 Task: Organize the GitHub project board for a face recognition system using Haar cascade.
Action: Mouse moved to (65, 142)
Screenshot: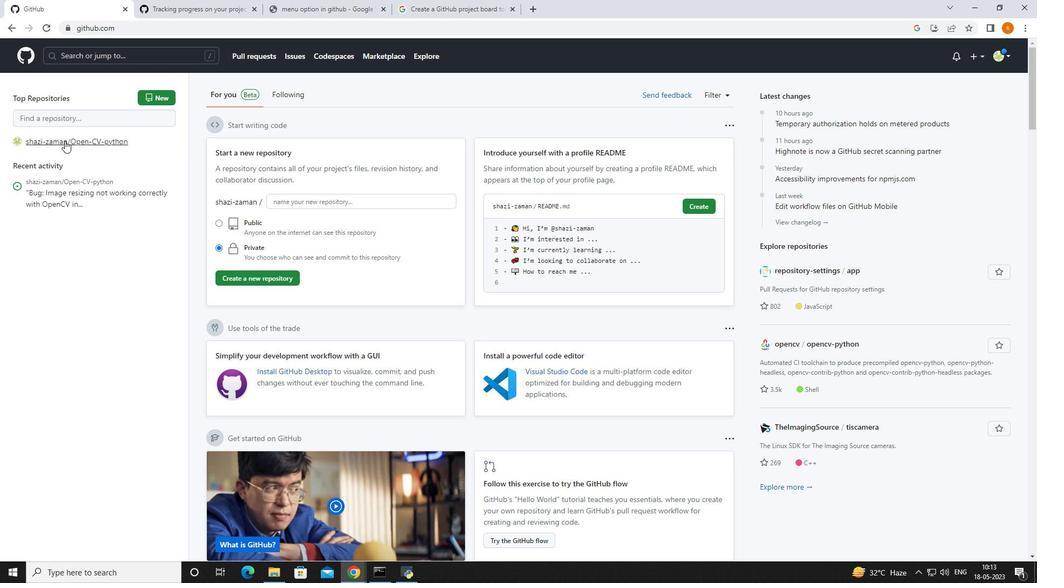 
Action: Mouse pressed left at (65, 142)
Screenshot: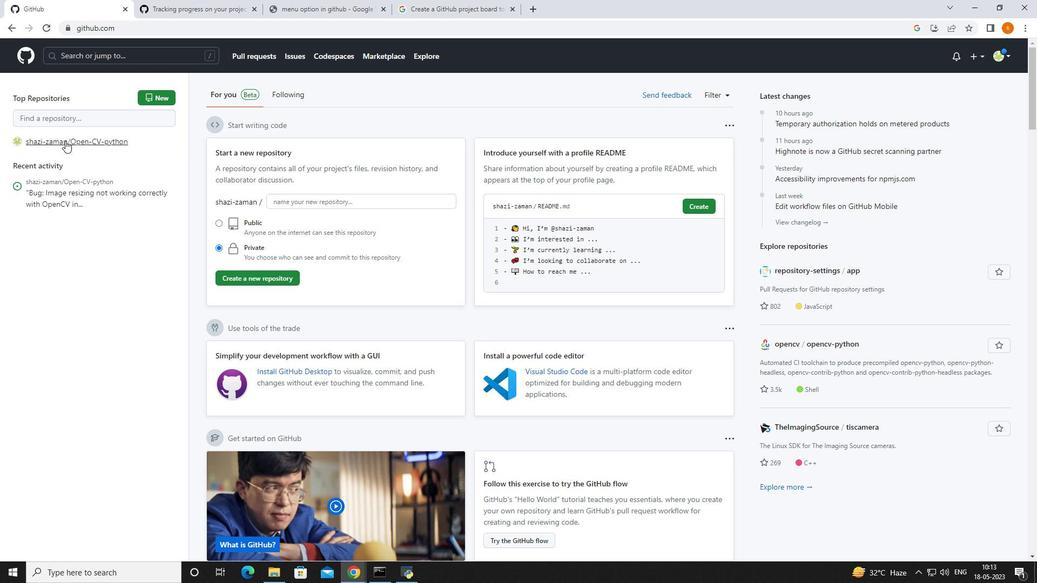 
Action: Mouse moved to (277, 121)
Screenshot: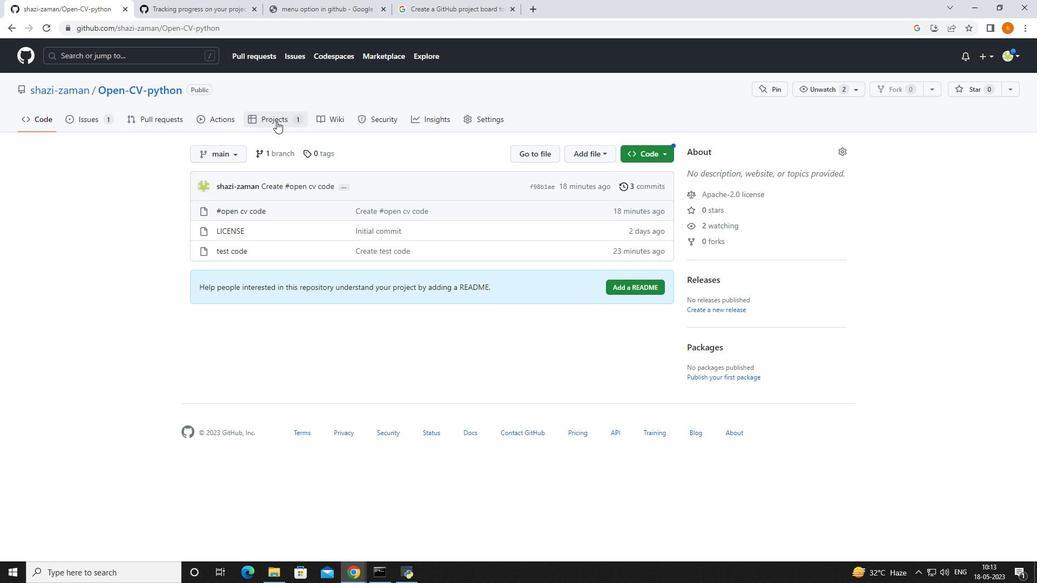 
Action: Mouse pressed left at (277, 121)
Screenshot: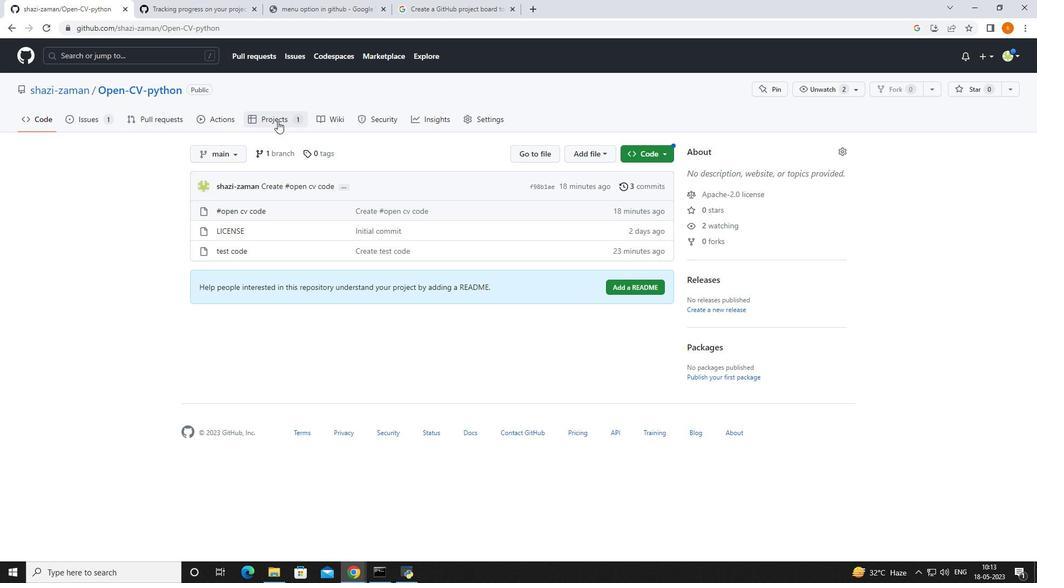 
Action: Mouse moved to (836, 252)
Screenshot: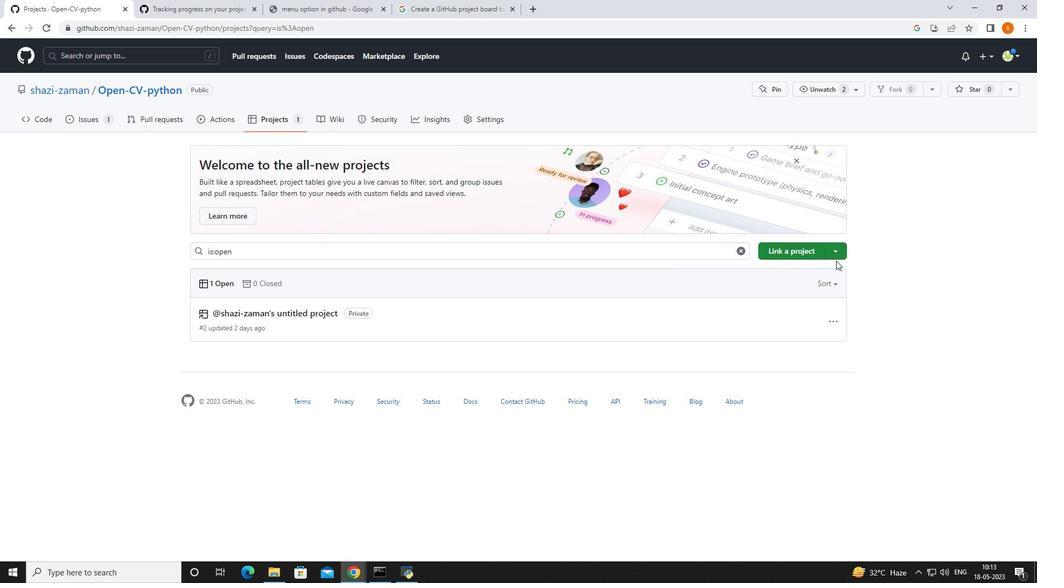 
Action: Mouse pressed left at (836, 252)
Screenshot: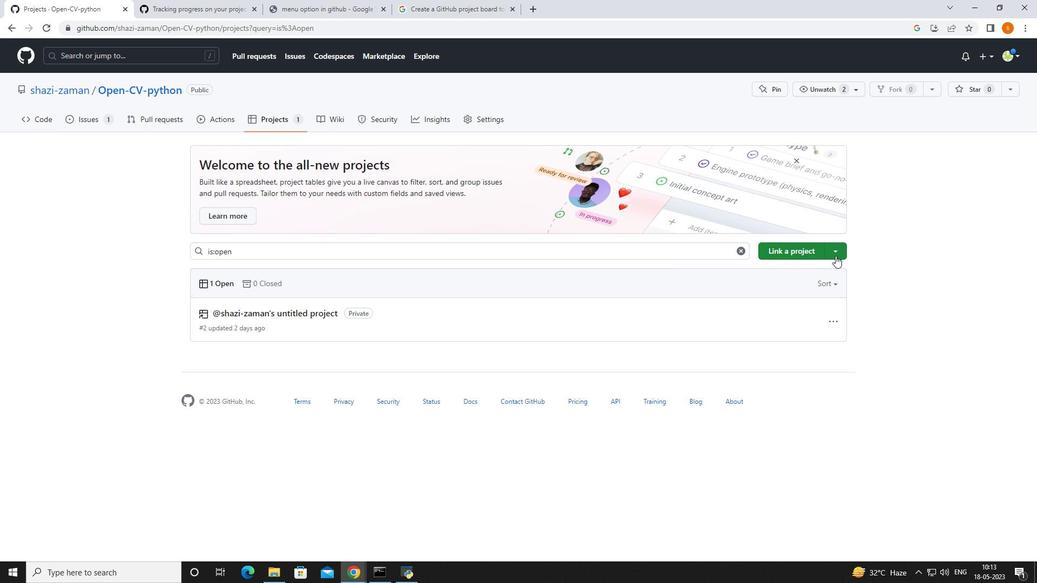 
Action: Mouse moved to (828, 315)
Screenshot: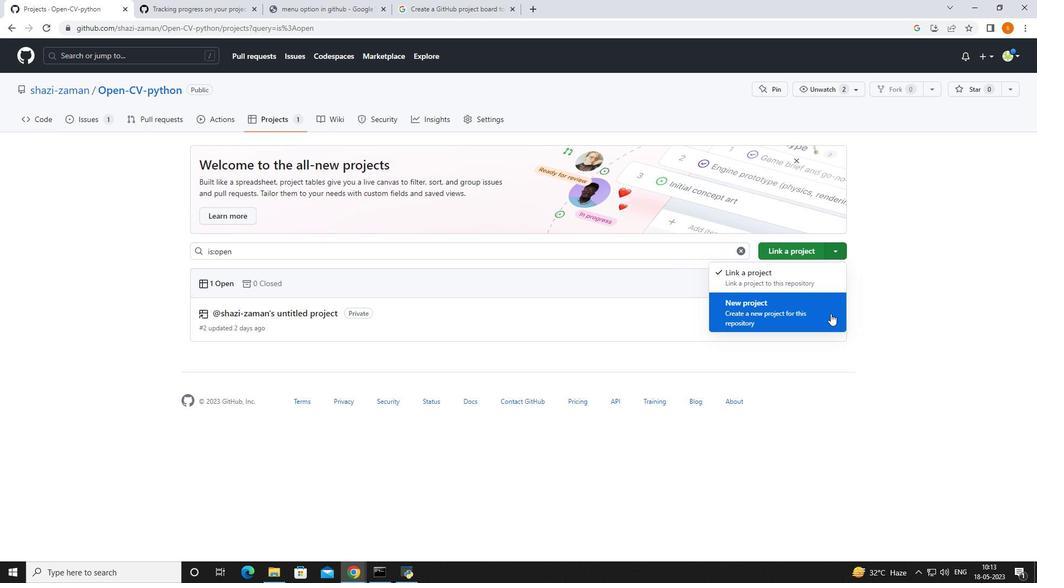 
Action: Mouse pressed left at (828, 315)
Screenshot: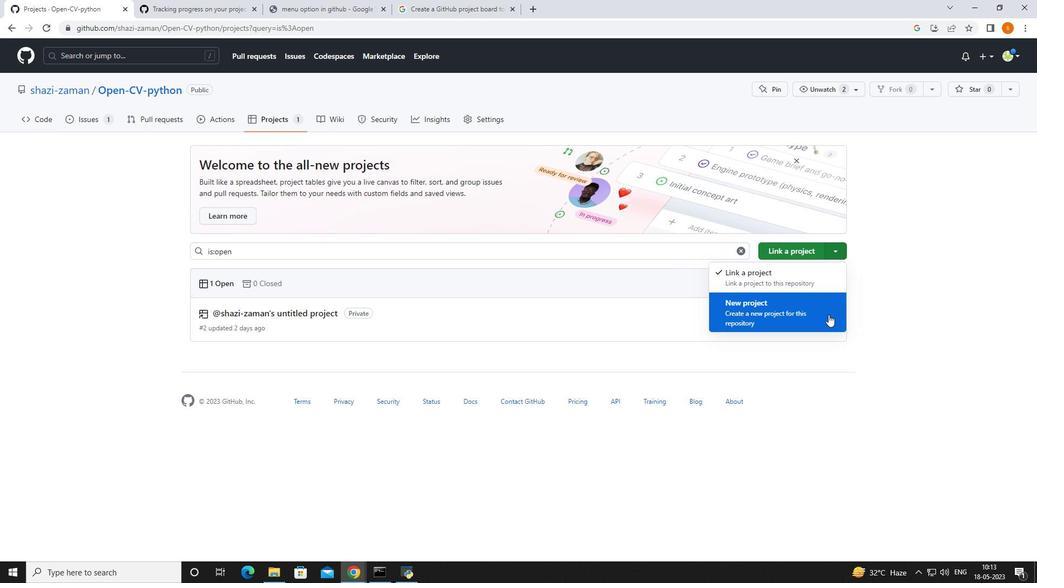 
Action: Mouse moved to (838, 254)
Screenshot: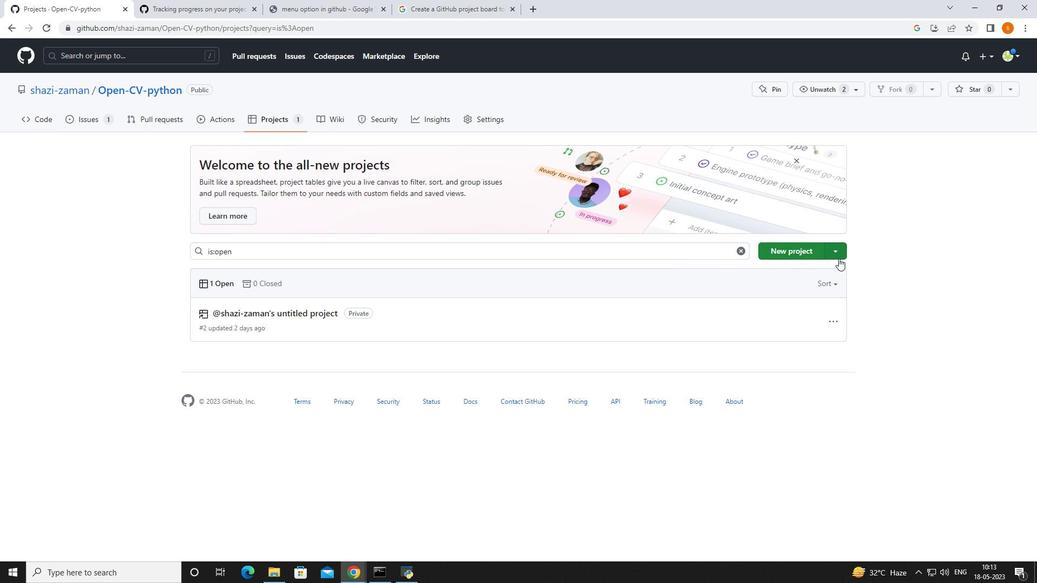 
Action: Mouse pressed left at (838, 254)
Screenshot: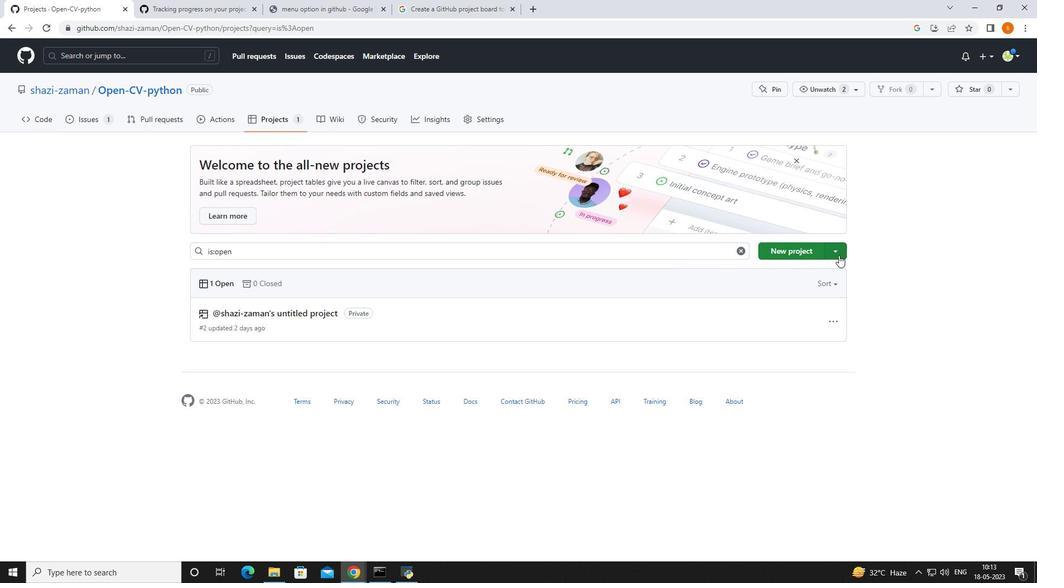 
Action: Mouse moved to (535, 363)
Screenshot: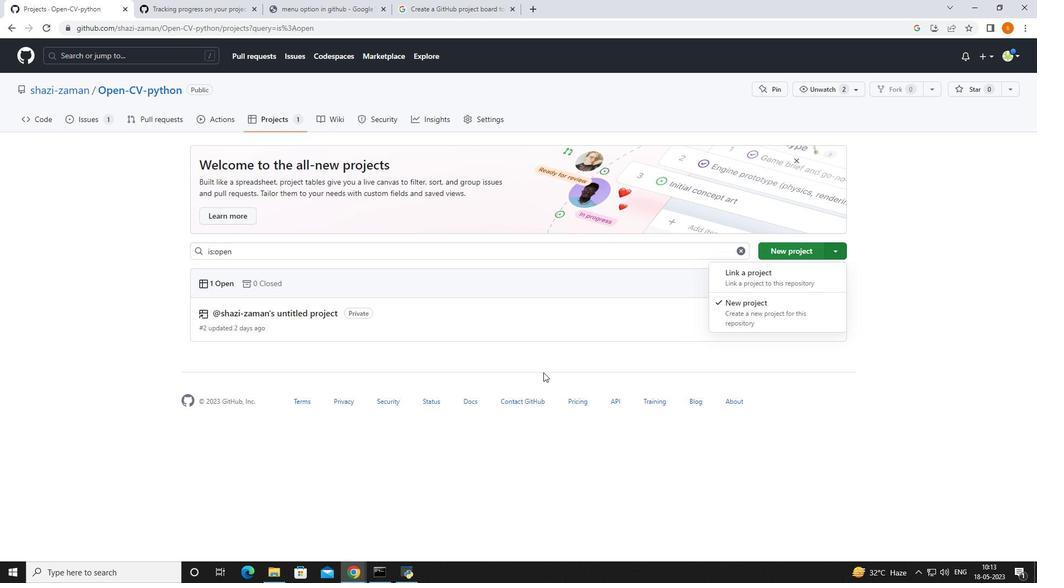 
Action: Mouse pressed left at (535, 363)
Screenshot: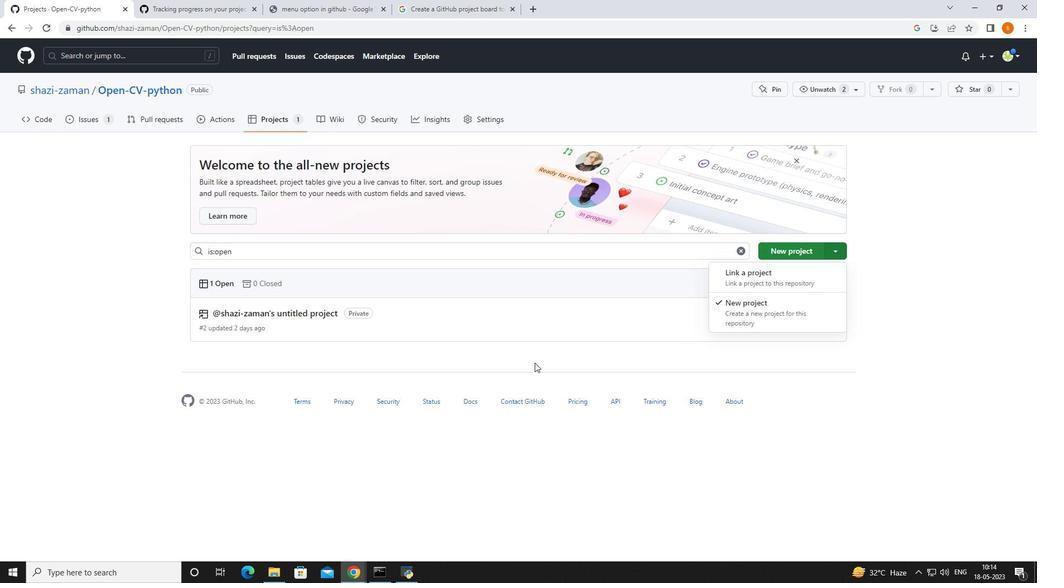
Action: Mouse moved to (336, 341)
Screenshot: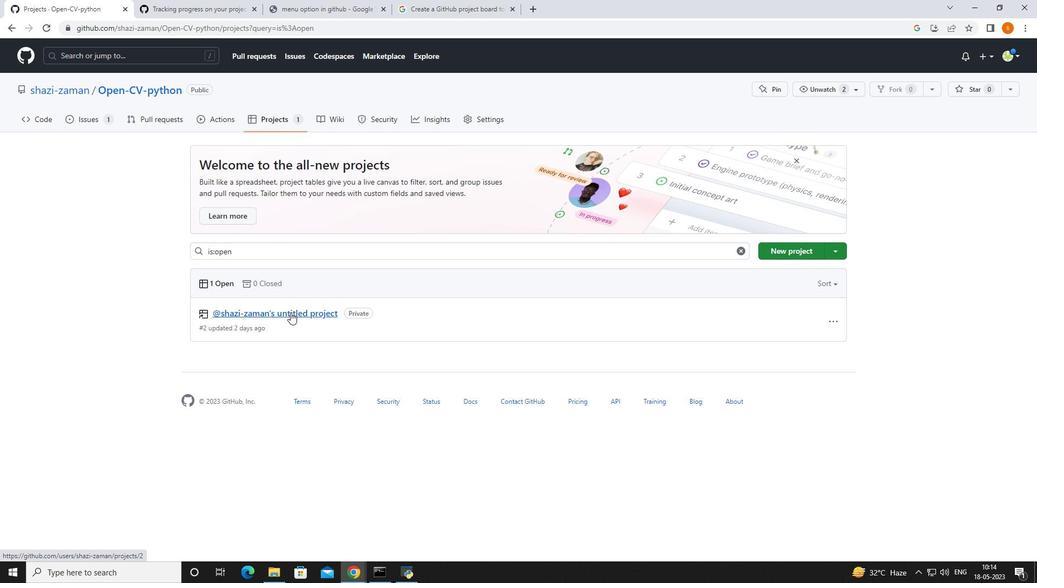 
Action: Mouse pressed left at (336, 341)
Screenshot: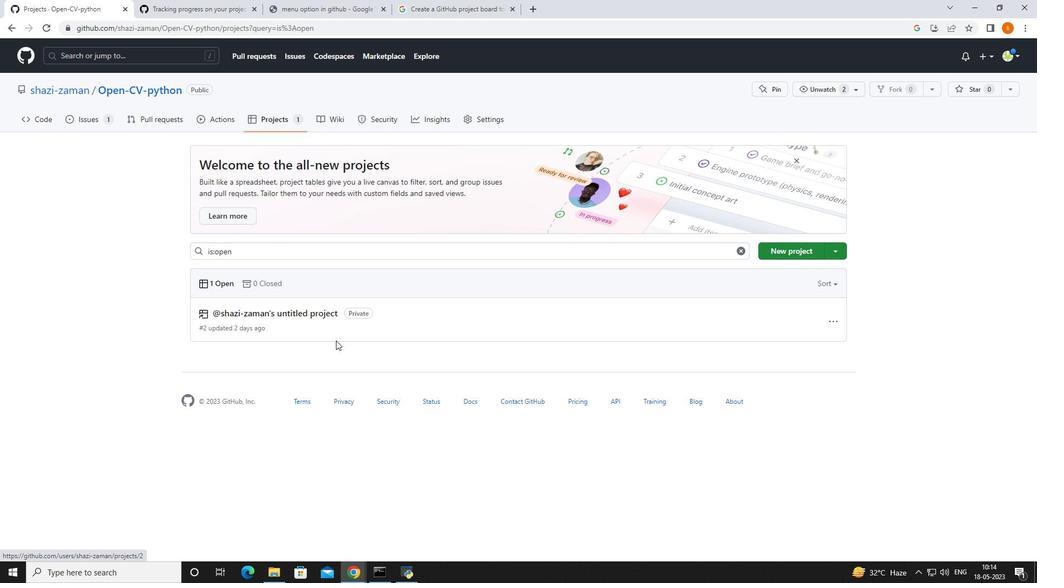 
Action: Mouse moved to (334, 331)
Screenshot: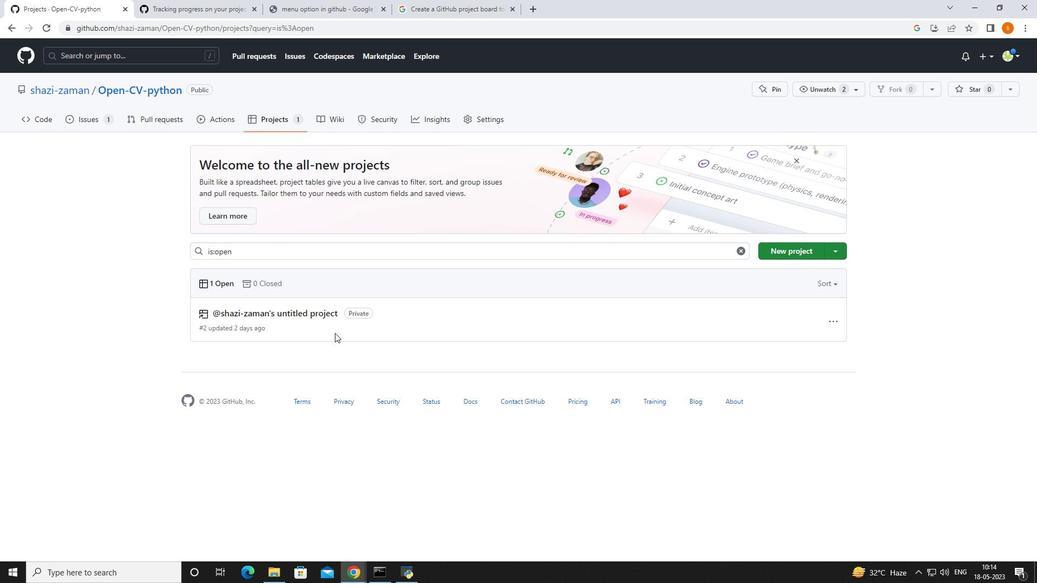 
Action: Mouse pressed left at (334, 331)
Screenshot: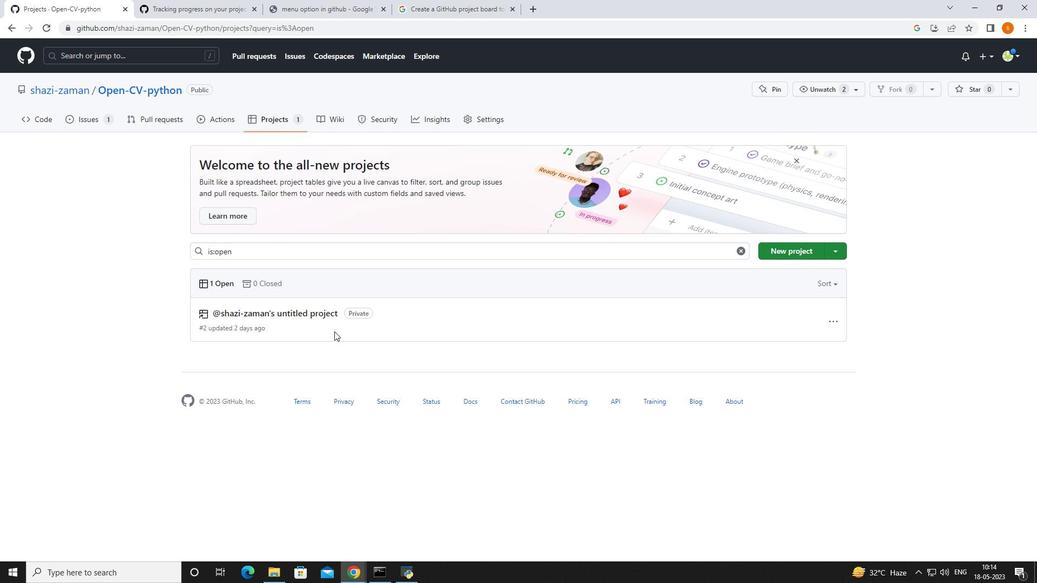 
Action: Mouse moved to (281, 310)
Screenshot: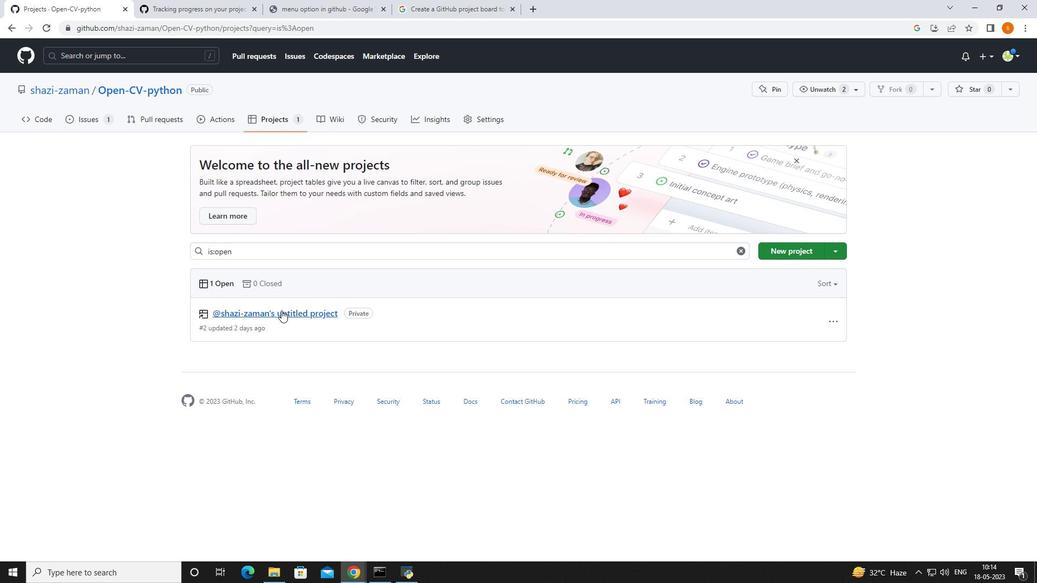 
Action: Mouse pressed left at (281, 310)
Screenshot: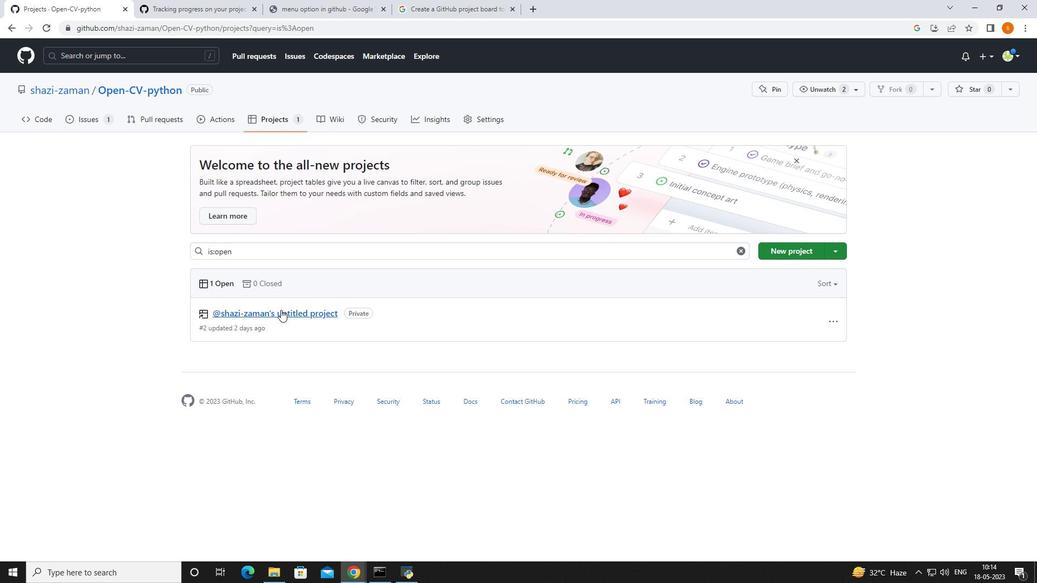 
Action: Mouse moved to (7, 29)
Screenshot: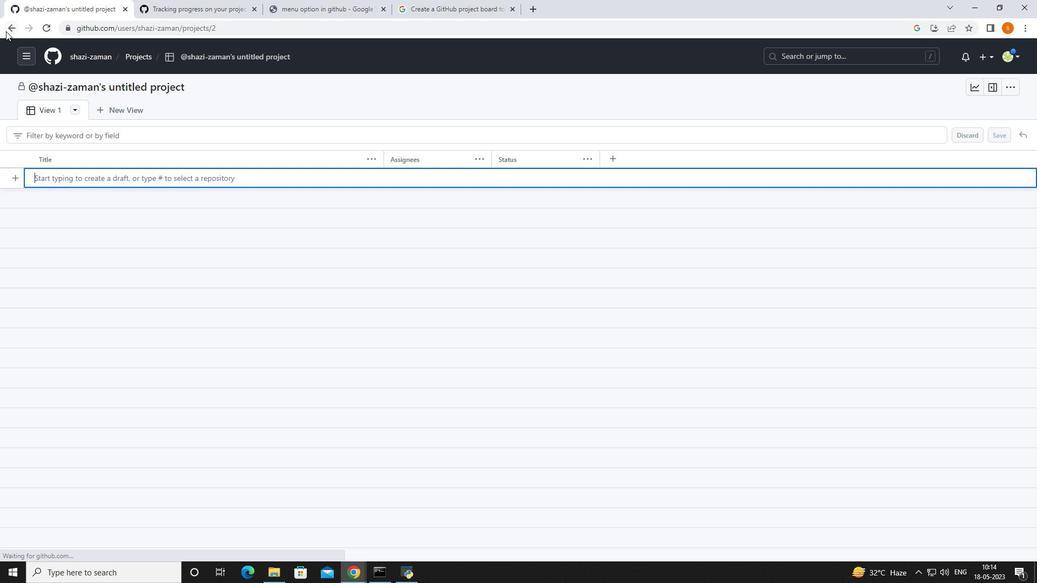 
Action: Mouse pressed left at (7, 29)
Screenshot: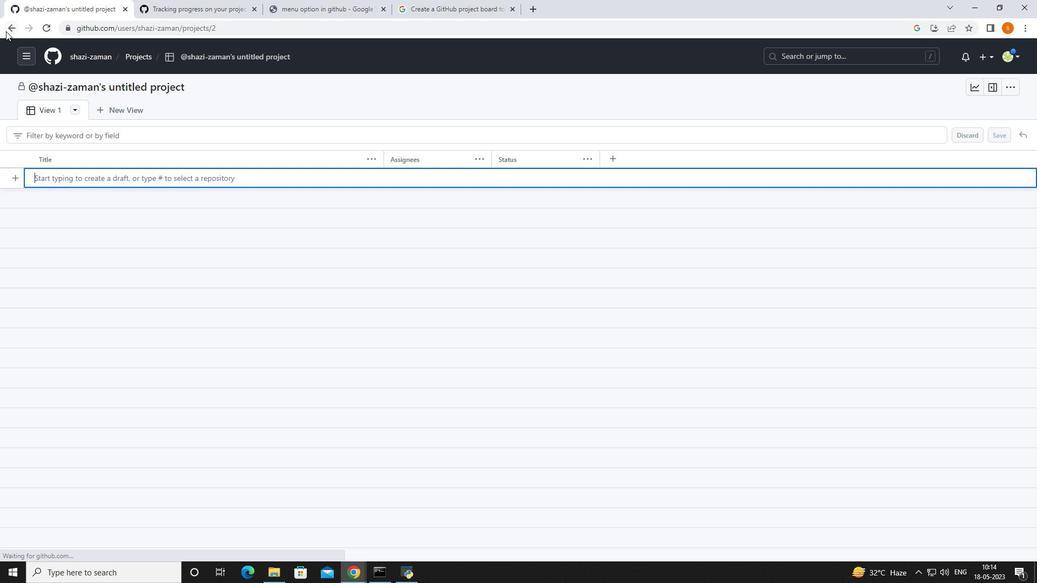 
Action: Mouse moved to (838, 252)
Screenshot: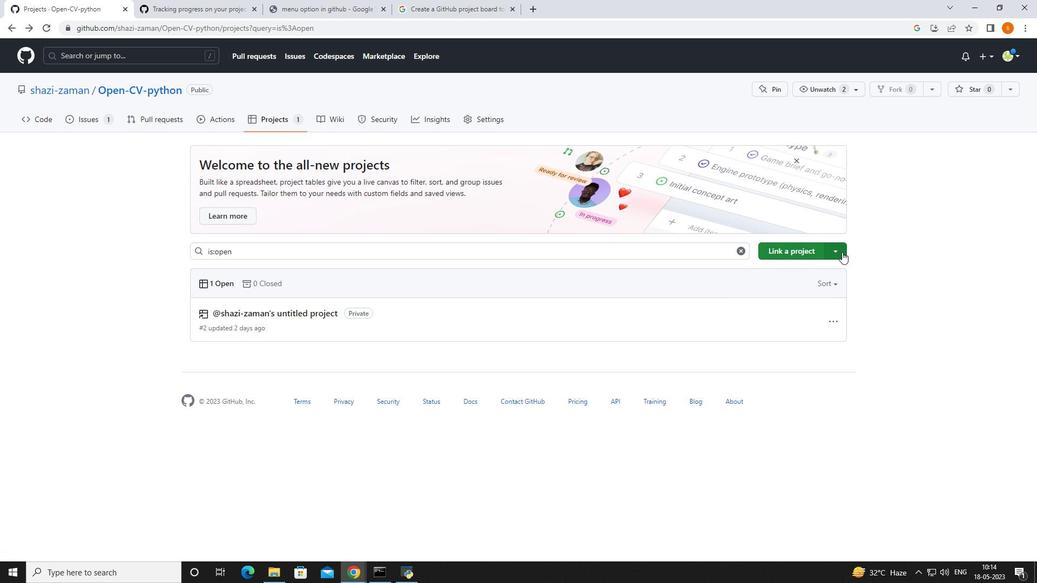 
Action: Mouse pressed left at (838, 252)
Screenshot: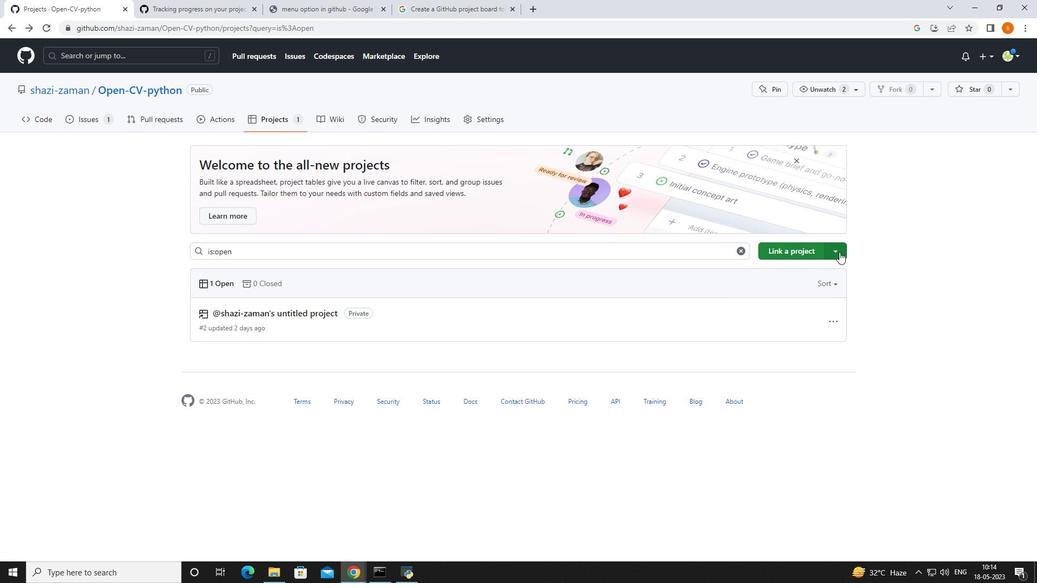 
Action: Mouse moved to (805, 316)
Screenshot: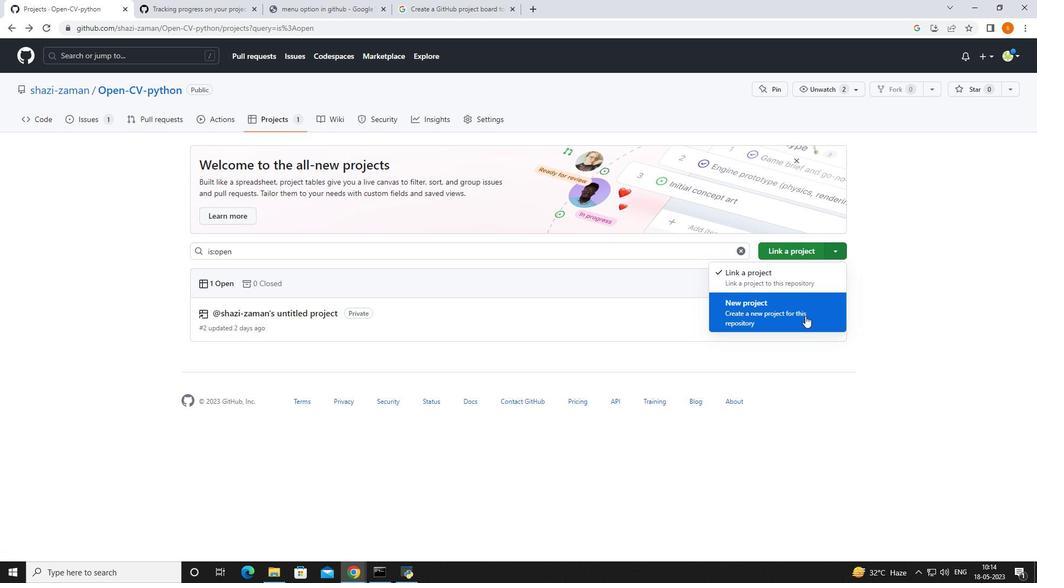 
Action: Mouse pressed left at (805, 316)
Screenshot: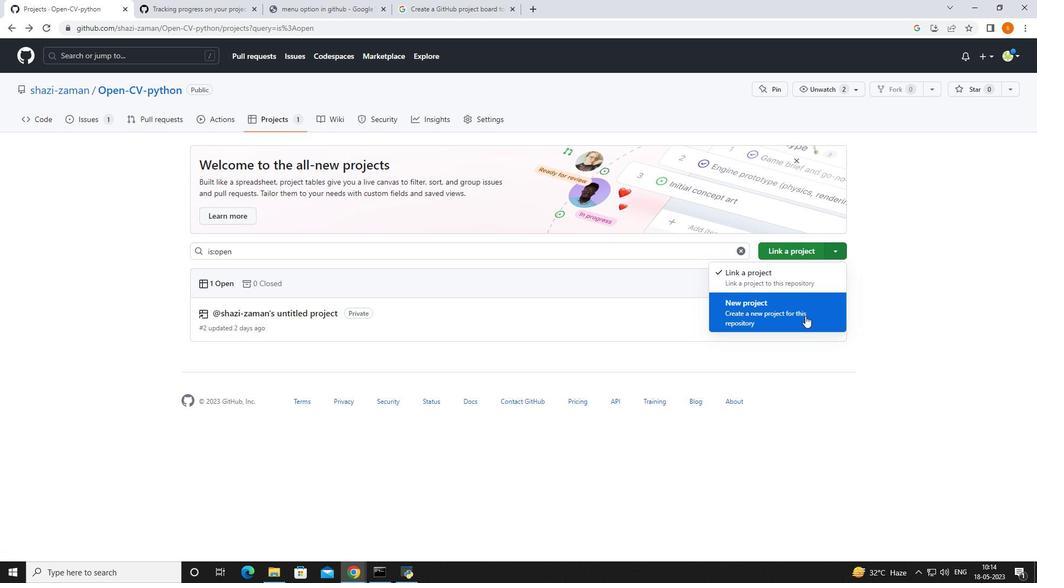 
Action: Mouse moved to (792, 251)
Screenshot: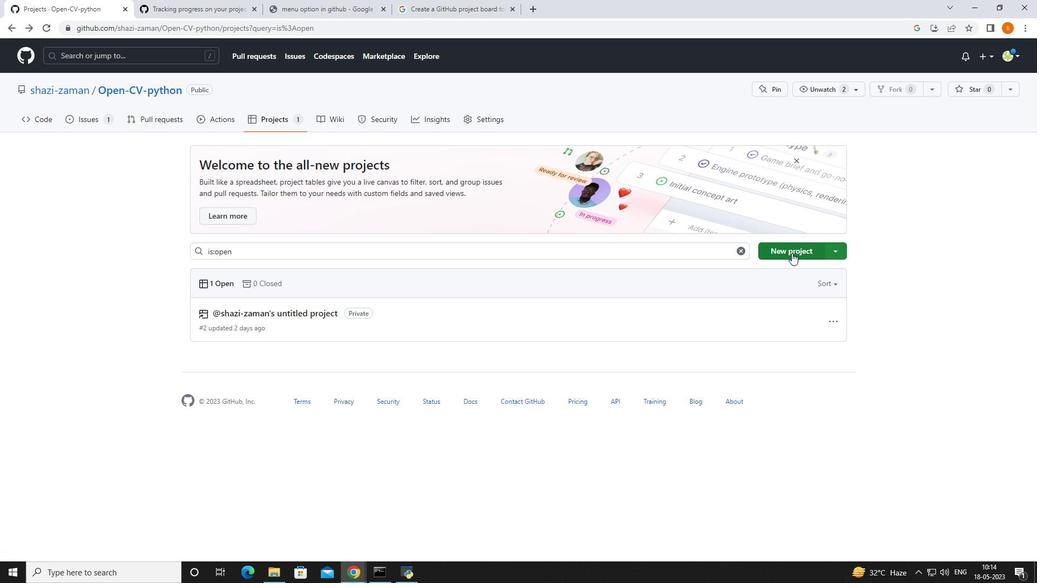 
Action: Mouse pressed left at (792, 251)
Screenshot: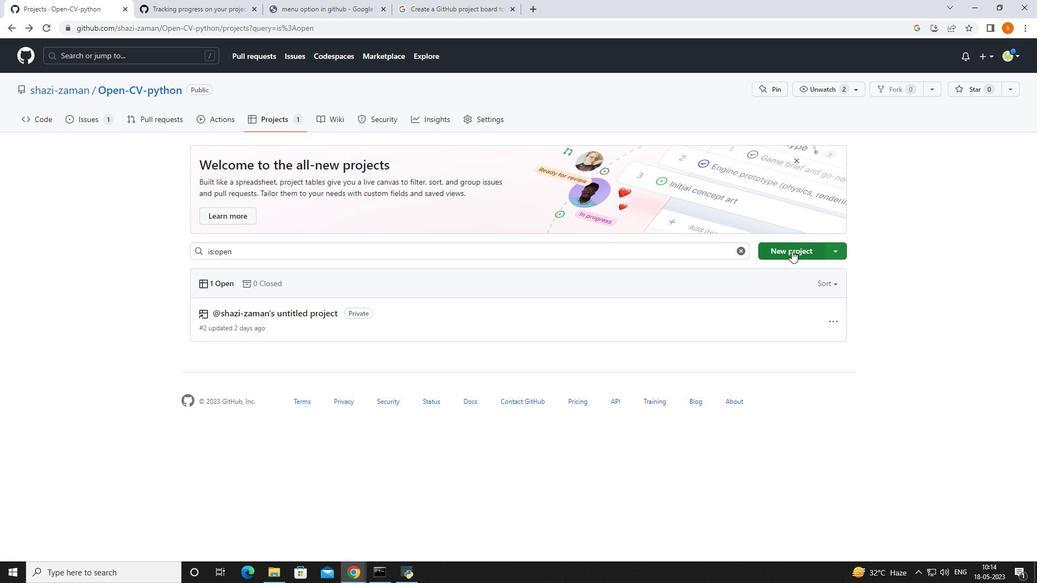 
Action: Mouse moved to (307, 197)
Screenshot: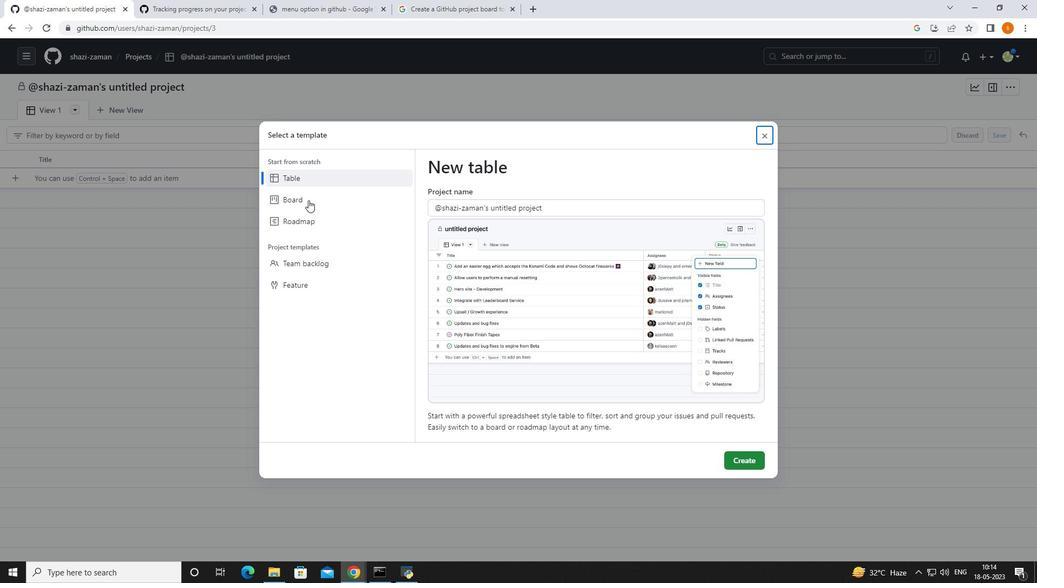 
Action: Mouse pressed left at (307, 197)
Screenshot: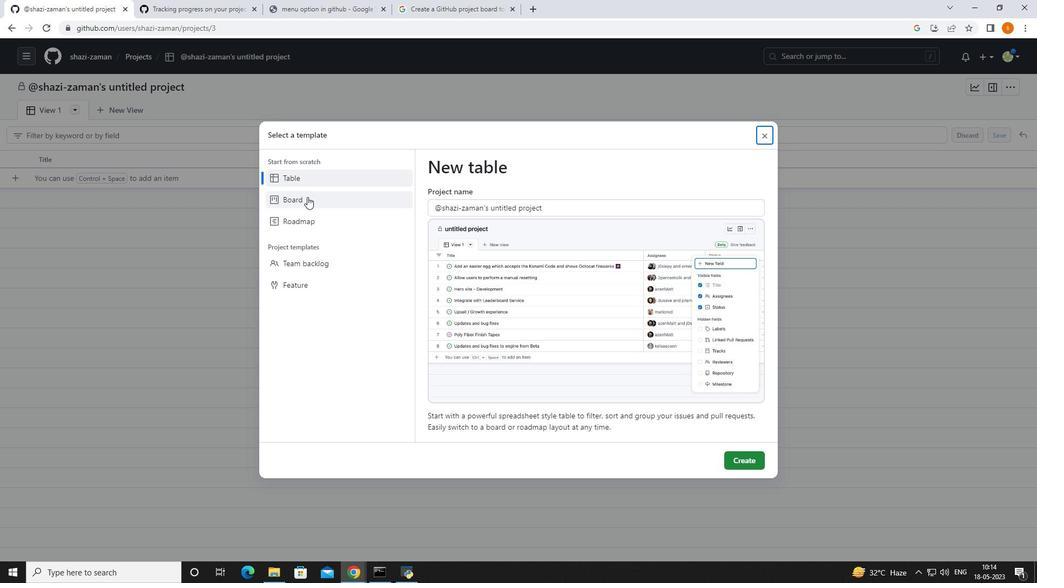 
Action: Mouse moved to (746, 461)
Screenshot: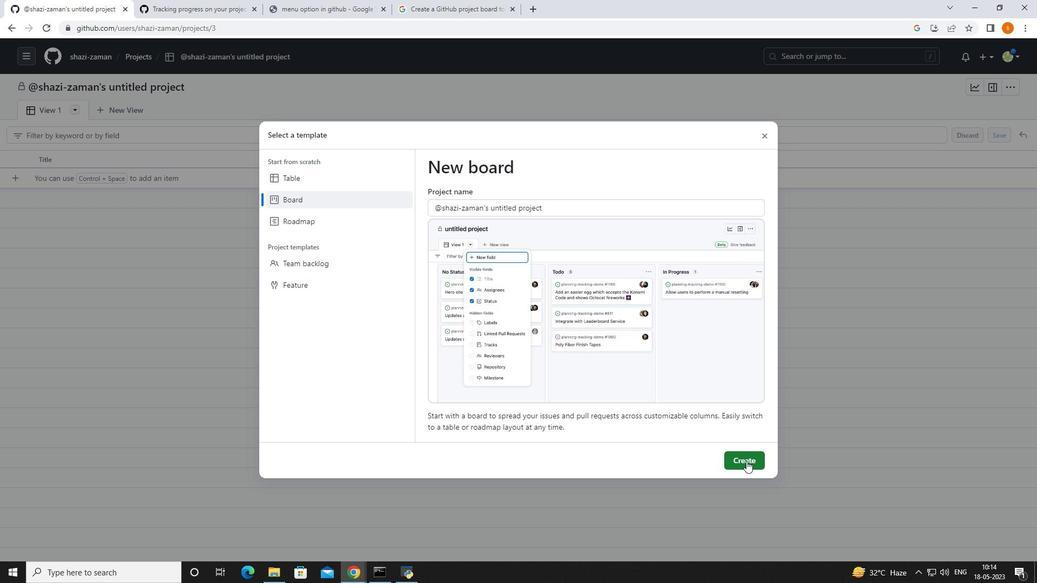 
Action: Mouse pressed left at (746, 461)
Screenshot: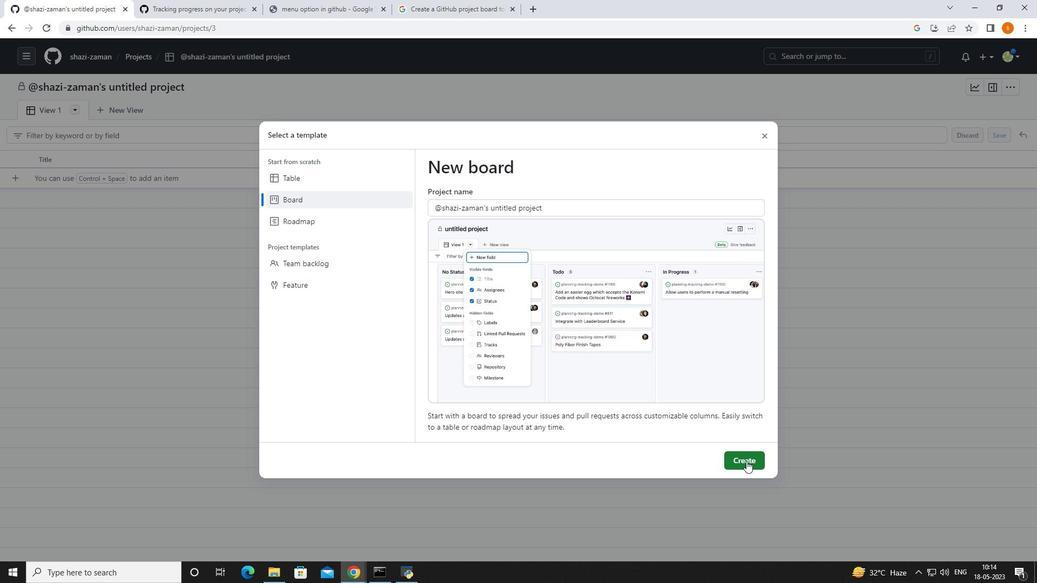 
Action: Mouse moved to (1011, 90)
Screenshot: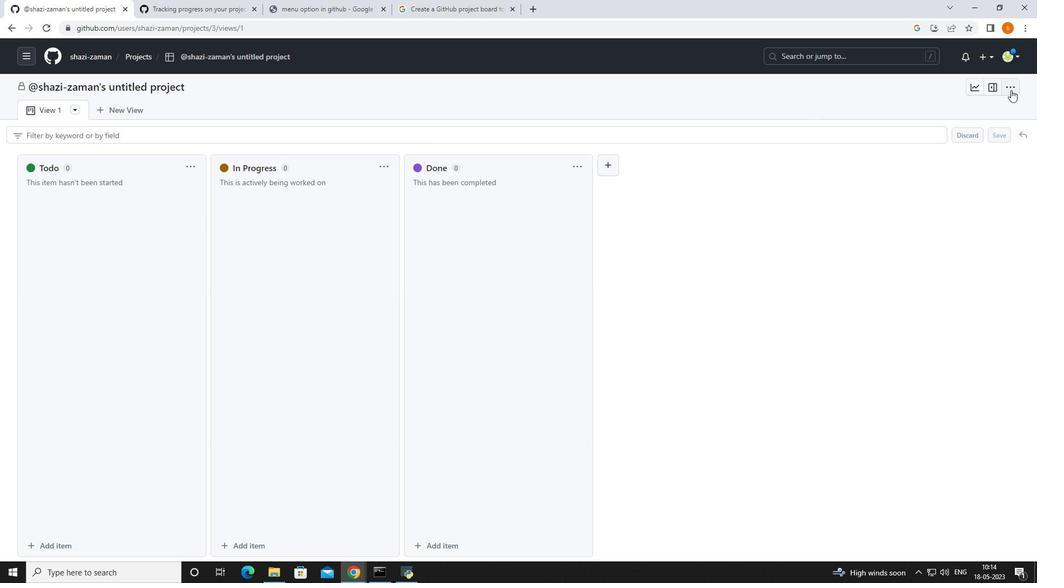 
Action: Mouse pressed left at (1011, 90)
Screenshot: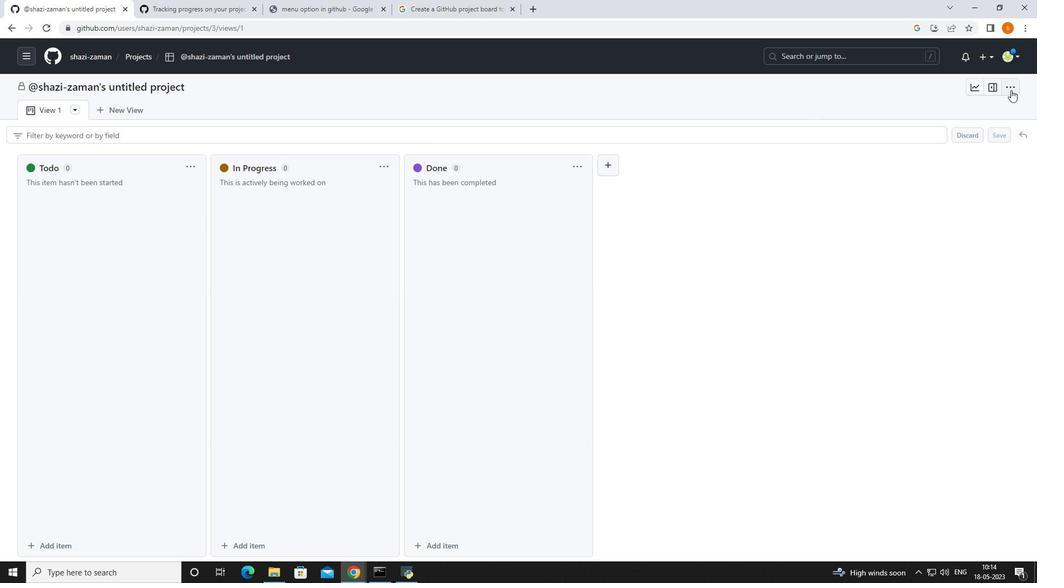 
Action: Mouse moved to (797, 223)
Screenshot: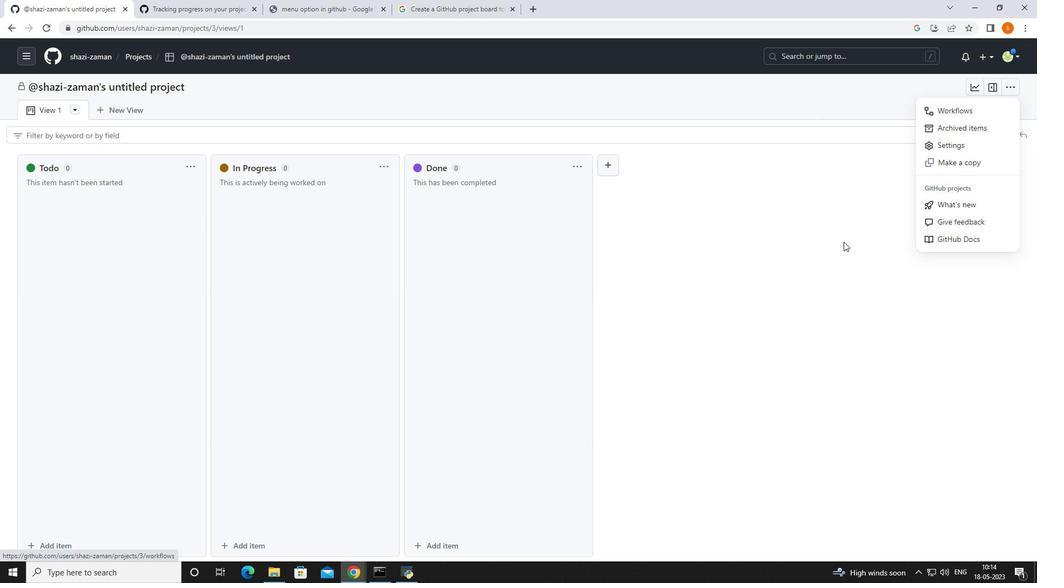 
Action: Mouse pressed left at (797, 223)
Screenshot: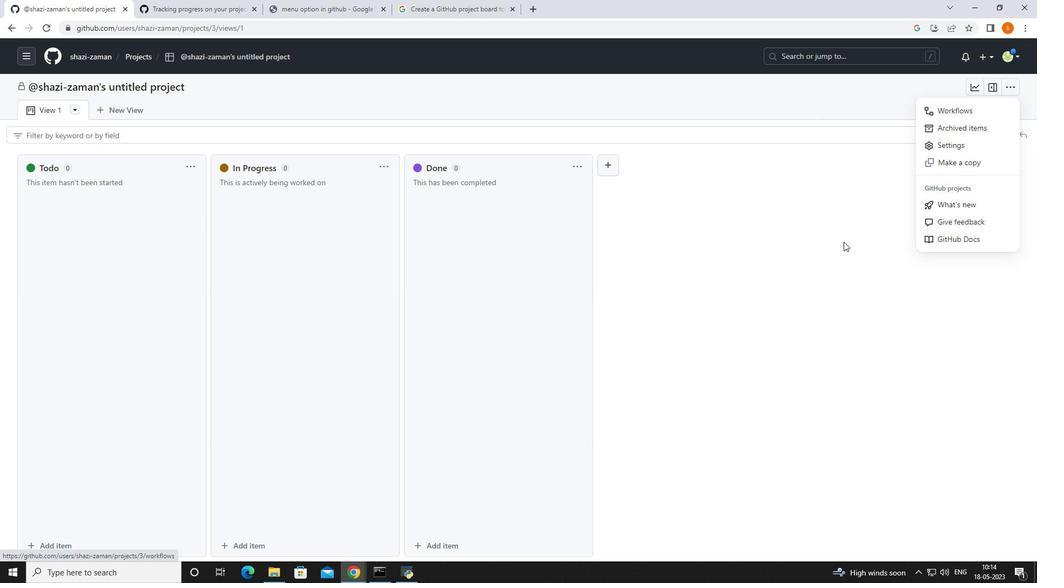 
Action: Mouse moved to (27, 59)
Screenshot: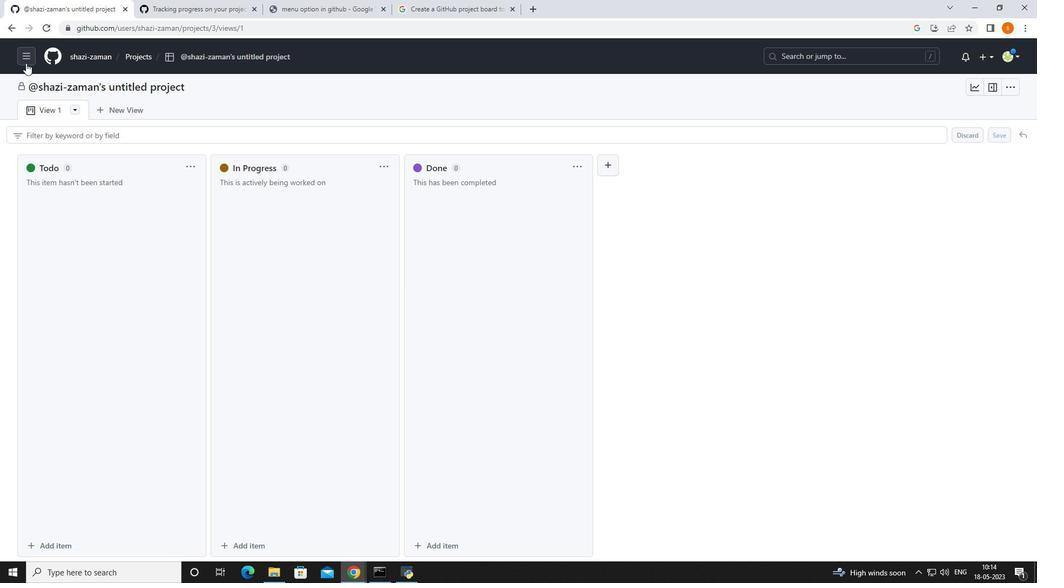 
Action: Mouse pressed left at (27, 59)
Screenshot: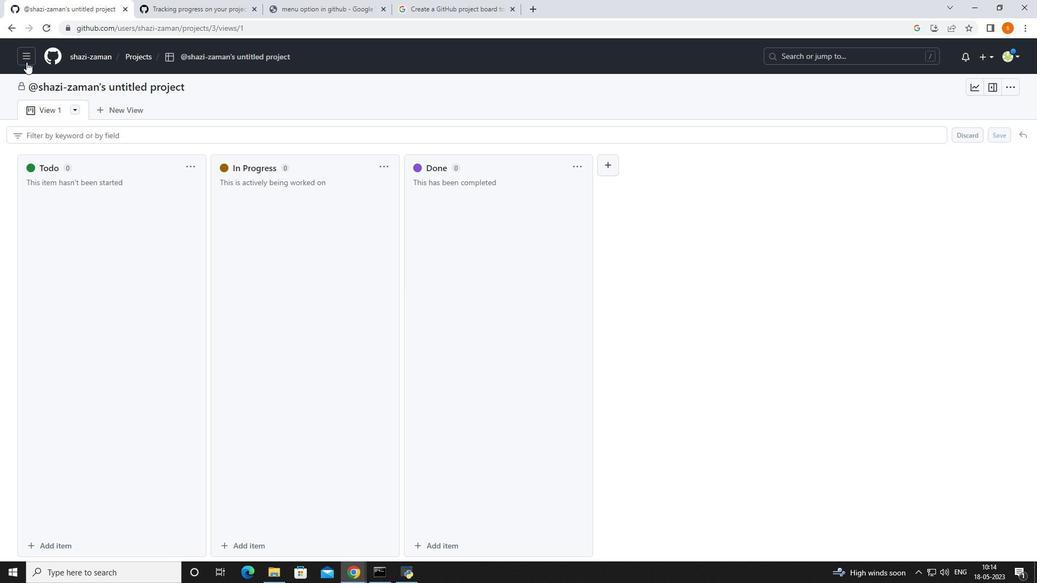 
Action: Mouse moved to (112, 287)
Screenshot: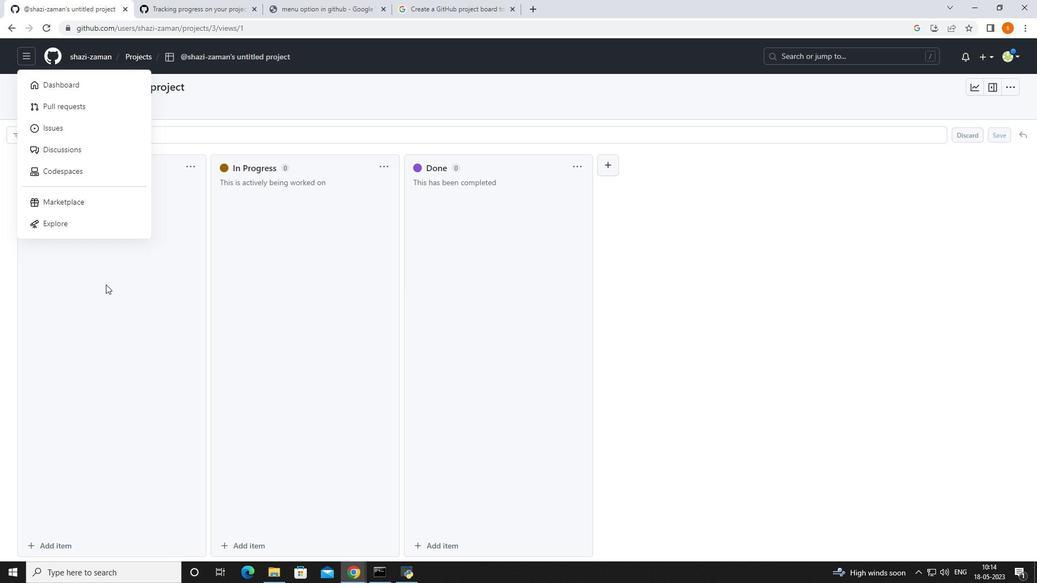 
Action: Mouse pressed left at (112, 287)
Screenshot: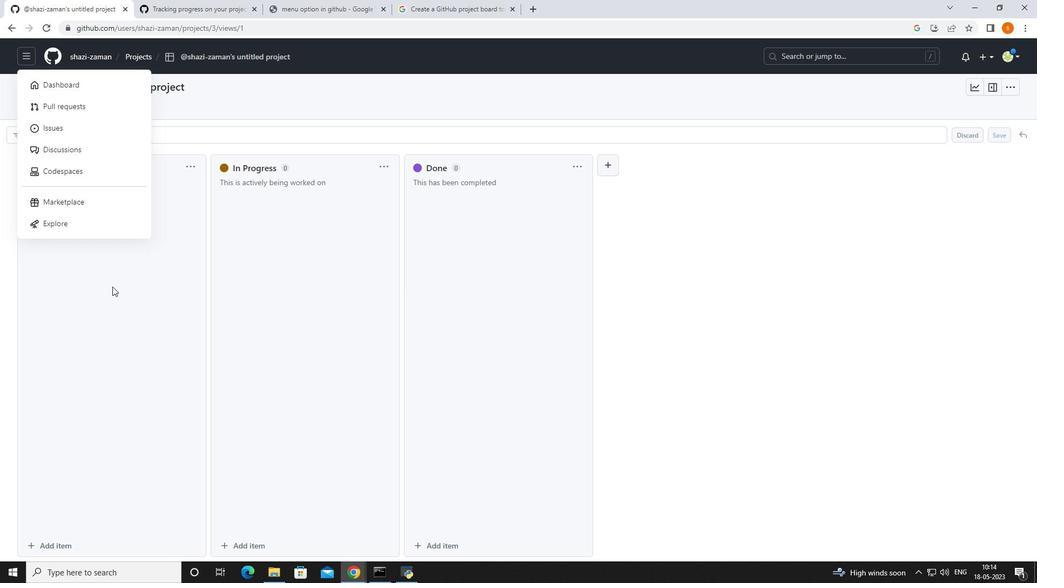 
Action: Mouse moved to (72, 182)
Screenshot: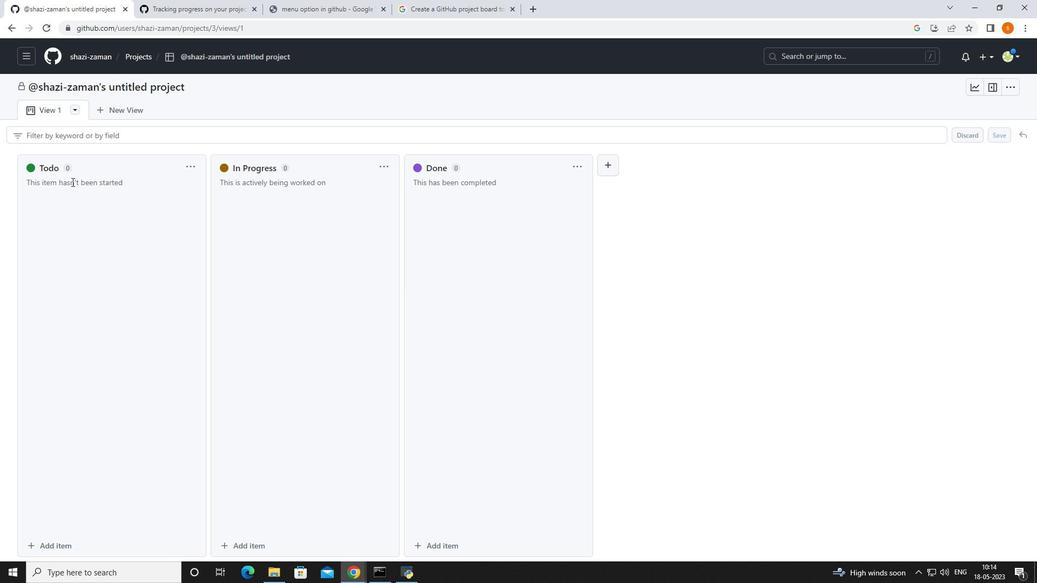
Action: Mouse pressed left at (72, 182)
Screenshot: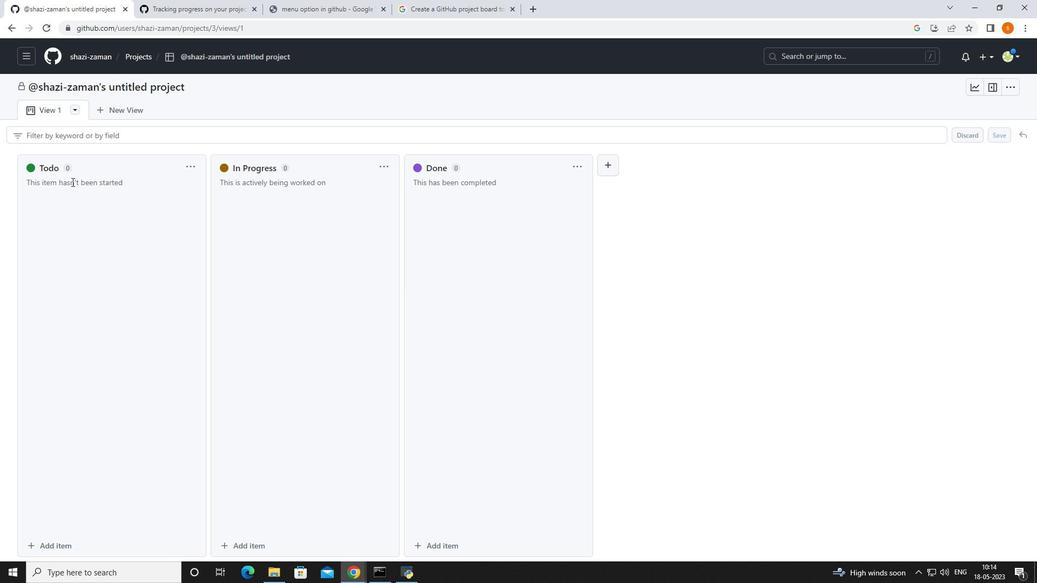 
Action: Mouse moved to (71, 175)
Screenshot: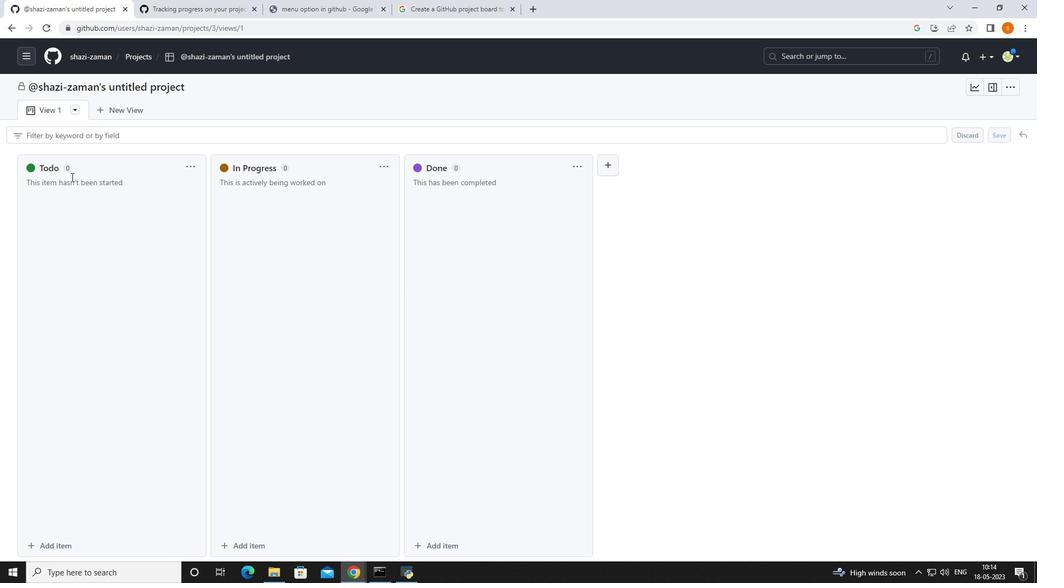 
Action: Mouse pressed left at (71, 175)
Screenshot: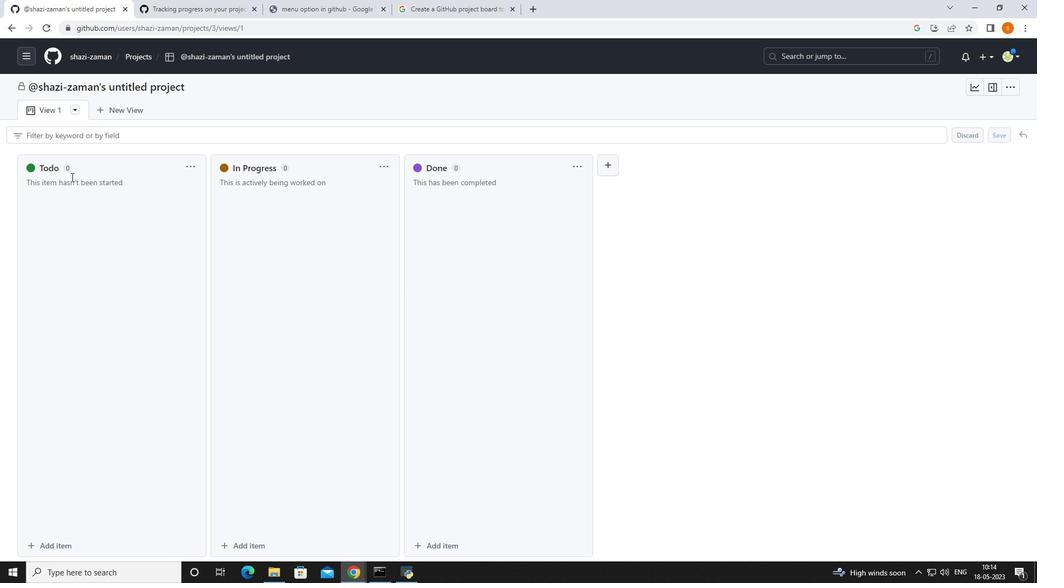 
Action: Mouse moved to (68, 165)
Screenshot: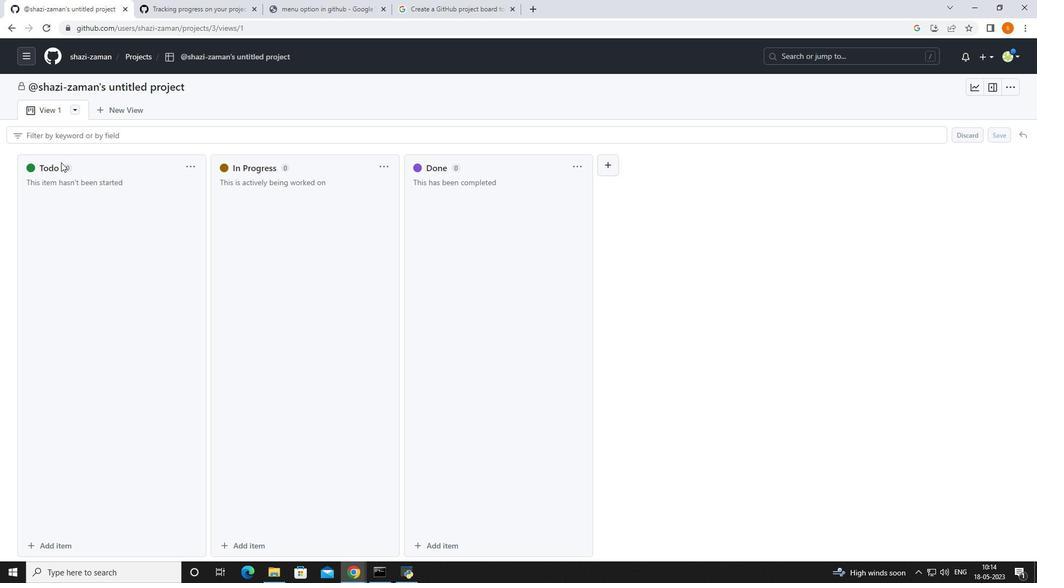 
Action: Mouse pressed left at (68, 165)
Screenshot: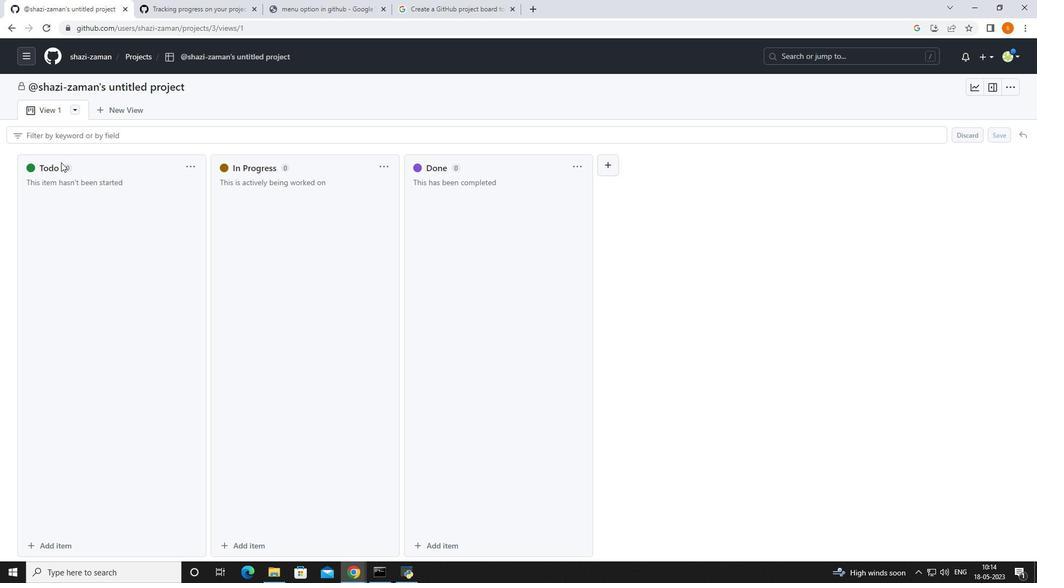 
Action: Mouse moved to (67, 170)
Screenshot: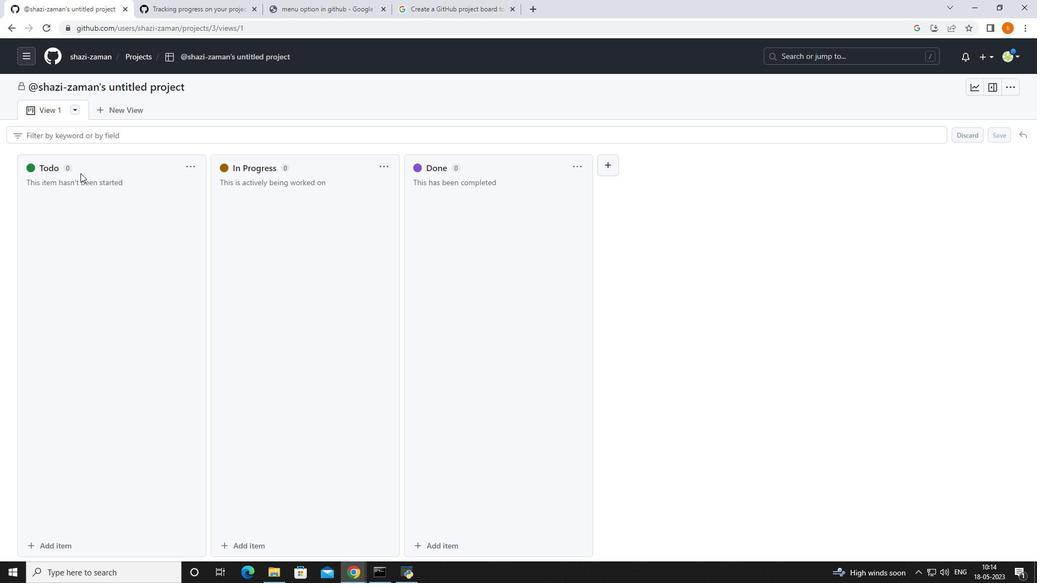 
Action: Mouse pressed left at (67, 170)
Screenshot: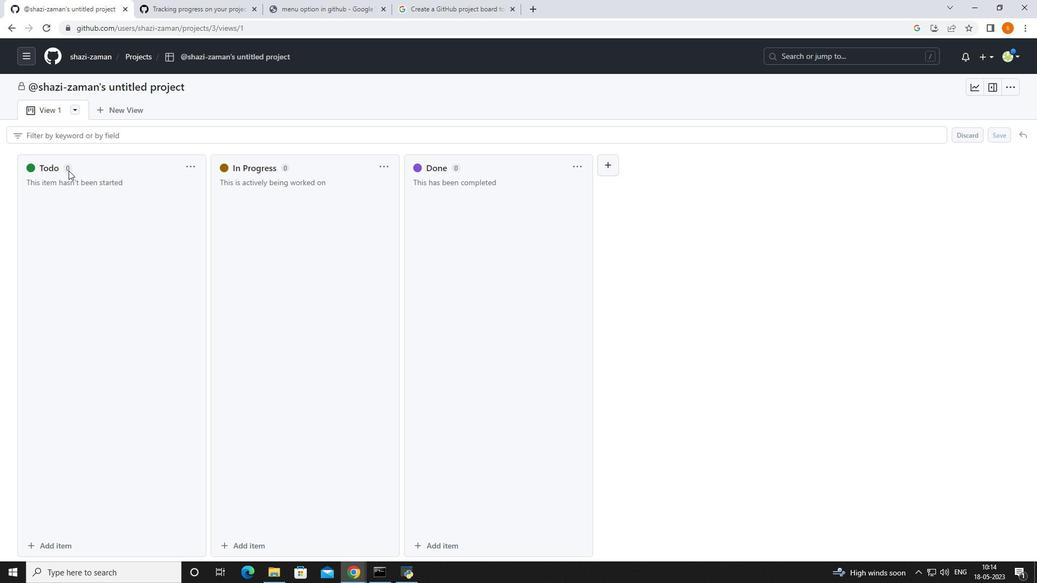 
Action: Mouse moved to (103, 102)
Screenshot: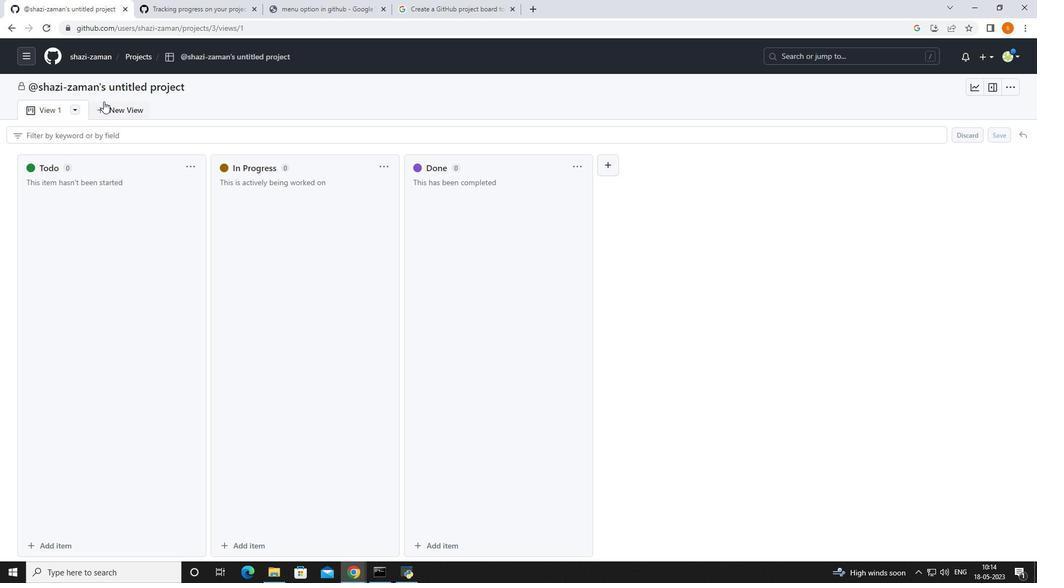 
Action: Mouse pressed left at (103, 102)
Screenshot: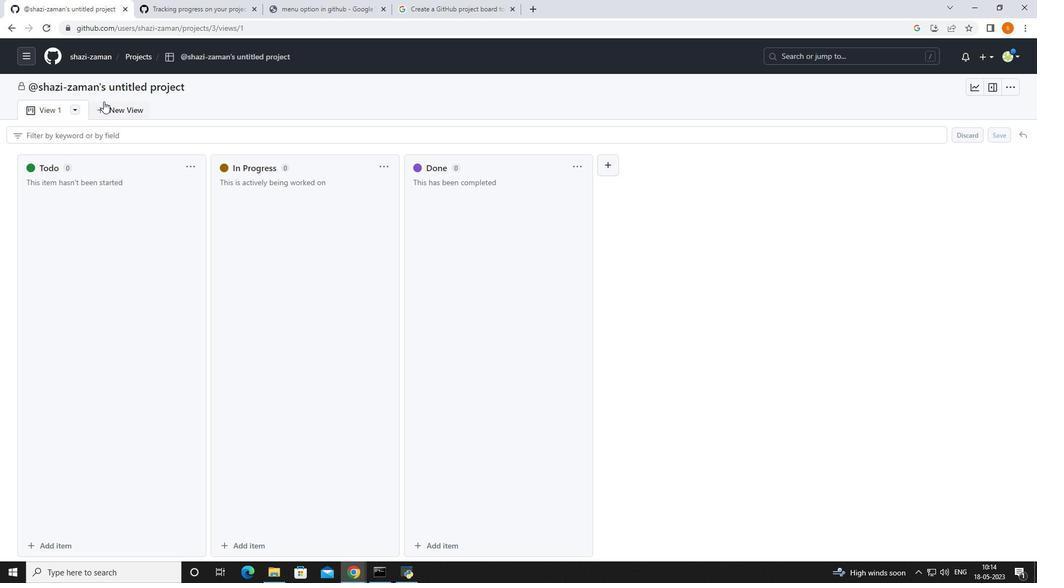 
Action: Mouse moved to (47, 238)
Screenshot: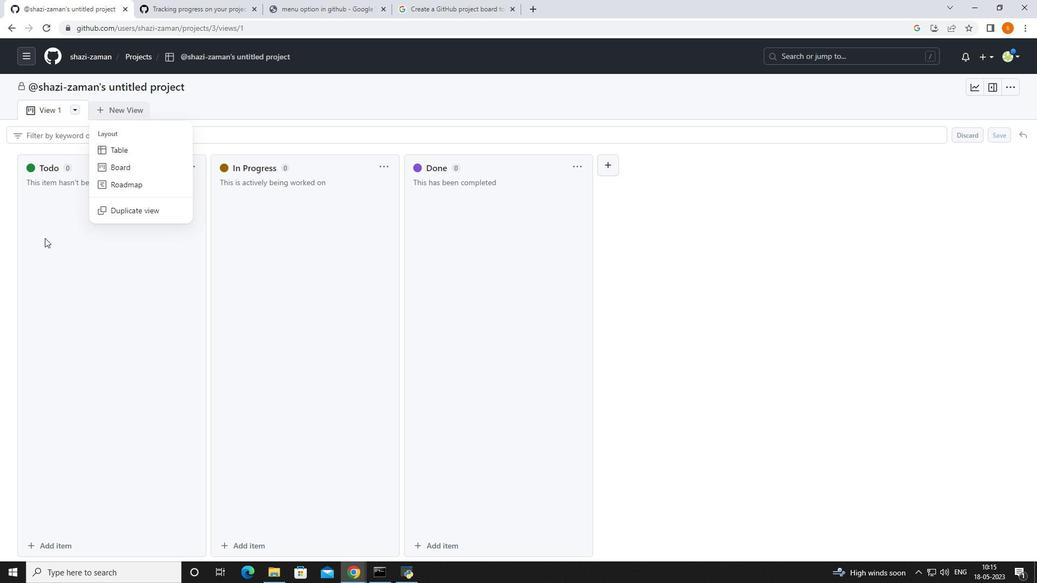
Action: Mouse pressed left at (47, 238)
Screenshot: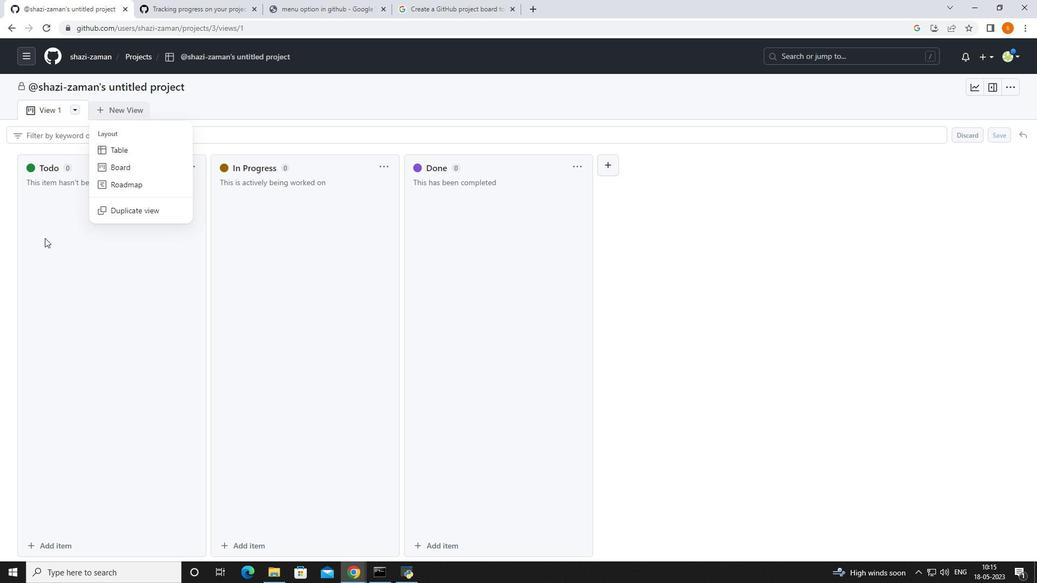 
Action: Mouse moved to (104, 113)
Screenshot: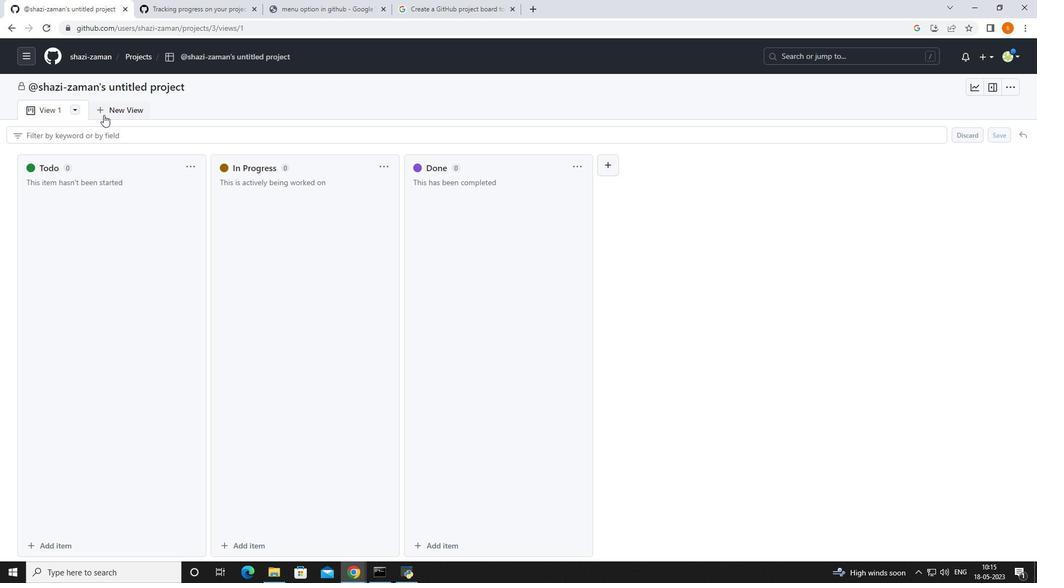 
Action: Mouse pressed left at (104, 113)
Screenshot: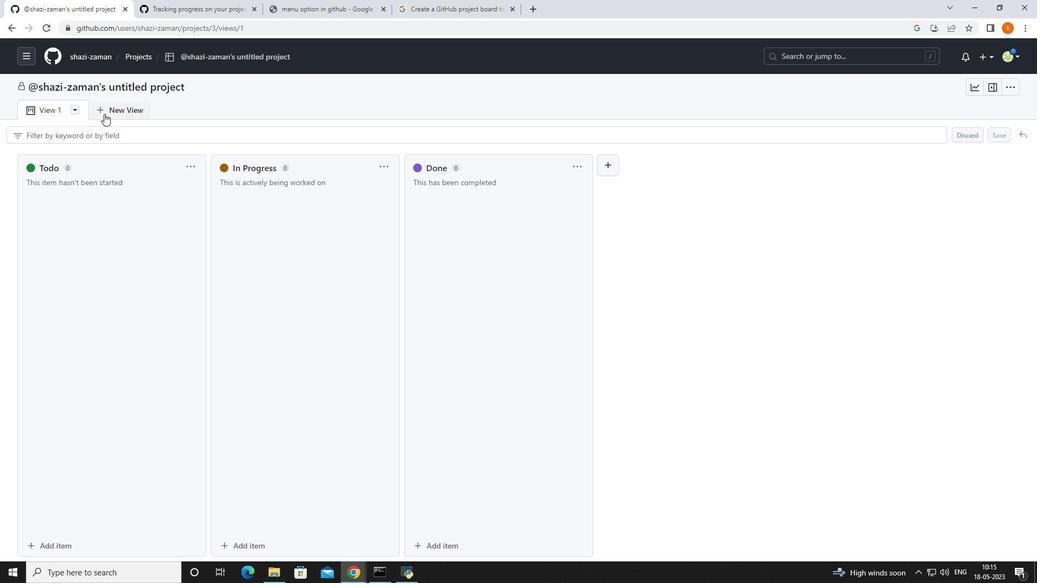 
Action: Mouse moved to (106, 164)
Screenshot: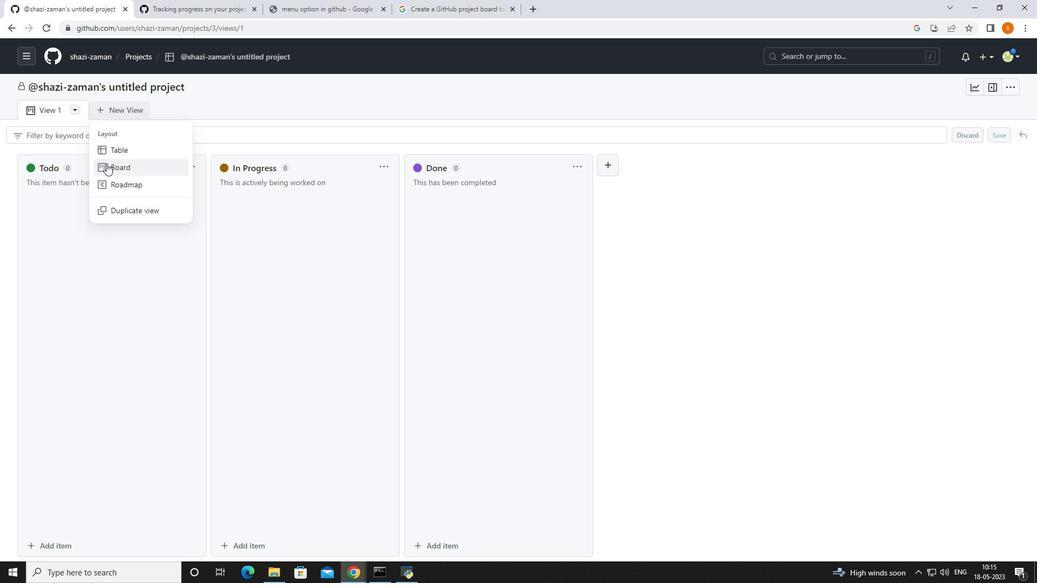 
Action: Mouse pressed left at (106, 164)
Screenshot: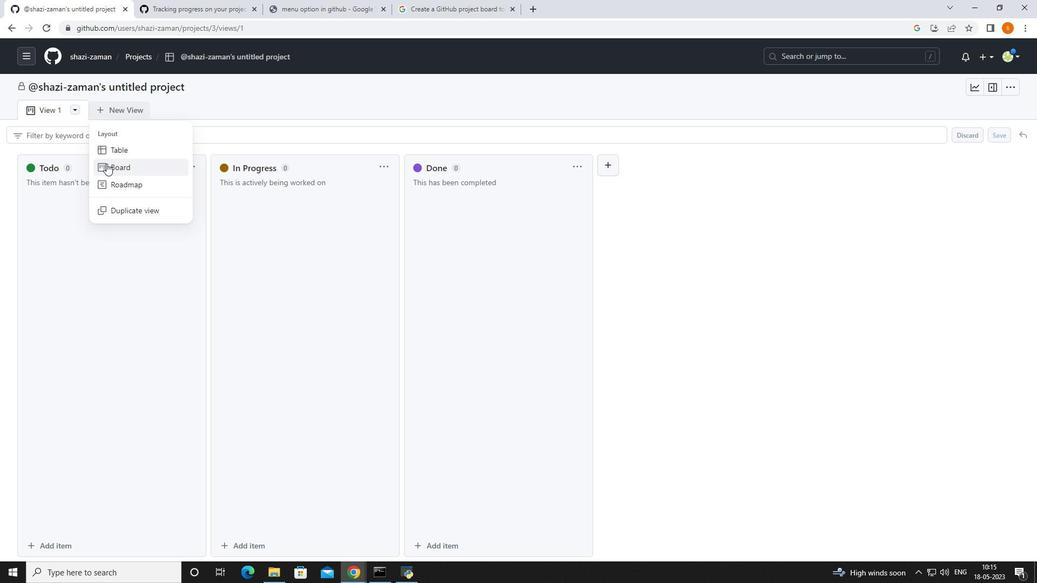 
Action: Mouse moved to (48, 111)
Screenshot: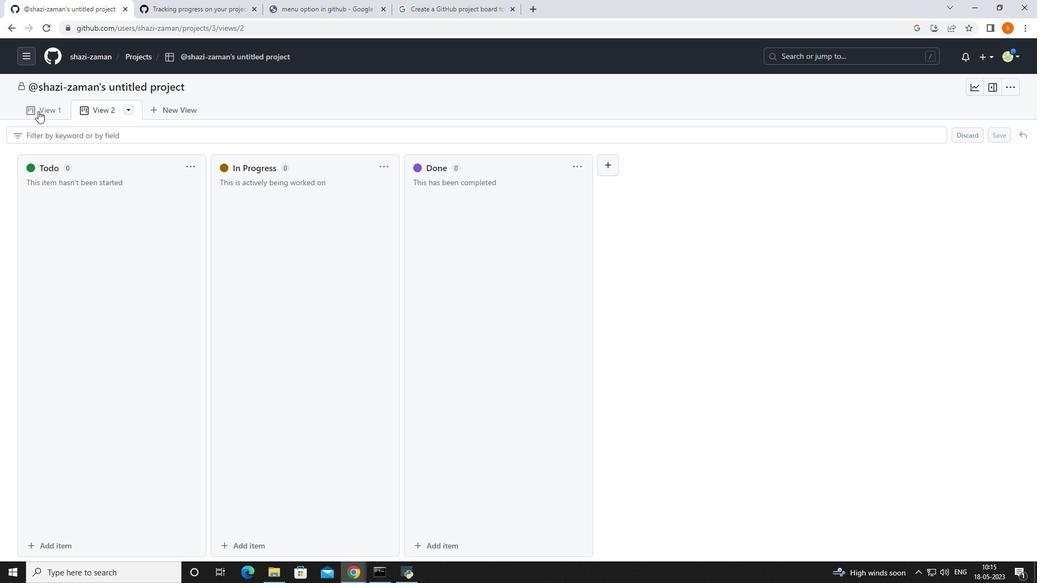
Action: Mouse pressed left at (48, 111)
Screenshot: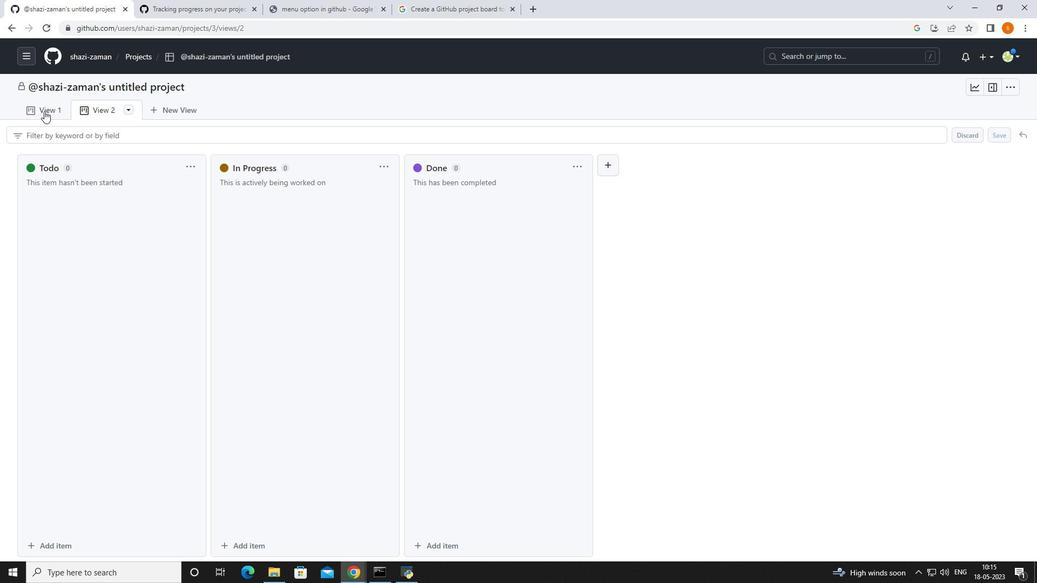 
Action: Mouse moved to (123, 111)
Screenshot: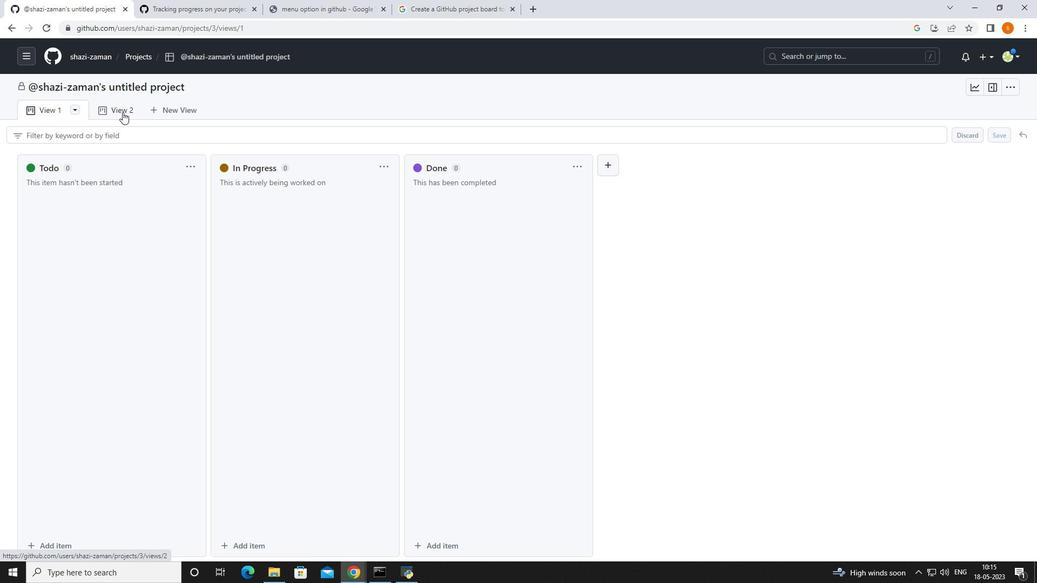 
Action: Mouse pressed left at (123, 111)
Screenshot: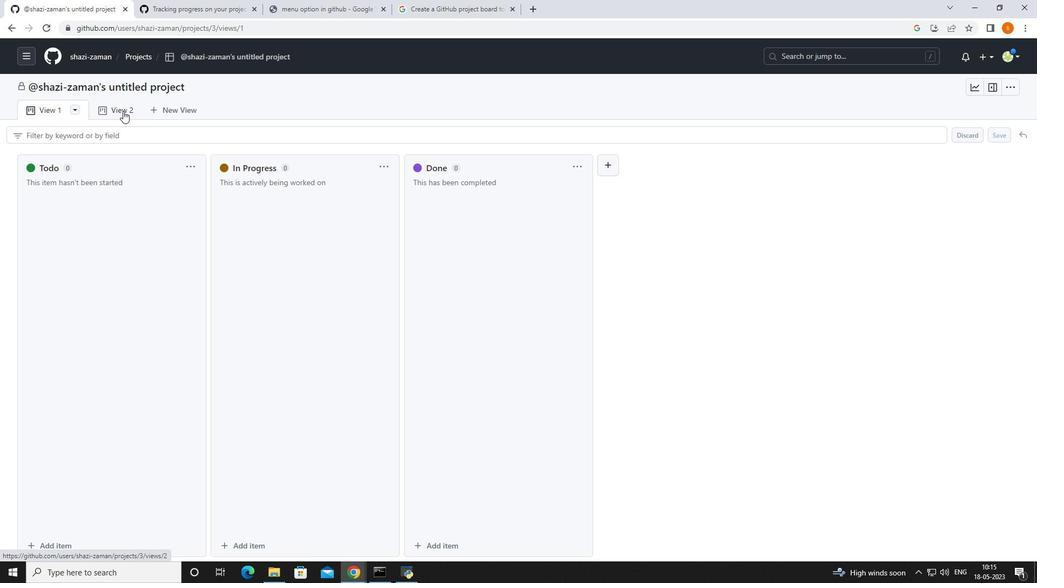
Action: Mouse moved to (970, 136)
Screenshot: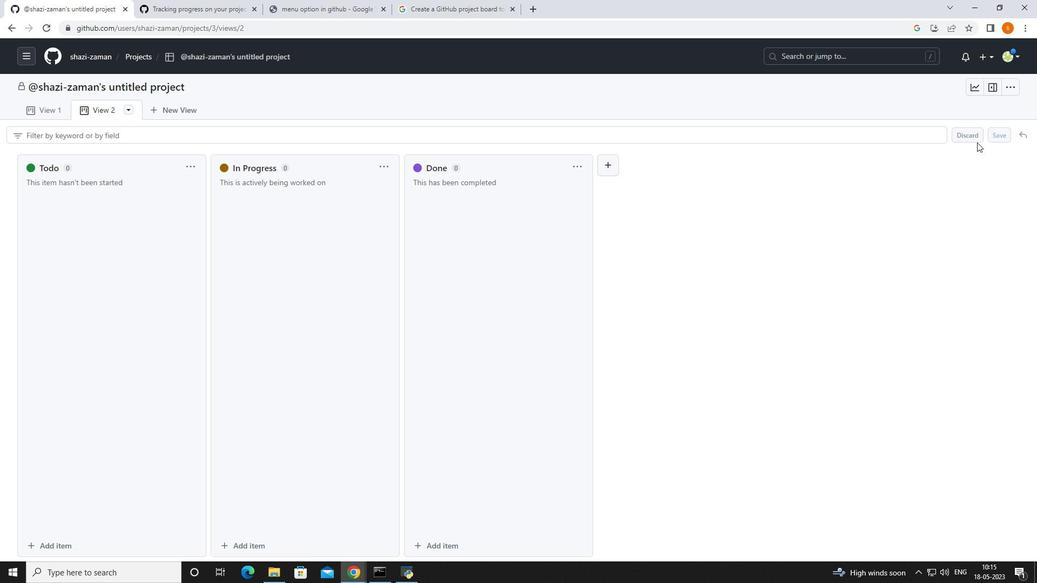 
Action: Mouse pressed left at (970, 136)
Screenshot: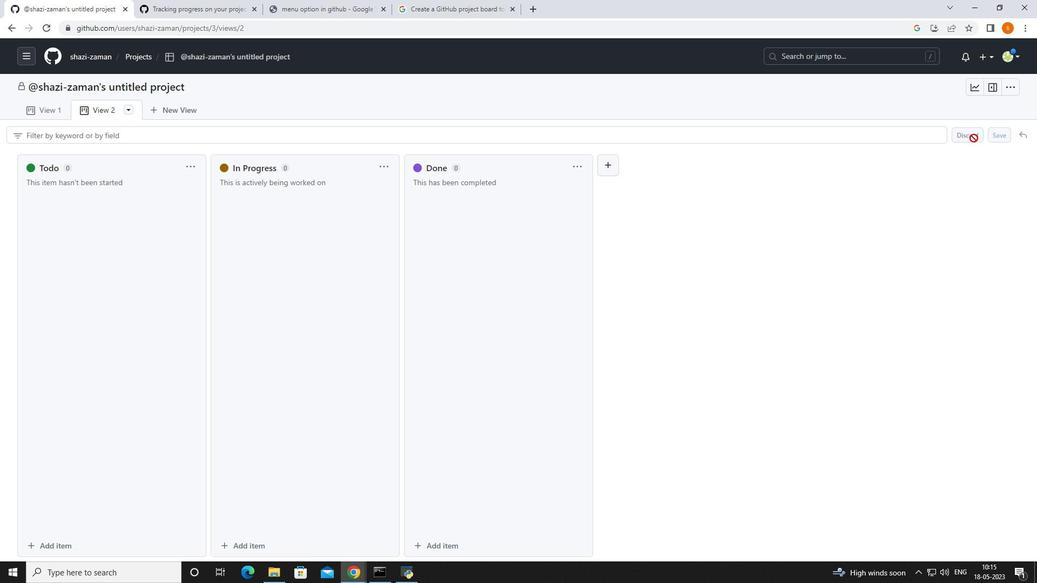 
Action: Mouse moved to (85, 135)
Screenshot: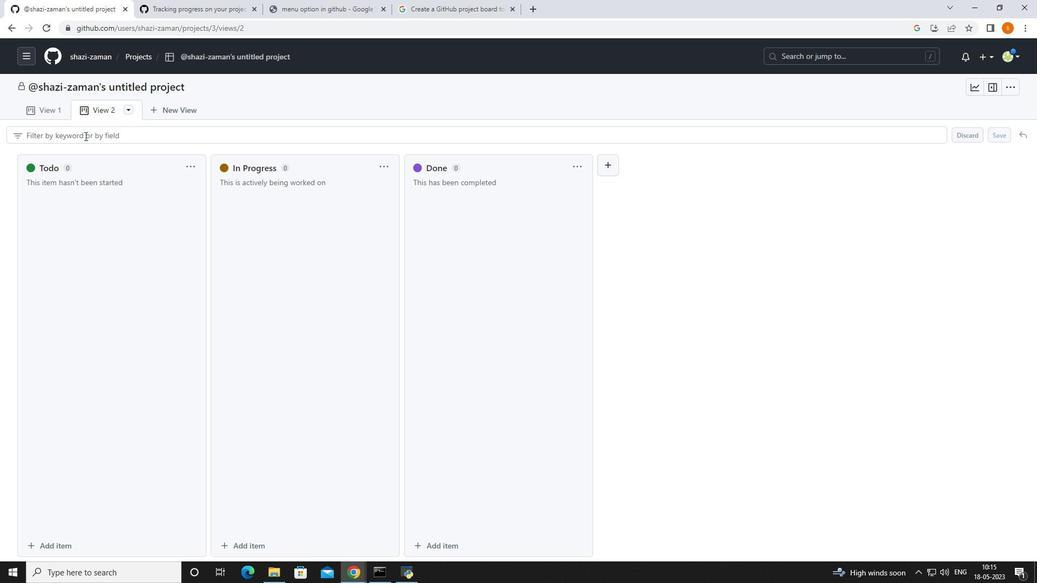 
Action: Mouse pressed left at (85, 135)
Screenshot: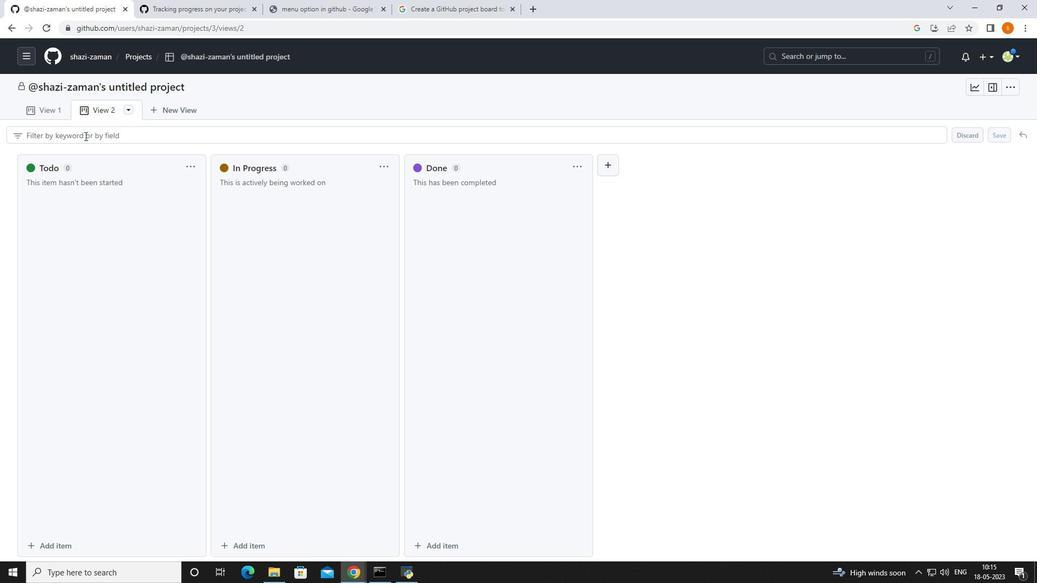 
Action: Mouse moved to (45, 176)
Screenshot: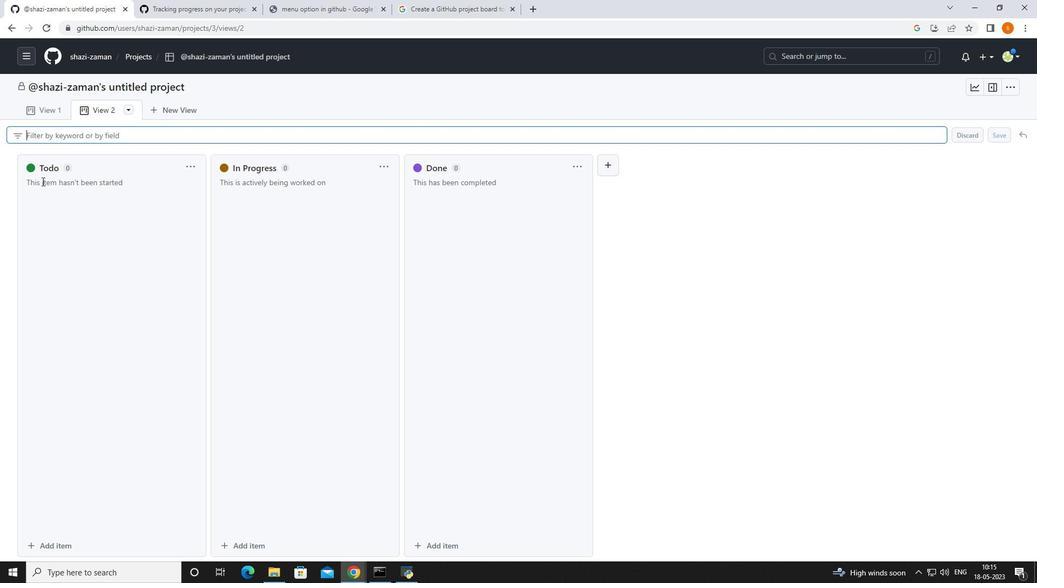 
Action: Mouse pressed left at (45, 176)
Screenshot: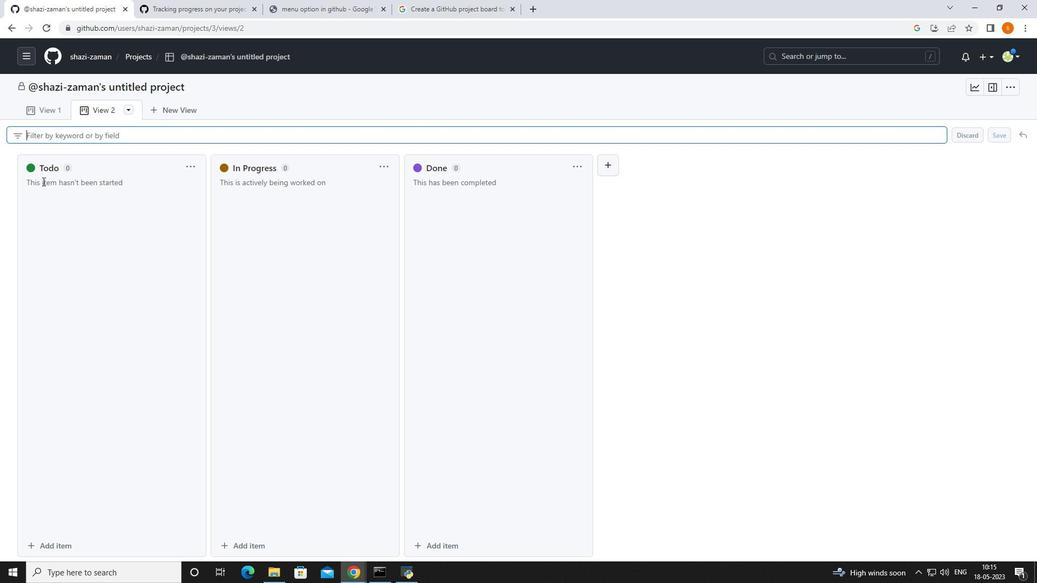 
Action: Mouse moved to (192, 171)
Screenshot: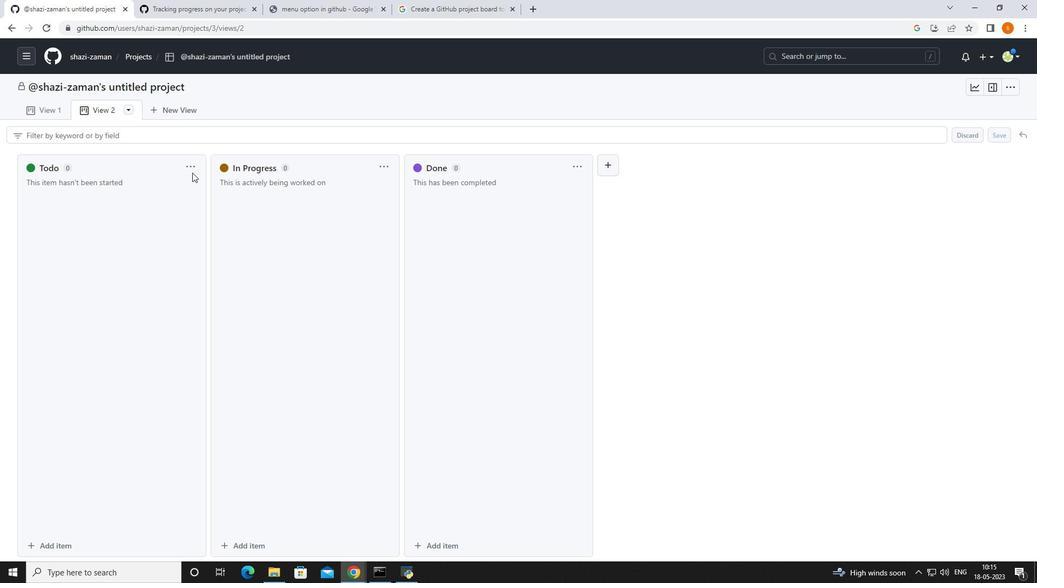 
Action: Mouse pressed left at (192, 171)
Screenshot: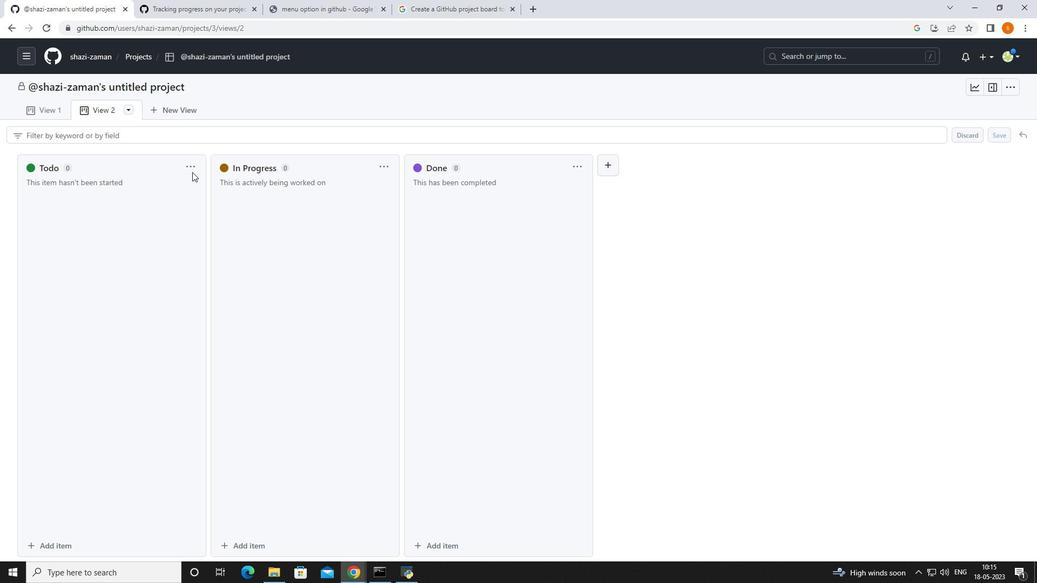 
Action: Mouse moved to (211, 371)
Screenshot: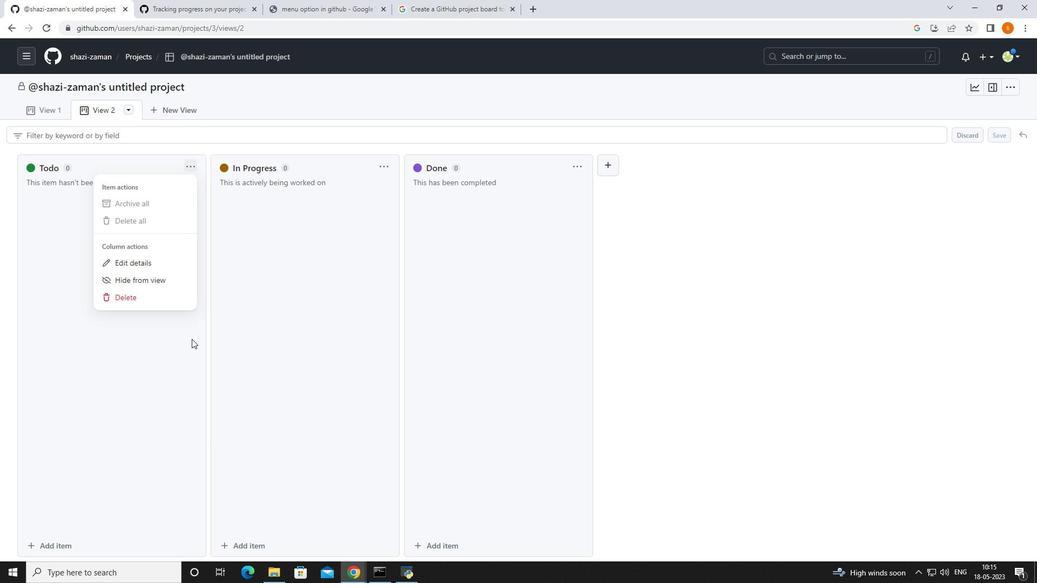 
Action: Mouse pressed left at (211, 371)
Screenshot: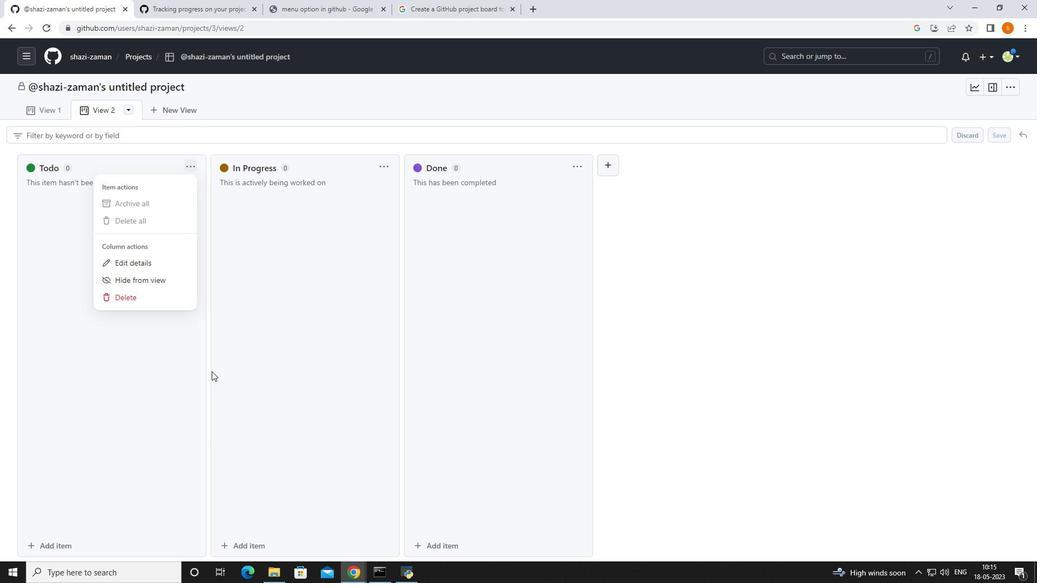 
Action: Mouse moved to (191, 165)
Screenshot: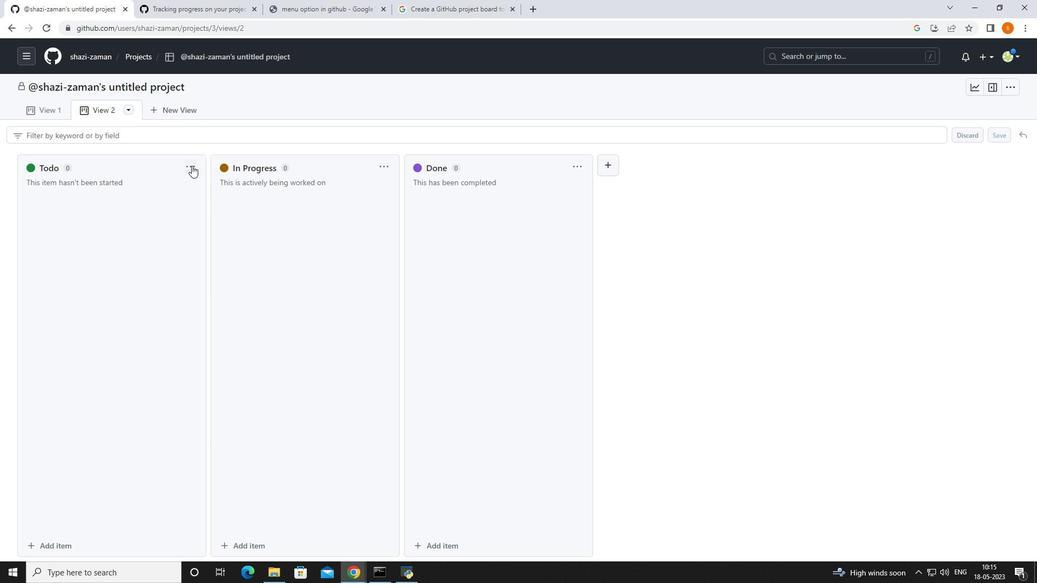 
Action: Mouse pressed left at (191, 165)
Screenshot: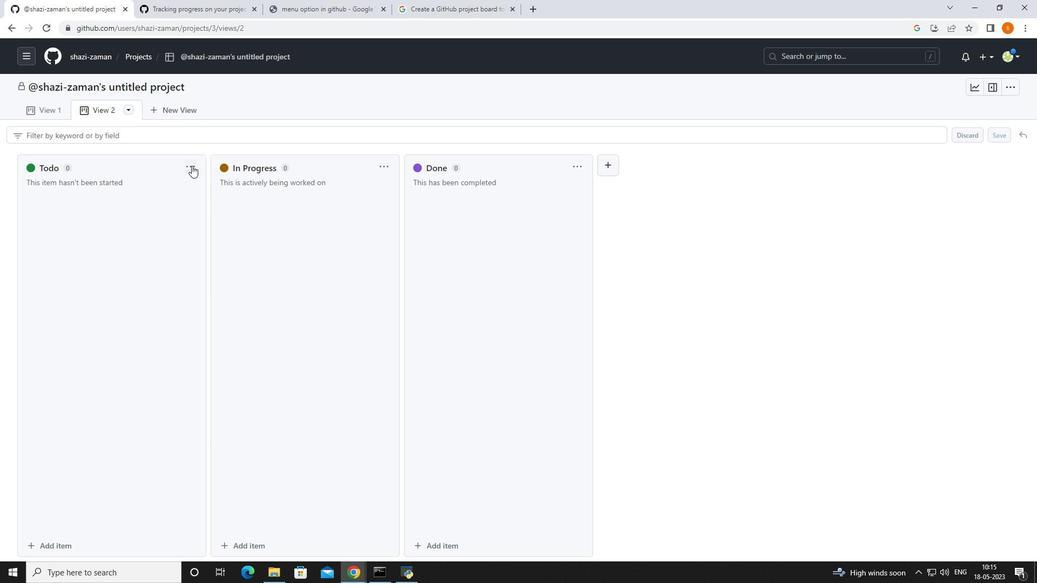 
Action: Mouse moved to (153, 264)
Screenshot: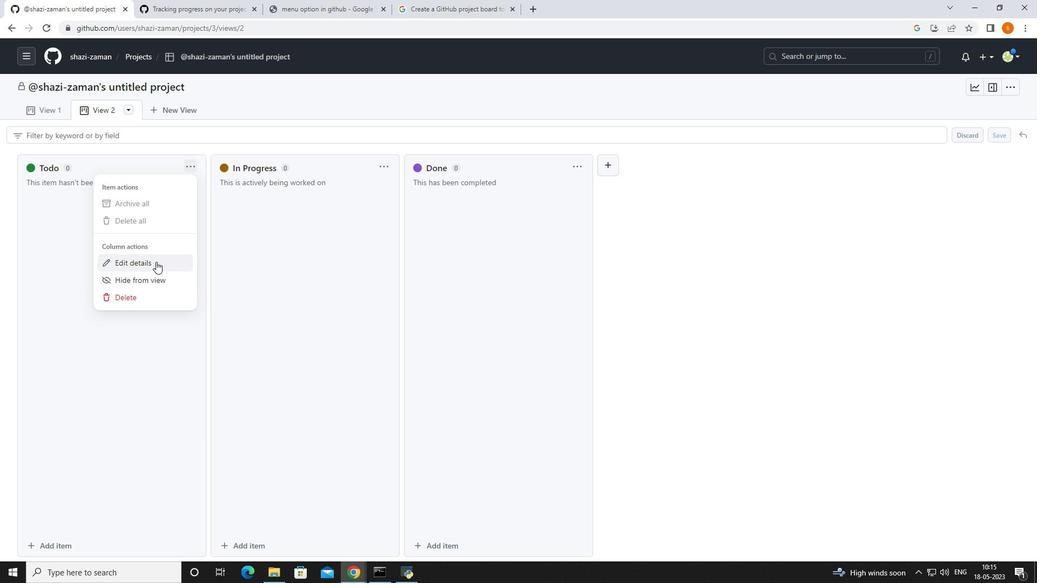 
Action: Mouse pressed left at (153, 264)
Screenshot: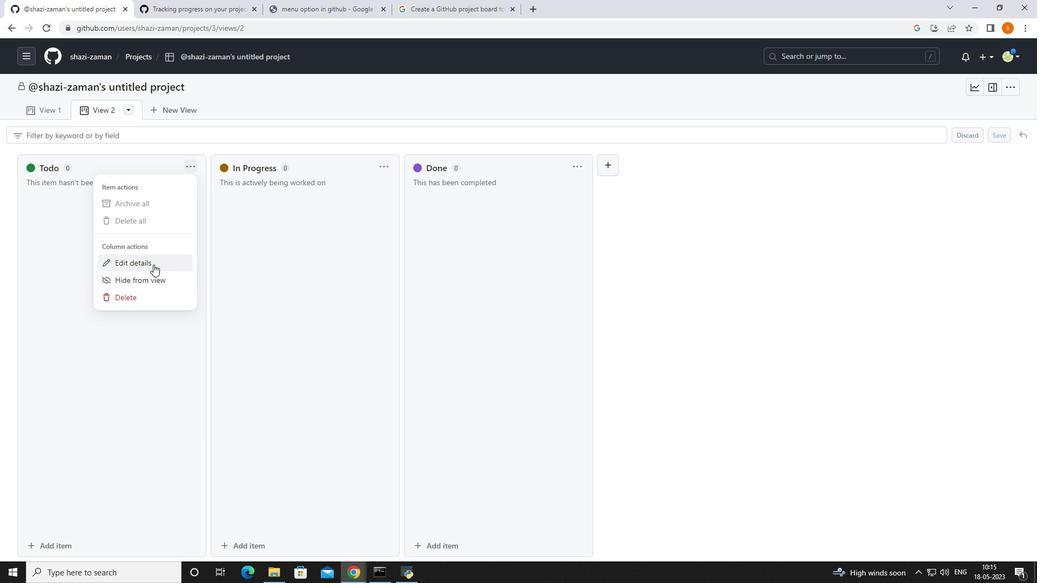 
Action: Mouse moved to (416, 274)
Screenshot: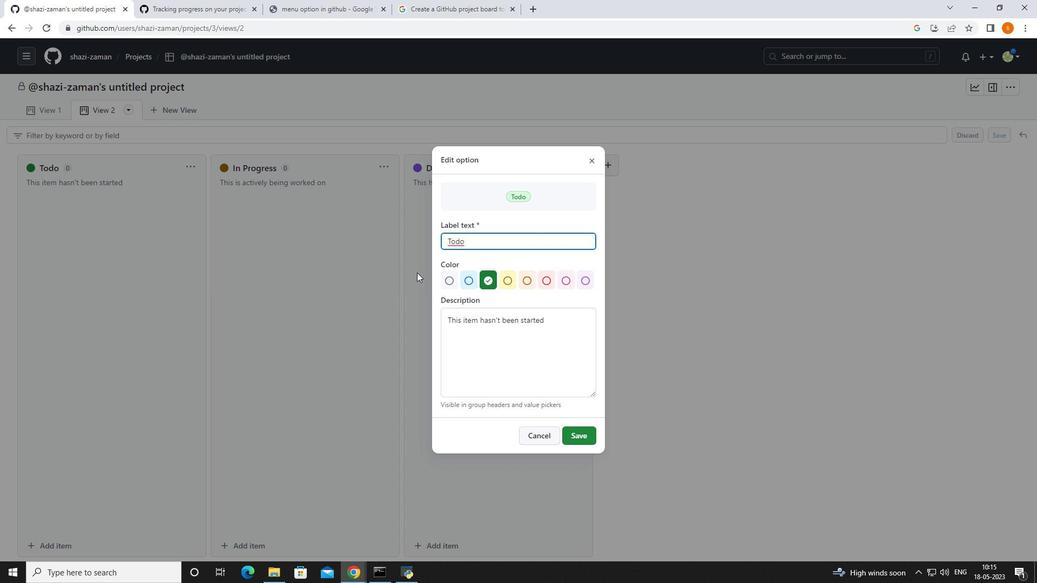
Action: Key pressed <Key.backspace><Key.backspace><Key.backspace><Key.backspace>o<Key.space>do
Screenshot: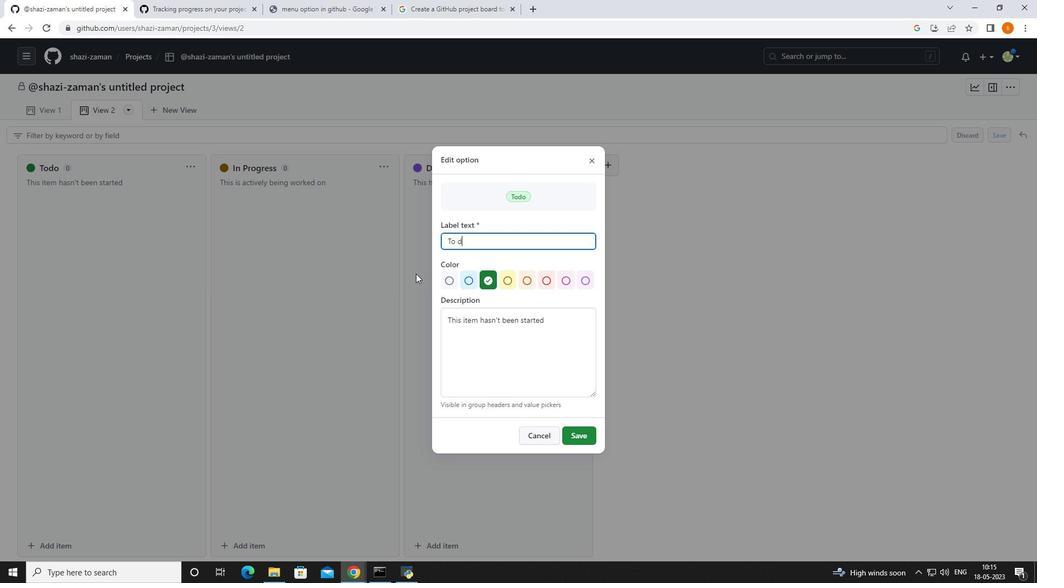 
Action: Mouse moved to (501, 310)
Screenshot: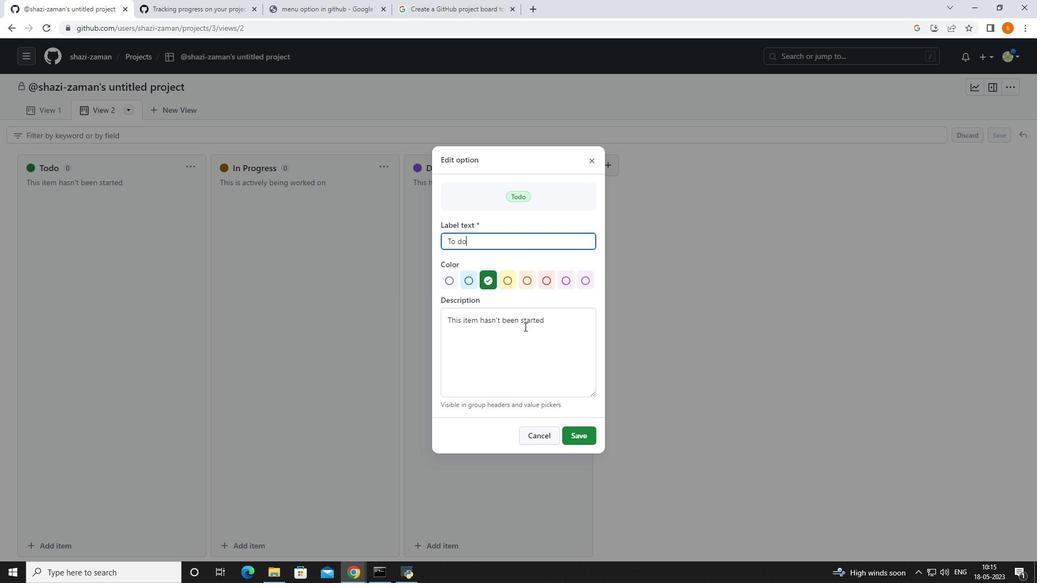 
Action: Mouse pressed left at (501, 310)
Screenshot: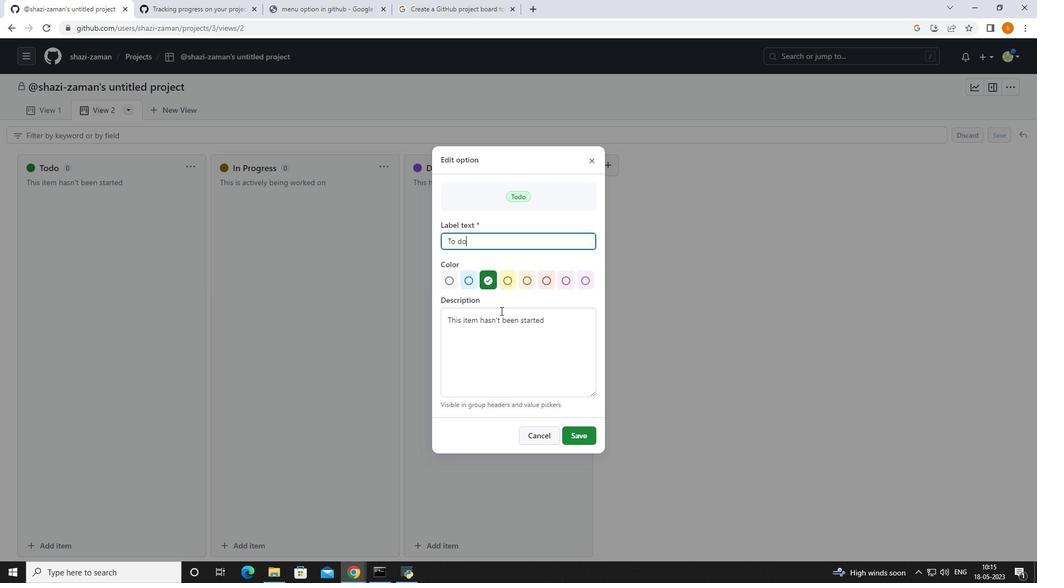 
Action: Mouse moved to (507, 327)
Screenshot: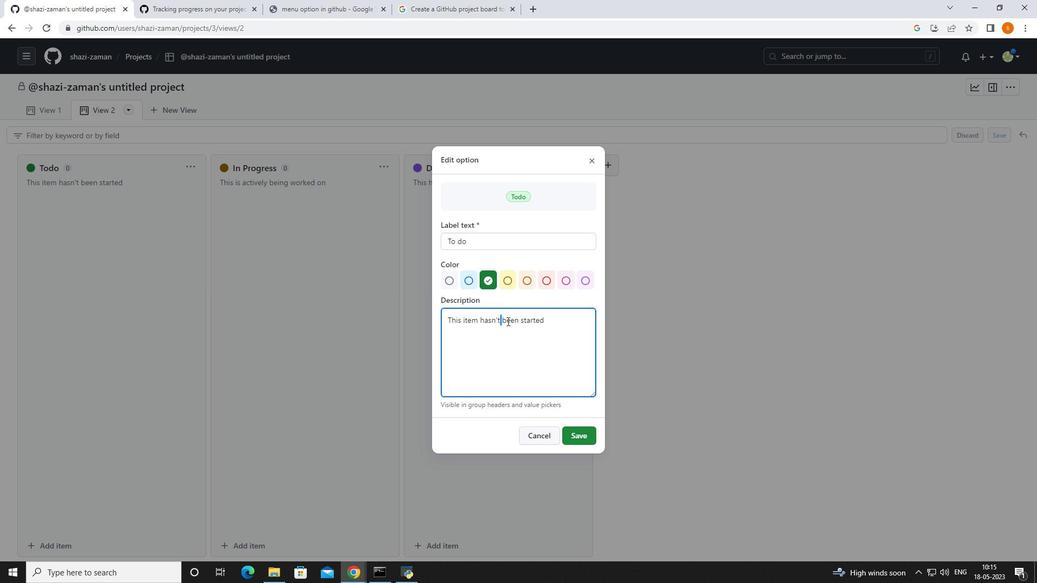 
Action: Mouse pressed left at (507, 327)
Screenshot: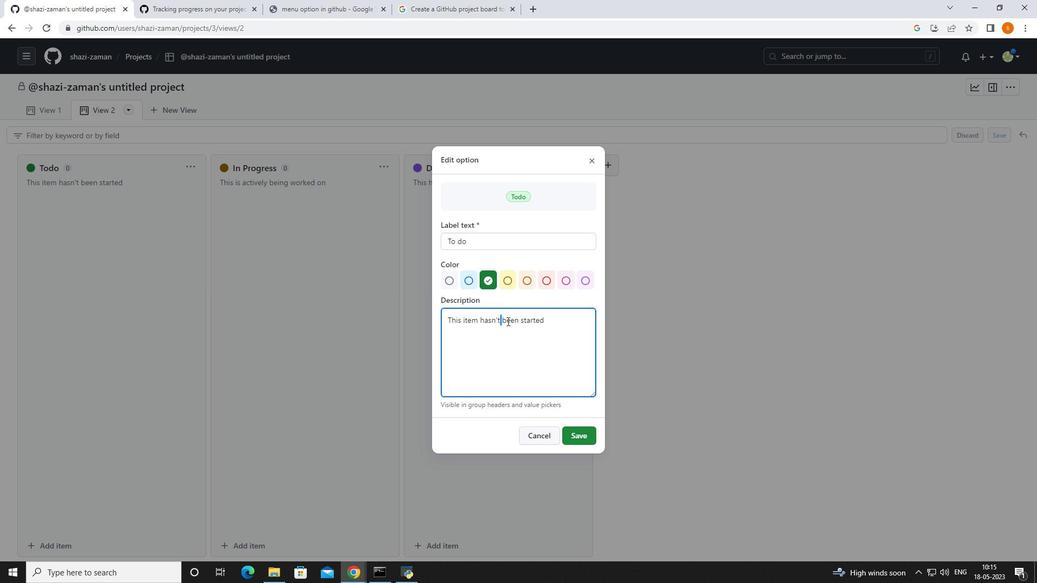 
Action: Mouse moved to (544, 336)
Screenshot: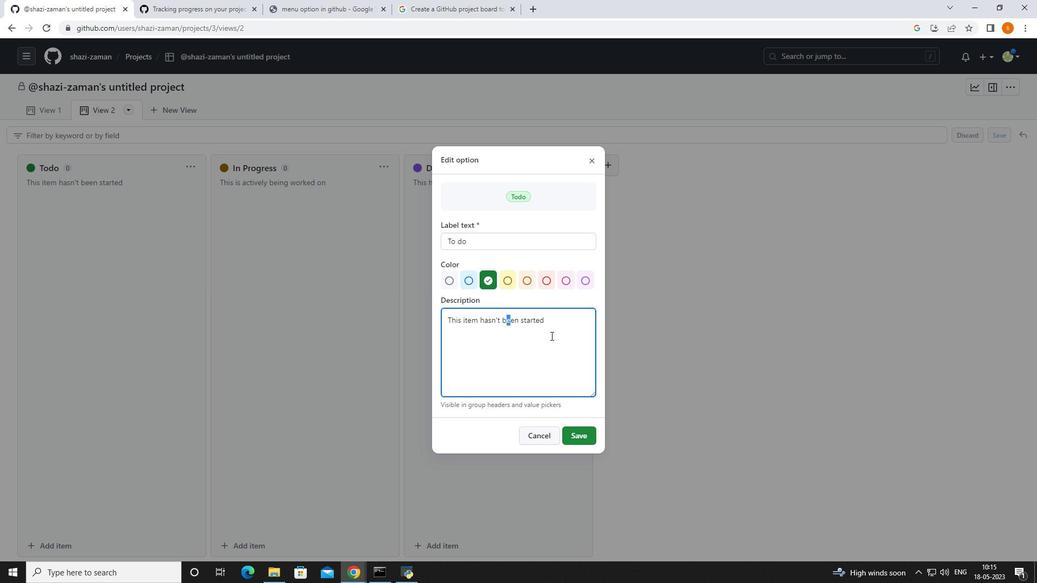 
Action: Mouse pressed left at (544, 336)
Screenshot: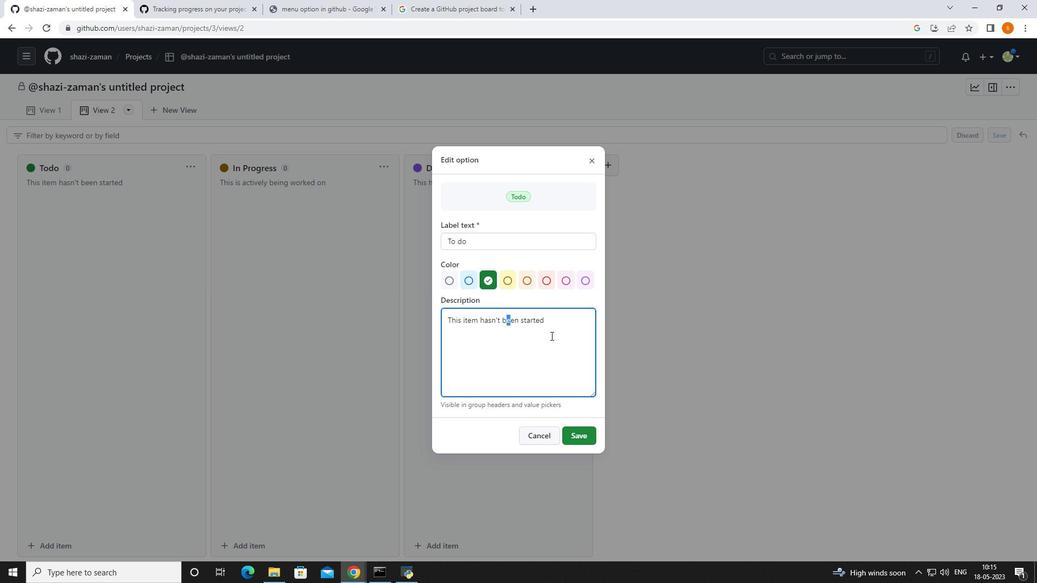 
Action: Mouse moved to (476, 242)
Screenshot: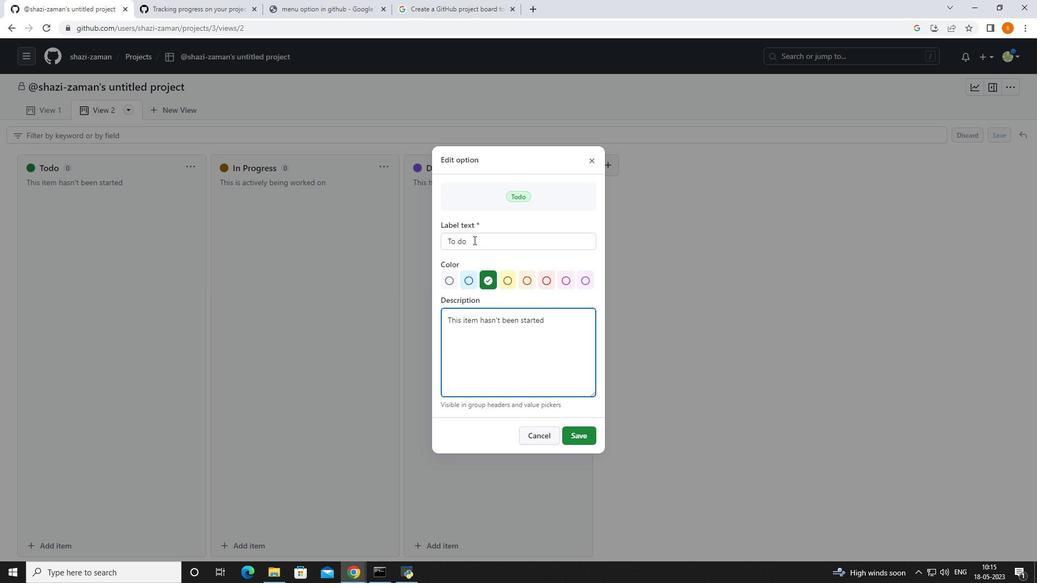 
Action: Mouse pressed left at (476, 242)
Screenshot: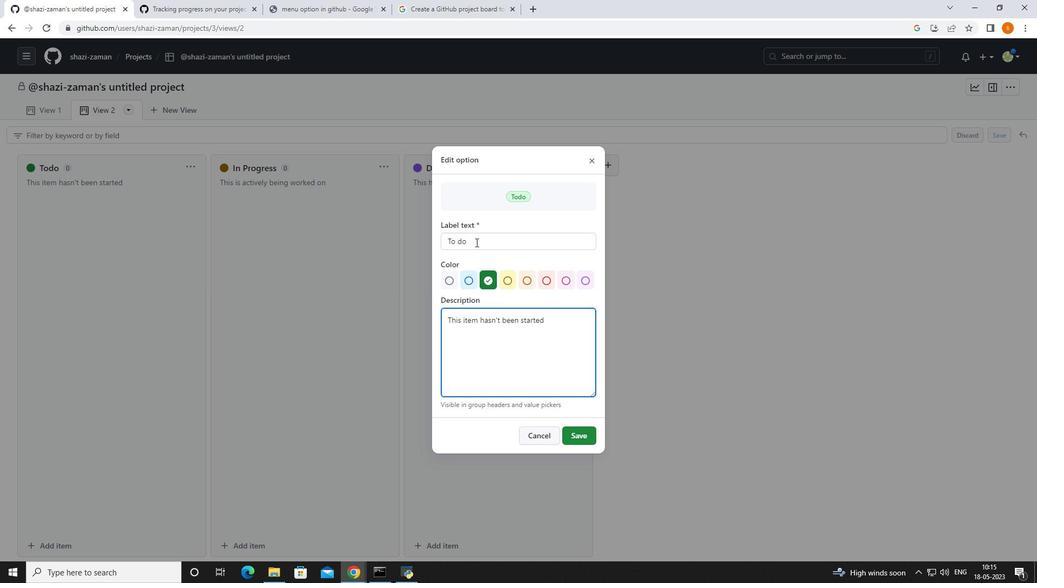 
Action: Mouse moved to (502, 335)
Screenshot: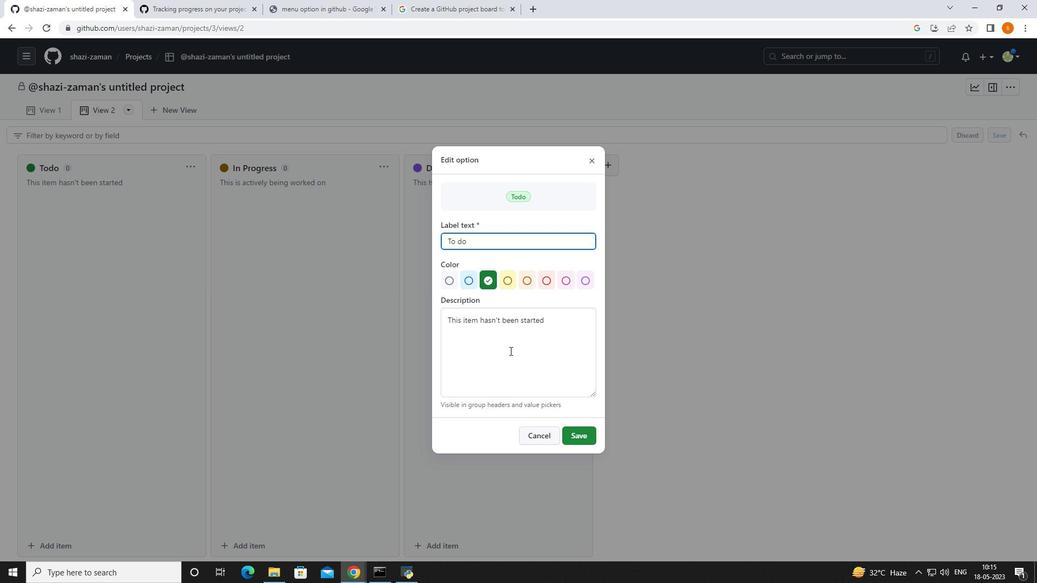 
Action: Mouse pressed left at (502, 335)
Screenshot: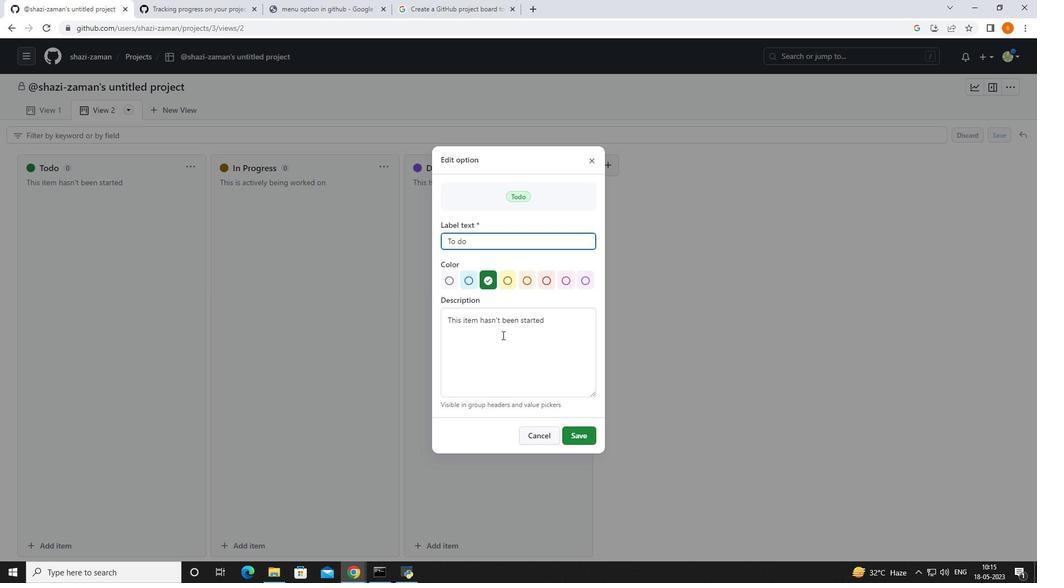 
Action: Mouse moved to (552, 321)
Screenshot: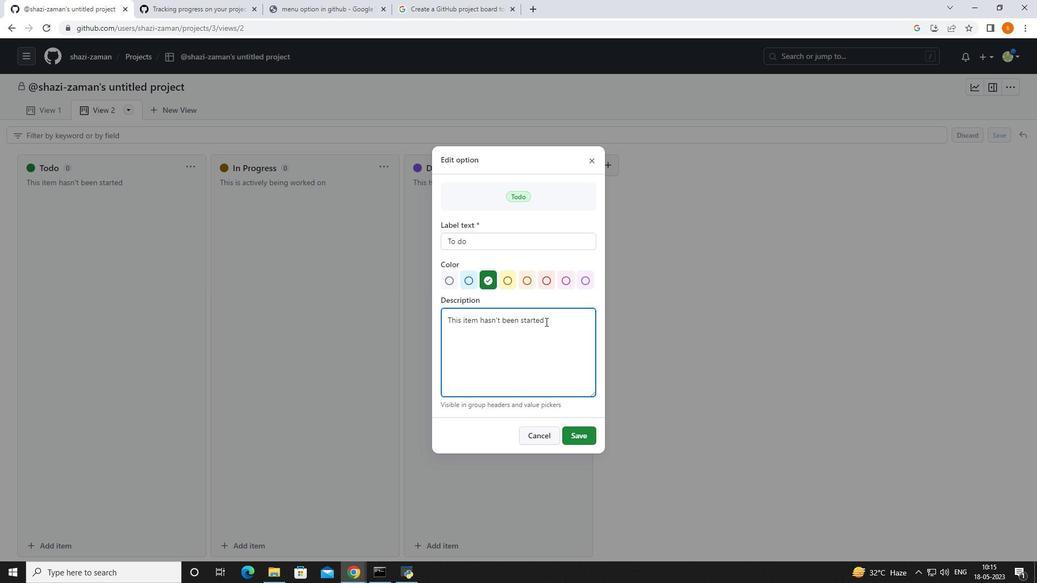 
Action: Mouse pressed left at (552, 321)
Screenshot: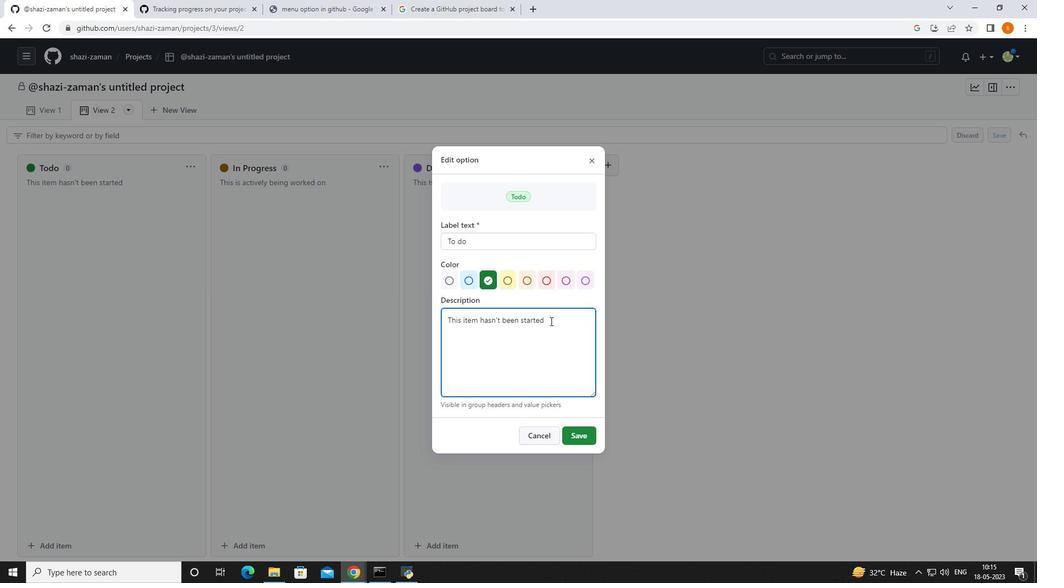 
Action: Mouse moved to (551, 322)
Screenshot: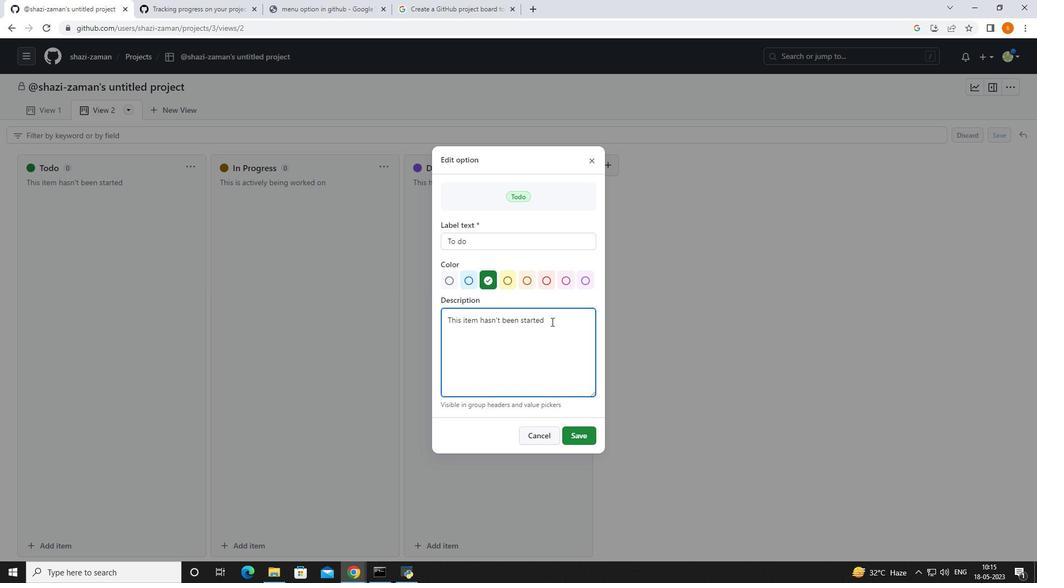
Action: Key pressed hdh<Key.backspace><Key.backspace><Key.backspace><Key.backspace><Key.backspace><Key.backspace><Key.backspace><Key.backspace><Key.backspace><Key.backspace><Key.backspace><Key.backspace><Key.backspace><Key.backspace><Key.backspace><Key.backspace><Key.backspace><Key.backspace><Key.backspace><Key.backspace><Key.backspace><Key.backspace><Key.backspace><Key.backspace><Key.backspace><Key.backspace><Key.backspace><Key.backspace><Key.backspace><Key.backspace><Key.backspace><Key.backspace><Key.backspace><Key.backspace><Key.backspace>making<Key.space>a<Key.space>face<Key.space>recognition<Key.space>system
Screenshot: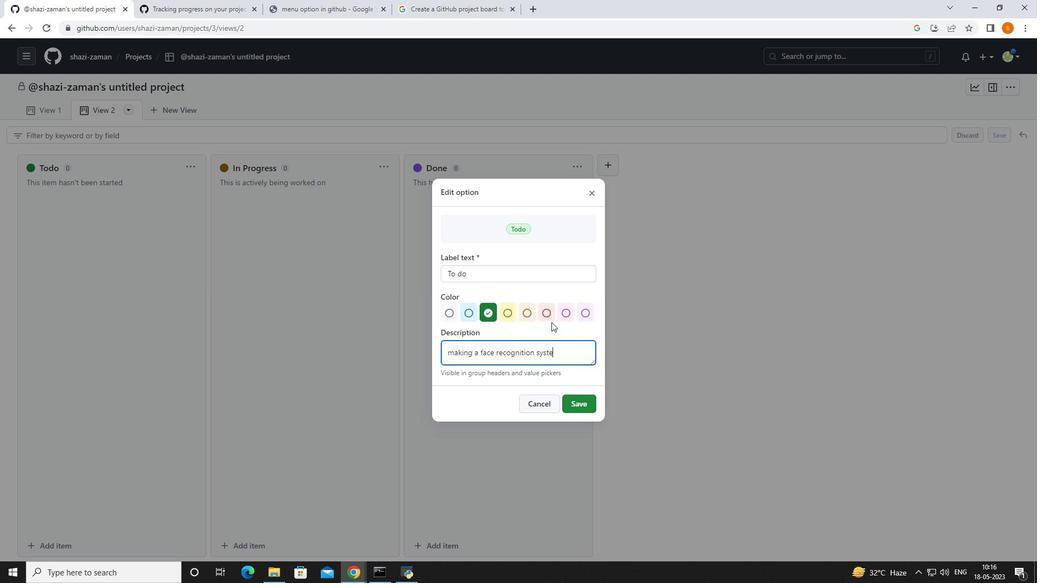 
Action: Mouse moved to (570, 402)
Screenshot: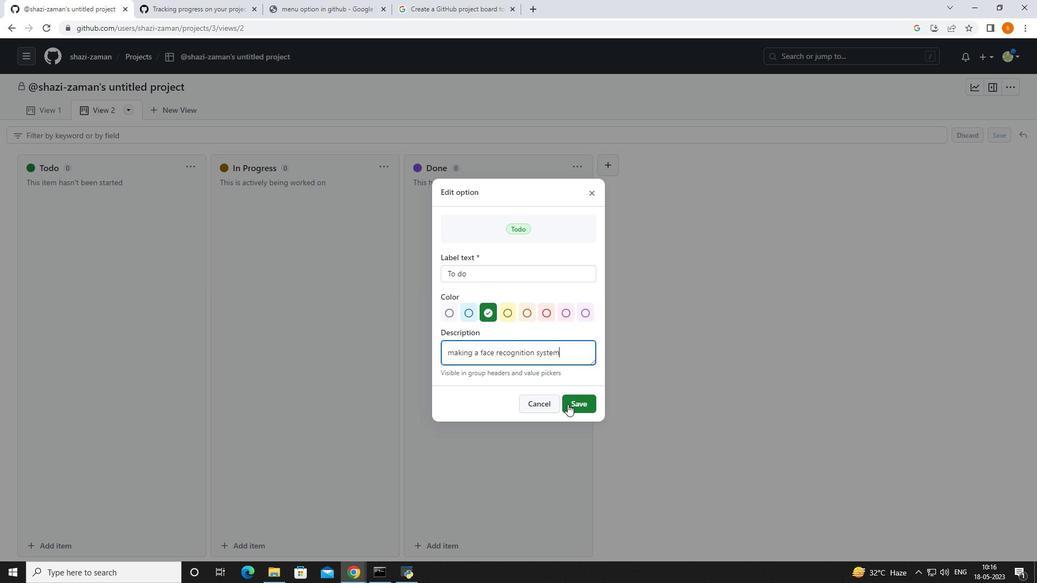 
Action: Mouse pressed left at (570, 402)
Screenshot: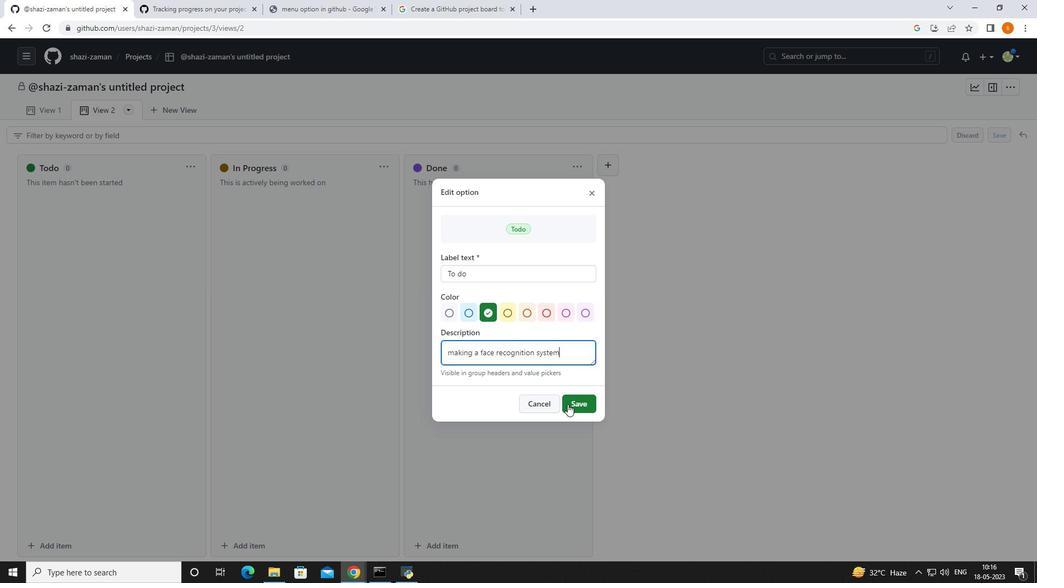 
Action: Mouse moved to (383, 166)
Screenshot: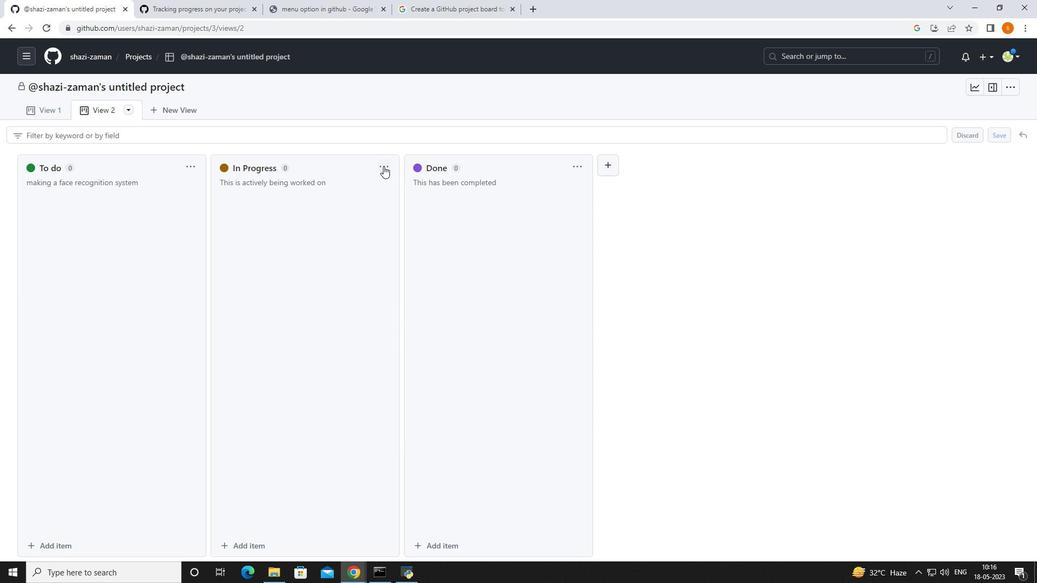 
Action: Mouse pressed left at (383, 166)
Screenshot: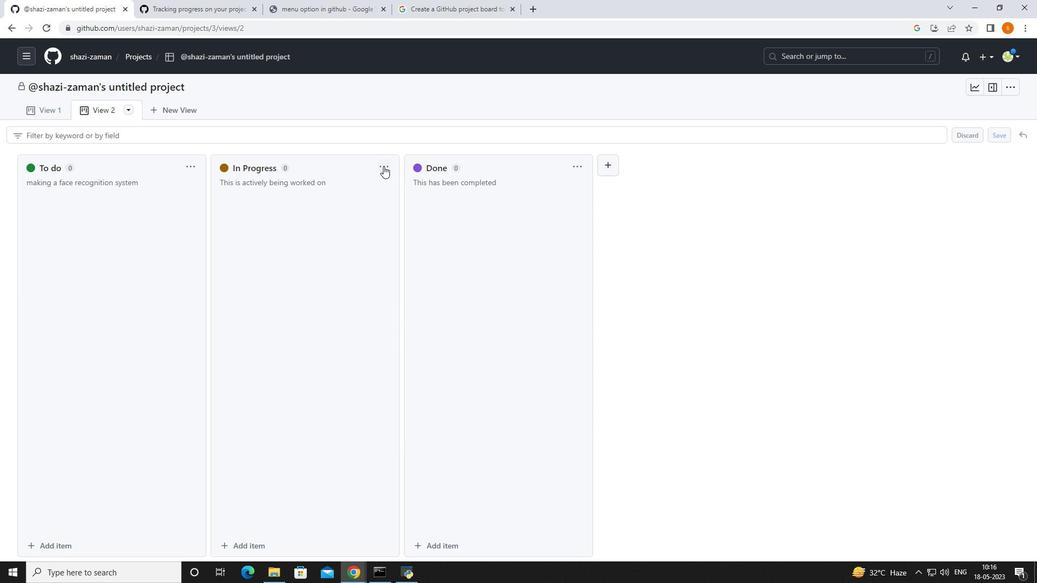 
Action: Mouse moved to (344, 263)
Screenshot: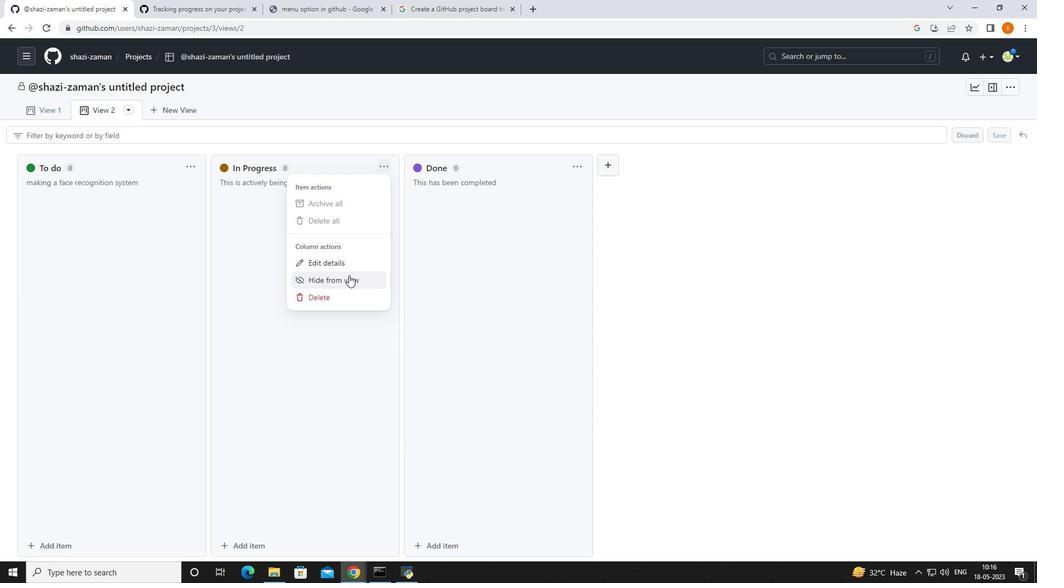
Action: Mouse pressed left at (344, 263)
Screenshot: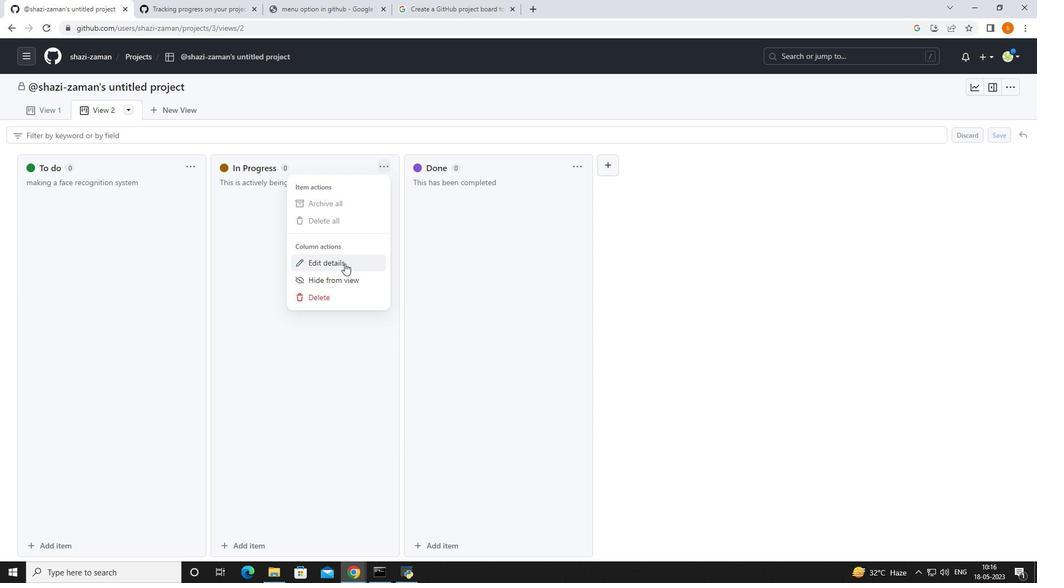 
Action: Mouse moved to (499, 341)
Screenshot: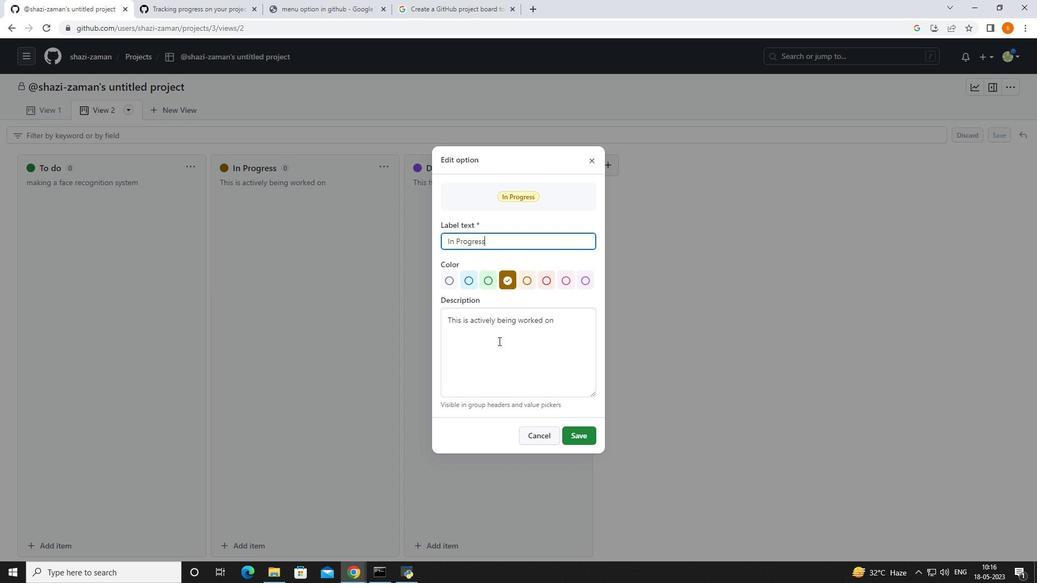 
Action: Mouse pressed left at (499, 341)
Screenshot: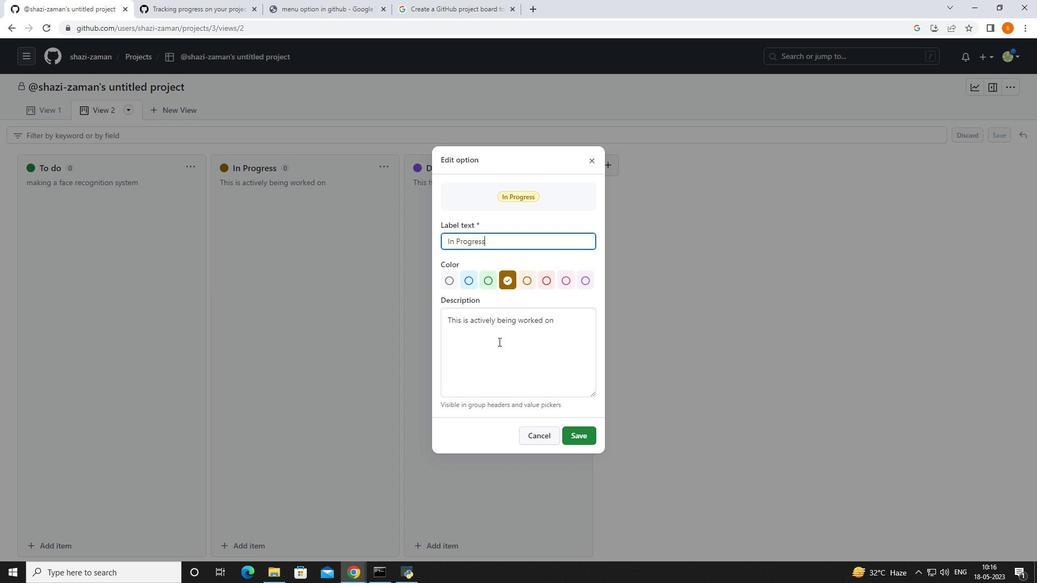 
Action: Mouse moved to (546, 323)
Screenshot: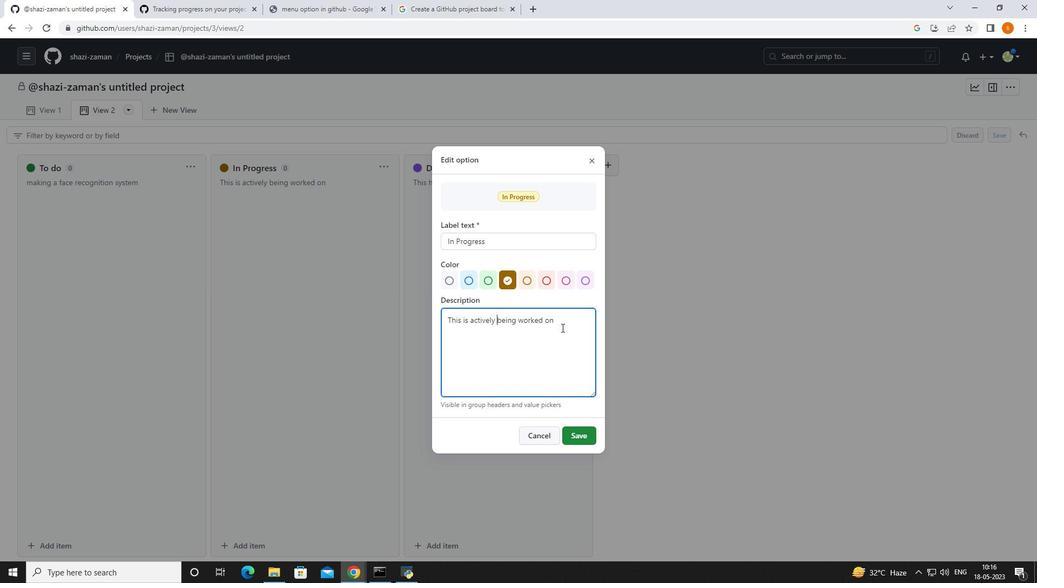 
Action: Mouse pressed left at (546, 323)
Screenshot: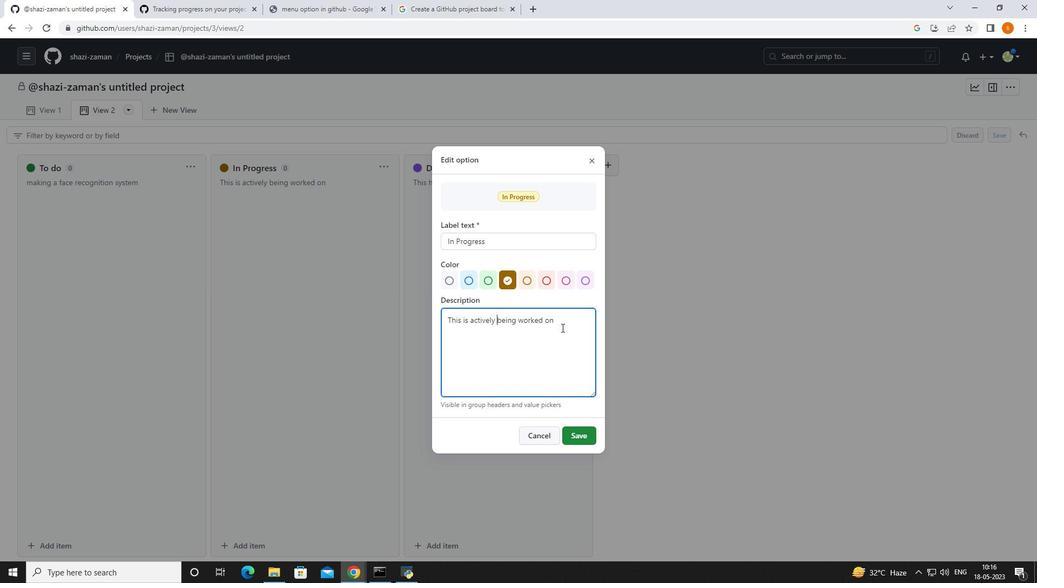 
Action: Mouse moved to (559, 319)
Screenshot: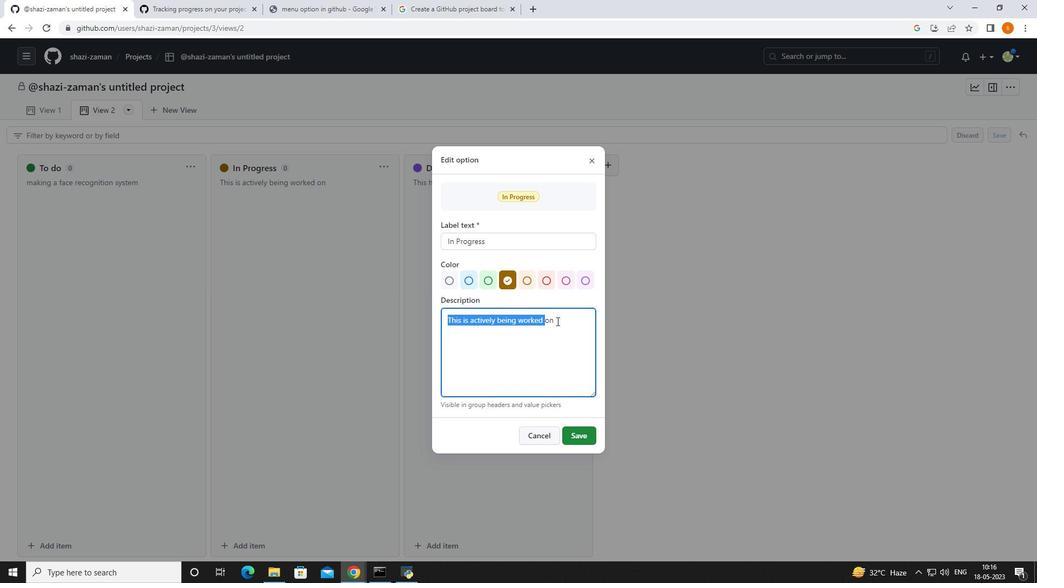 
Action: Mouse pressed left at (559, 319)
Screenshot: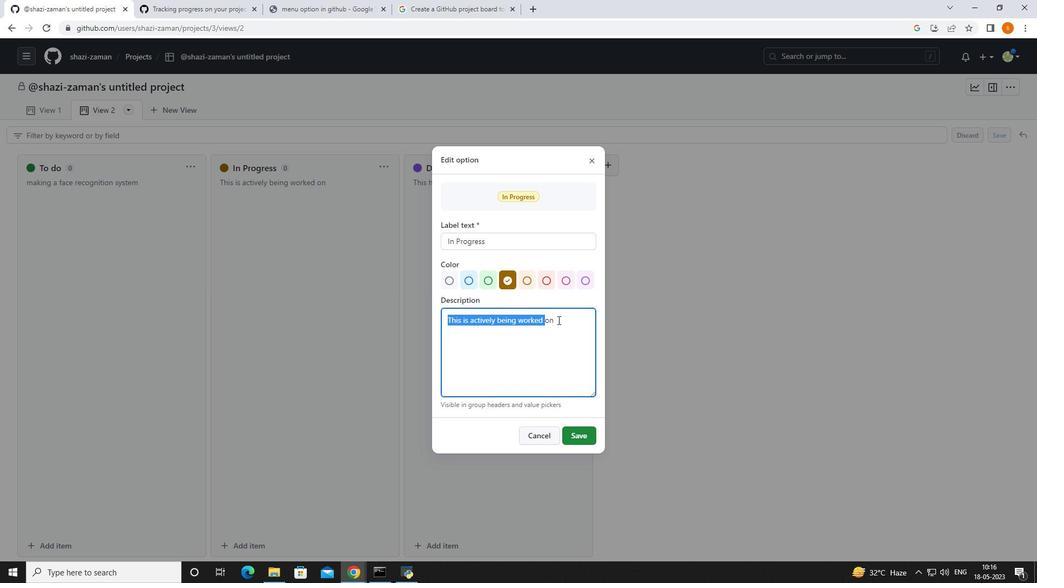 
Action: Mouse pressed left at (559, 319)
Screenshot: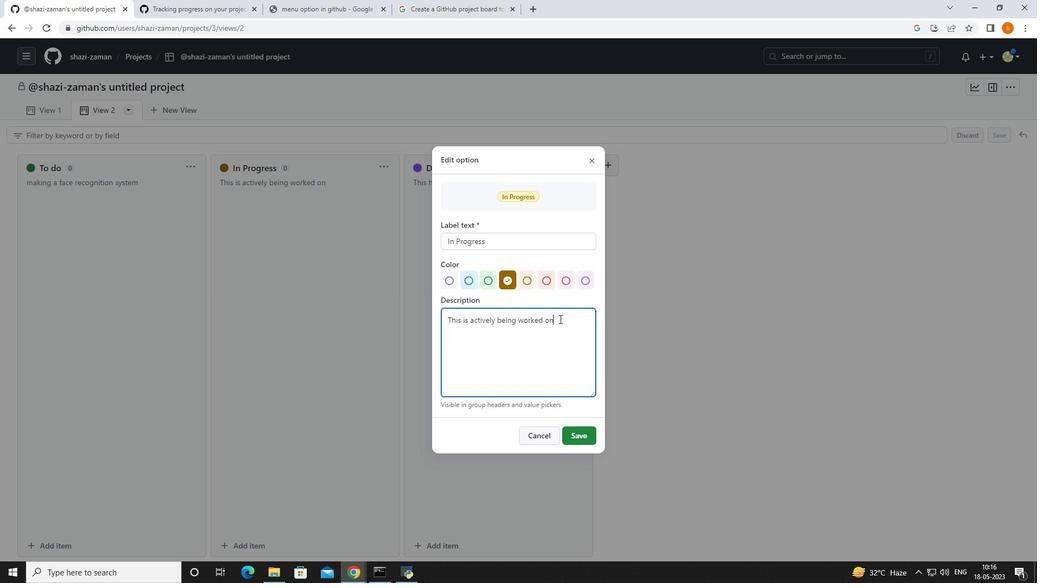 
Action: Mouse moved to (416, 321)
Screenshot: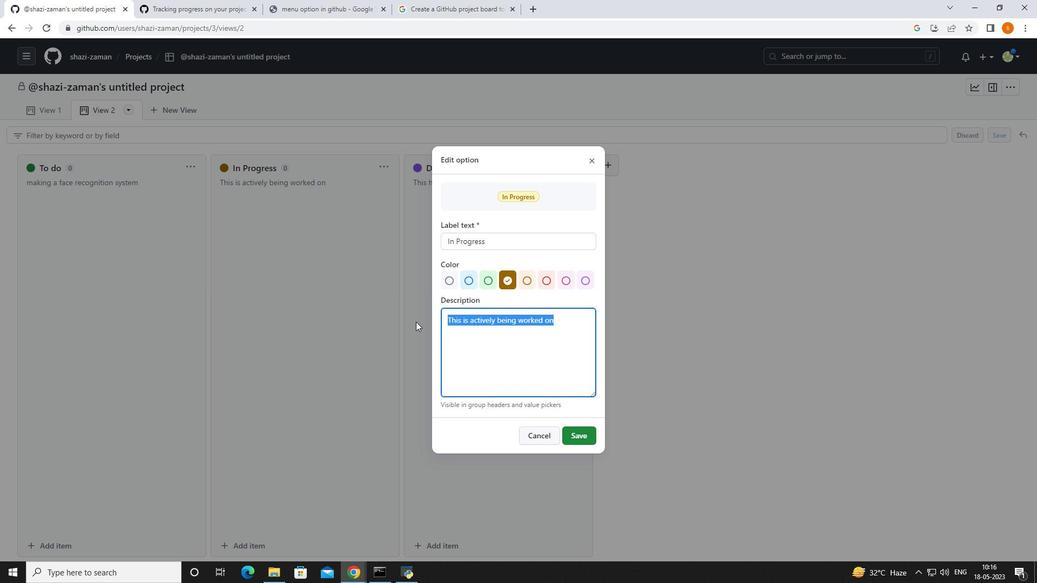 
Action: Key pressed <Key.backspace>
Screenshot: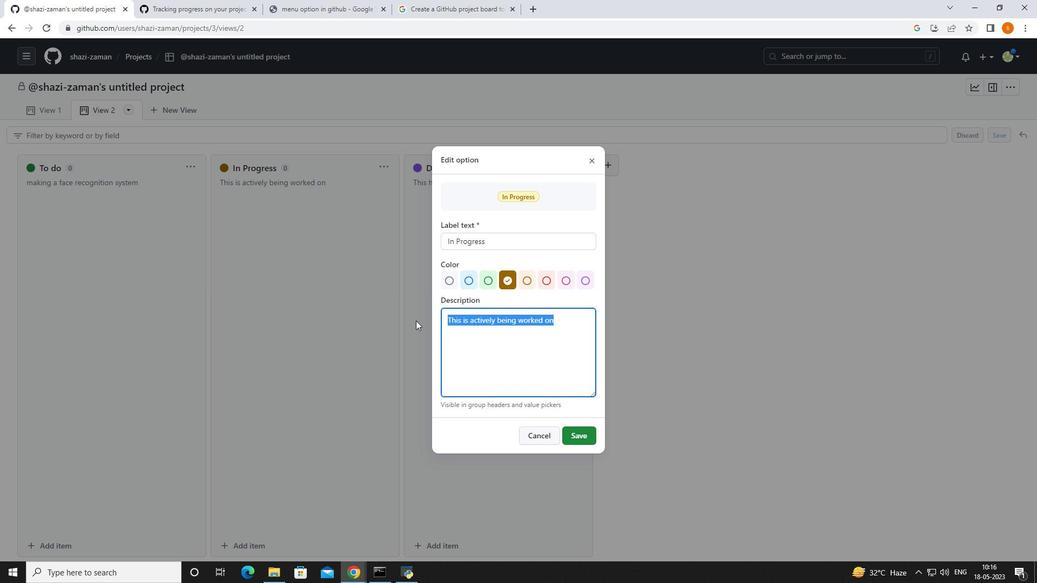 
Action: Mouse moved to (537, 9)
Screenshot: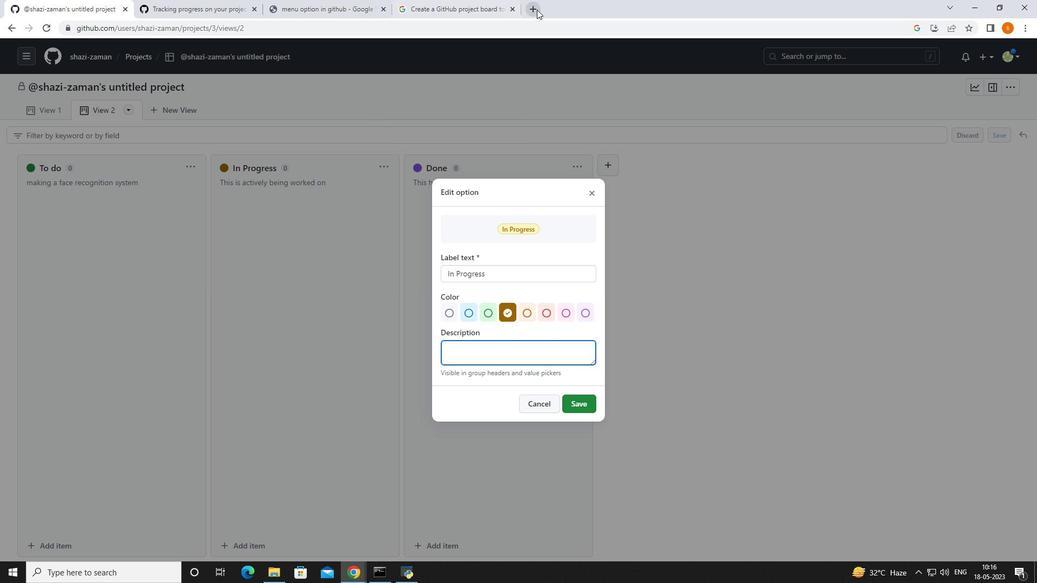 
Action: Mouse pressed left at (537, 9)
Screenshot: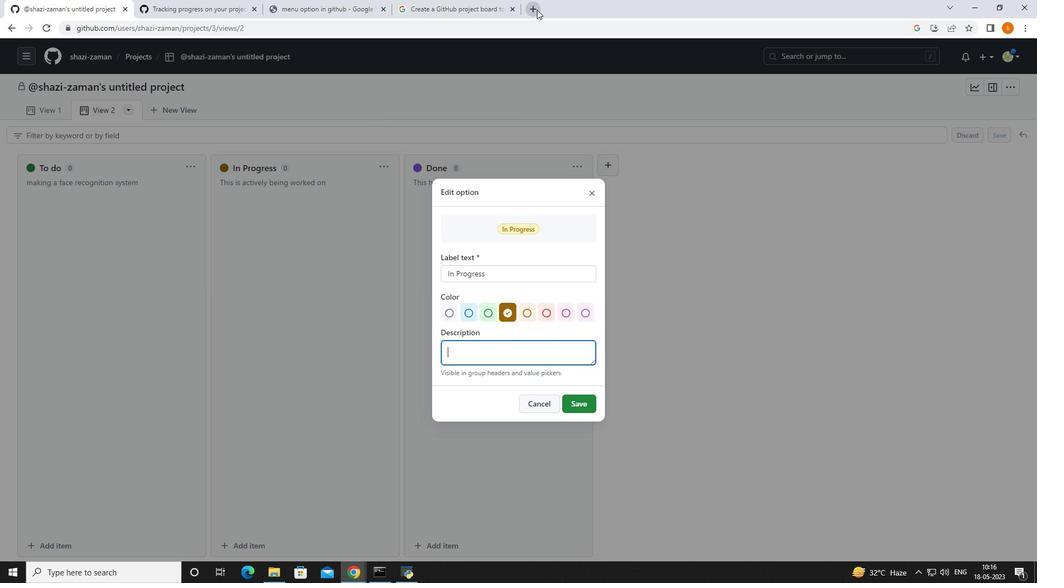 
Action: Mouse moved to (420, 203)
Screenshot: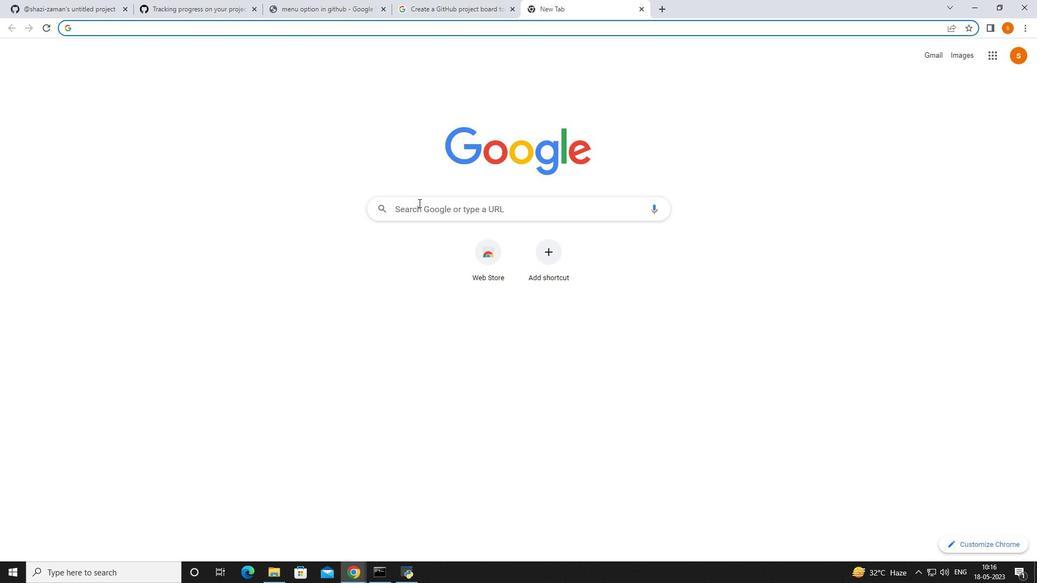 
Action: Mouse pressed left at (420, 203)
Screenshot: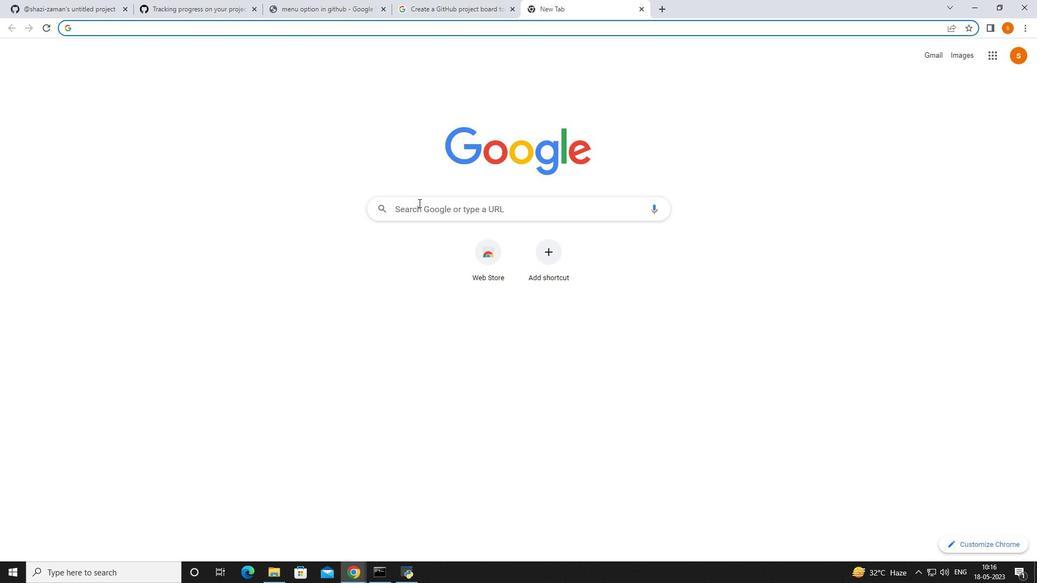 
Action: Mouse moved to (419, 204)
Screenshot: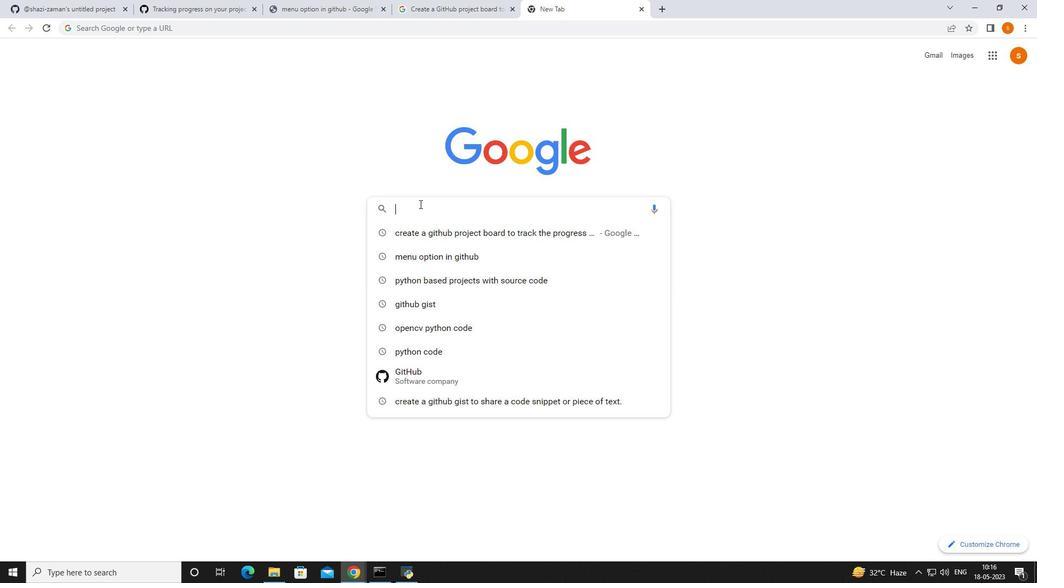 
Action: Key pressed face<Key.space>w<Key.backspace>rco<Key.backspace><Key.backspace>
Screenshot: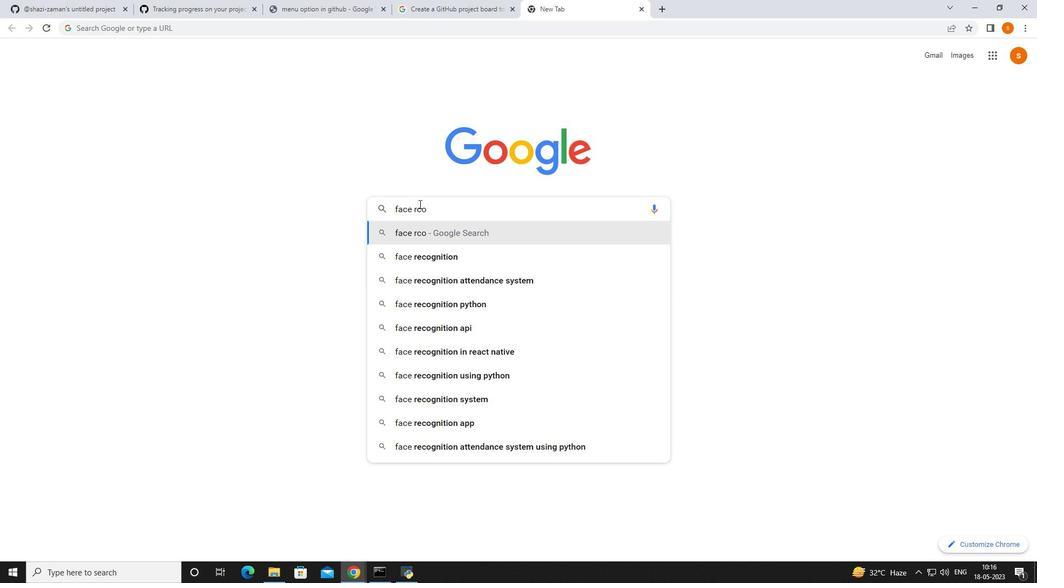 
Action: Mouse moved to (478, 284)
Screenshot: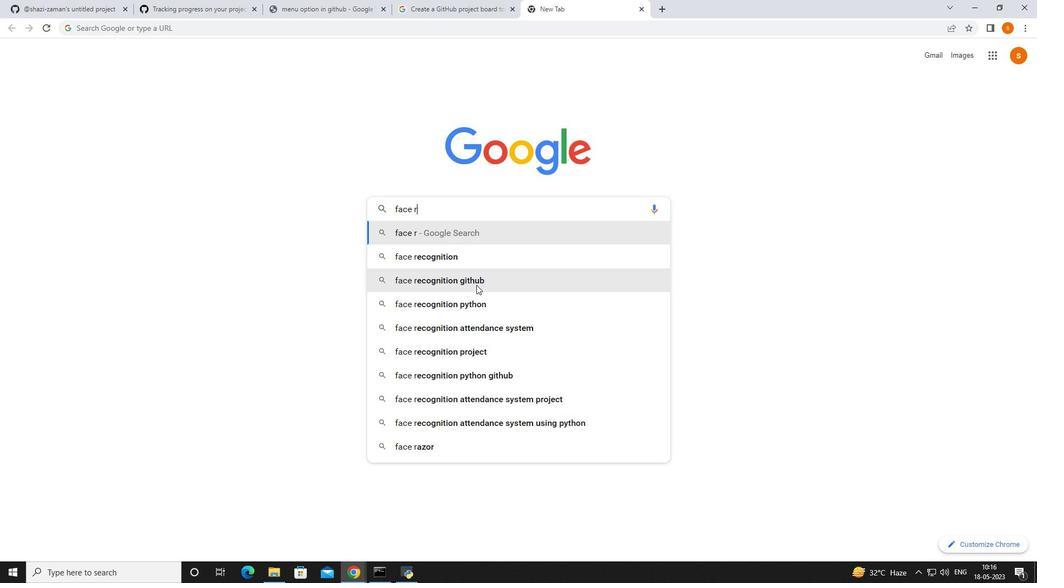 
Action: Mouse pressed left at (478, 284)
Screenshot: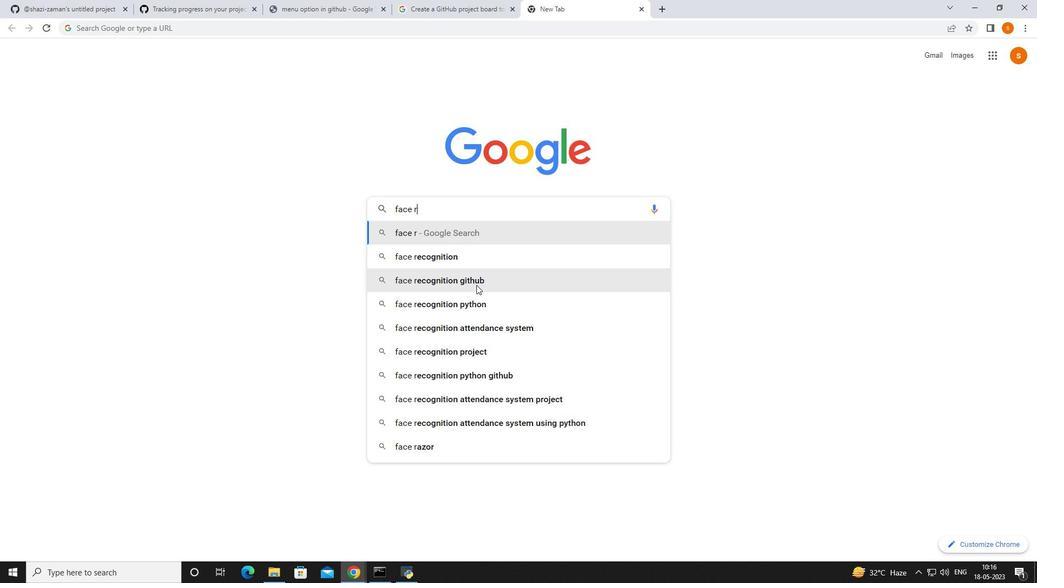 
Action: Mouse moved to (219, 310)
Screenshot: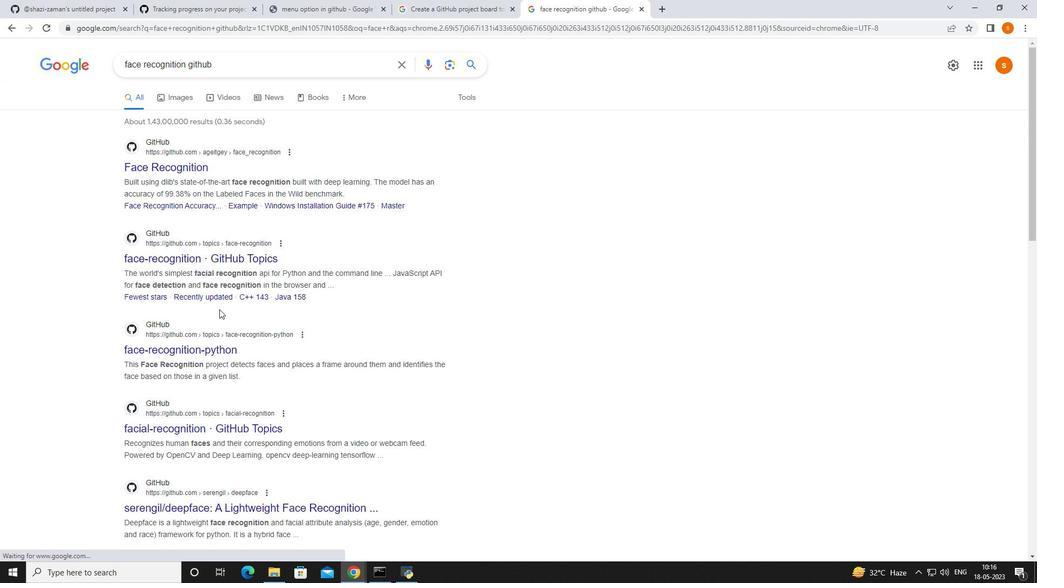 
Action: Mouse scrolled (219, 309) with delta (0, 0)
Screenshot: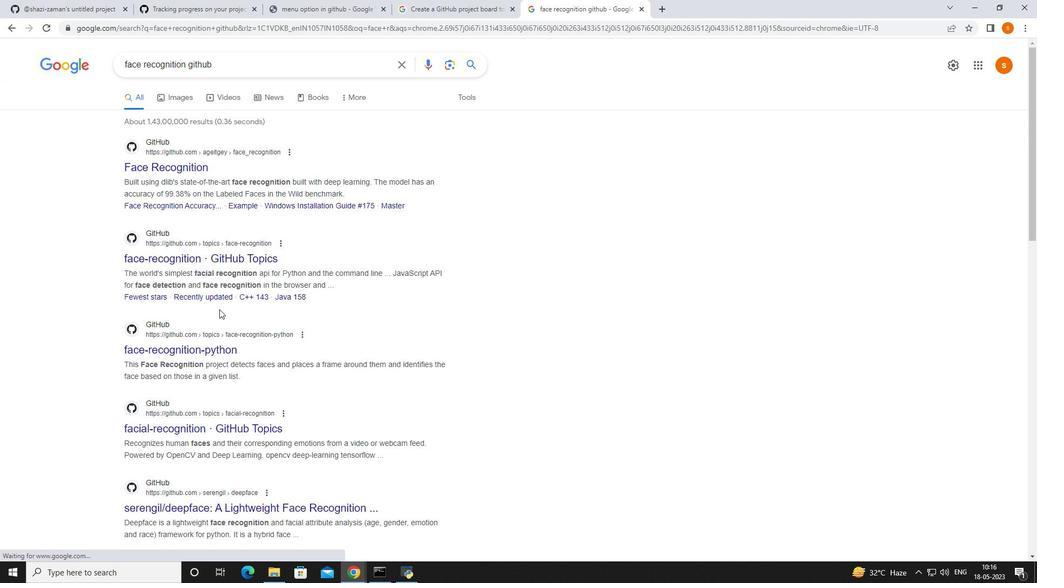 
Action: Mouse moved to (222, 315)
Screenshot: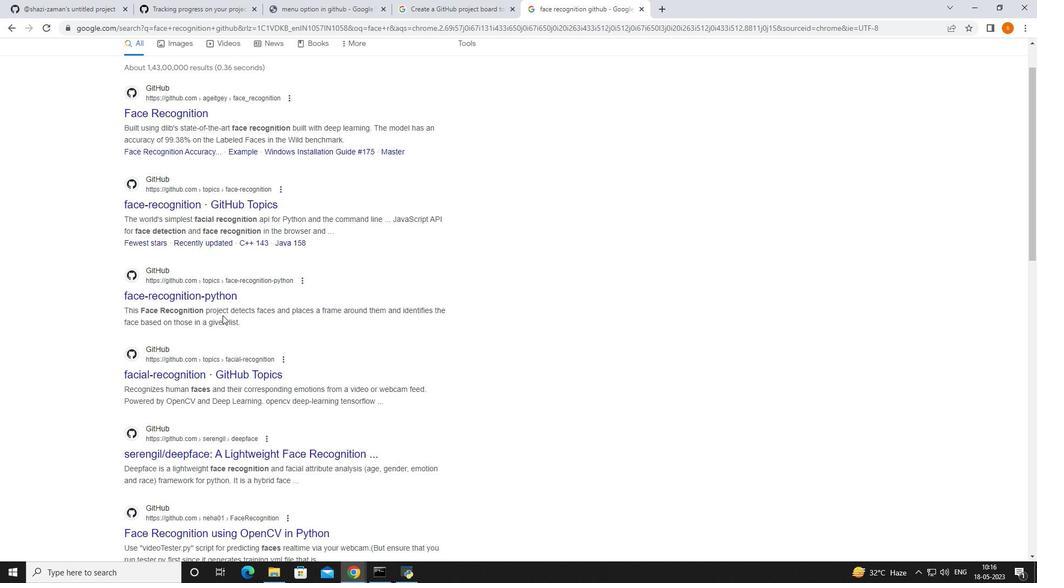 
Action: Mouse scrolled (222, 315) with delta (0, 0)
Screenshot: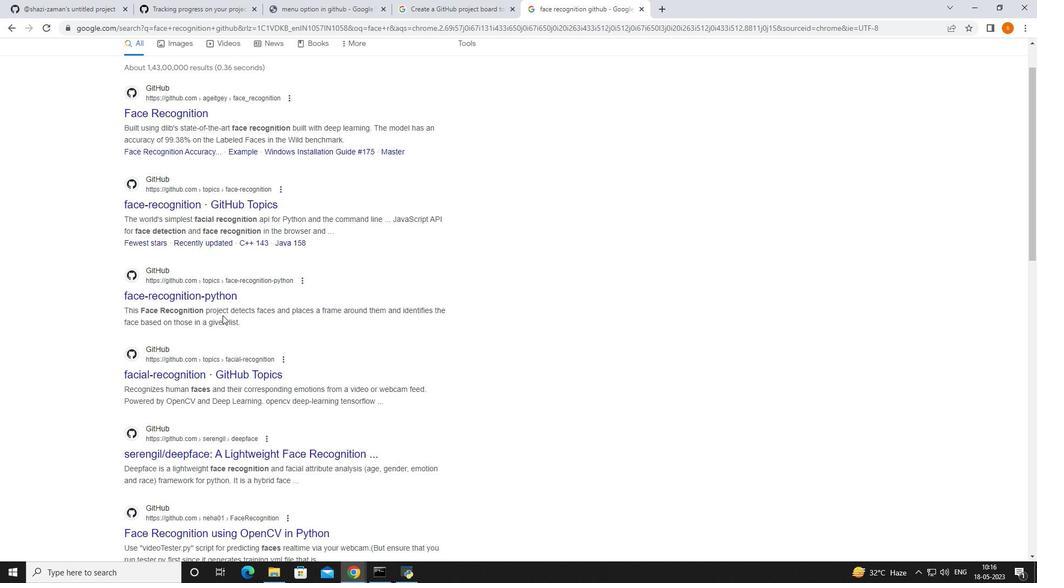 
Action: Mouse moved to (222, 316)
Screenshot: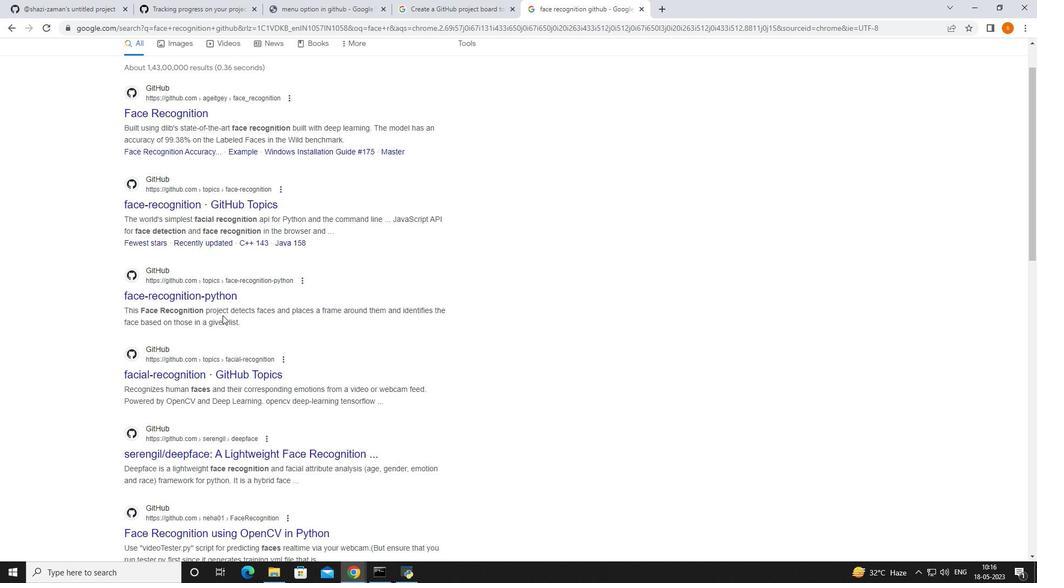 
Action: Mouse scrolled (222, 316) with delta (0, 0)
Screenshot: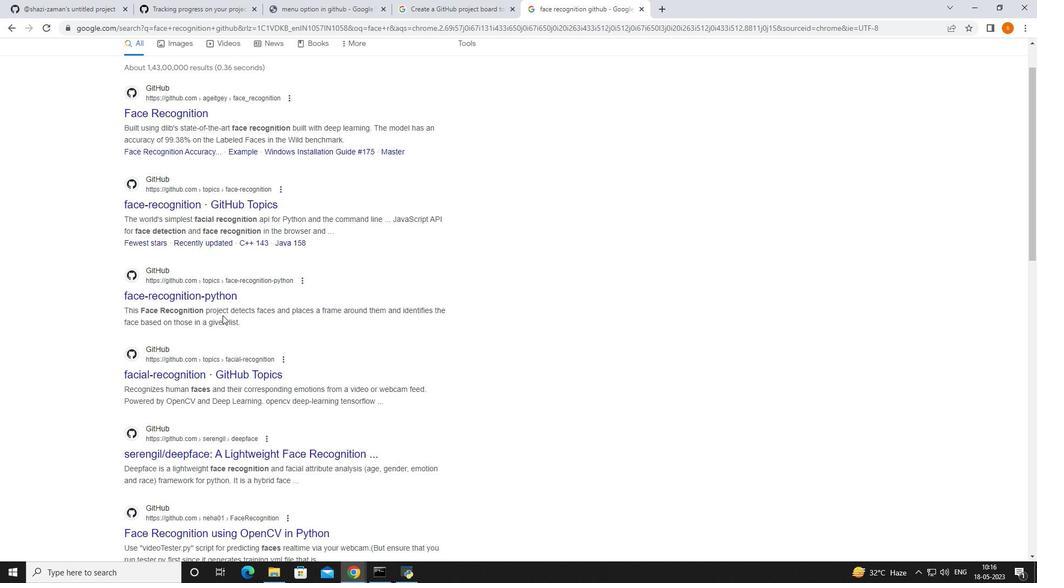 
Action: Mouse moved to (222, 317)
Screenshot: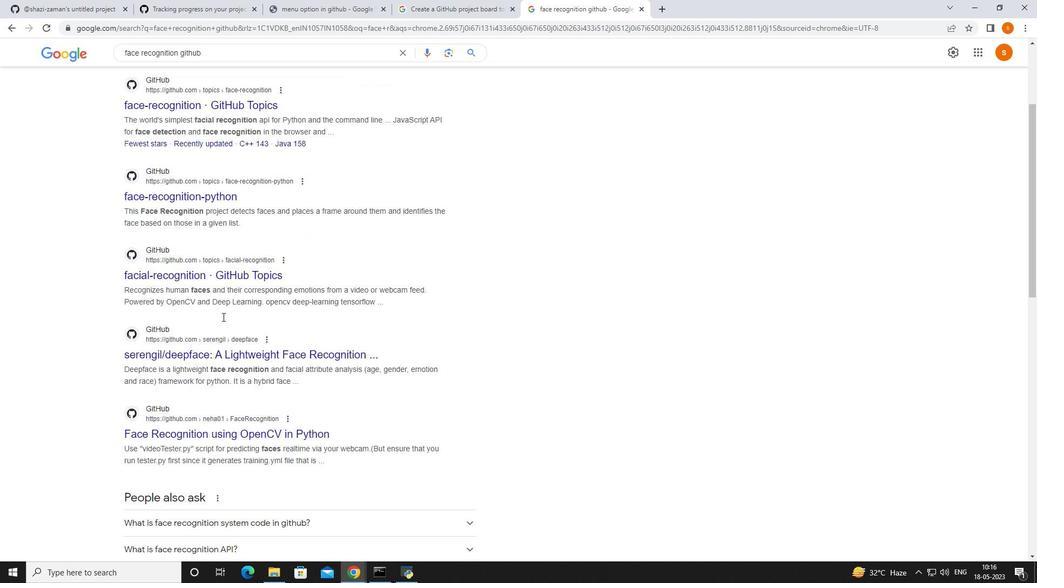 
Action: Mouse scrolled (222, 317) with delta (0, 0)
Screenshot: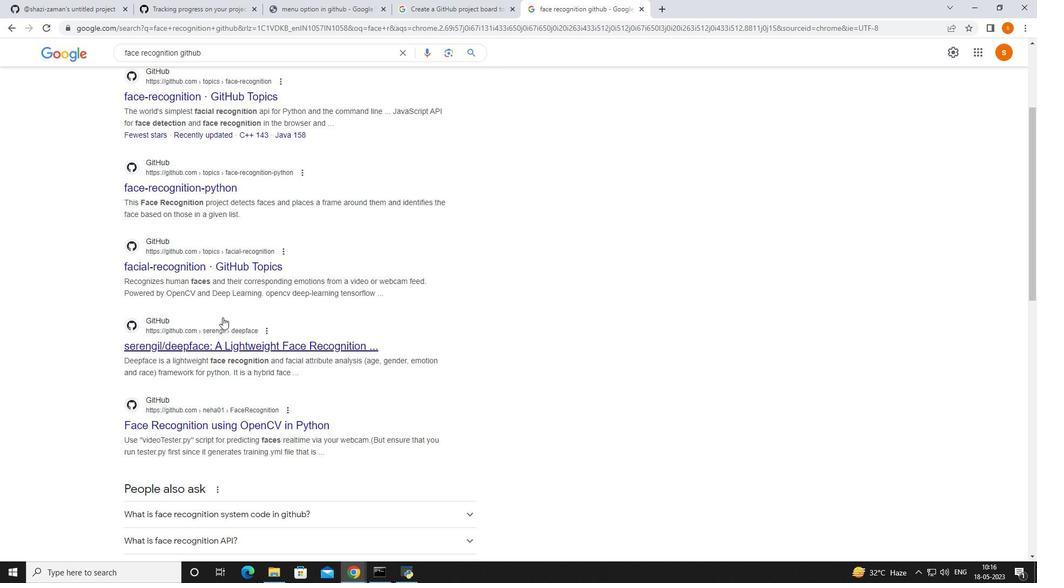 
Action: Mouse scrolled (222, 317) with delta (0, 0)
Screenshot: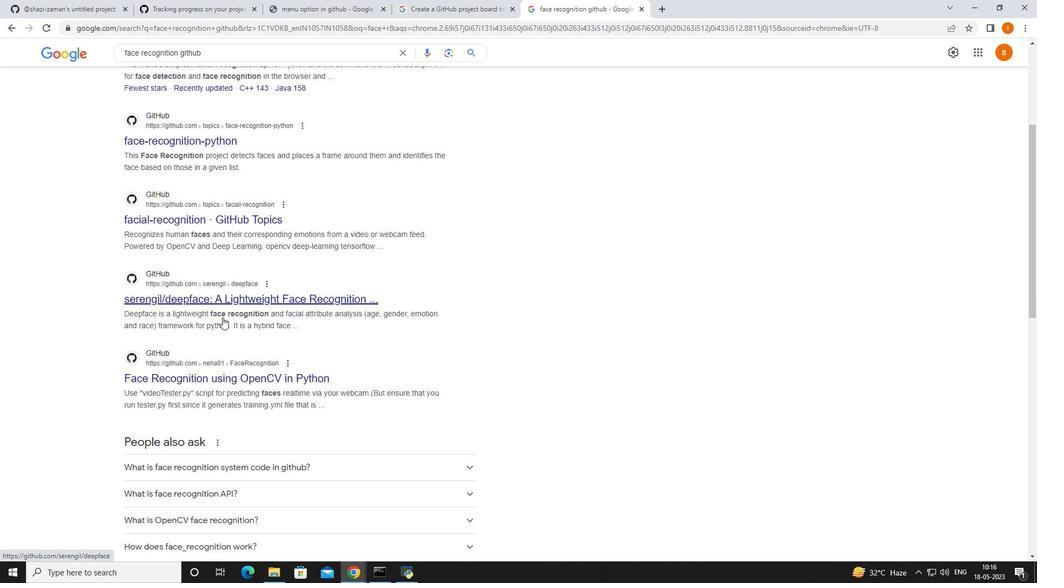 
Action: Mouse moved to (293, 319)
Screenshot: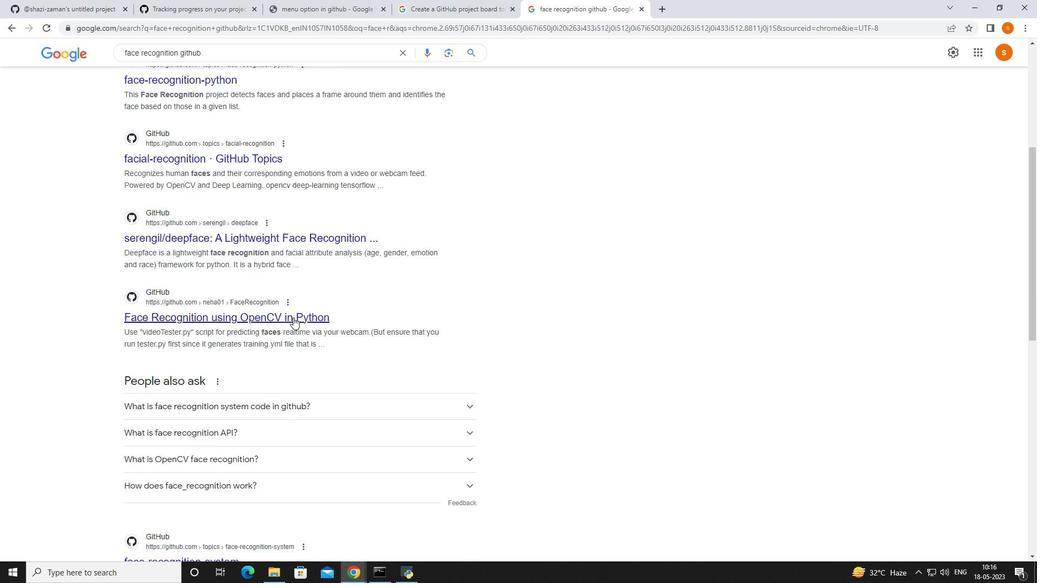 
Action: Mouse pressed left at (293, 319)
Screenshot: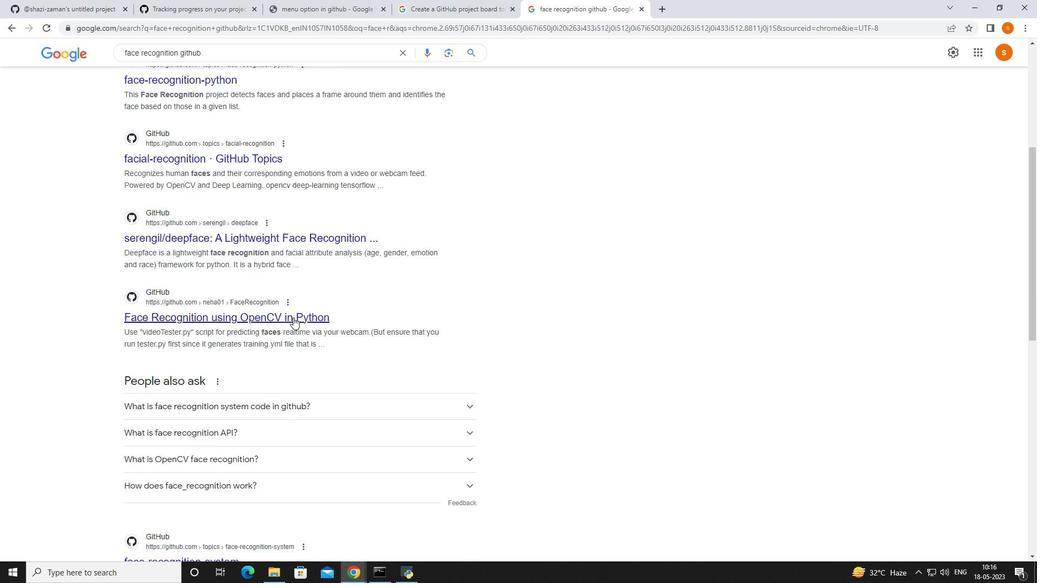 
Action: Mouse moved to (409, 349)
Screenshot: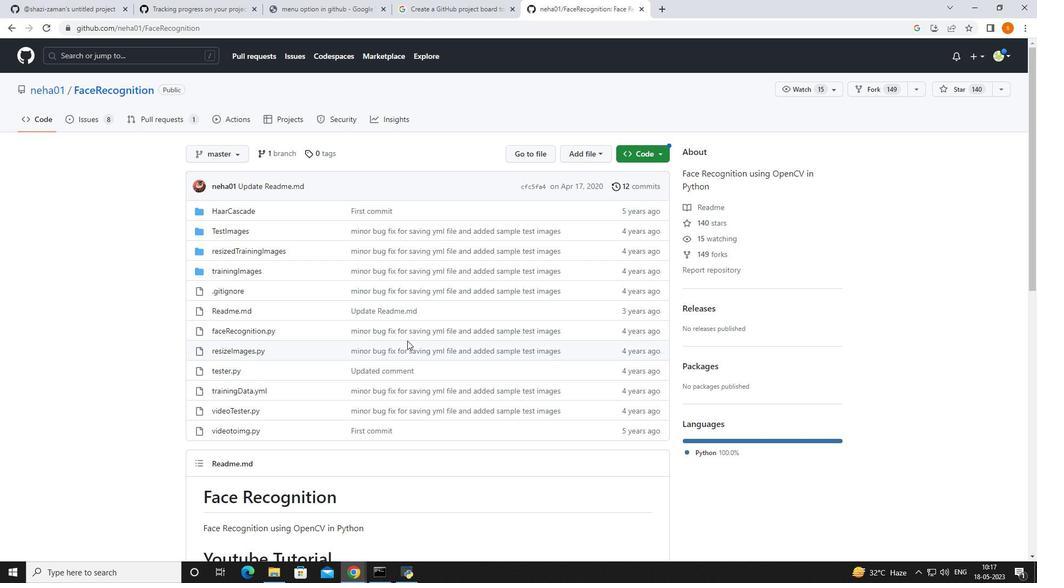 
Action: Mouse scrolled (409, 349) with delta (0, 0)
Screenshot: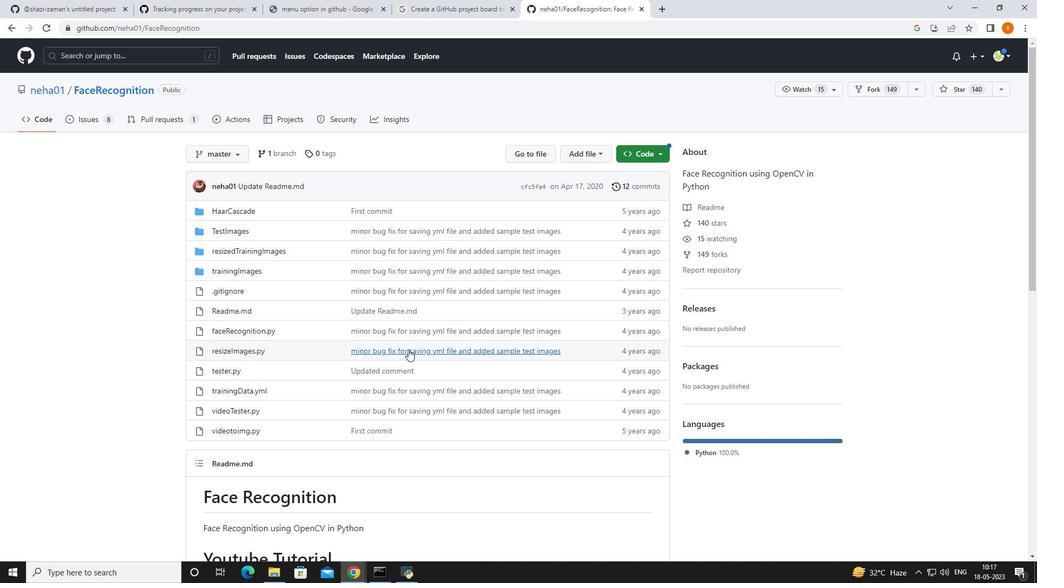 
Action: Mouse scrolled (409, 349) with delta (0, 0)
Screenshot: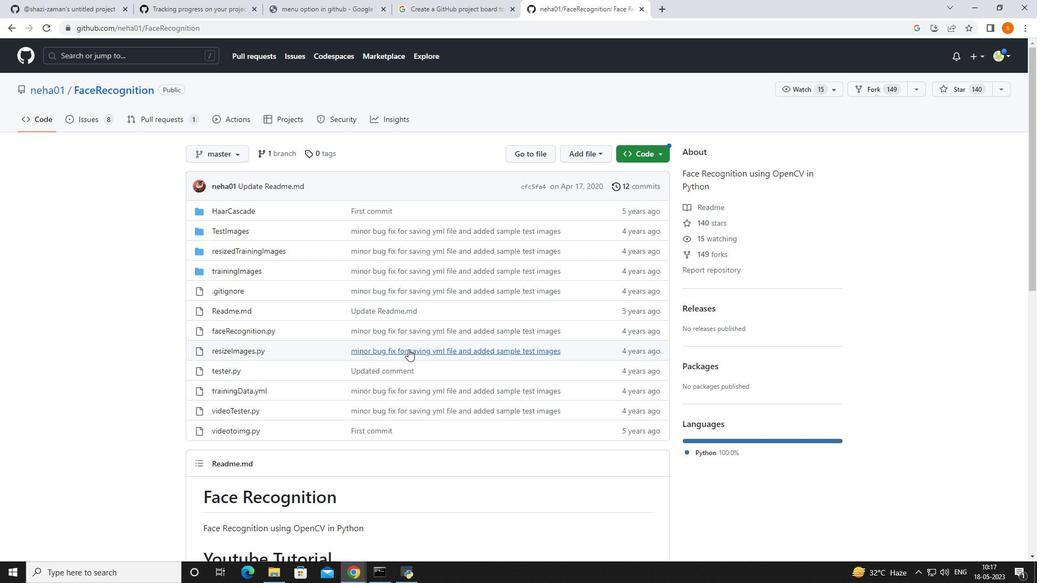 
Action: Mouse moved to (409, 349)
Screenshot: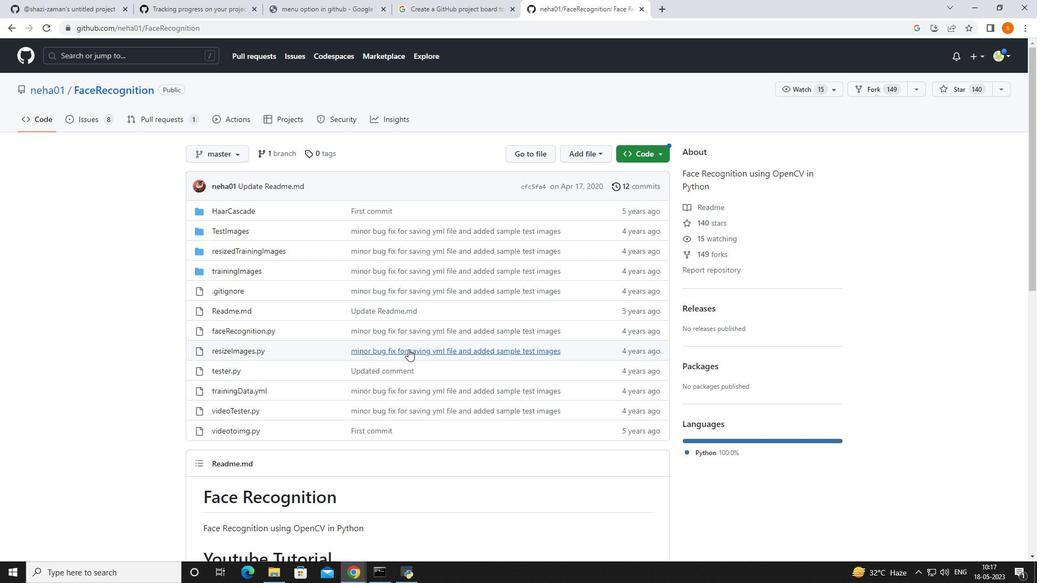 
Action: Mouse scrolled (409, 349) with delta (0, 0)
Screenshot: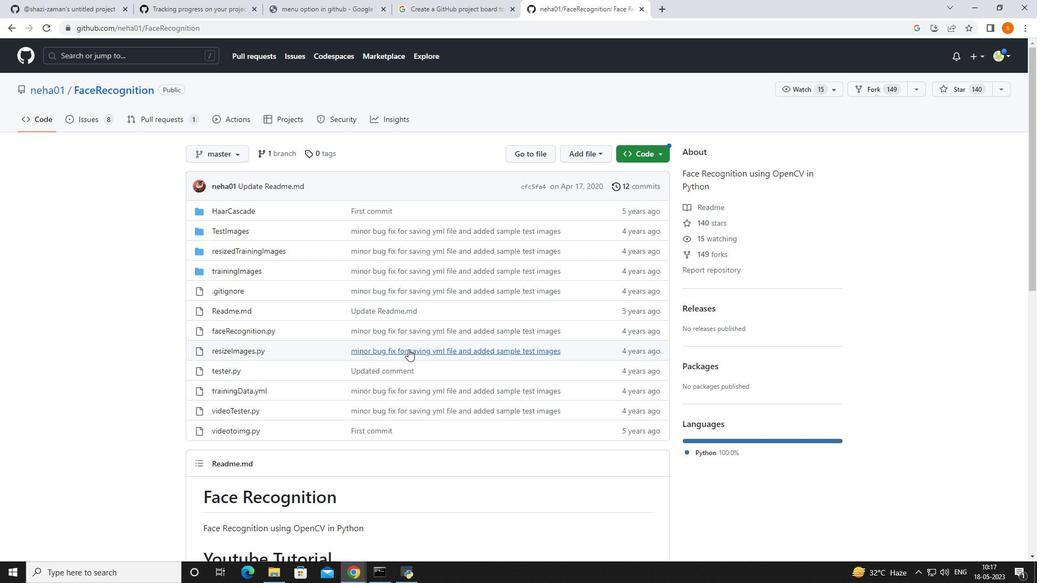 
Action: Mouse scrolled (409, 349) with delta (0, 0)
Screenshot: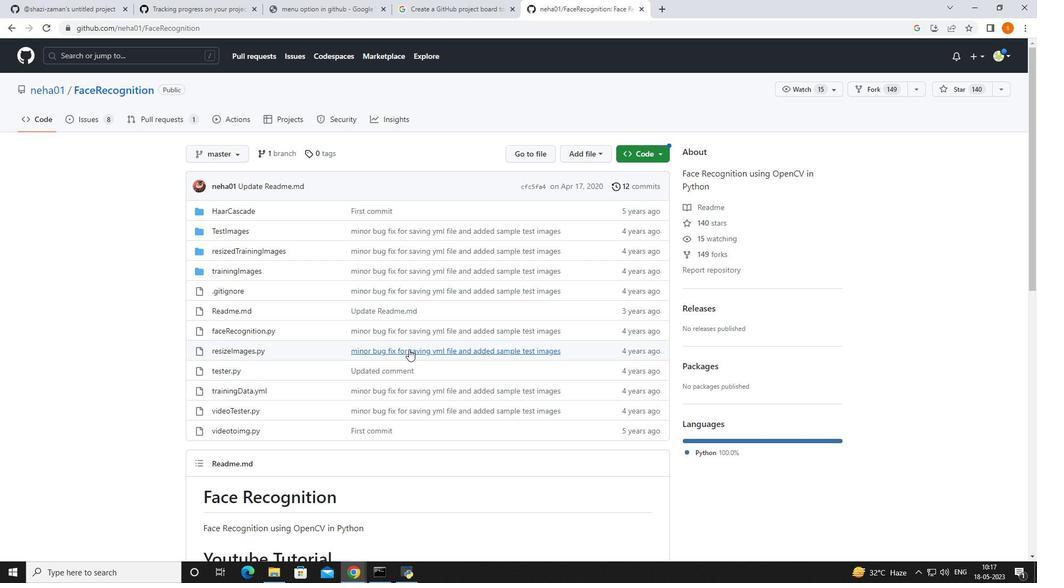 
Action: Mouse moved to (407, 349)
Screenshot: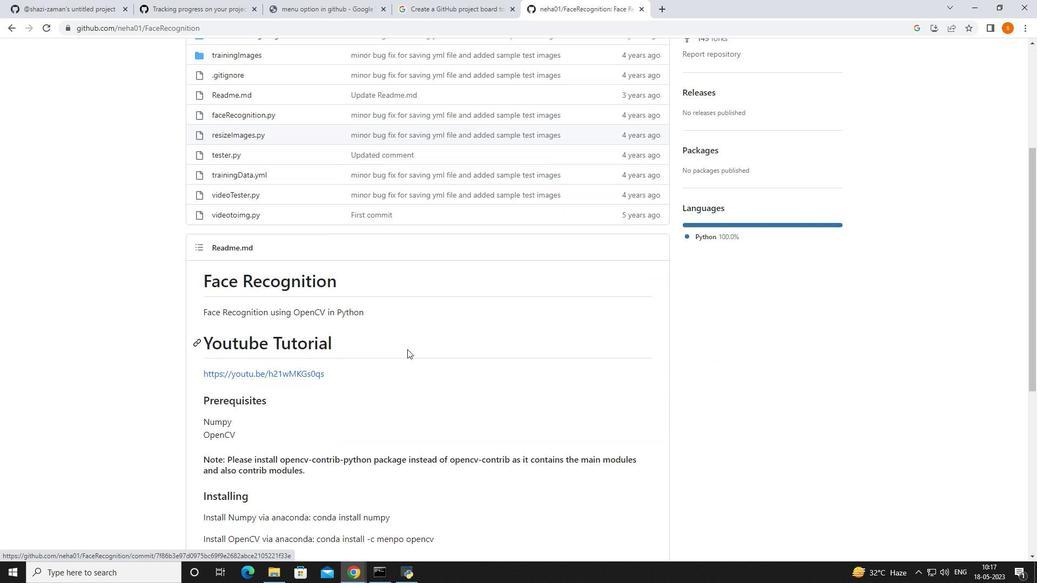 
Action: Mouse scrolled (407, 349) with delta (0, 0)
Screenshot: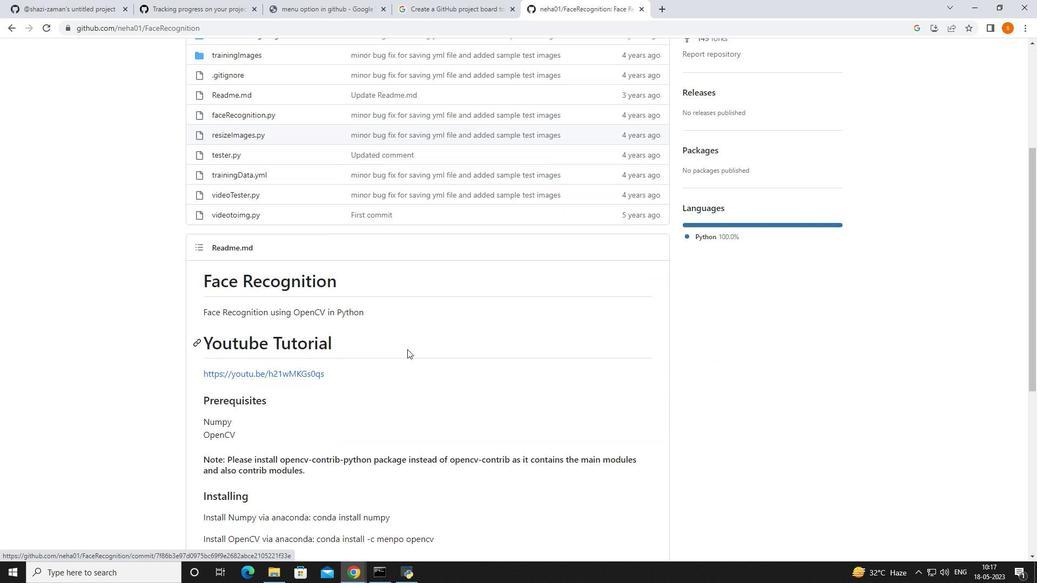 
Action: Mouse moved to (407, 349)
Screenshot: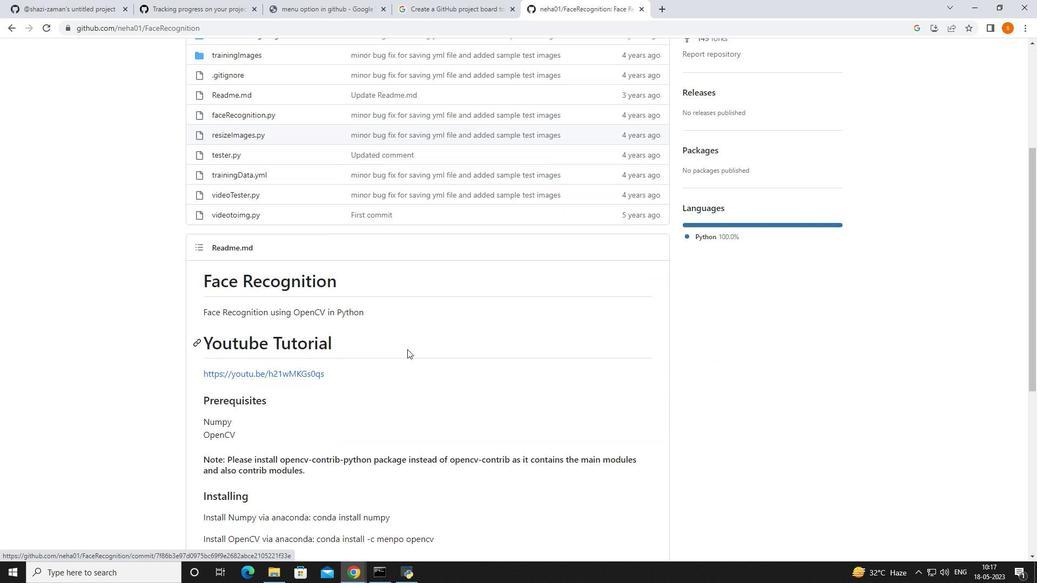 
Action: Mouse scrolled (407, 349) with delta (0, 0)
Screenshot: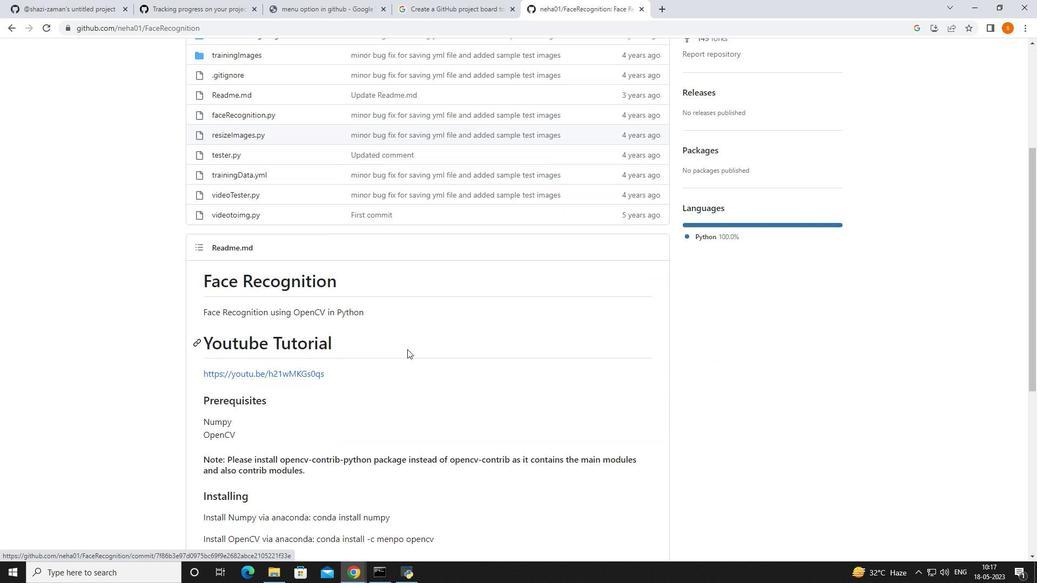 
Action: Mouse scrolled (407, 349) with delta (0, 0)
Screenshot: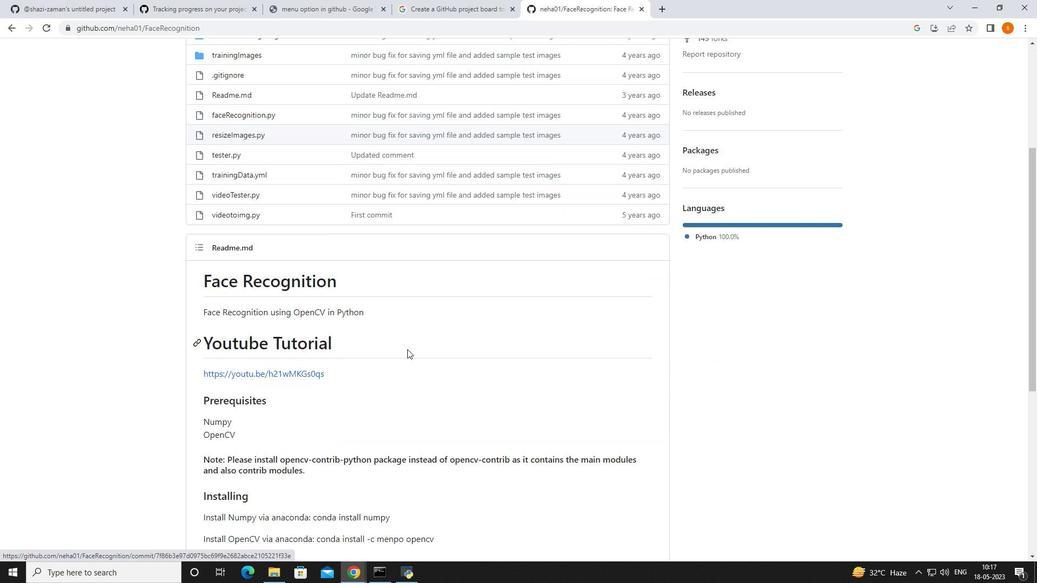 
Action: Mouse scrolled (407, 349) with delta (0, 0)
Screenshot: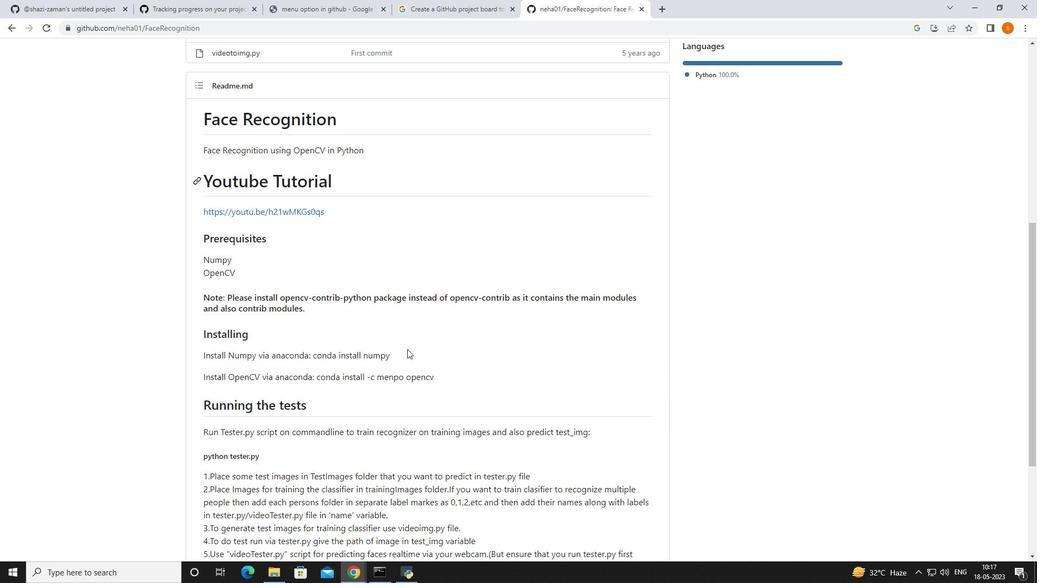 
Action: Mouse scrolled (407, 349) with delta (0, 0)
Screenshot: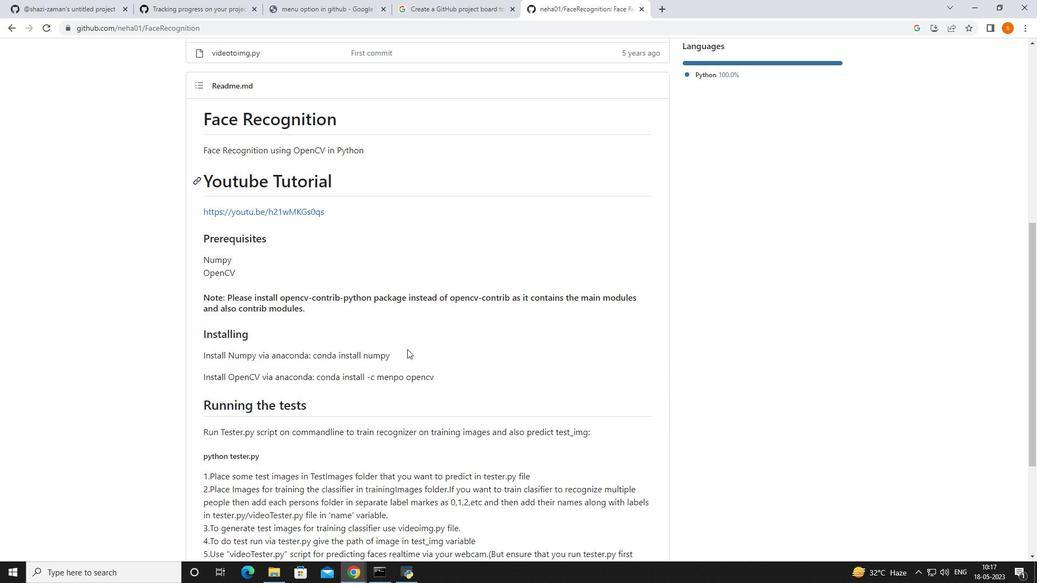 
Action: Mouse moved to (407, 350)
Screenshot: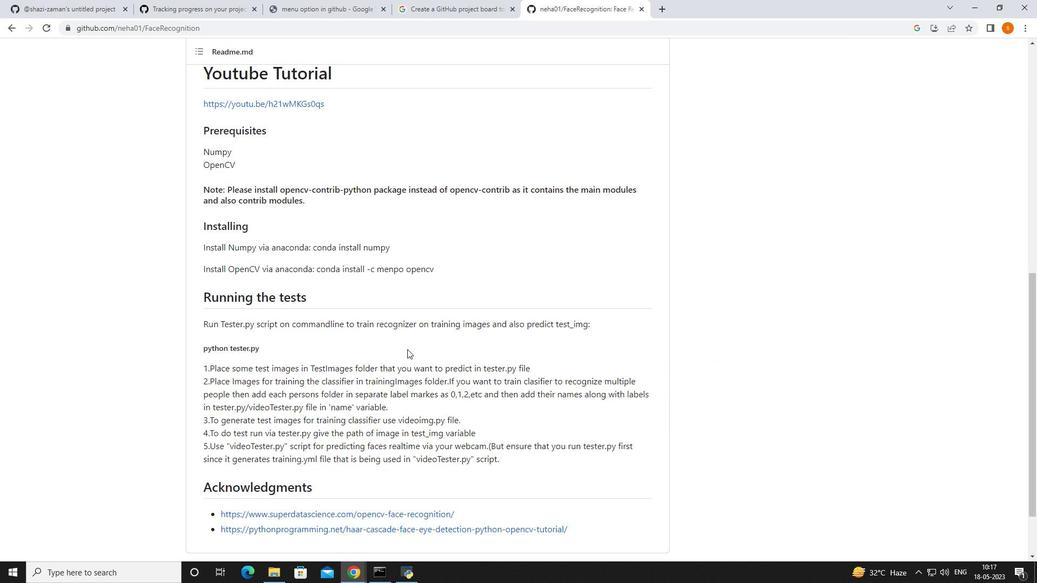 
Action: Mouse scrolled (407, 349) with delta (0, 0)
Screenshot: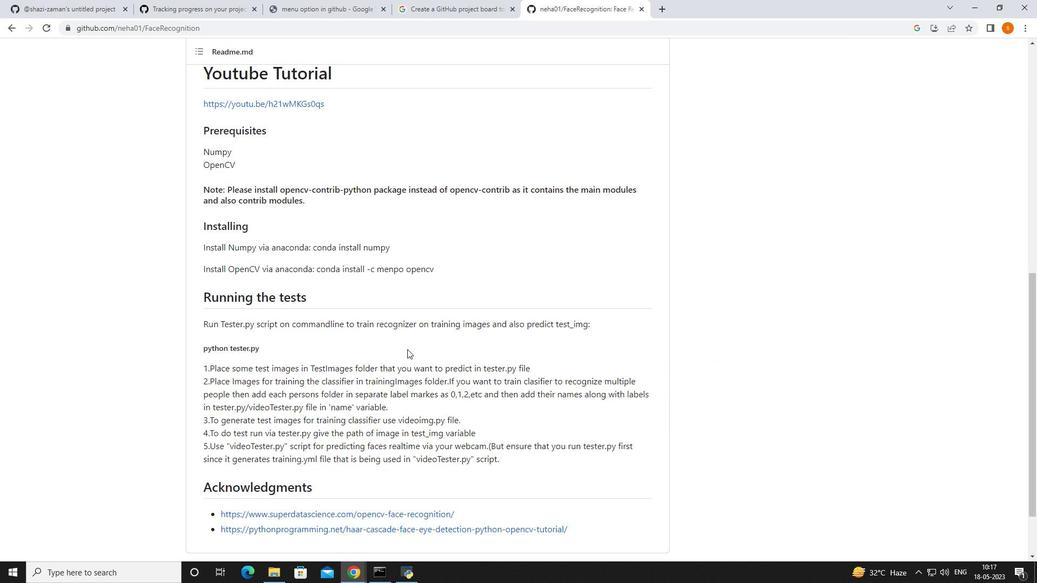 
Action: Mouse moved to (405, 350)
Screenshot: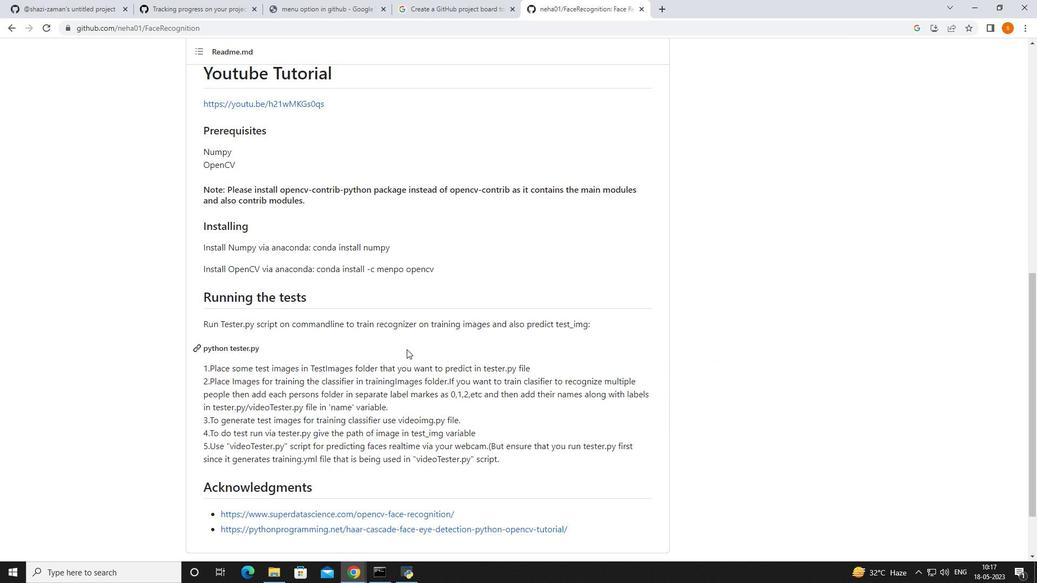 
Action: Mouse scrolled (405, 350) with delta (0, 0)
Screenshot: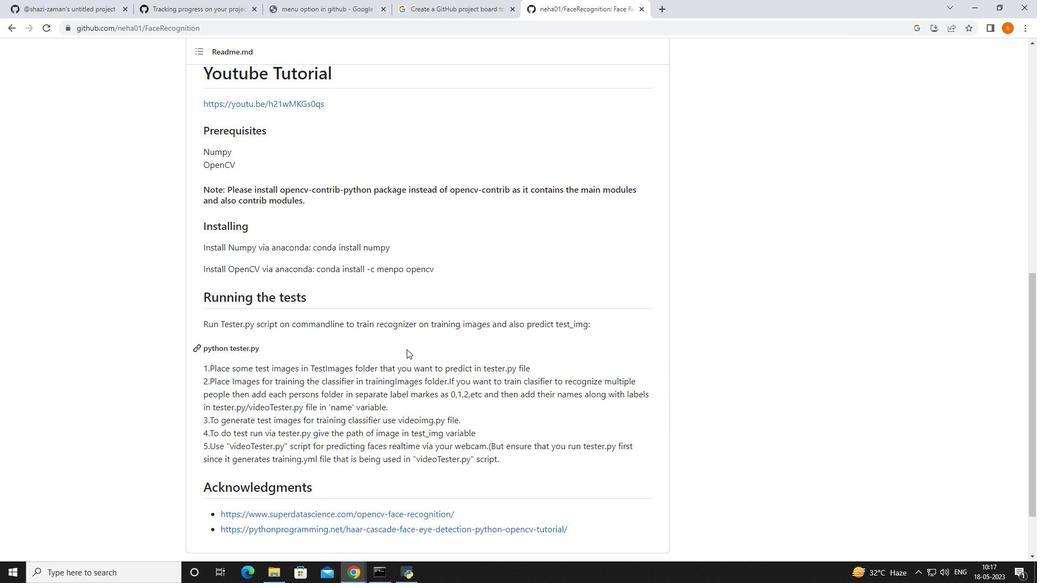 
Action: Mouse moved to (405, 350)
Screenshot: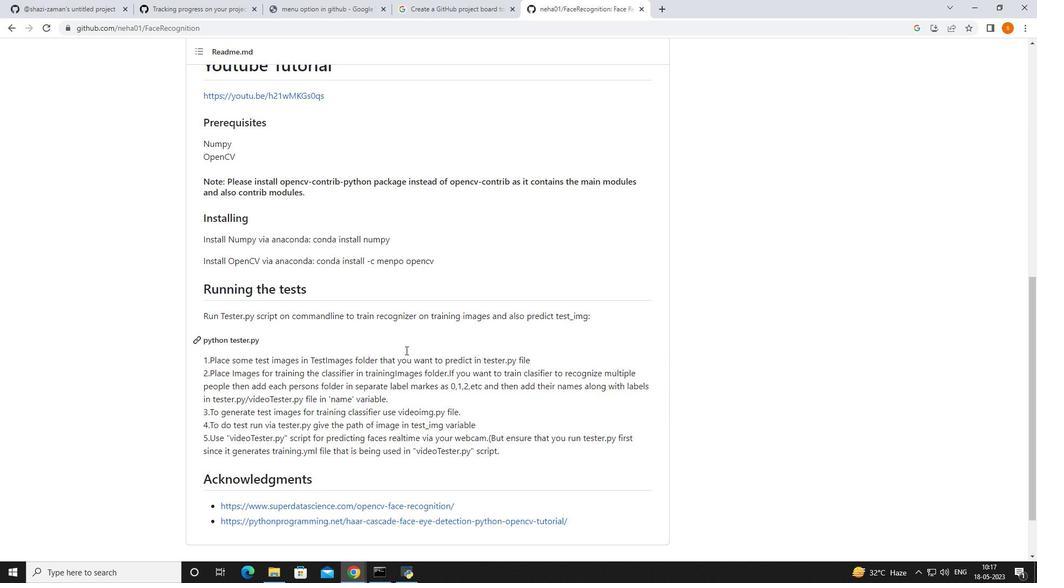 
Action: Mouse scrolled (405, 350) with delta (0, 0)
Screenshot: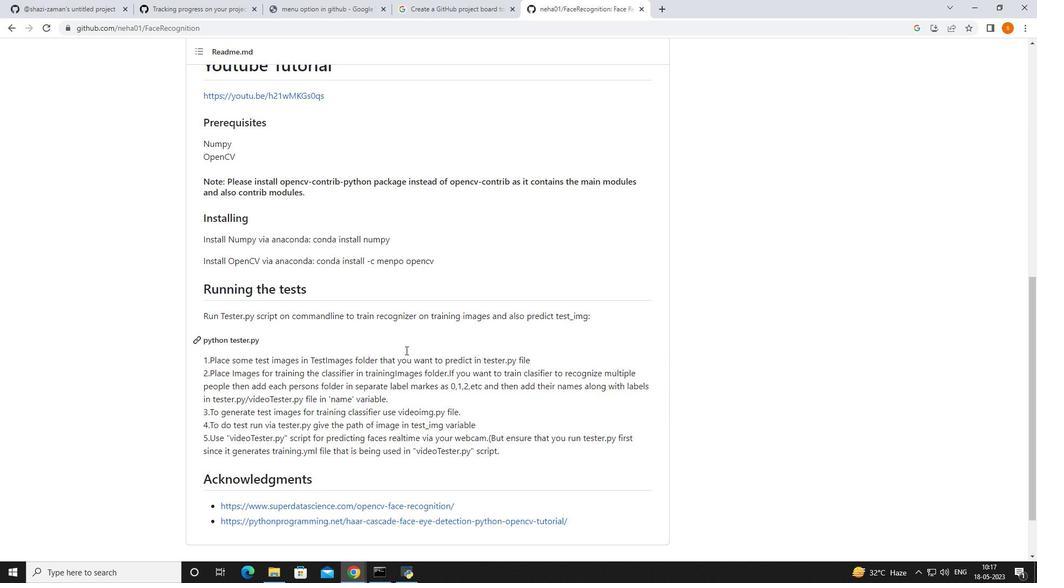 
Action: Mouse moved to (405, 350)
Screenshot: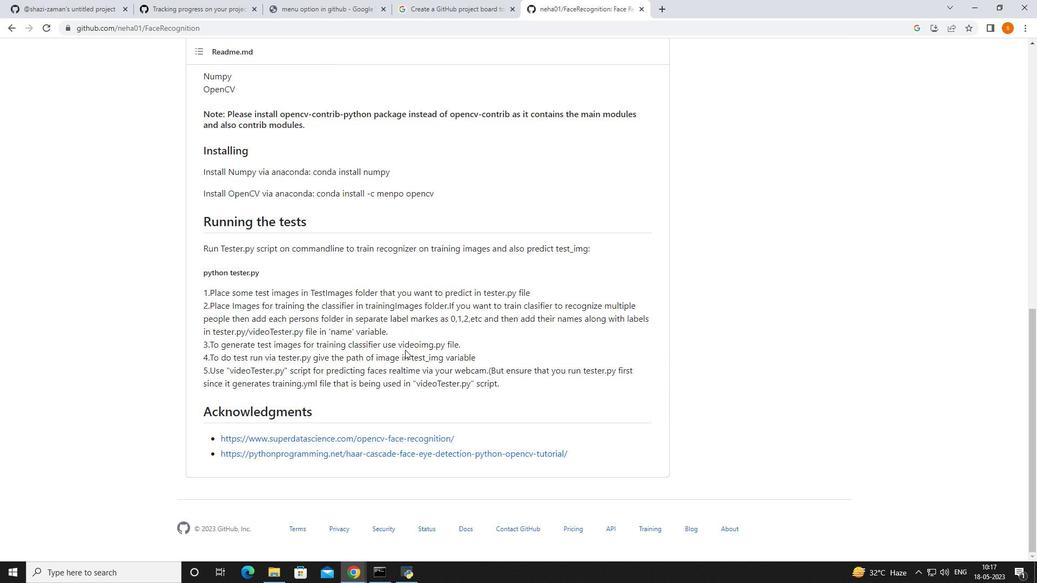 
Action: Mouse scrolled (405, 349) with delta (0, 0)
Screenshot: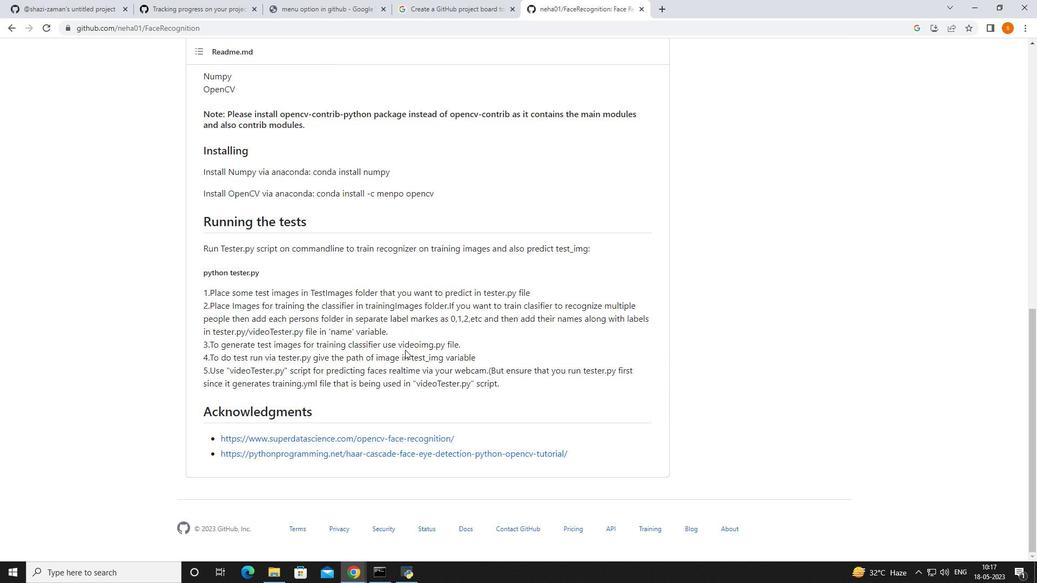 
Action: Mouse moved to (404, 350)
Screenshot: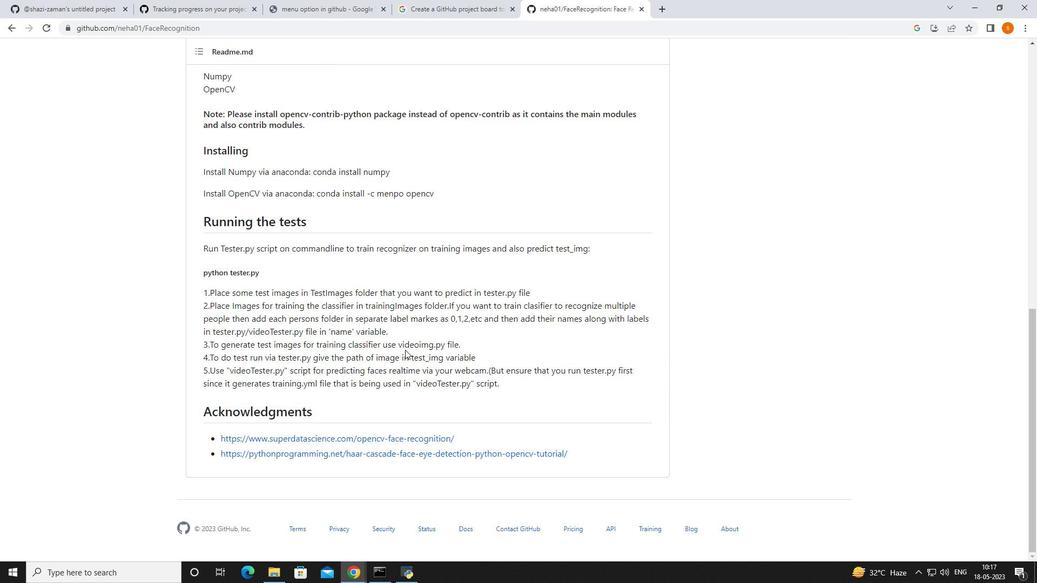
Action: Mouse scrolled (404, 350) with delta (0, 0)
Screenshot: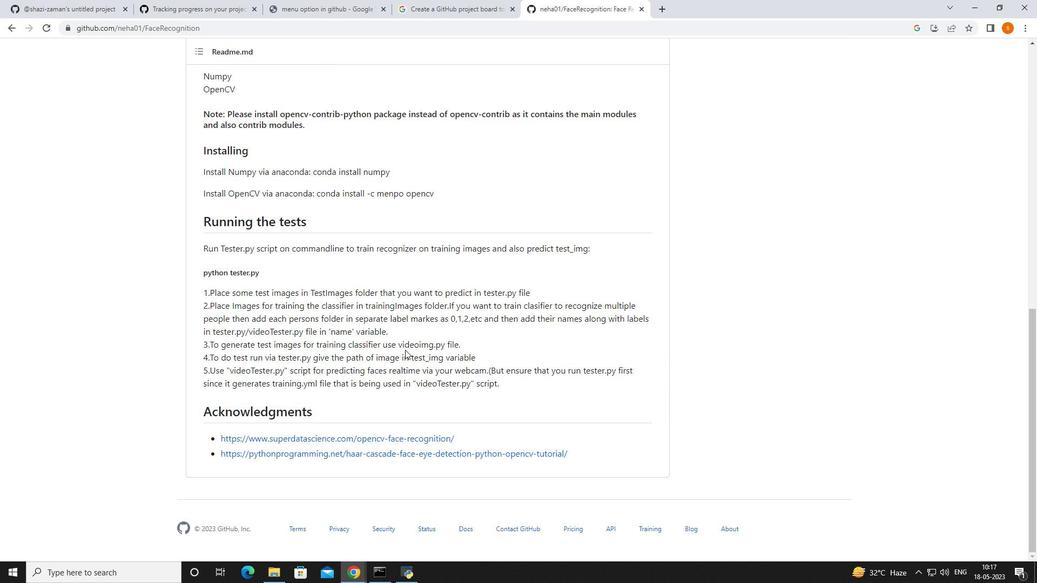 
Action: Mouse moved to (404, 351)
Screenshot: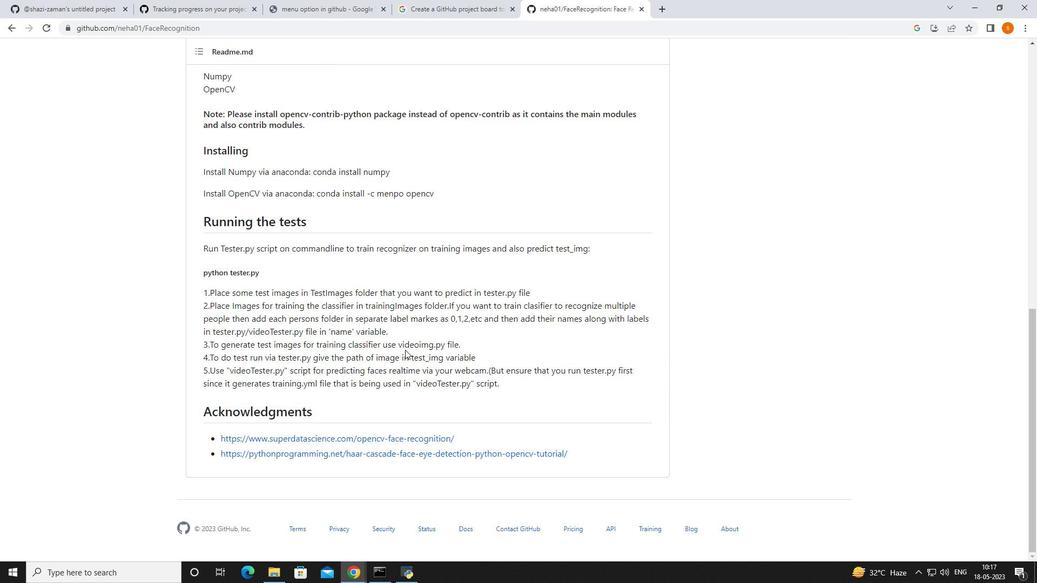 
Action: Mouse scrolled (404, 350) with delta (0, 0)
Screenshot: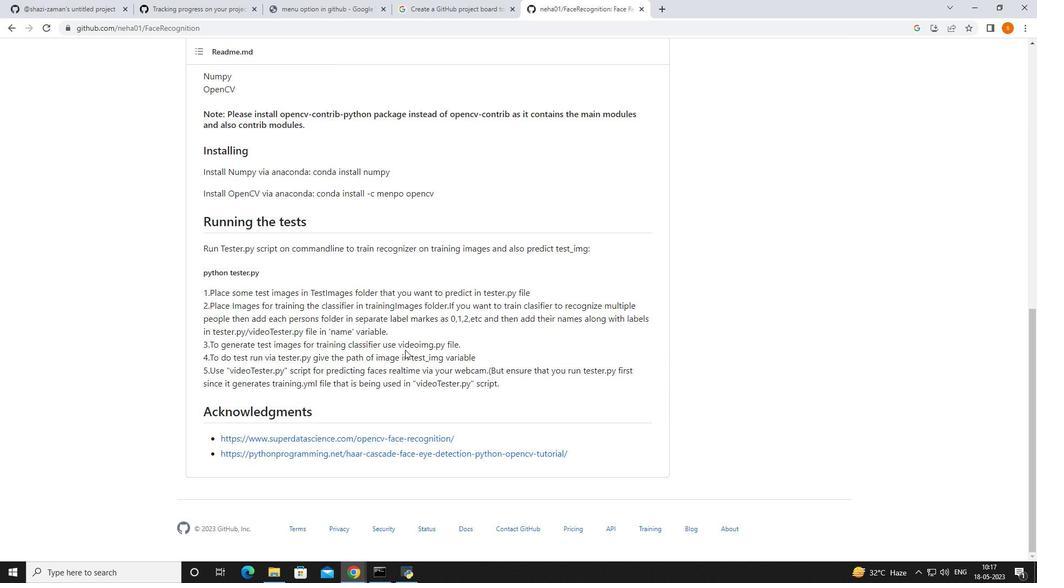 
Action: Mouse moved to (404, 351)
Screenshot: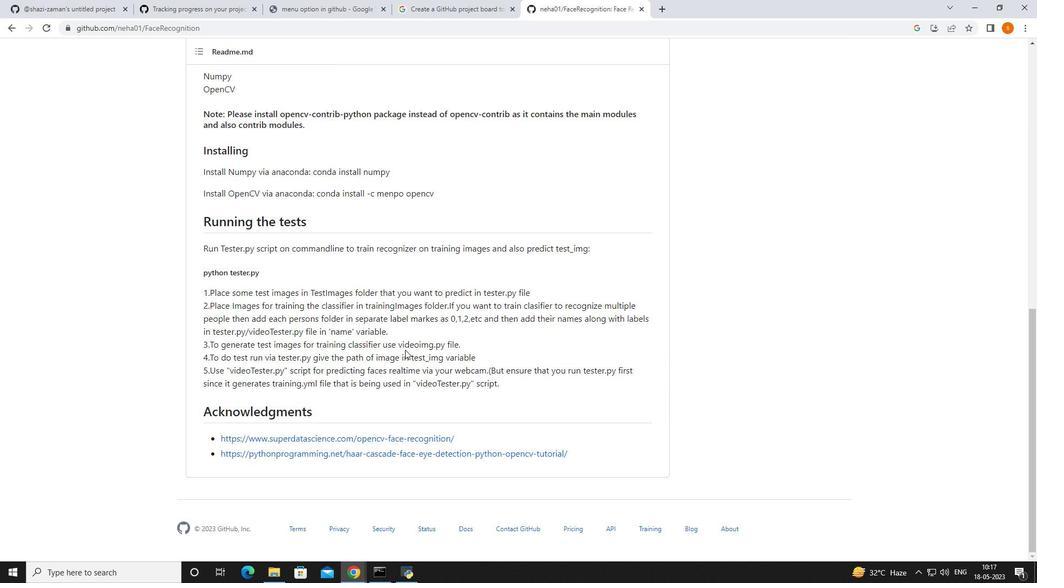 
Action: Mouse scrolled (404, 350) with delta (0, 0)
Screenshot: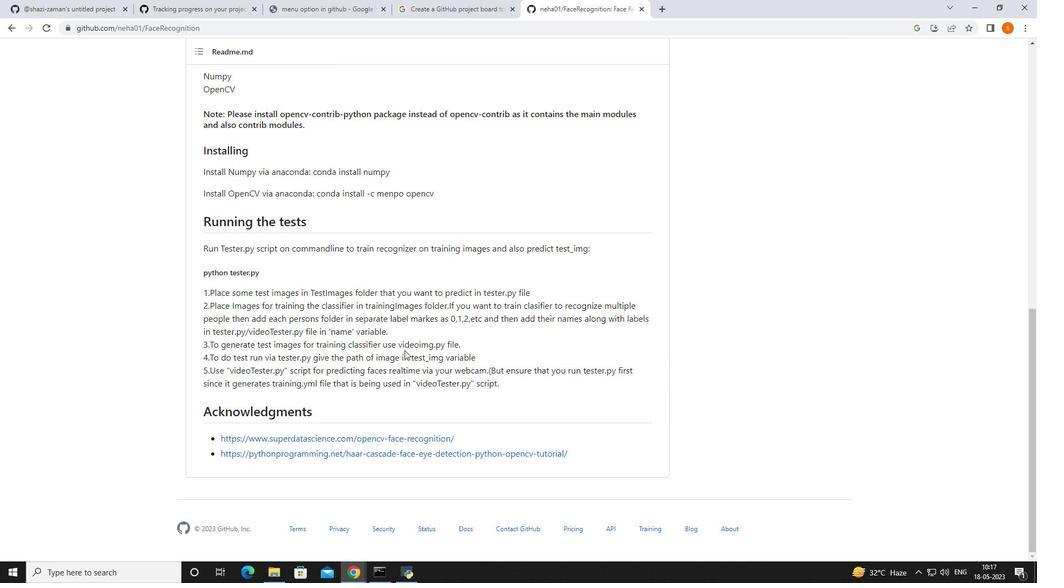 
Action: Mouse moved to (403, 349)
Screenshot: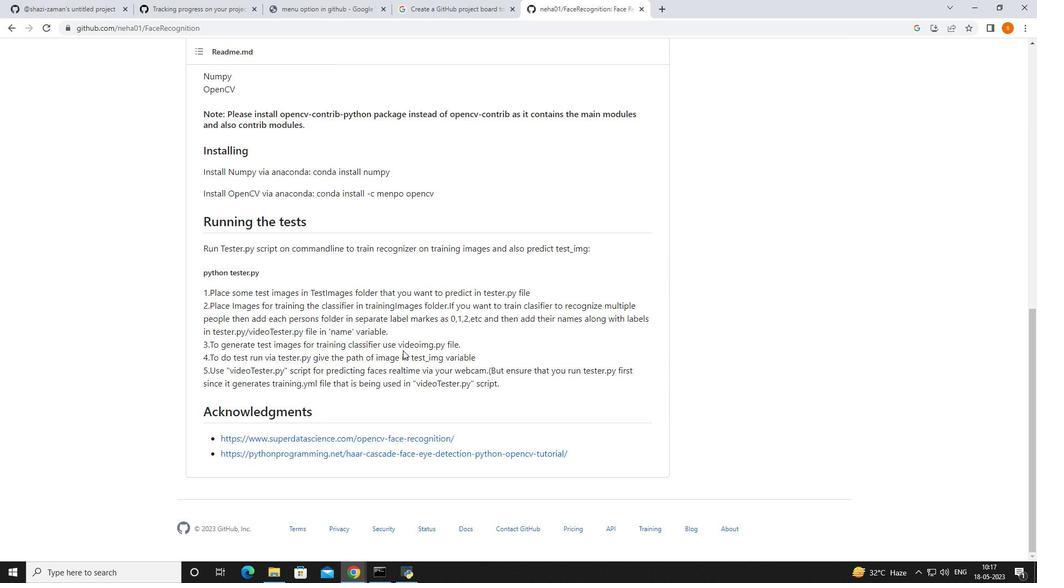 
Action: Mouse scrolled (403, 350) with delta (0, 0)
Screenshot: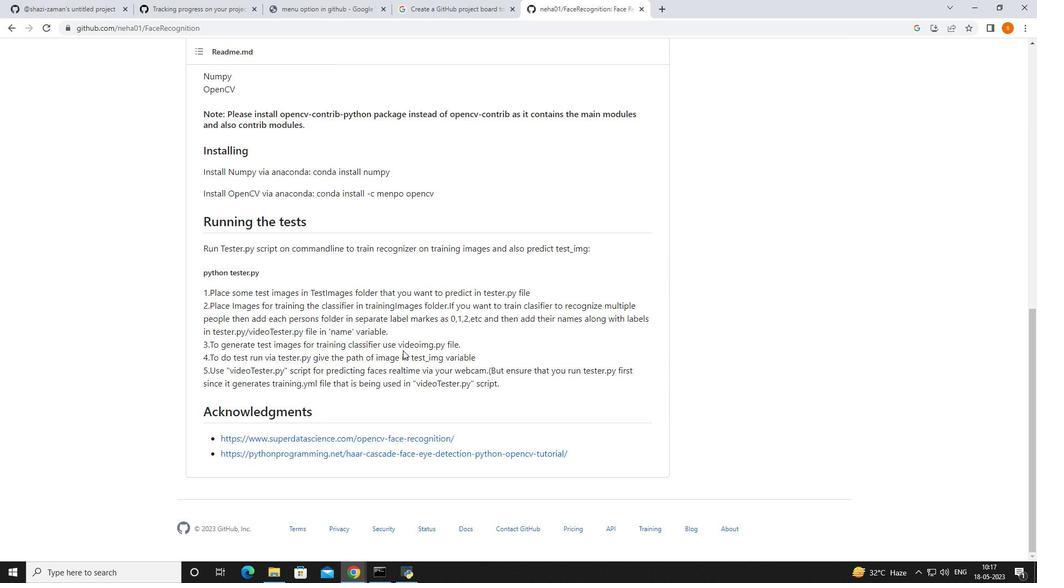 
Action: Mouse moved to (403, 349)
Screenshot: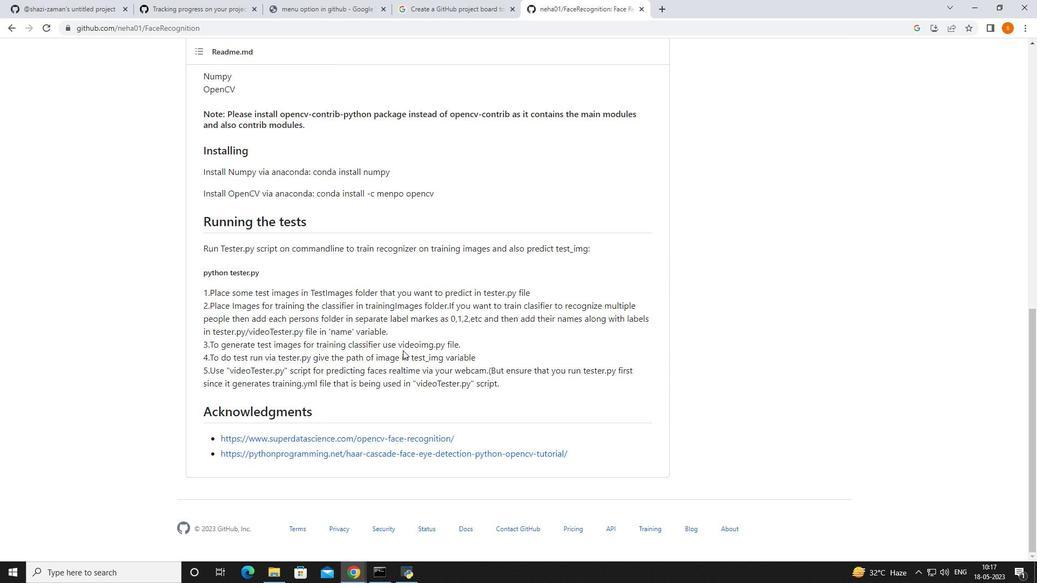 
Action: Mouse scrolled (403, 349) with delta (0, 0)
Screenshot: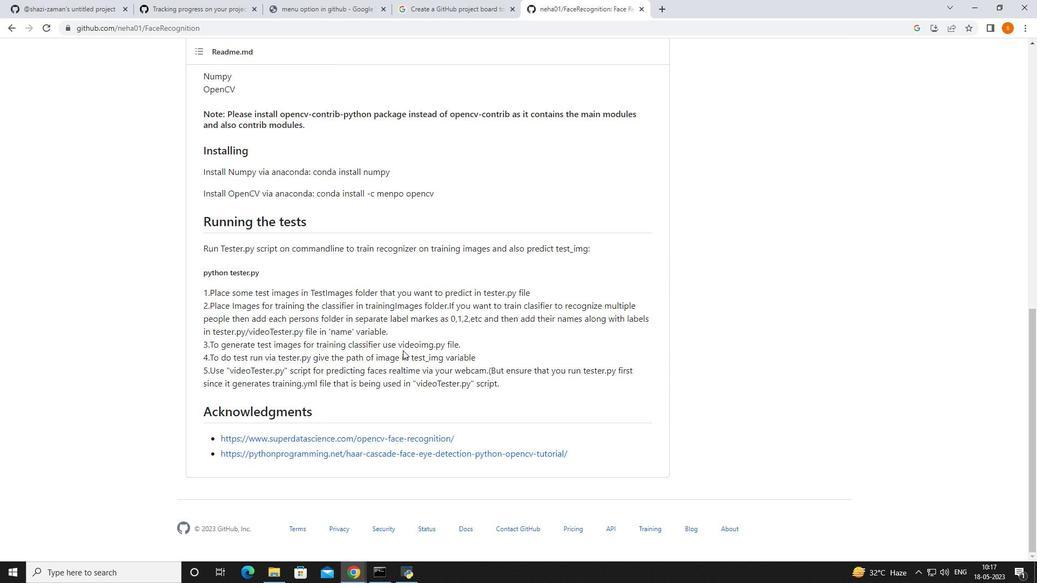 
Action: Mouse moved to (403, 348)
Screenshot: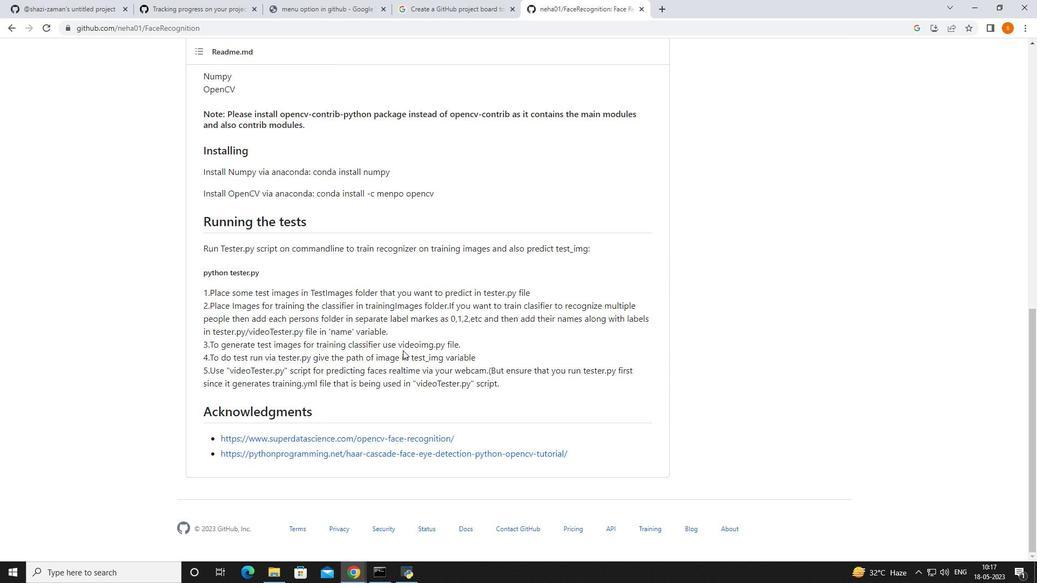 
Action: Mouse scrolled (403, 349) with delta (0, 0)
Screenshot: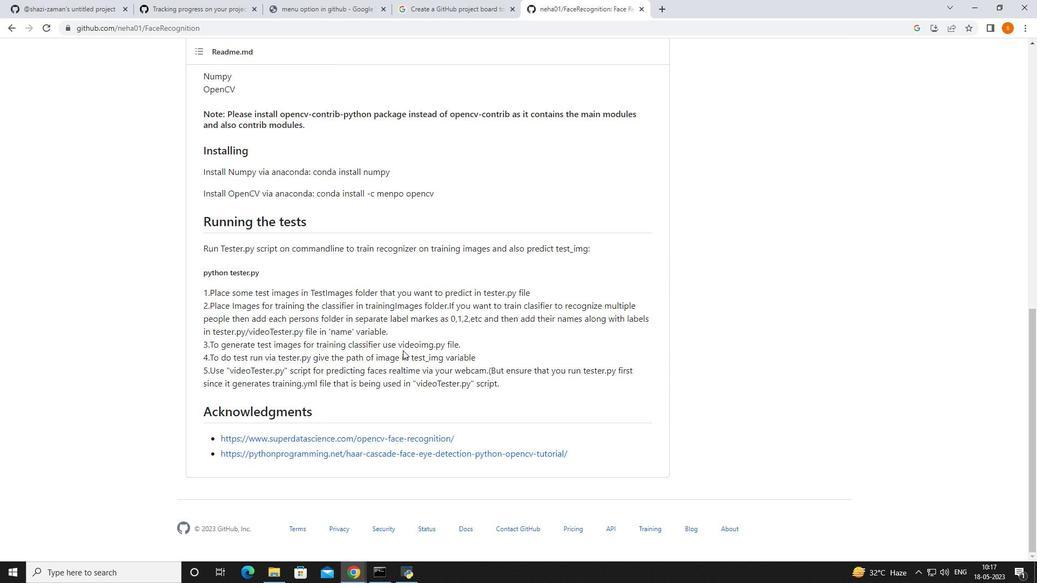 
Action: Mouse moved to (403, 348)
Screenshot: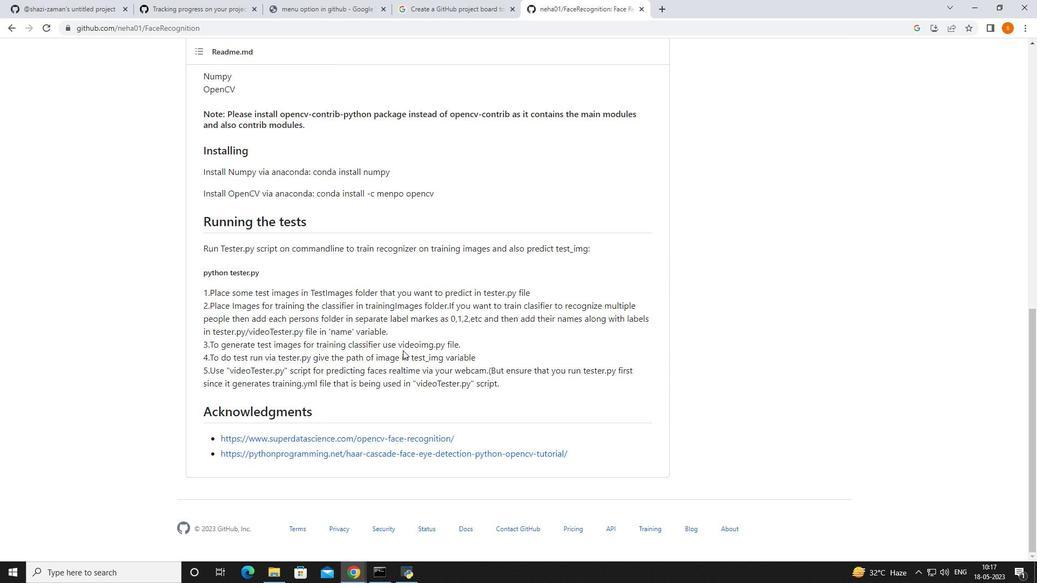 
Action: Mouse scrolled (403, 349) with delta (0, 0)
Screenshot: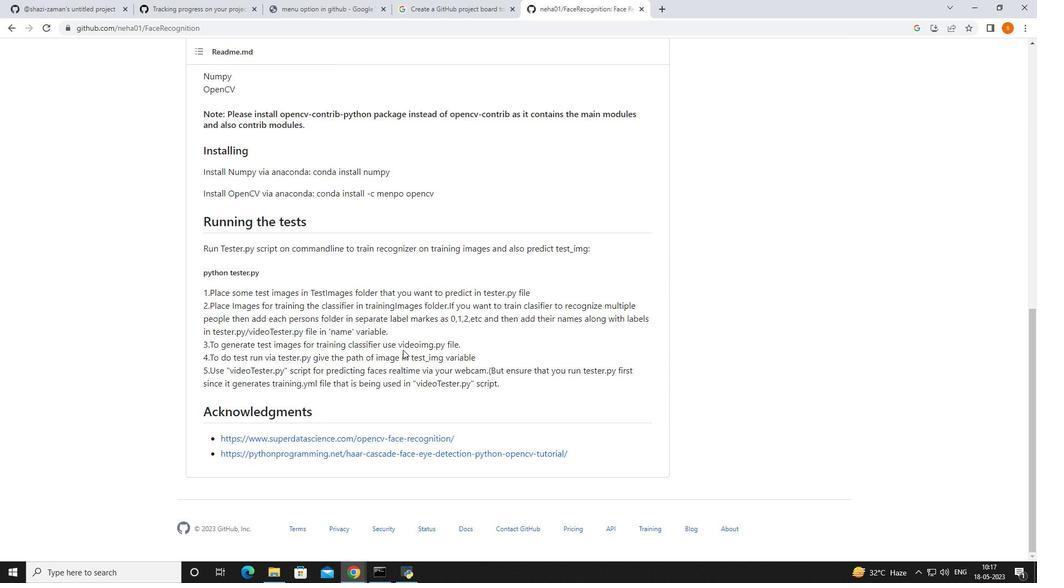 
Action: Mouse moved to (403, 348)
Screenshot: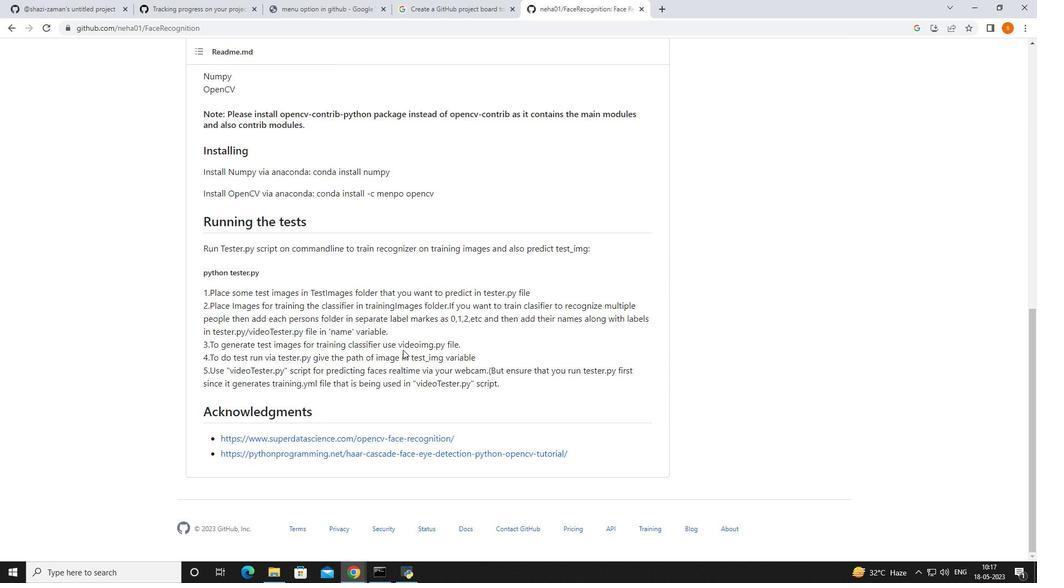 
Action: Mouse scrolled (403, 349) with delta (0, 0)
Screenshot: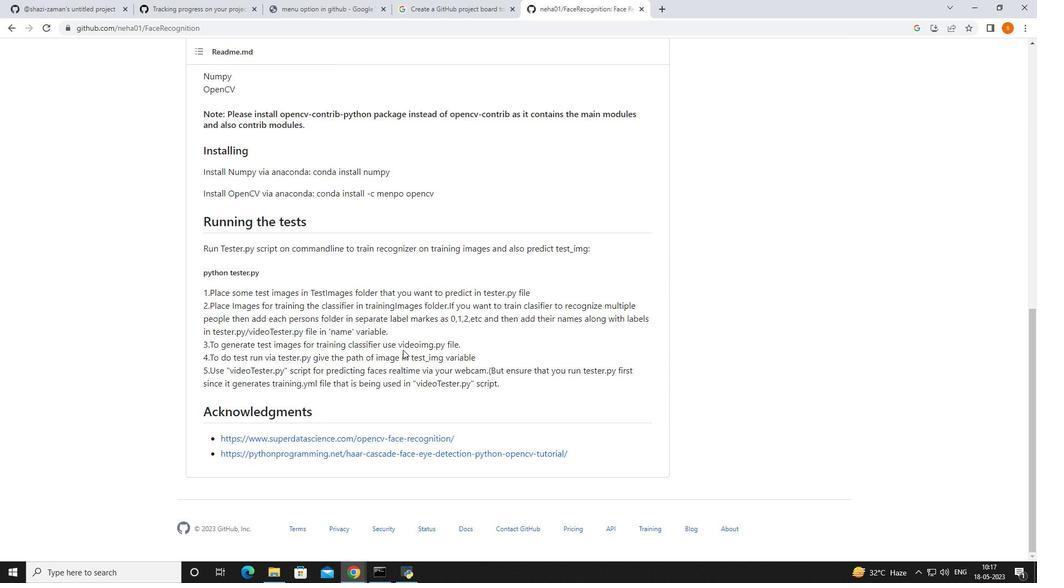 
Action: Mouse moved to (403, 347)
Screenshot: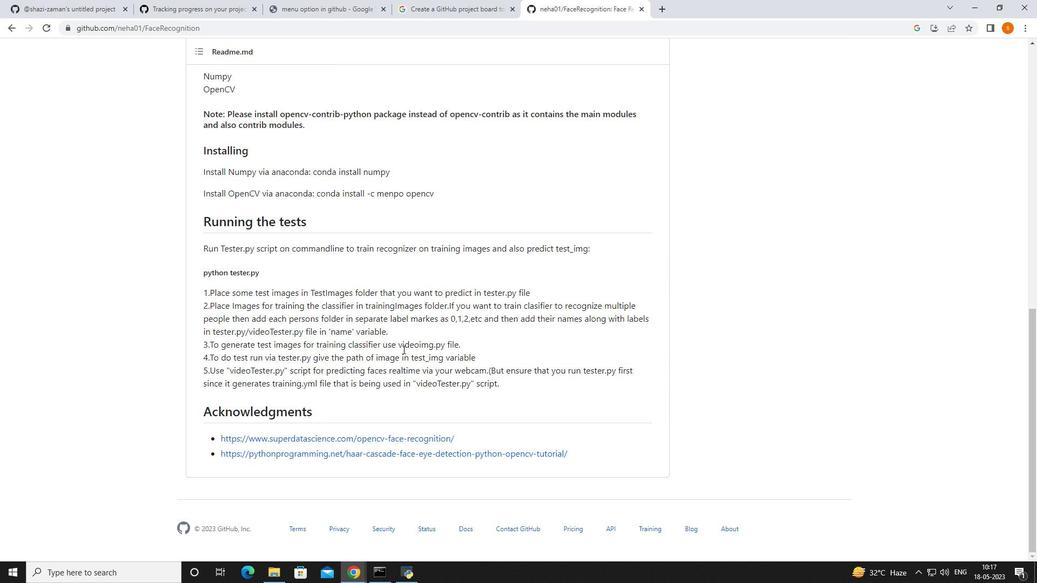 
Action: Mouse scrolled (403, 348) with delta (0, 0)
Screenshot: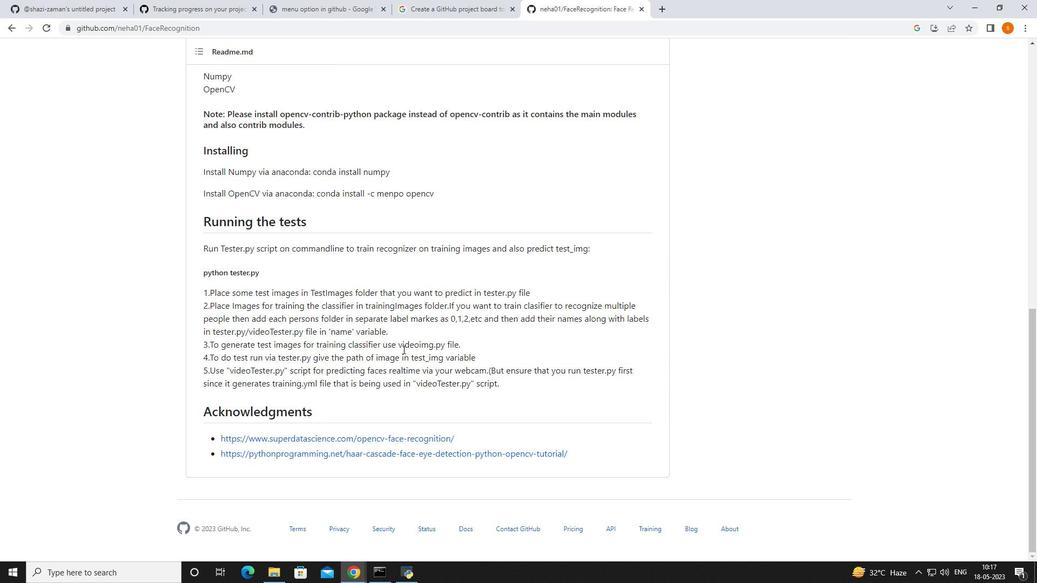 
Action: Mouse moved to (403, 347)
Screenshot: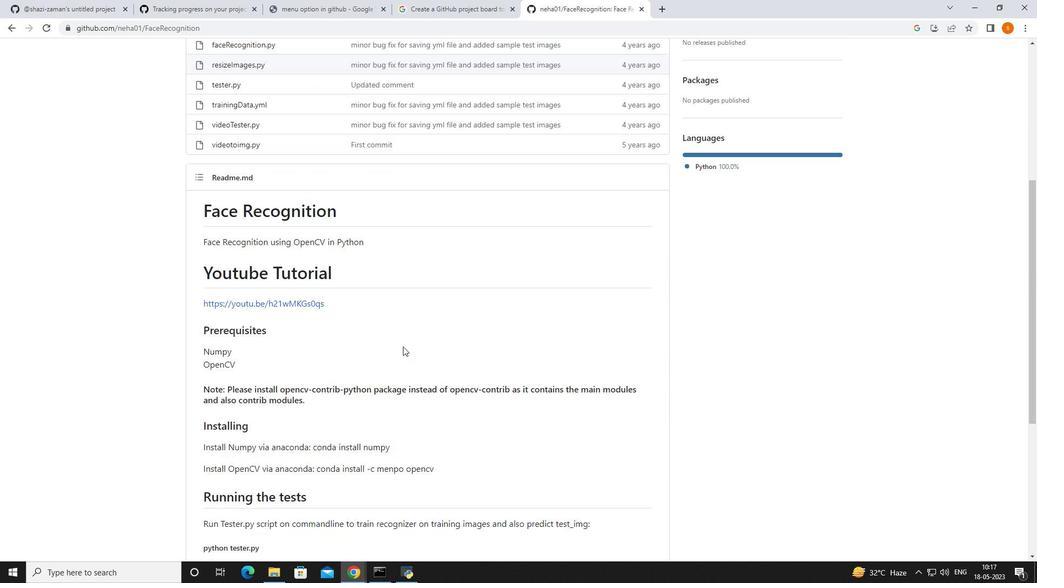 
Action: Mouse scrolled (403, 347) with delta (0, 0)
Screenshot: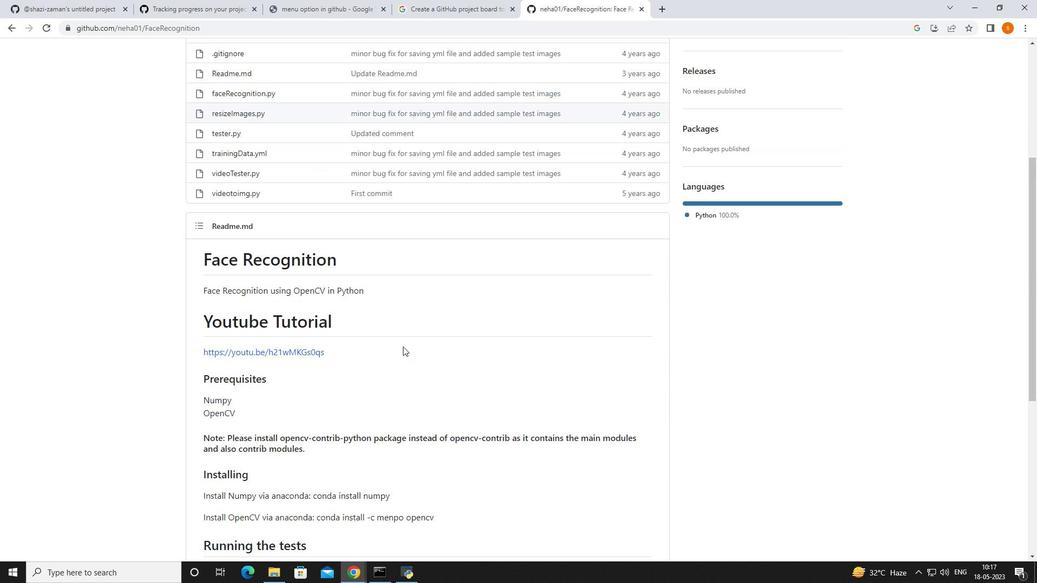 
Action: Mouse scrolled (403, 347) with delta (0, 0)
Screenshot: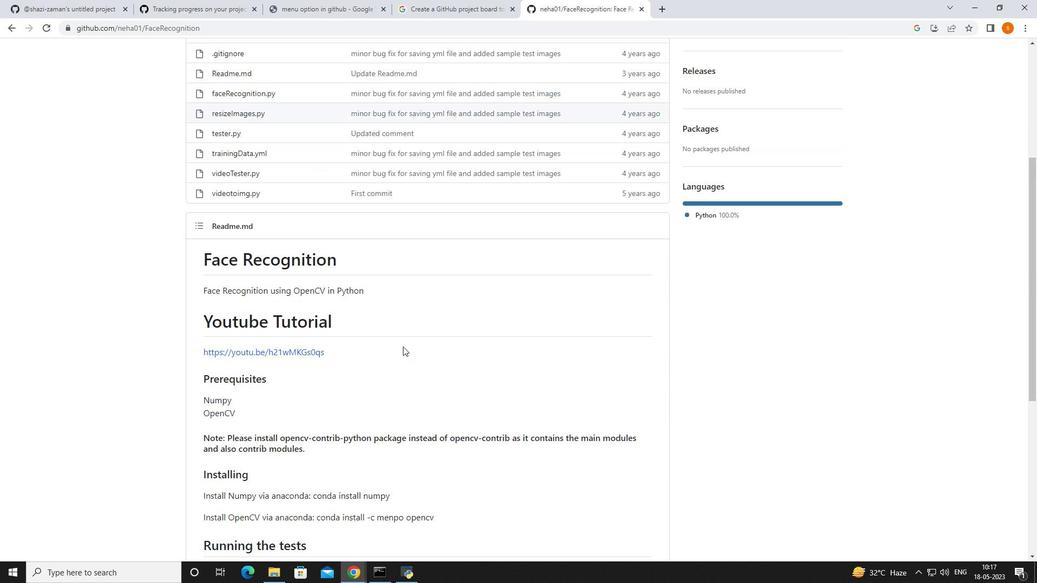 
Action: Mouse scrolled (403, 347) with delta (0, 0)
Screenshot: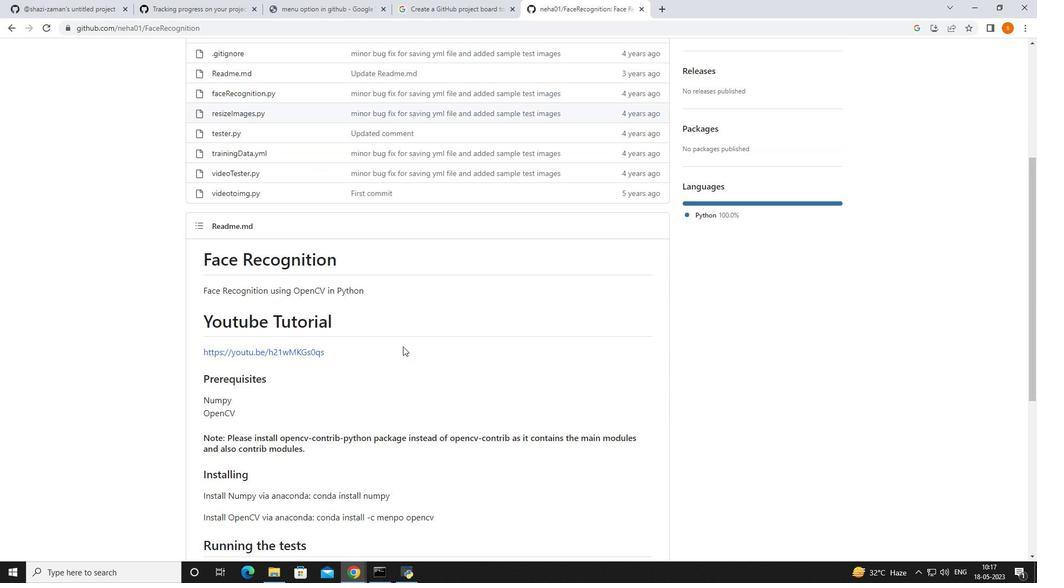
Action: Mouse scrolled (403, 347) with delta (0, 0)
Screenshot: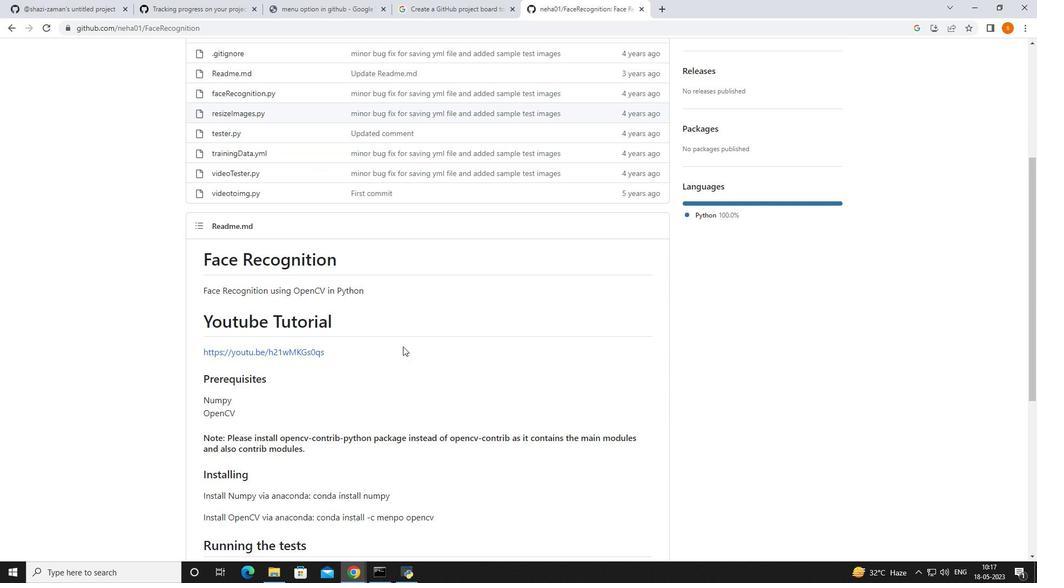 
Action: Mouse moved to (402, 346)
Screenshot: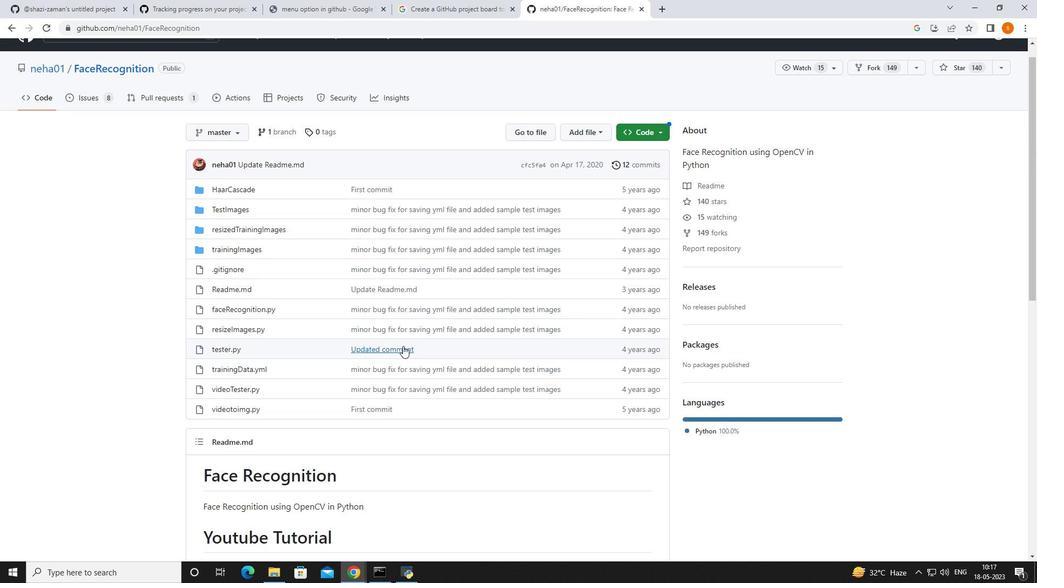 
Action: Mouse scrolled (402, 347) with delta (0, 0)
Screenshot: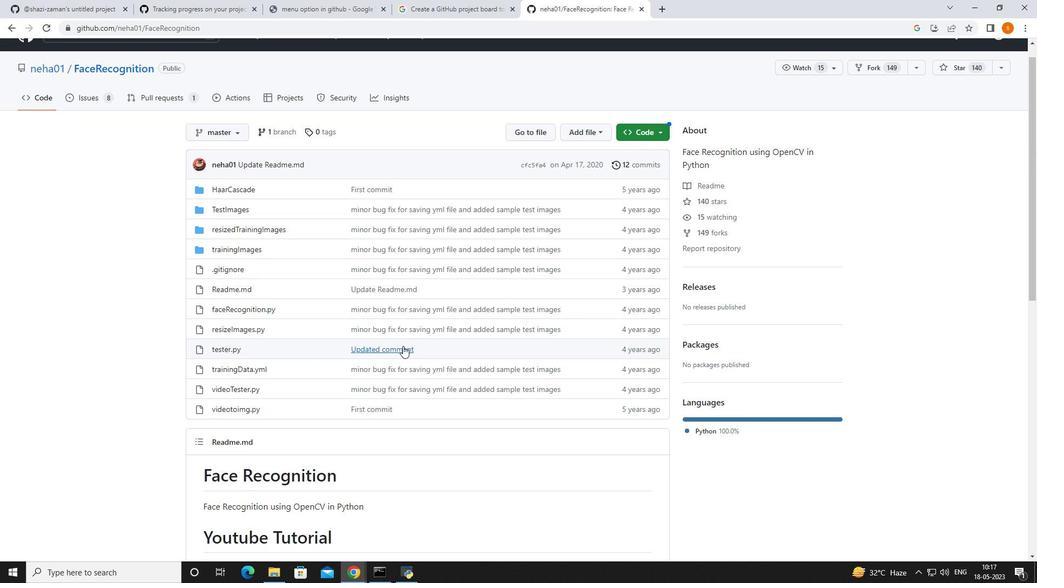 
Action: Mouse scrolled (402, 347) with delta (0, 0)
Screenshot: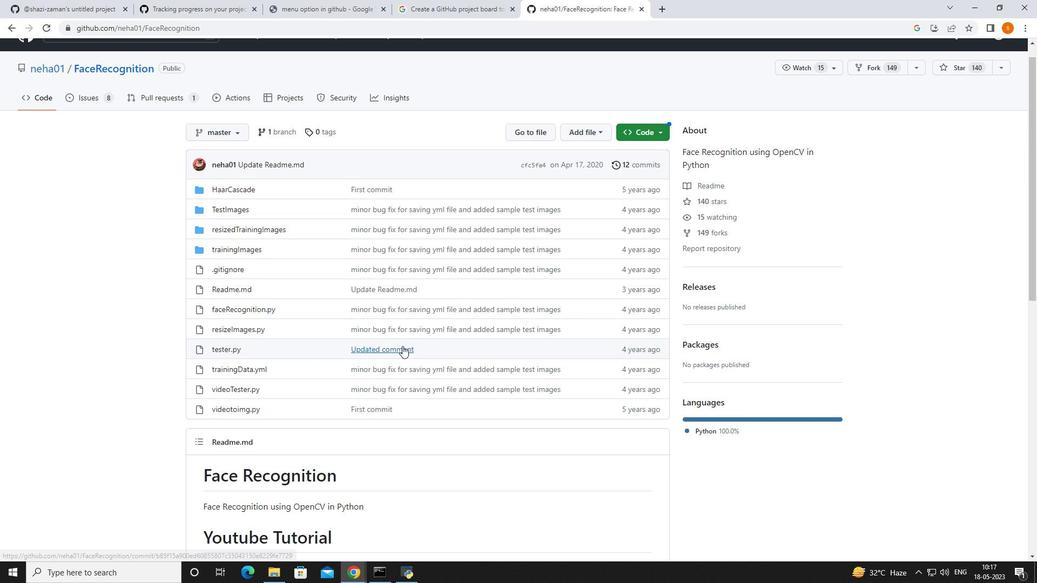 
Action: Mouse moved to (537, 151)
Screenshot: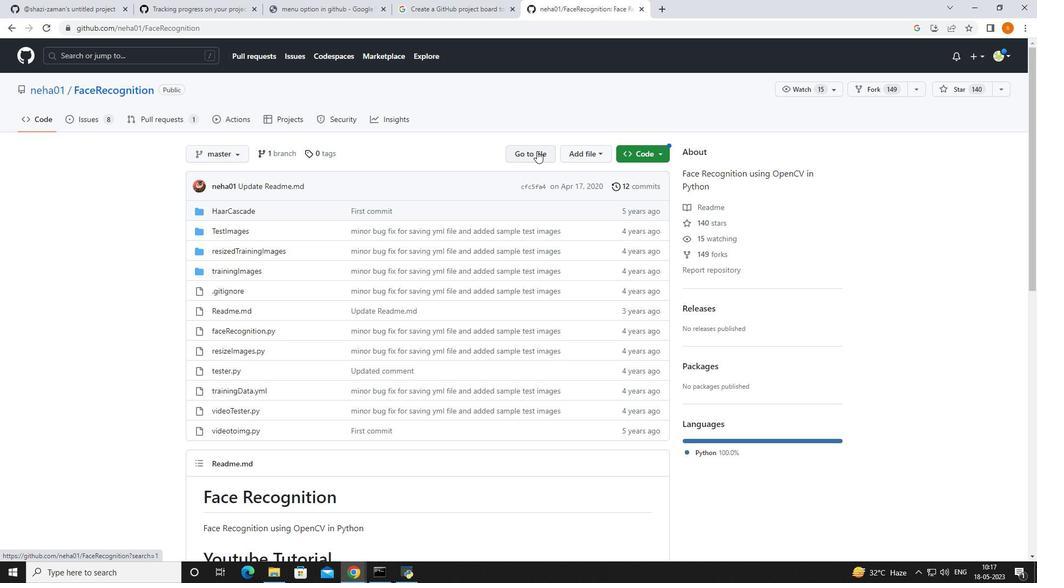 
Action: Mouse pressed left at (537, 151)
Screenshot: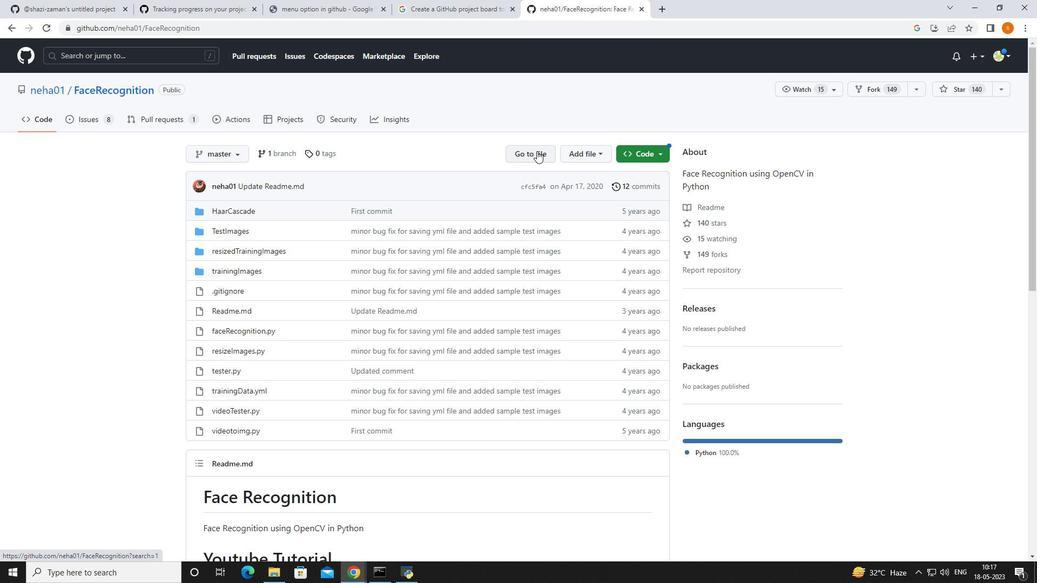 
Action: Mouse moved to (450, 337)
Screenshot: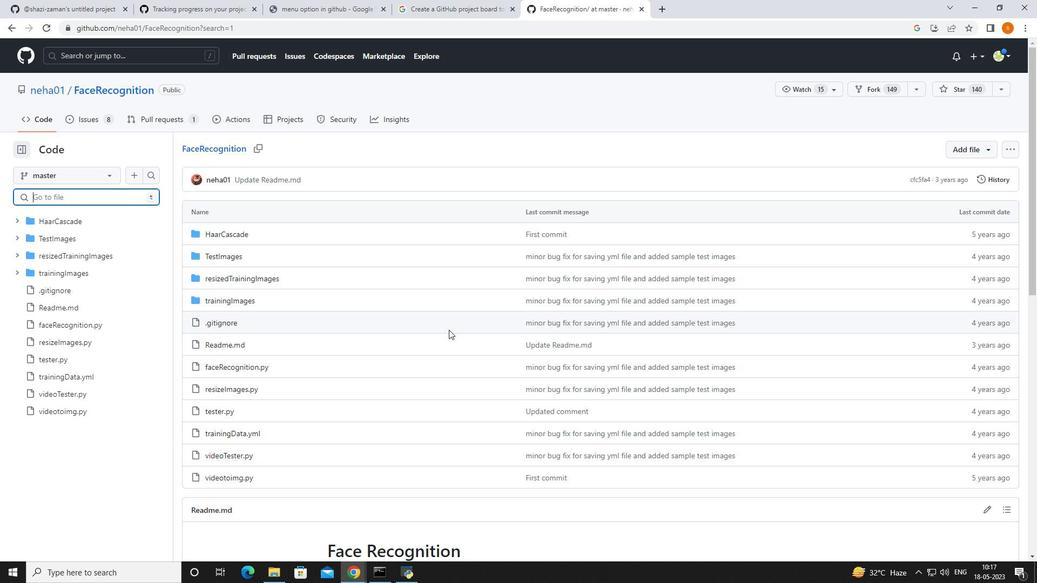 
Action: Mouse scrolled (450, 337) with delta (0, 0)
Screenshot: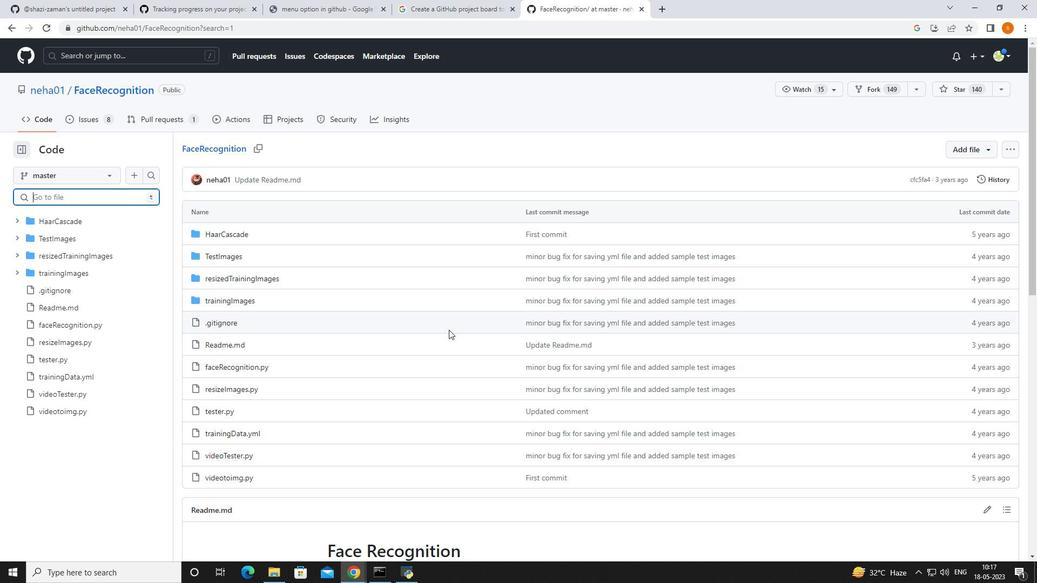 
Action: Mouse moved to (450, 337)
Screenshot: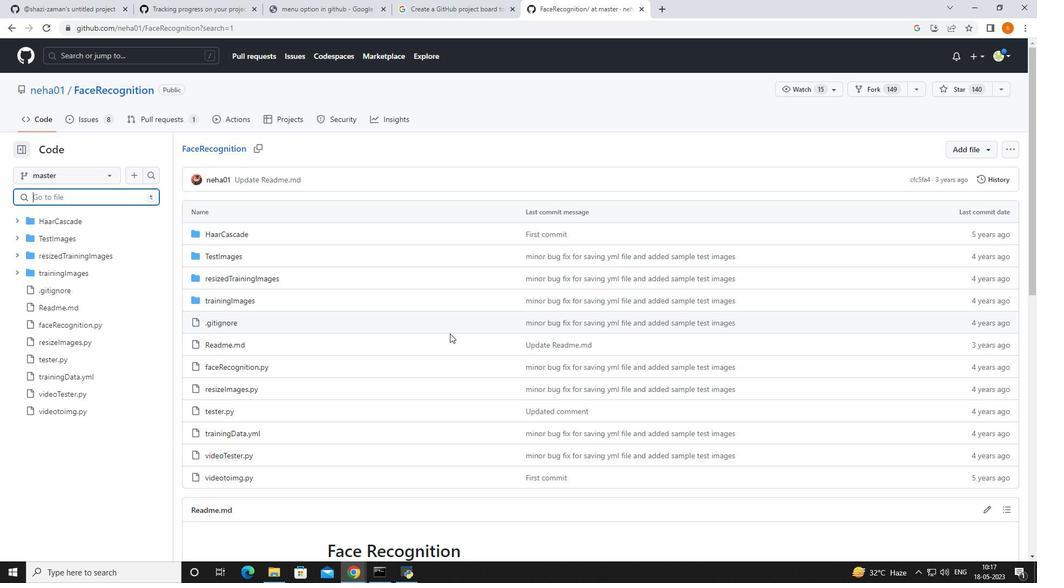
Action: Mouse scrolled (450, 337) with delta (0, 0)
Screenshot: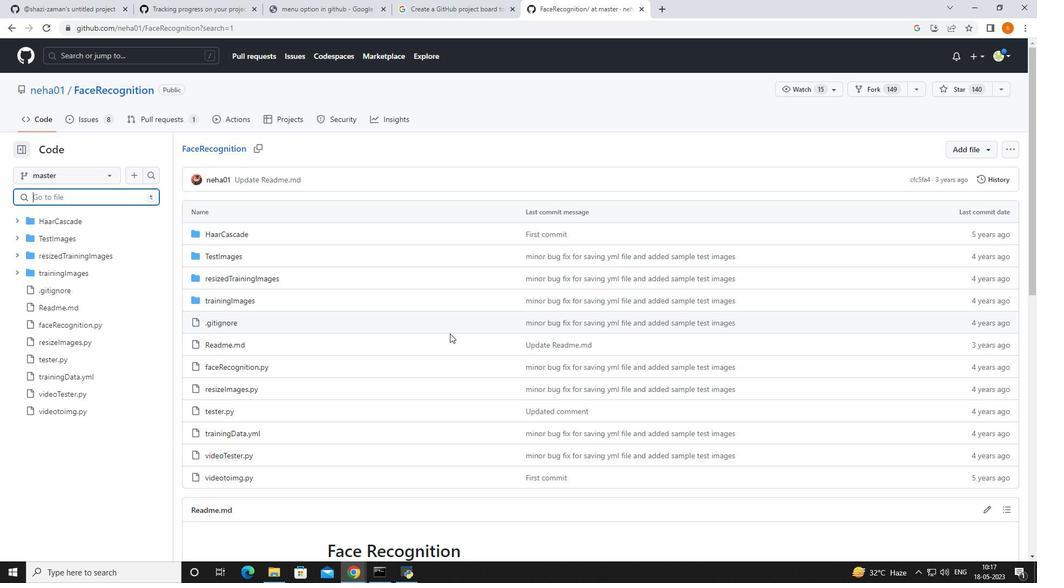 
Action: Mouse moved to (450, 338)
Screenshot: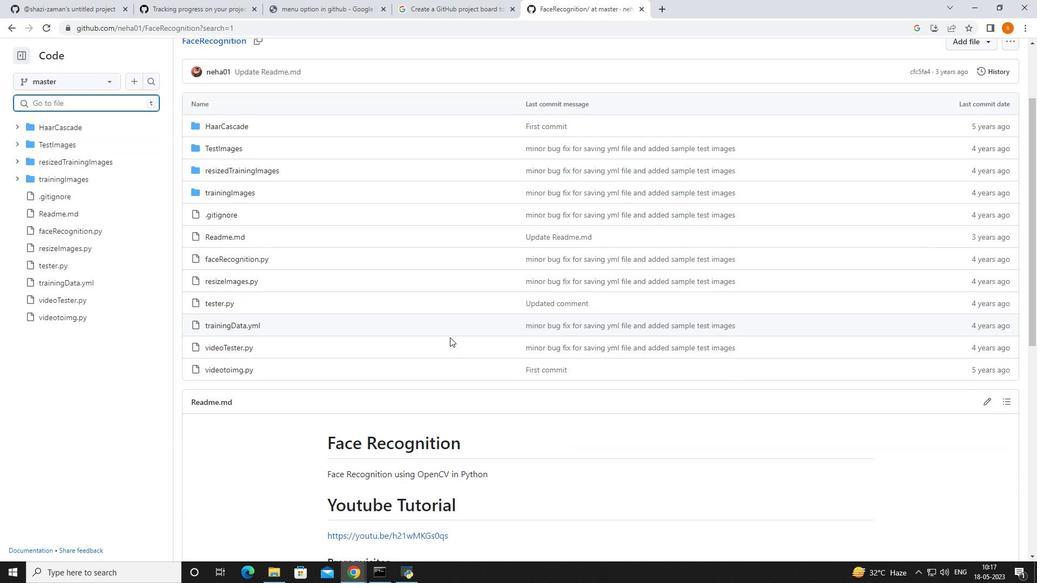 
Action: Mouse scrolled (450, 338) with delta (0, 0)
Screenshot: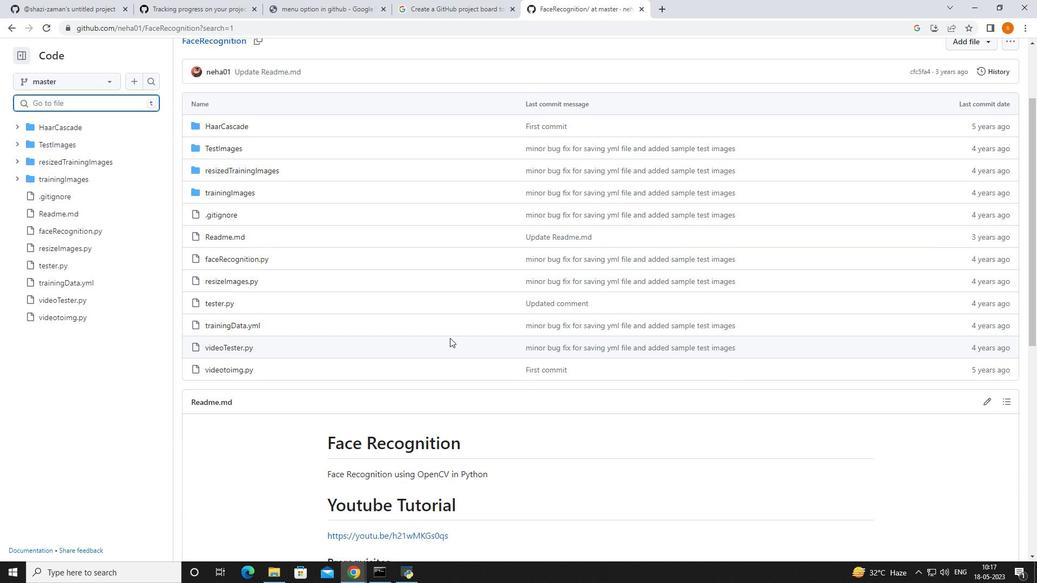 
Action: Mouse scrolled (450, 338) with delta (0, 0)
Screenshot: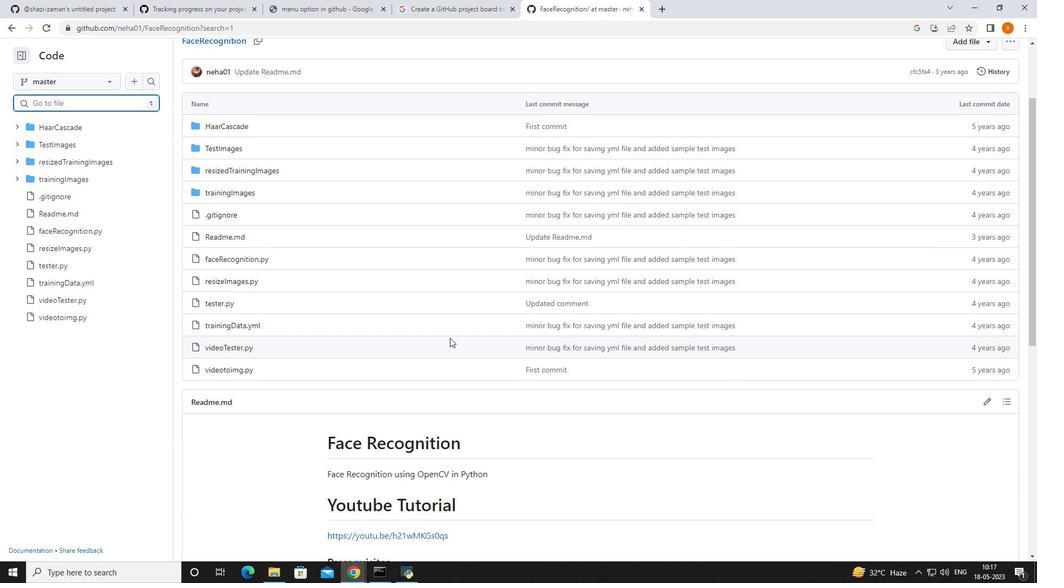 
Action: Mouse scrolled (450, 338) with delta (0, 0)
Screenshot: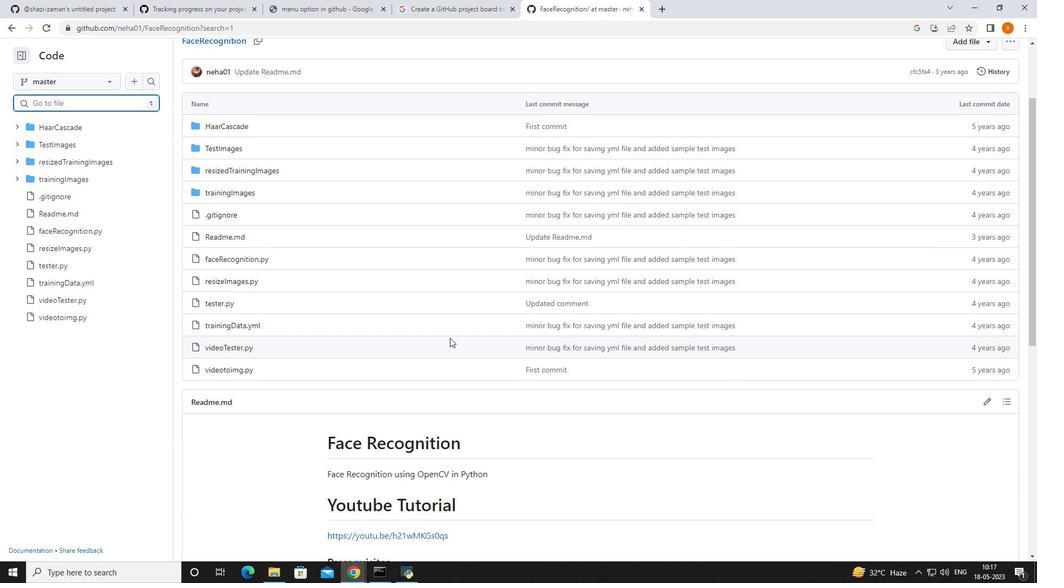 
Action: Mouse moved to (566, 235)
Screenshot: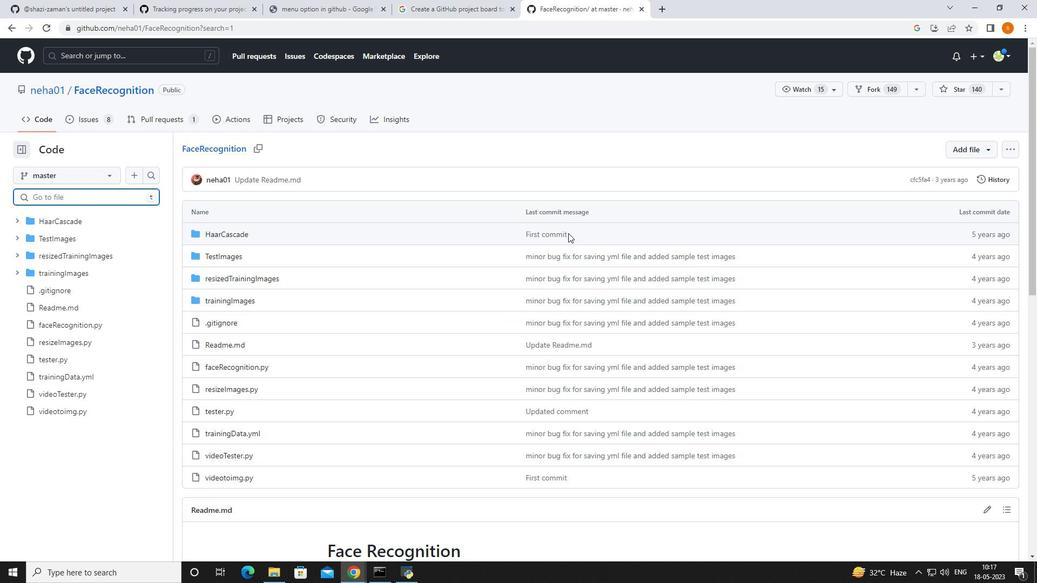 
Action: Mouse pressed left at (566, 235)
Screenshot: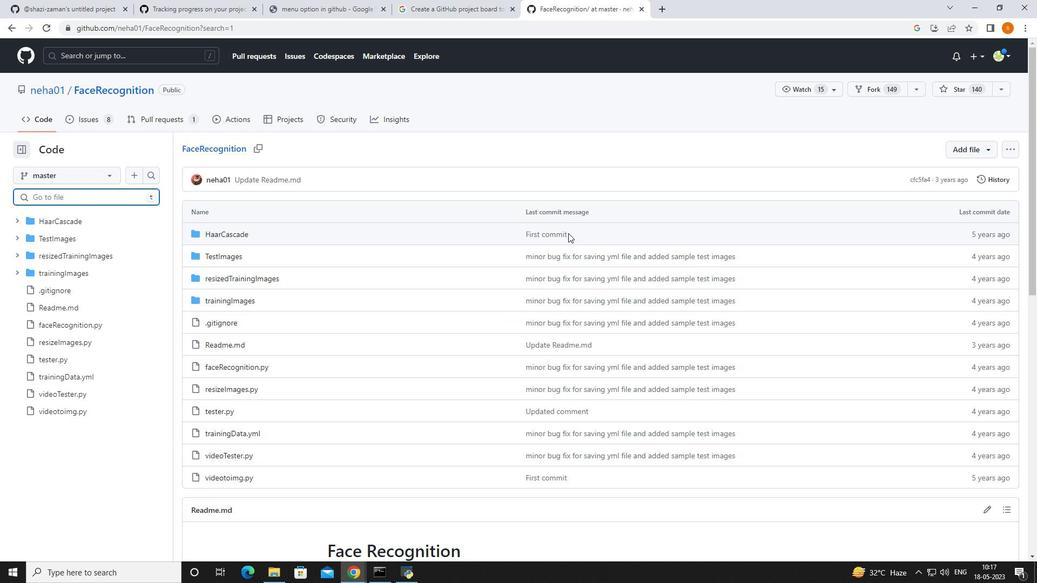 
Action: Mouse moved to (541, 237)
Screenshot: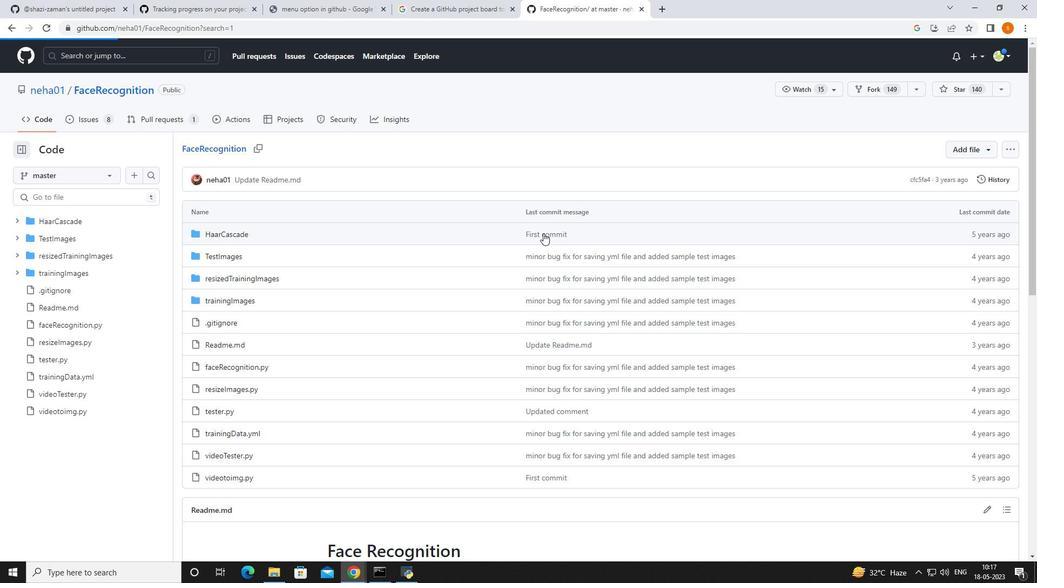 
Action: Mouse pressed left at (541, 237)
Screenshot: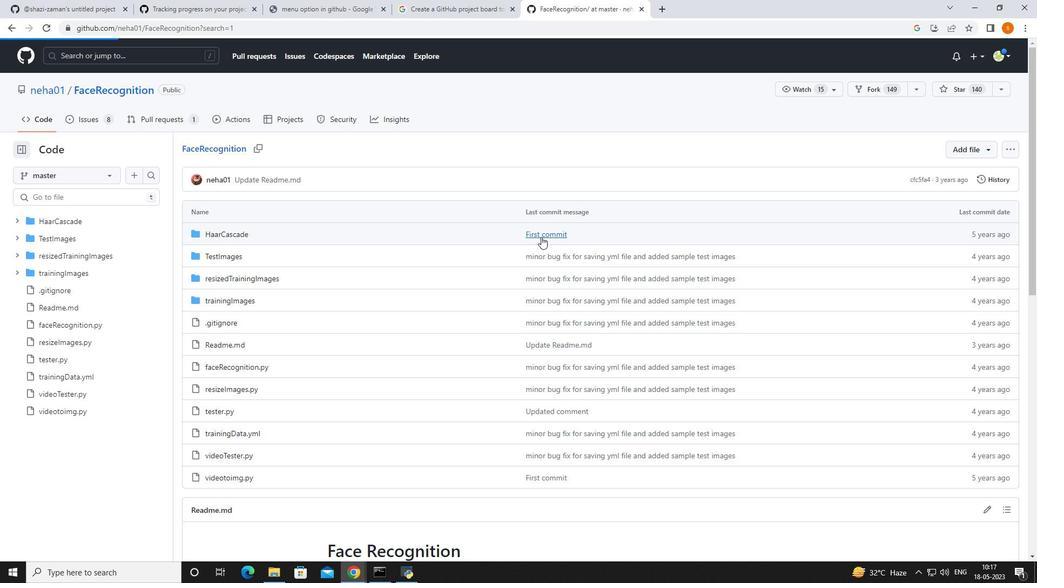 
Action: Mouse moved to (469, 336)
Screenshot: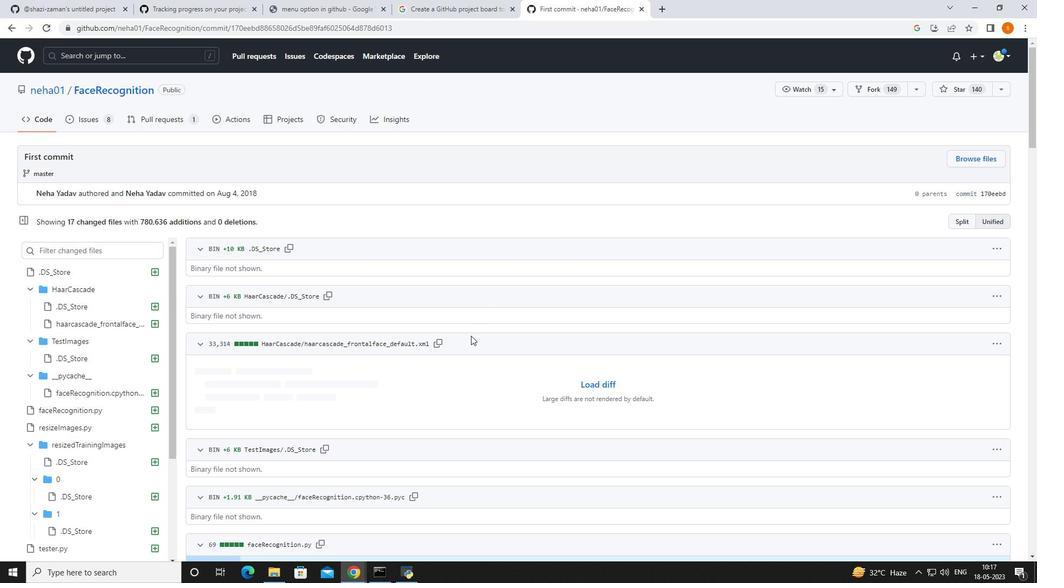 
Action: Mouse scrolled (469, 336) with delta (0, 0)
Screenshot: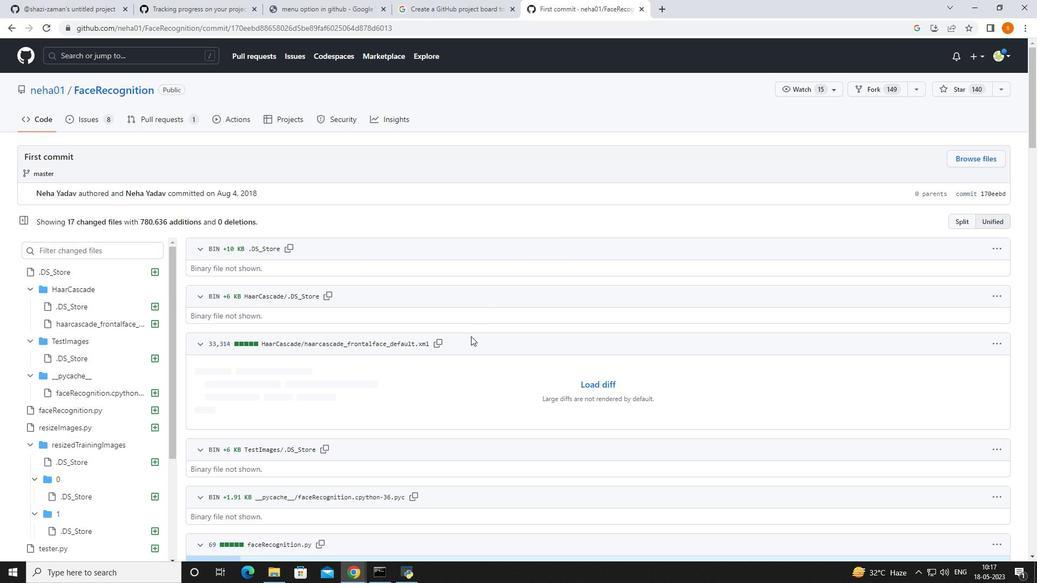 
Action: Mouse moved to (469, 336)
Screenshot: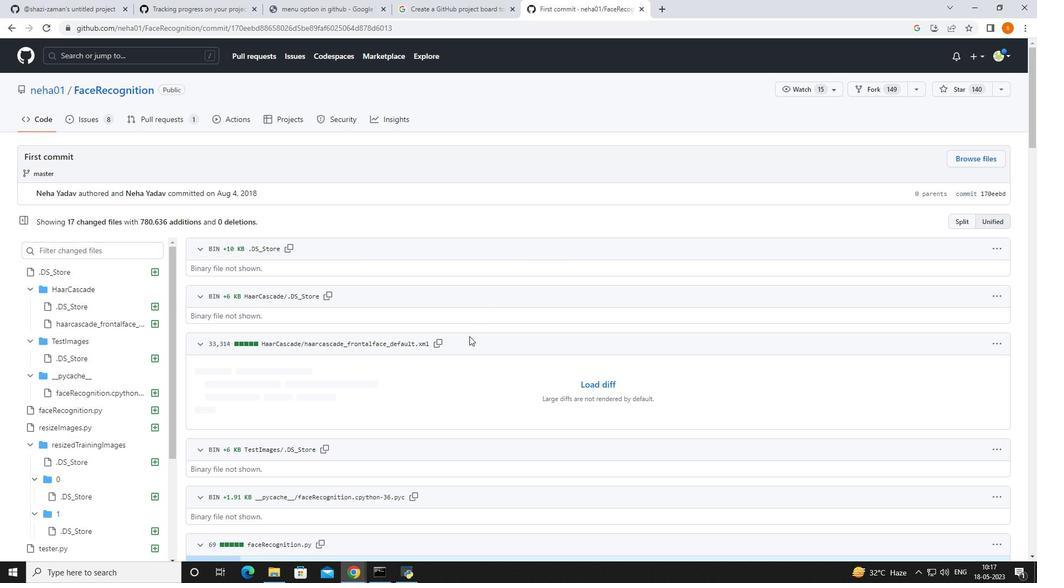 
Action: Mouse scrolled (469, 336) with delta (0, 0)
Screenshot: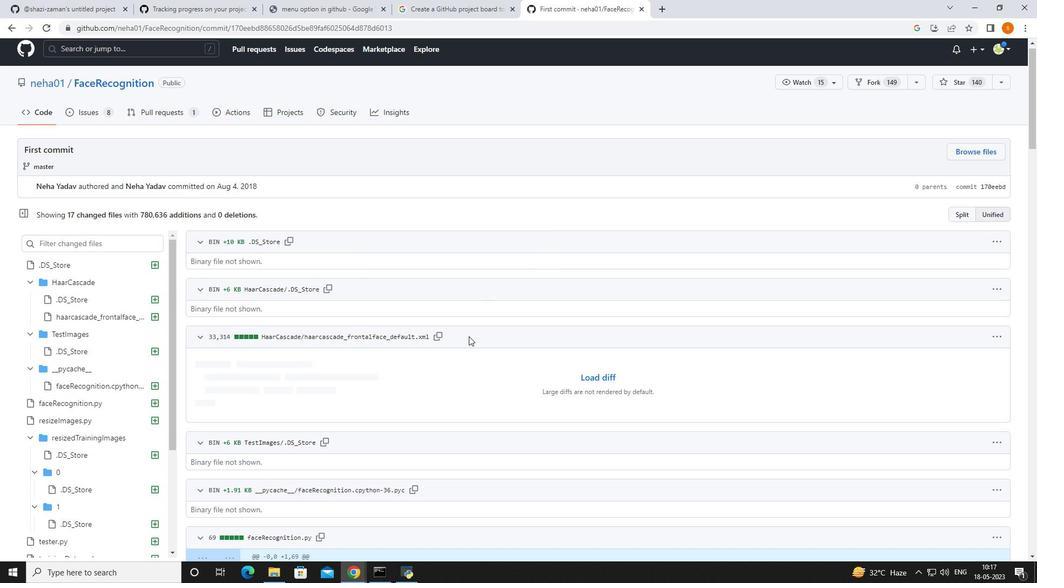 
Action: Mouse scrolled (469, 337) with delta (0, 0)
Screenshot: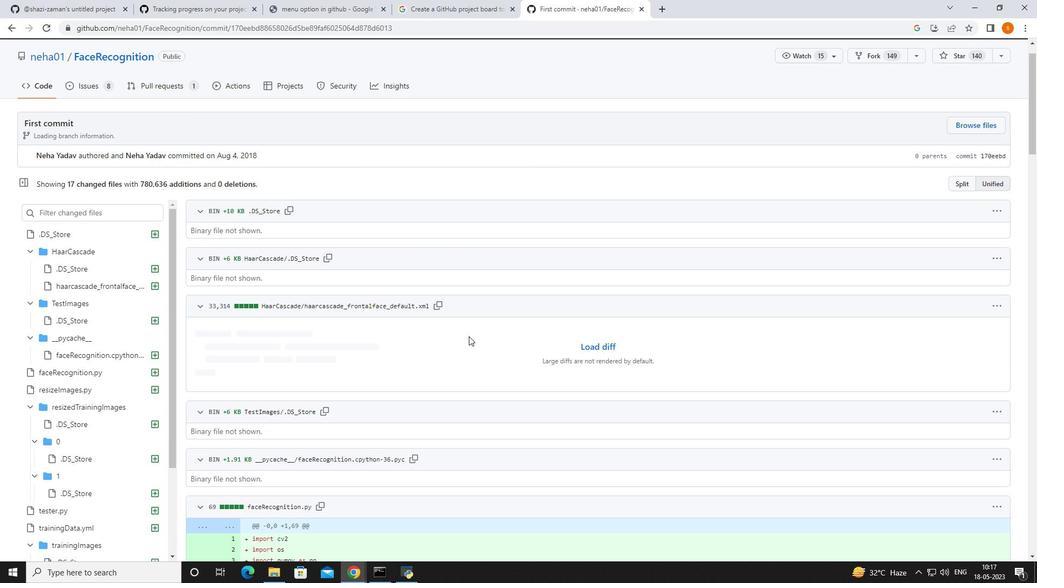 
Action: Mouse scrolled (469, 337) with delta (0, 0)
Screenshot: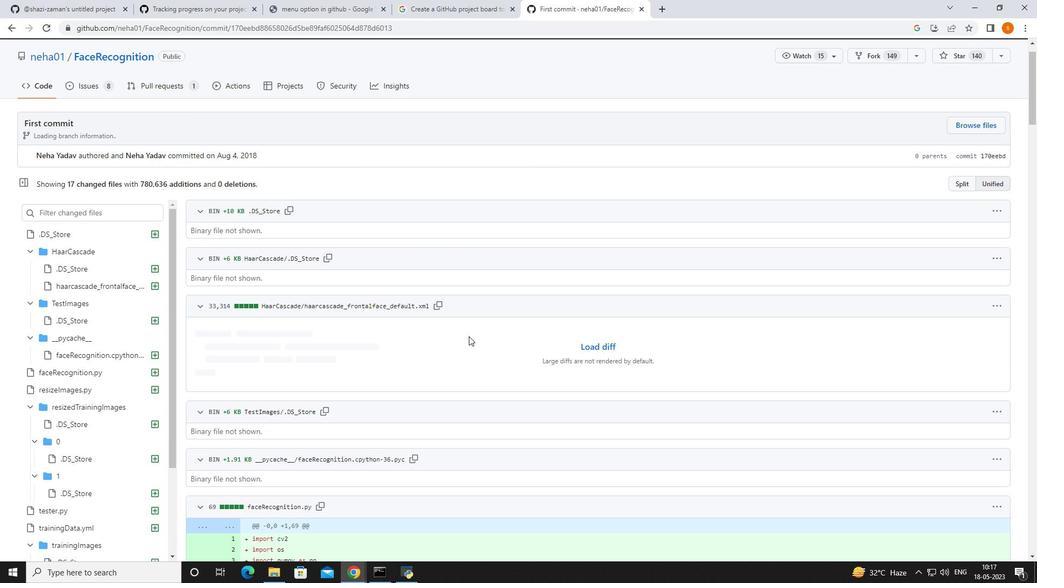 
Action: Mouse moved to (8, 29)
Screenshot: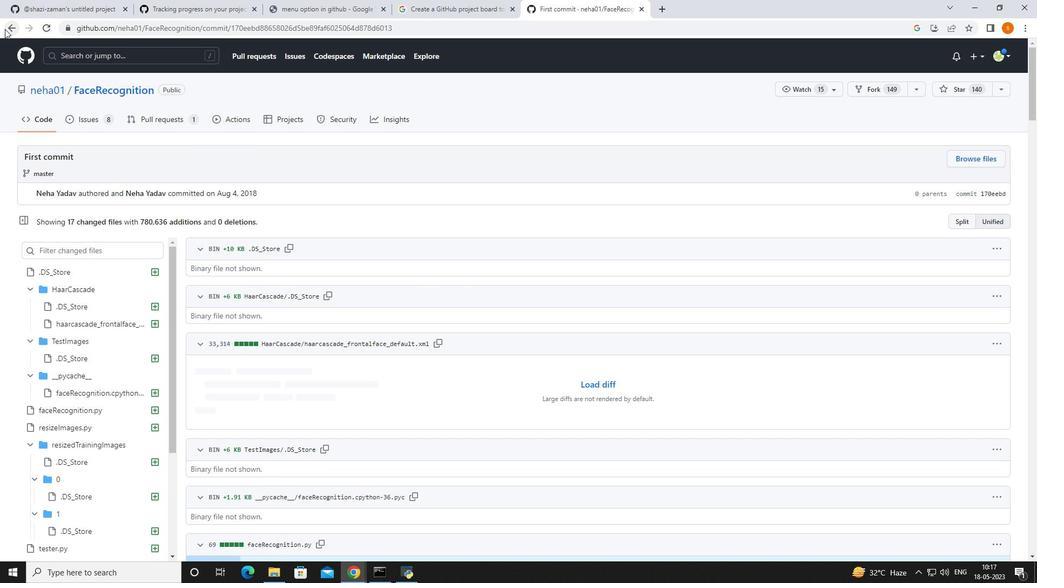 
Action: Mouse pressed left at (8, 29)
Screenshot: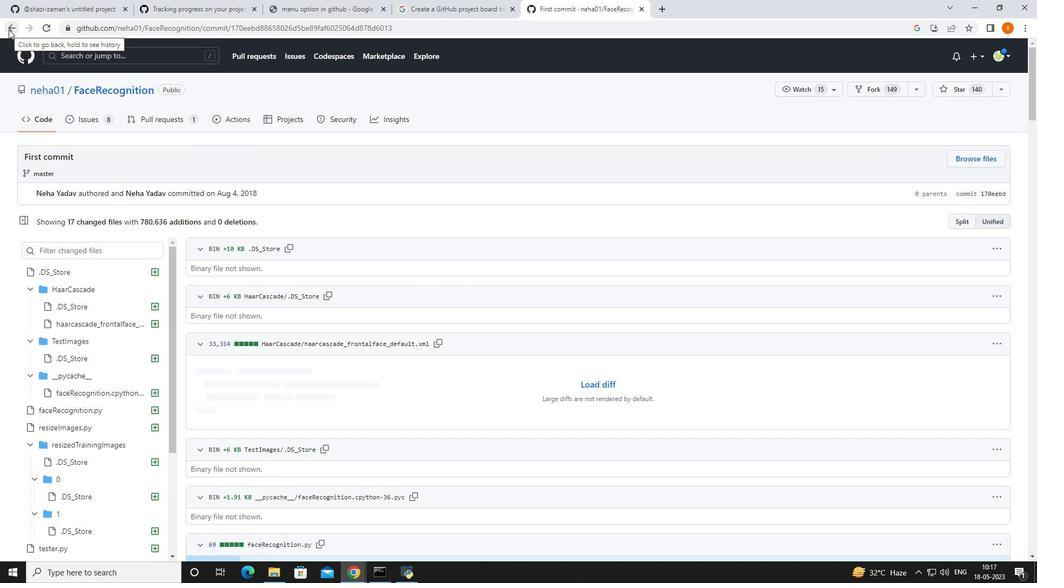 
Action: Mouse moved to (216, 5)
Screenshot: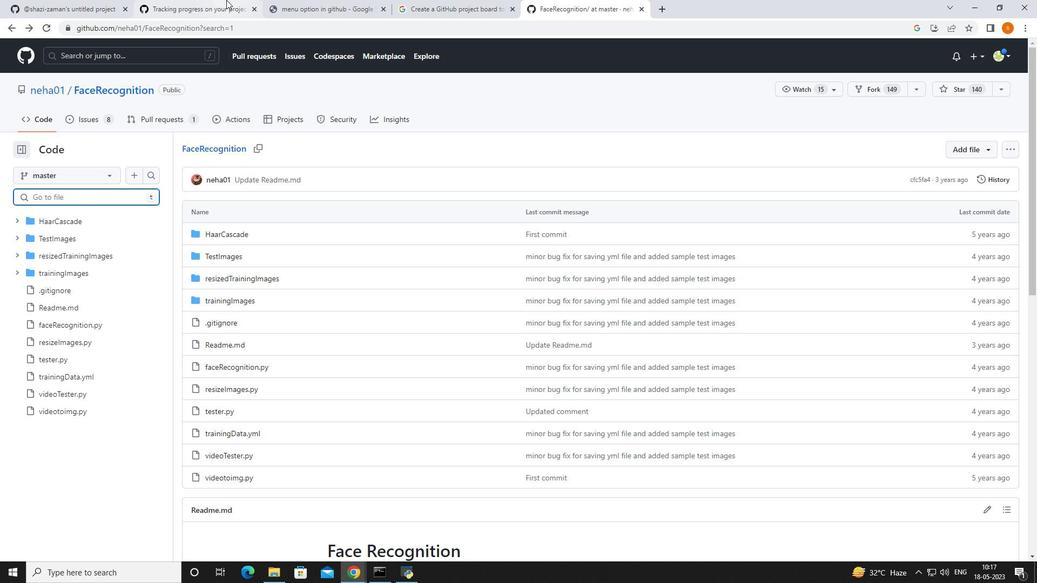 
Action: Mouse pressed left at (216, 5)
Screenshot: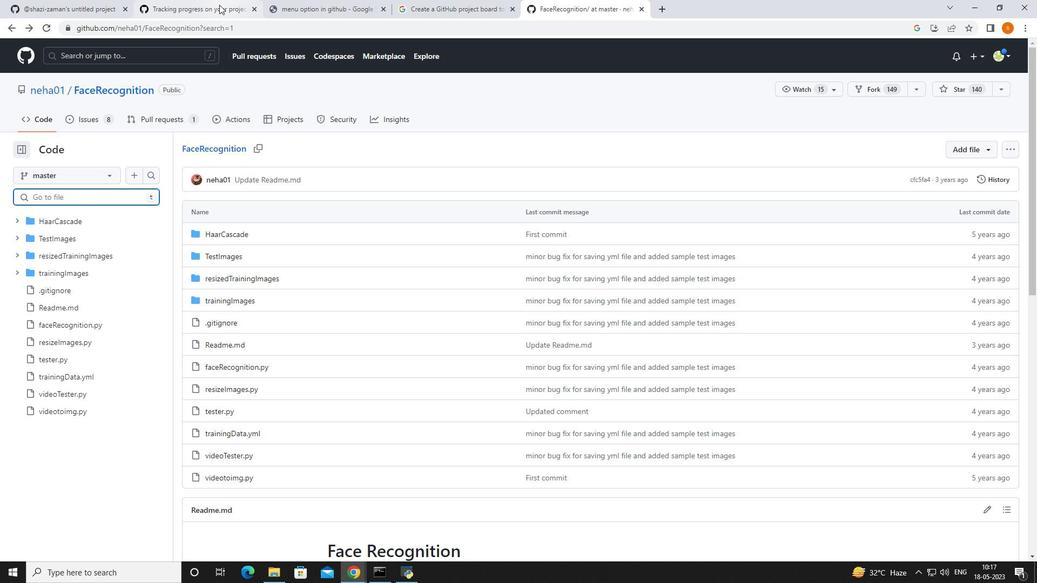 
Action: Mouse moved to (295, 8)
Screenshot: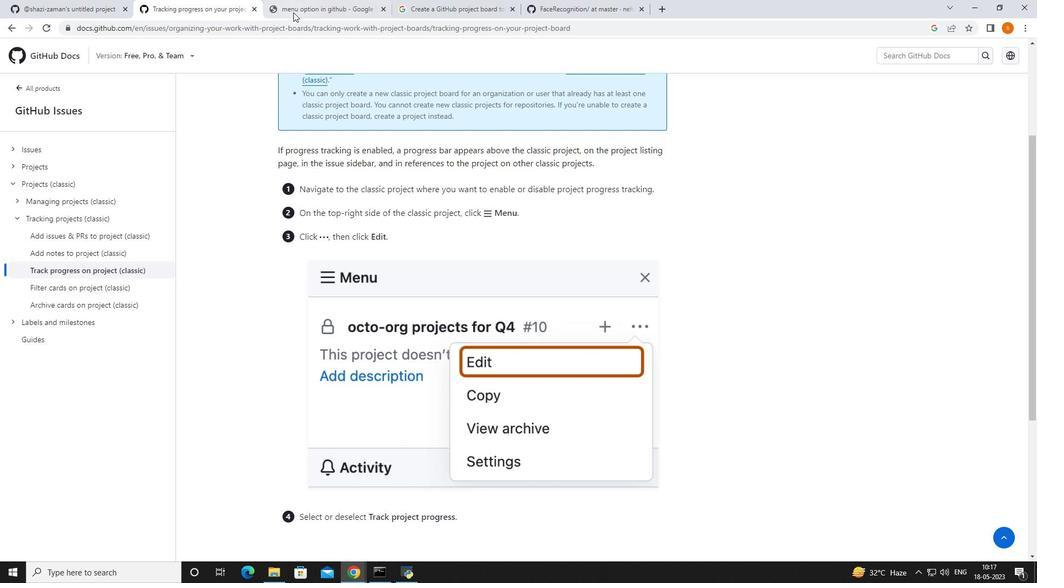 
Action: Mouse pressed left at (295, 8)
Screenshot: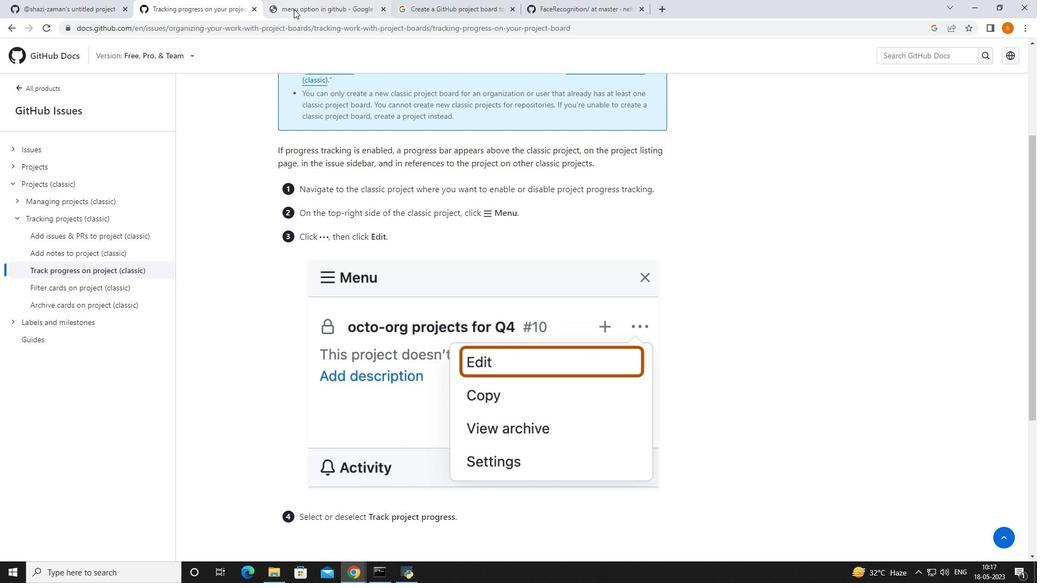 
Action: Mouse moved to (24, 2)
Screenshot: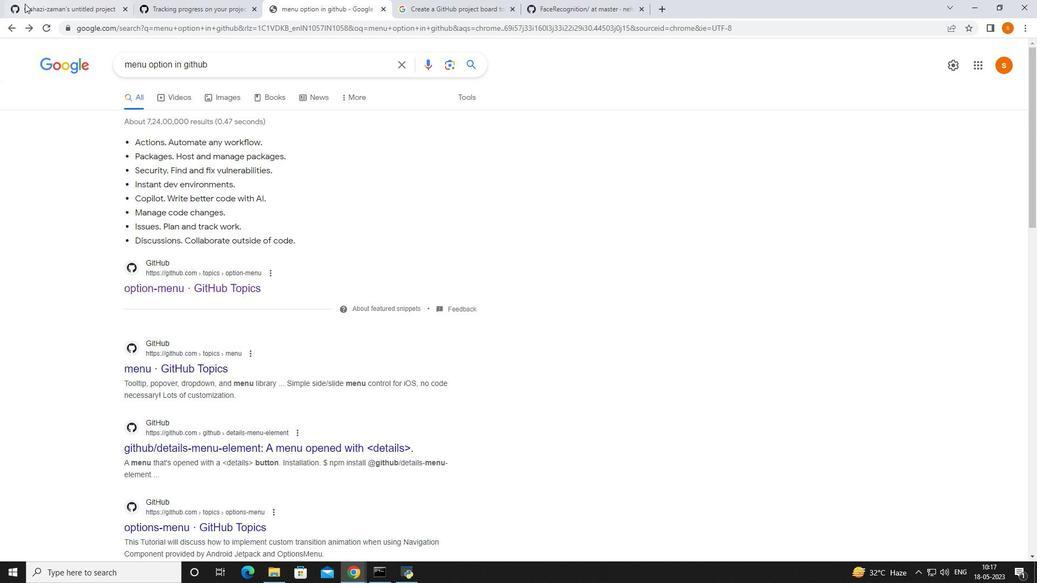 
Action: Mouse pressed left at (24, 2)
Screenshot: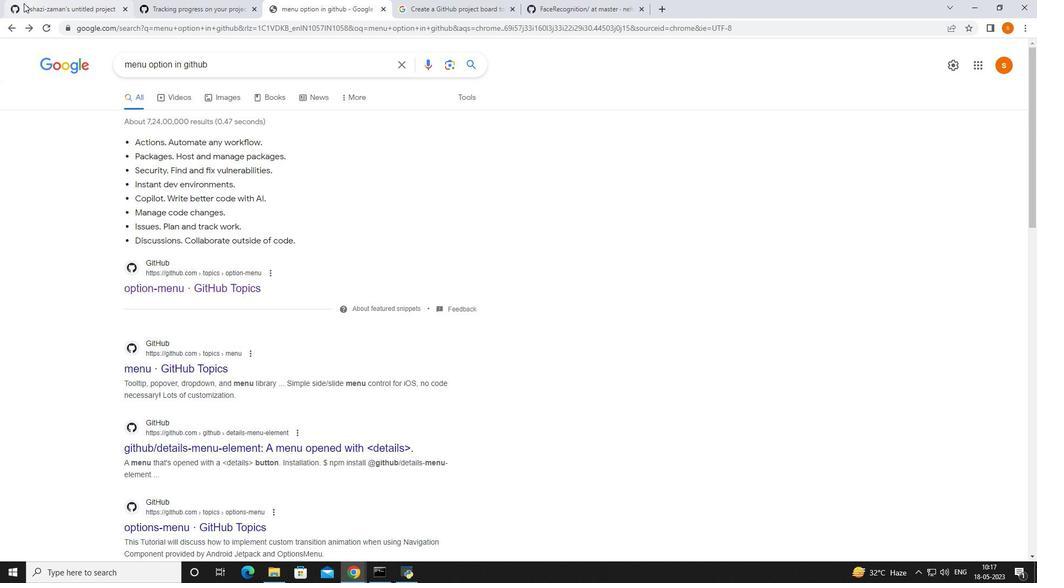
Action: Mouse moved to (554, 0)
Screenshot: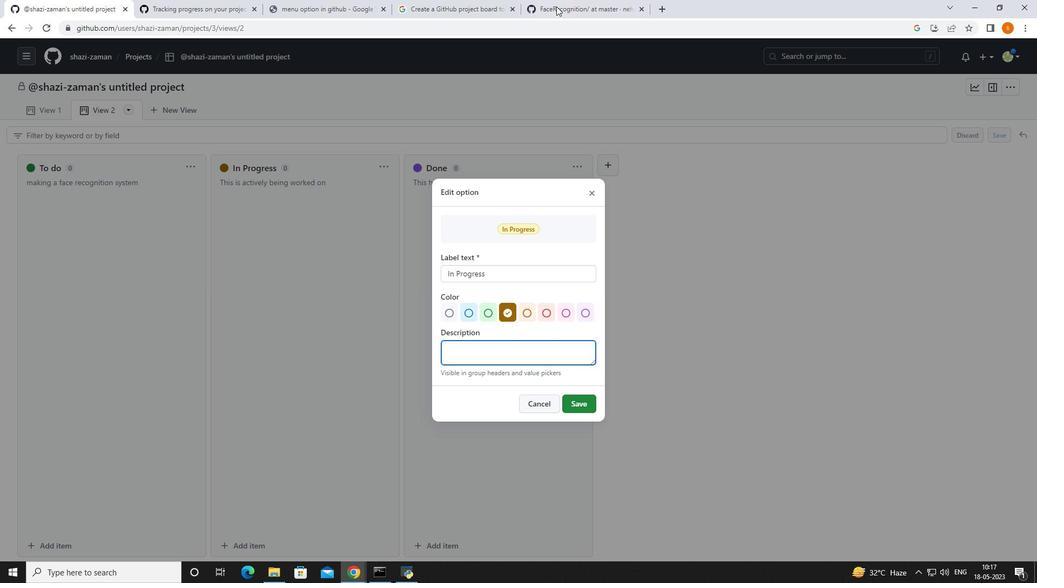 
Action: Mouse pressed left at (554, 0)
Screenshot: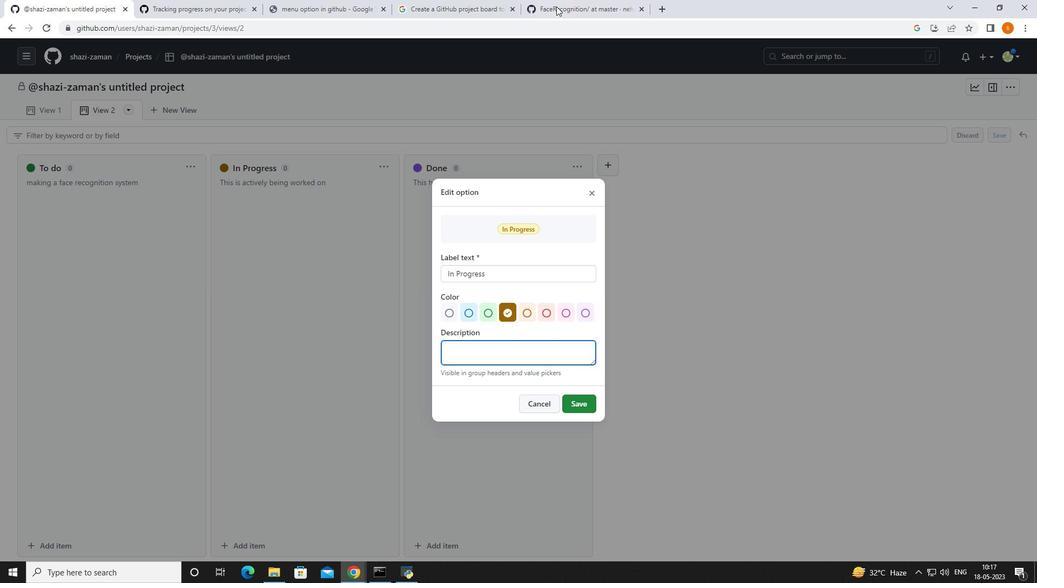 
Action: Mouse moved to (71, 3)
Screenshot: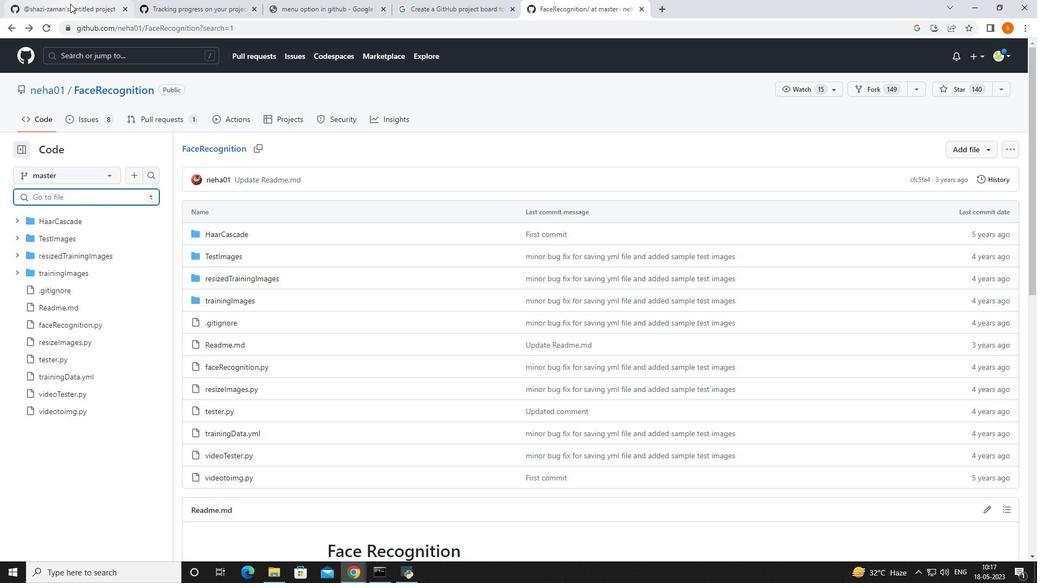 
Action: Mouse pressed left at (71, 3)
Screenshot: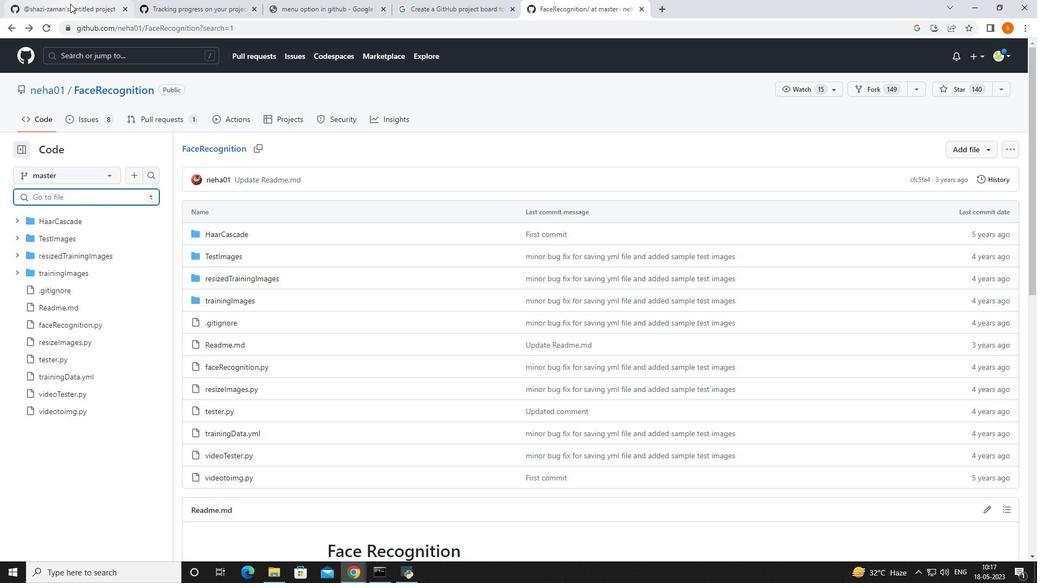 
Action: Mouse moved to (319, 235)
Screenshot: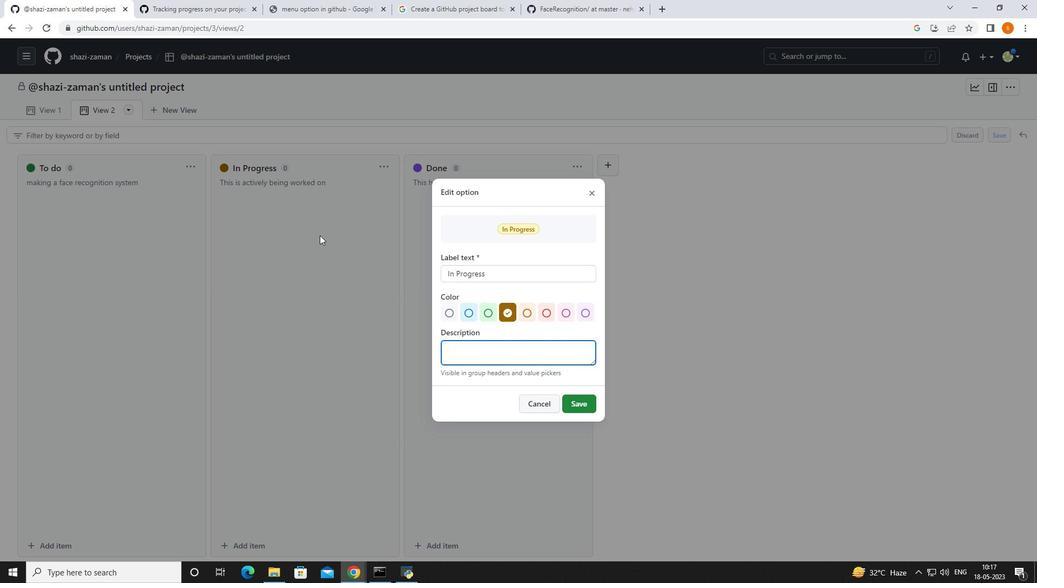 
Action: Key pressed haar<Key.space>cascade
Screenshot: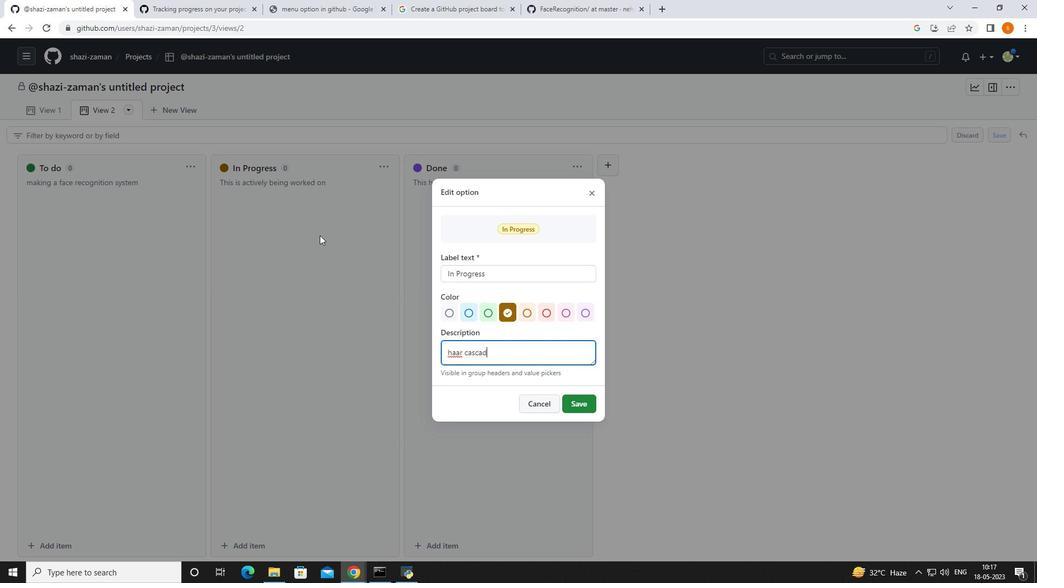 
Action: Mouse moved to (556, 15)
Screenshot: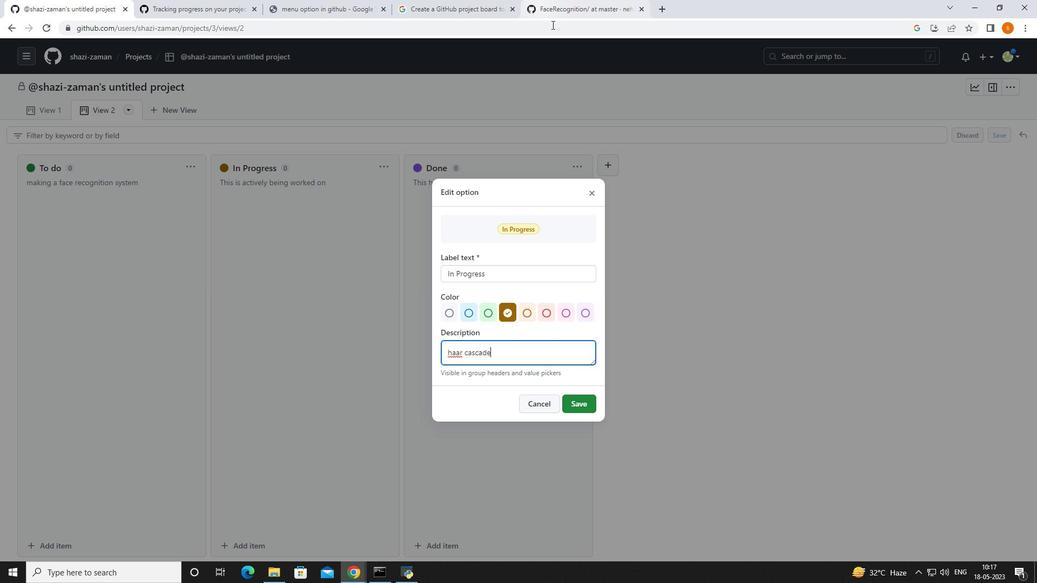 
Action: Mouse pressed left at (556, 15)
Screenshot: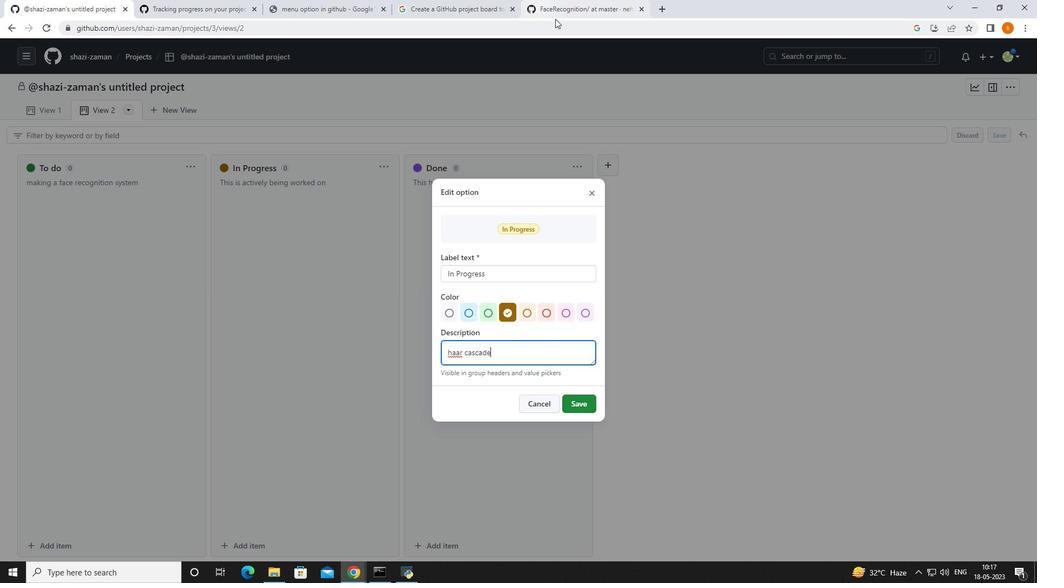 
Action: Mouse moved to (342, 232)
Screenshot: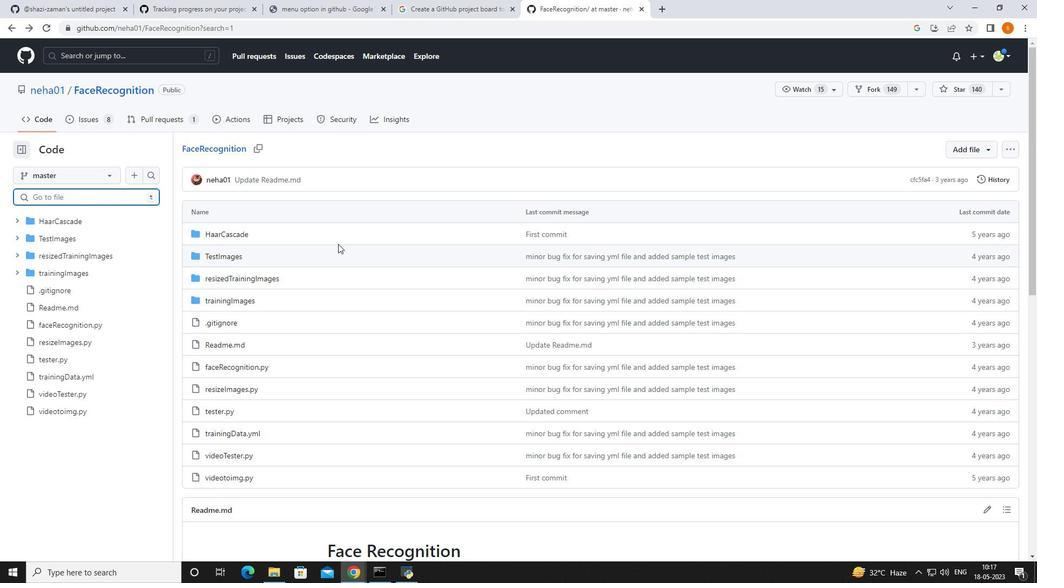 
Action: Mouse pressed left at (342, 232)
Screenshot: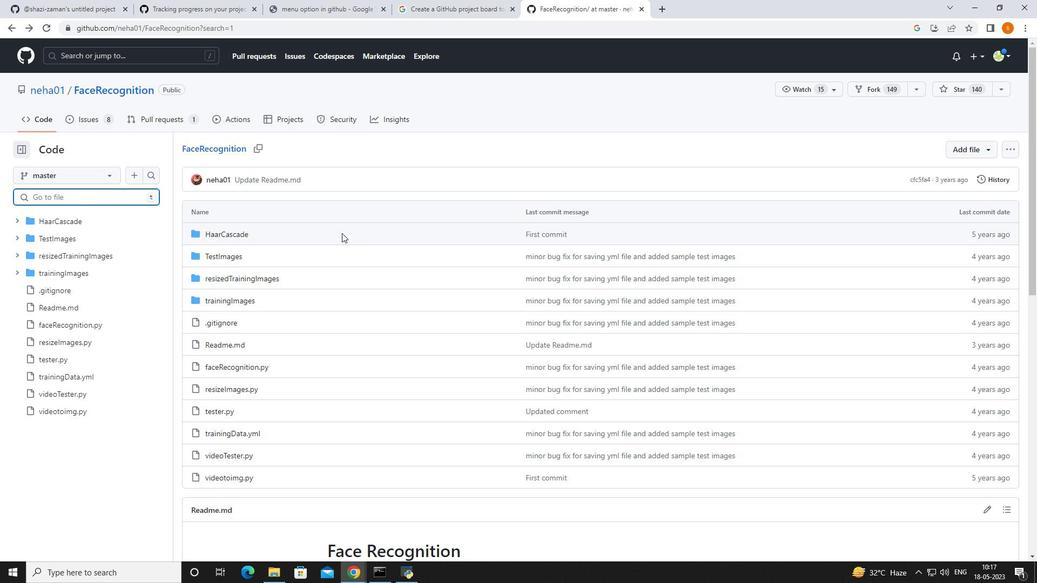 
Action: Mouse moved to (342, 233)
Screenshot: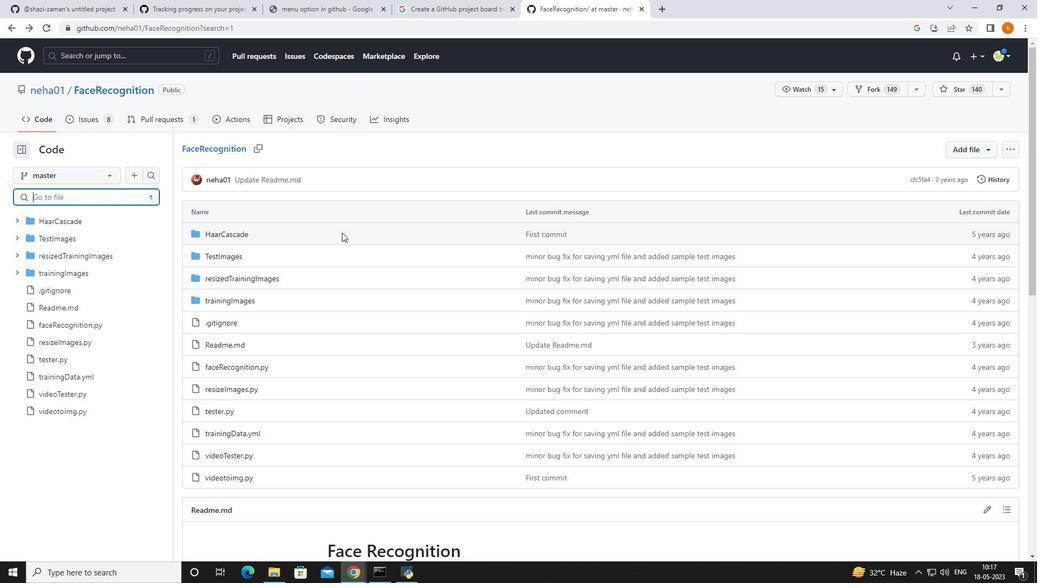 
Action: Mouse pressed left at (342, 233)
Screenshot: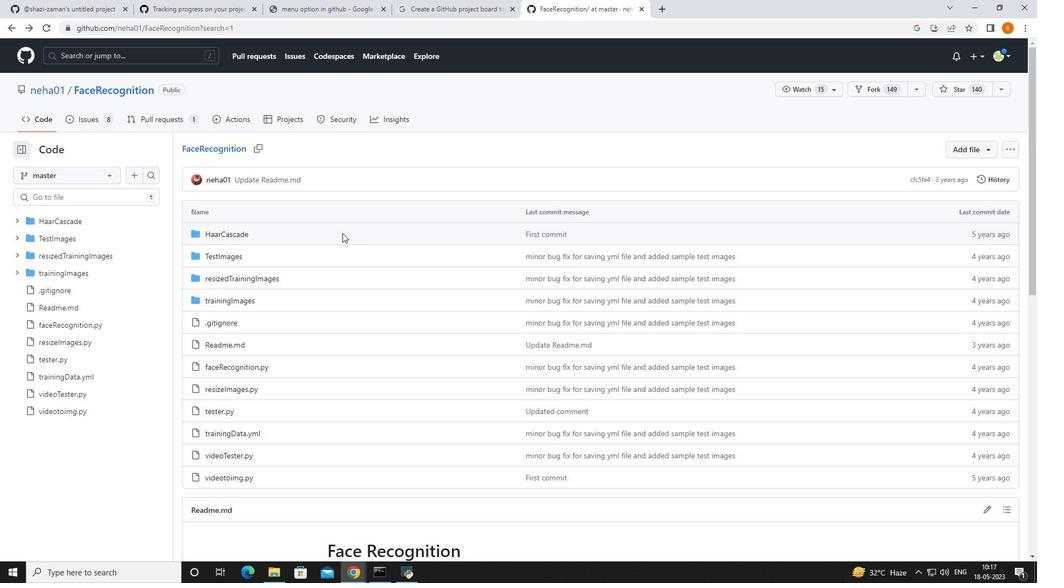 
Action: Mouse moved to (342, 234)
Screenshot: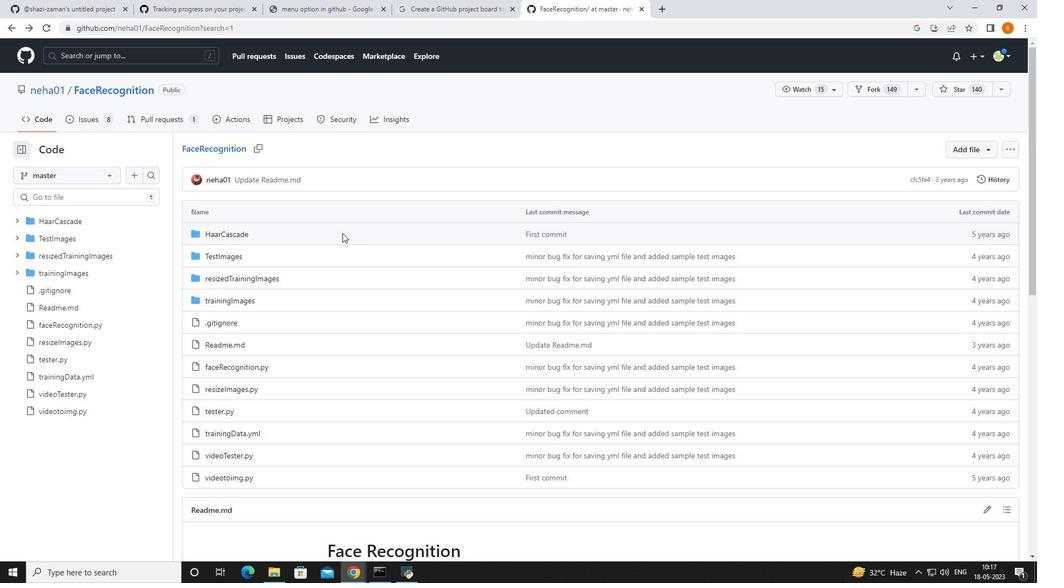 
Action: Mouse pressed left at (342, 234)
Screenshot: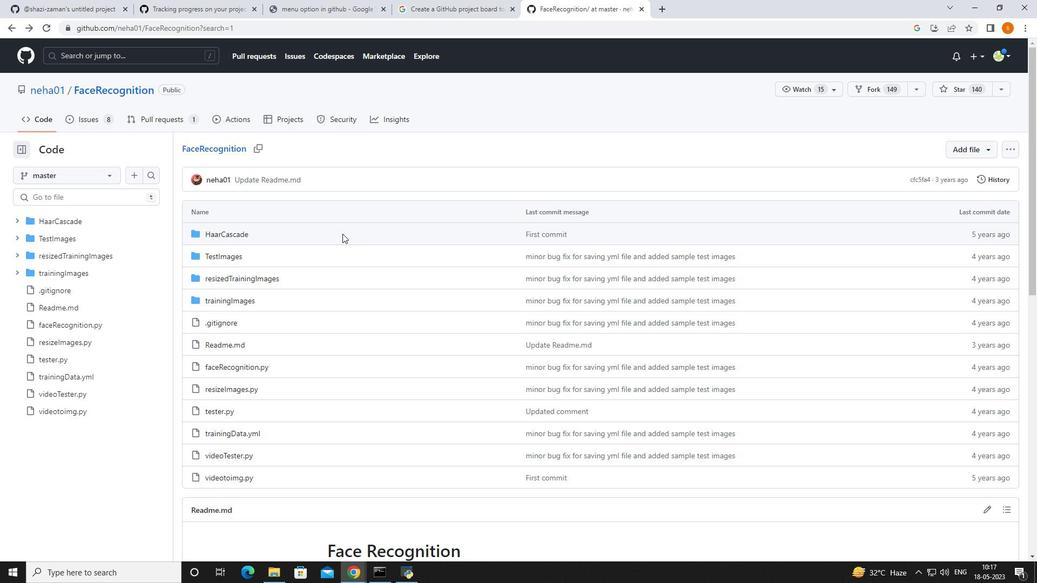
Action: Mouse moved to (242, 235)
Screenshot: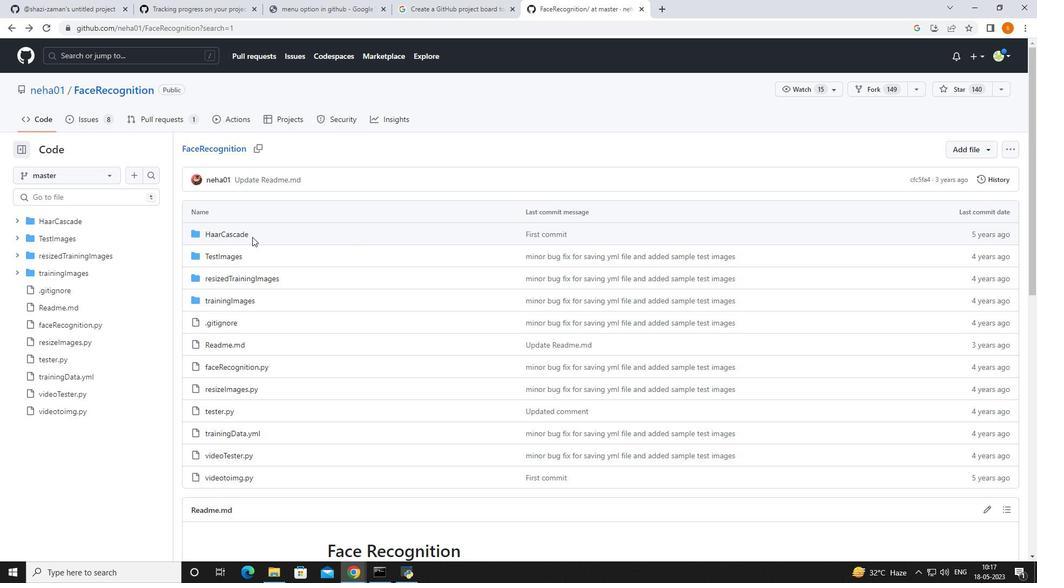 
Action: Mouse pressed left at (242, 235)
Screenshot: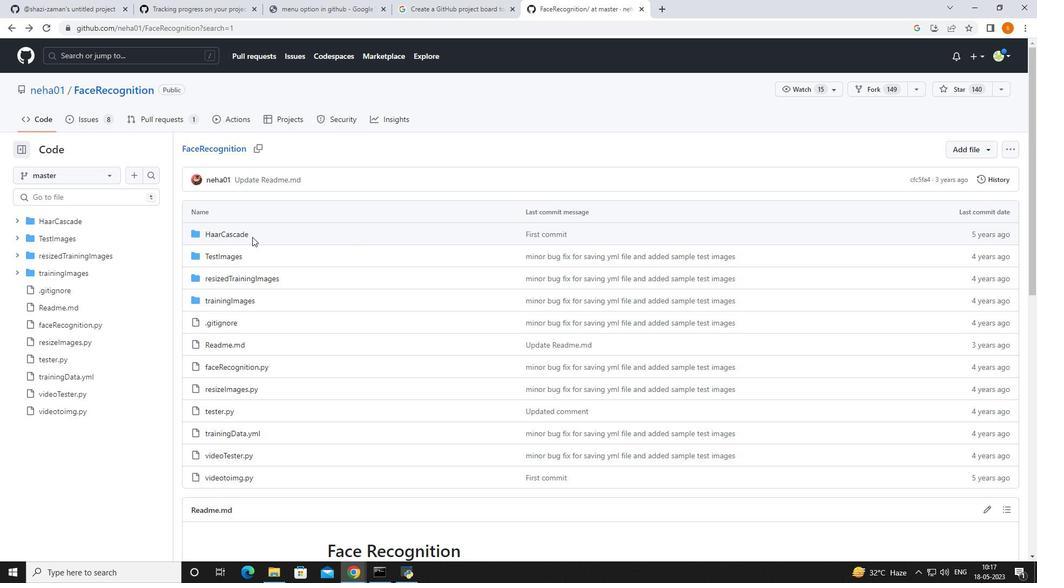 
Action: Mouse moved to (546, 231)
Screenshot: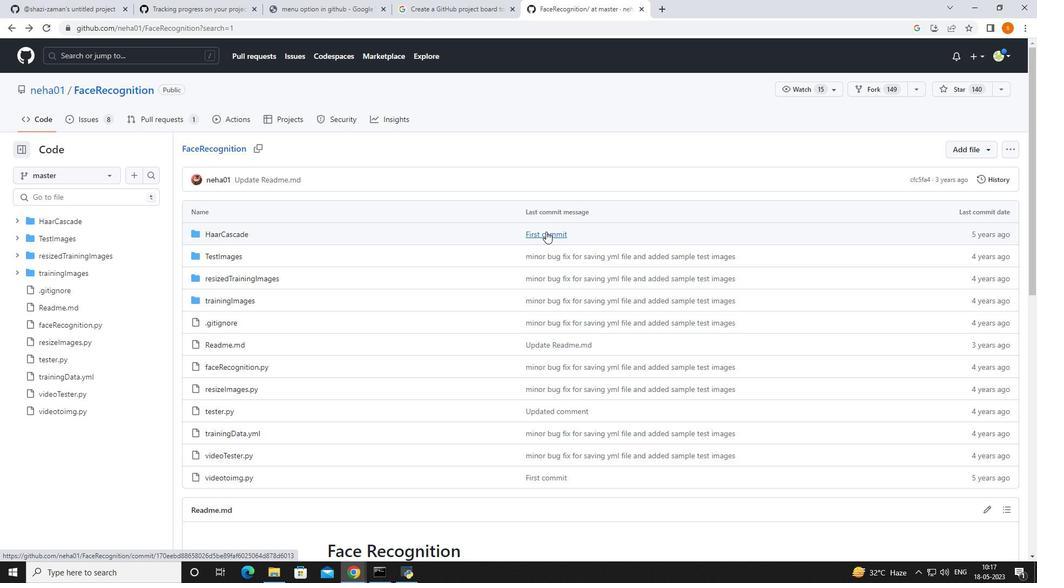 
Action: Mouse pressed left at (546, 231)
Screenshot: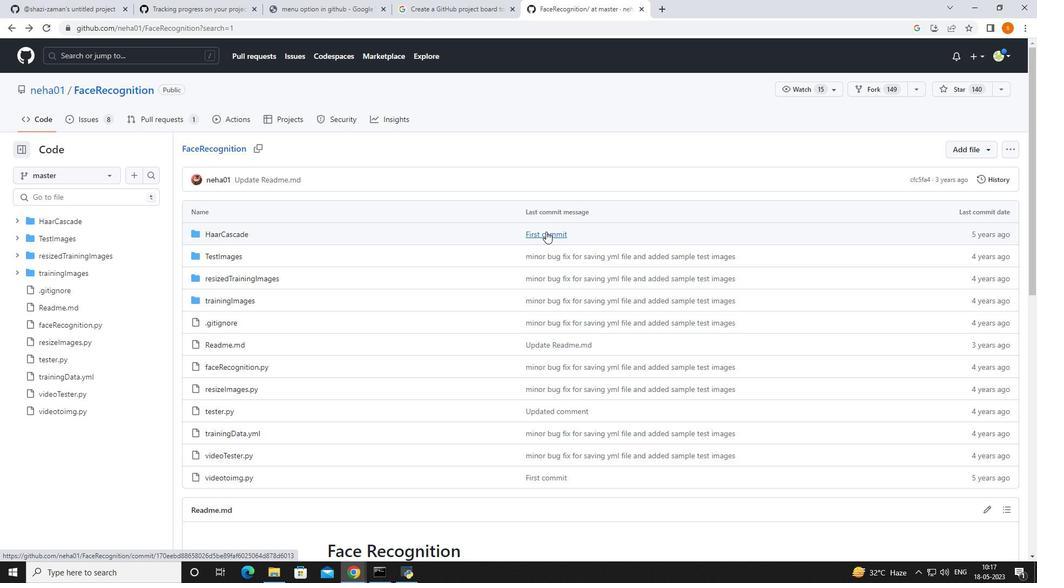 
Action: Mouse moved to (542, 234)
Screenshot: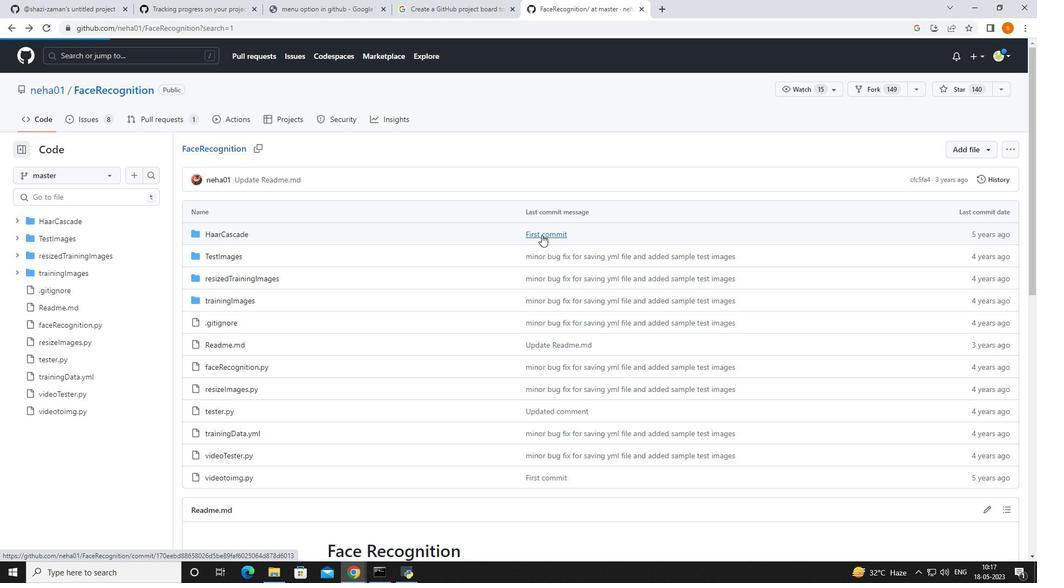 
Action: Mouse pressed left at (542, 234)
Screenshot: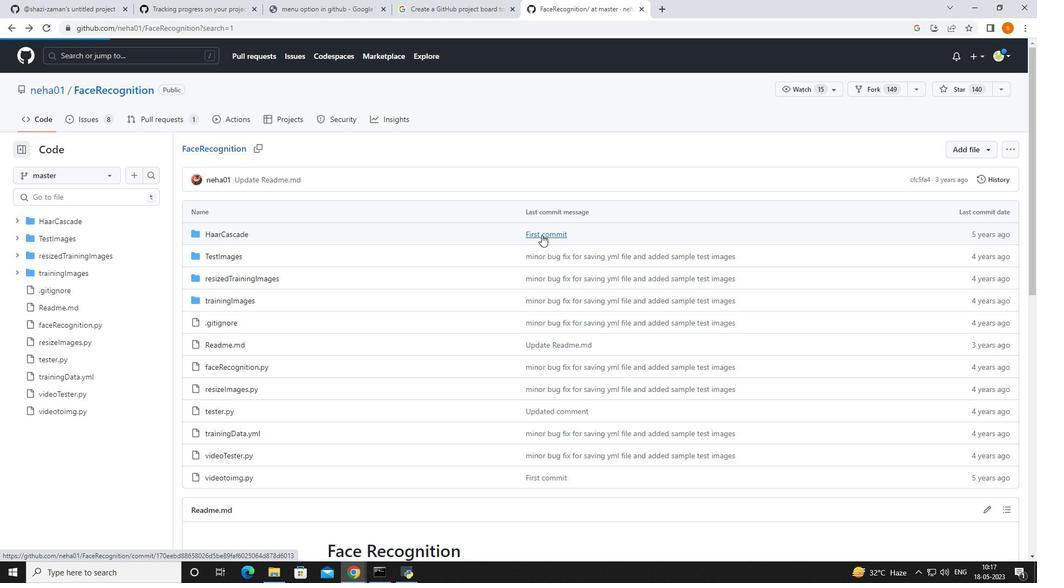
Action: Mouse moved to (338, 354)
Screenshot: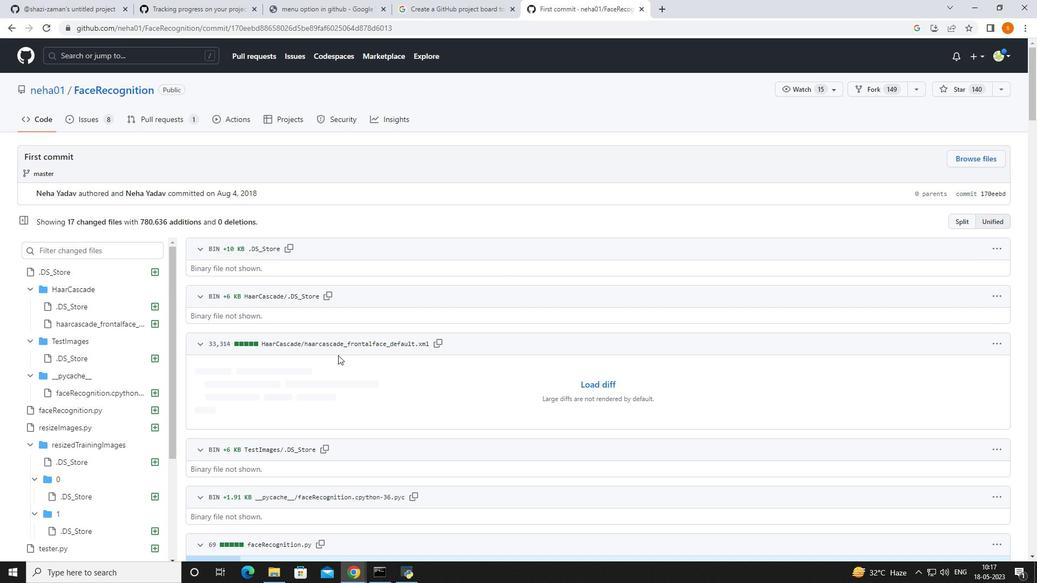 
Action: Mouse scrolled (338, 353) with delta (0, 0)
Screenshot: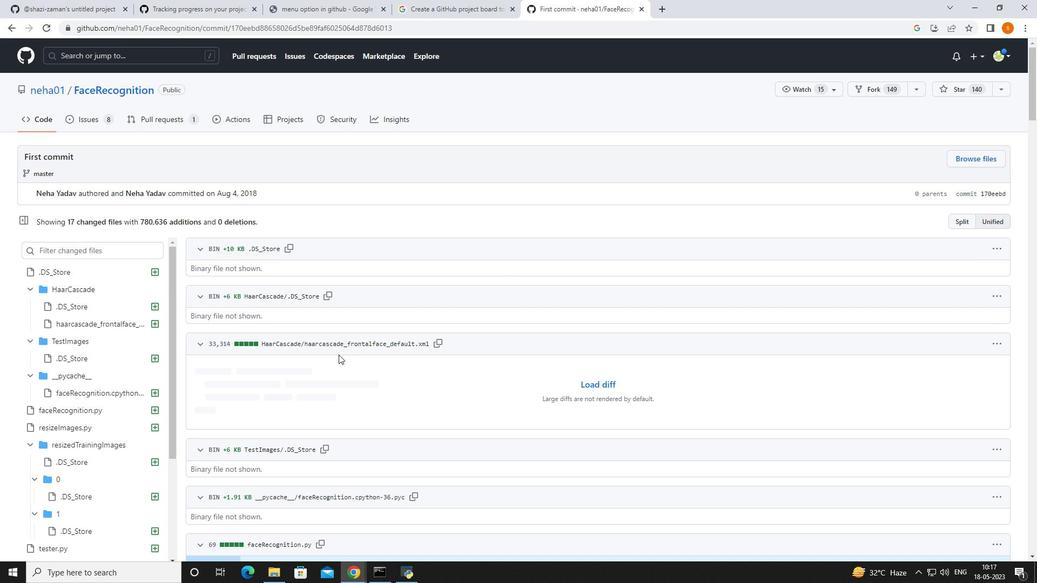 
Action: Mouse scrolled (338, 353) with delta (0, 0)
Screenshot: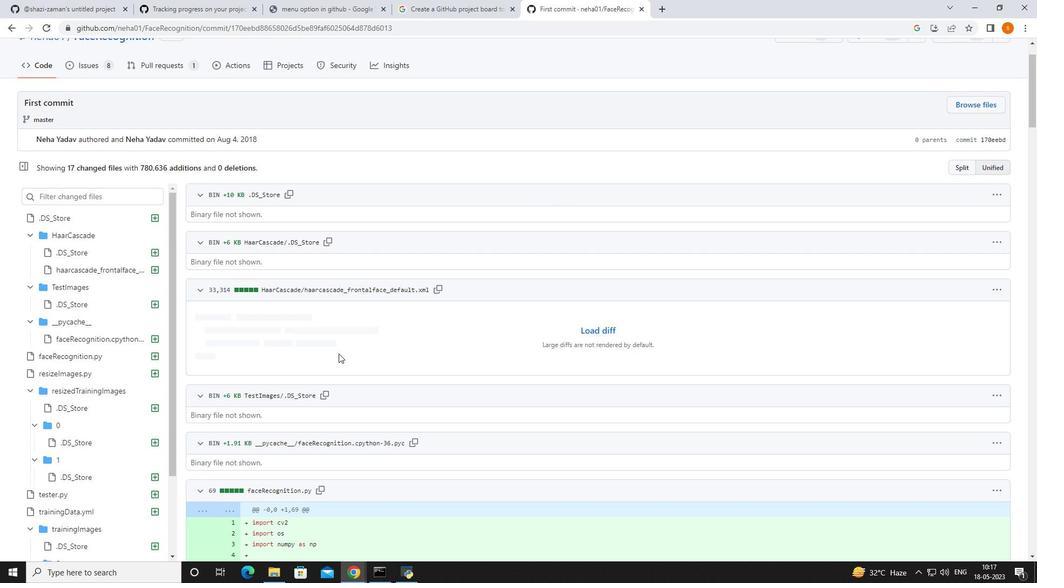 
Action: Mouse moved to (338, 354)
Screenshot: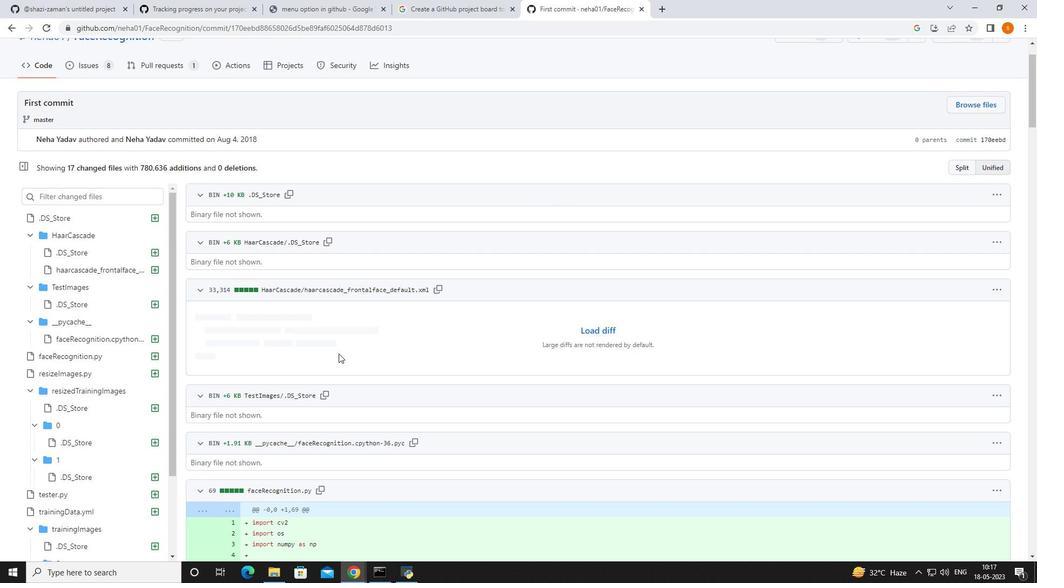 
Action: Mouse scrolled (338, 353) with delta (0, 0)
Screenshot: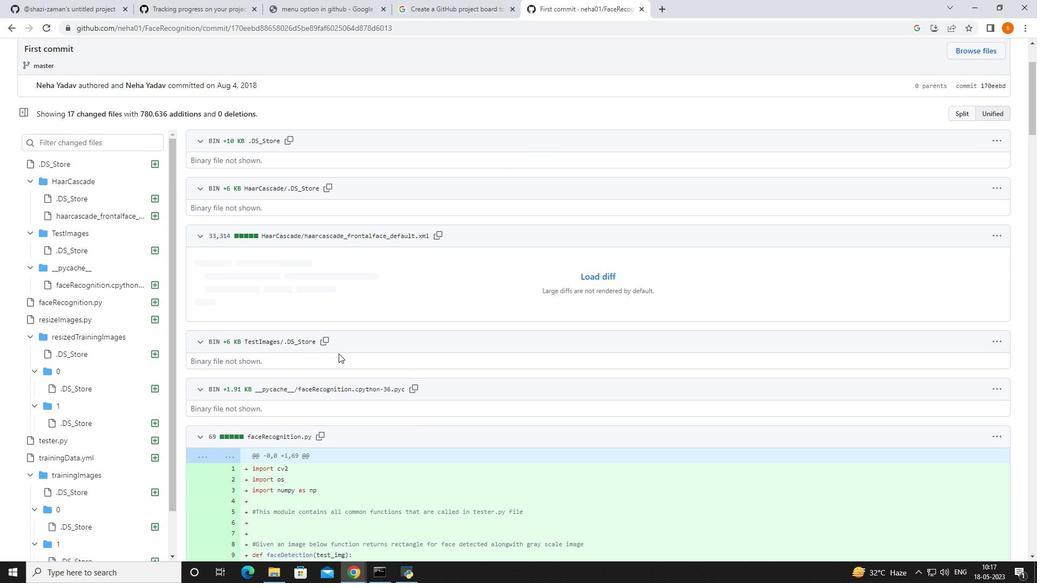 
Action: Mouse moved to (337, 354)
Screenshot: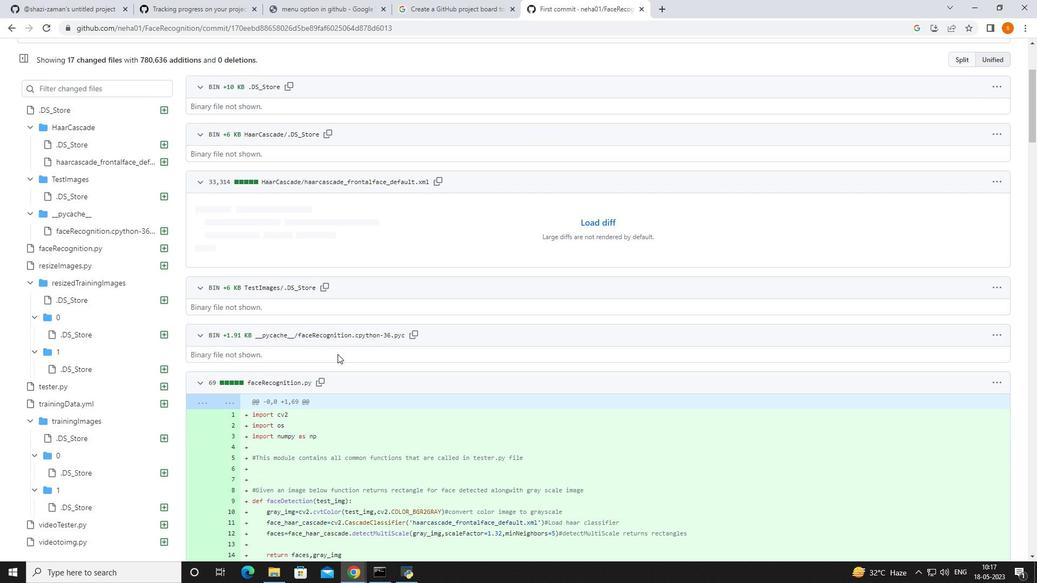 
Action: Mouse scrolled (337, 354) with delta (0, 0)
Screenshot: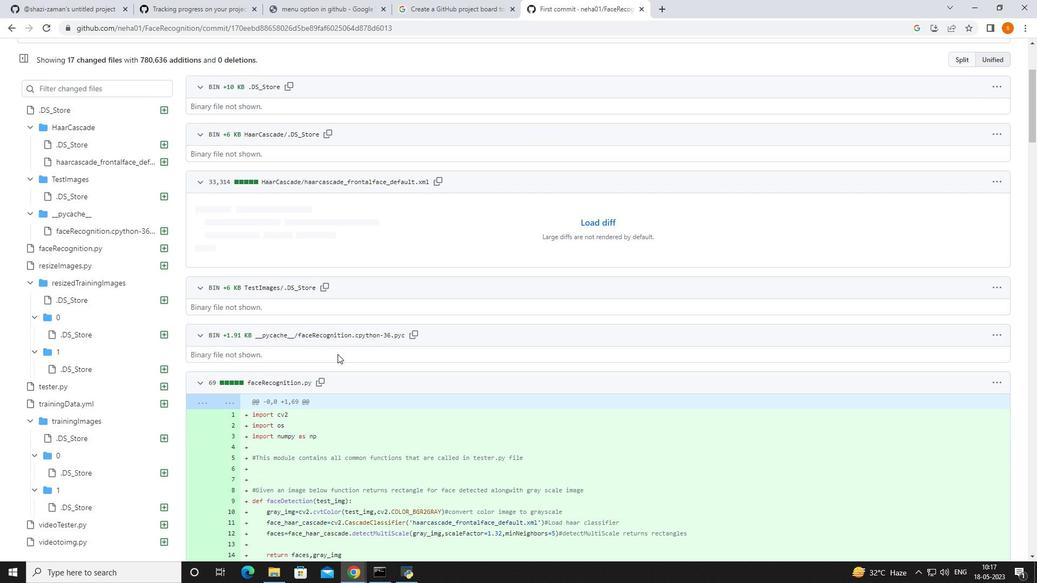 
Action: Mouse moved to (337, 354)
Screenshot: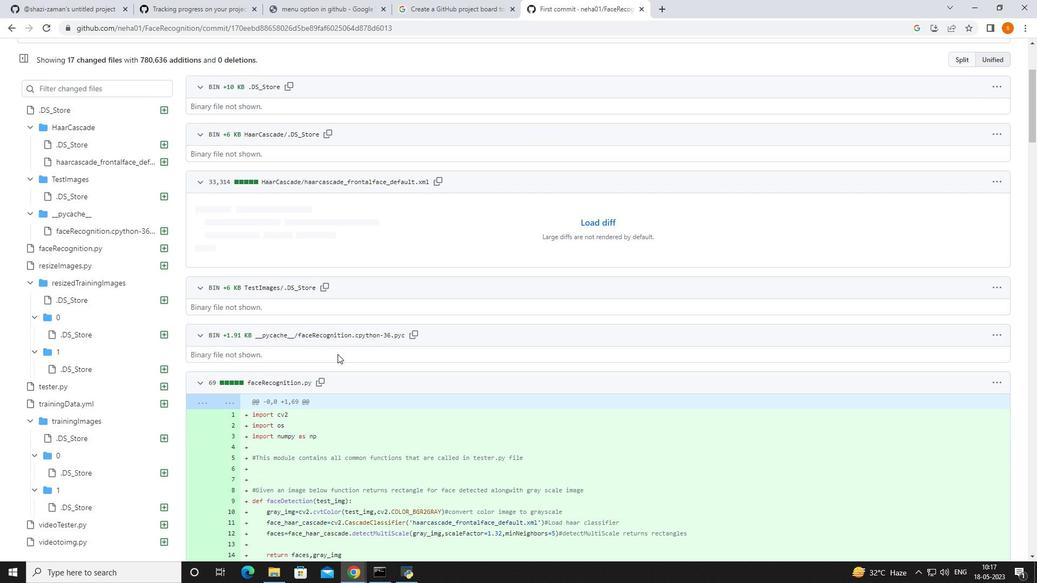 
Action: Mouse scrolled (337, 354) with delta (0, 0)
Screenshot: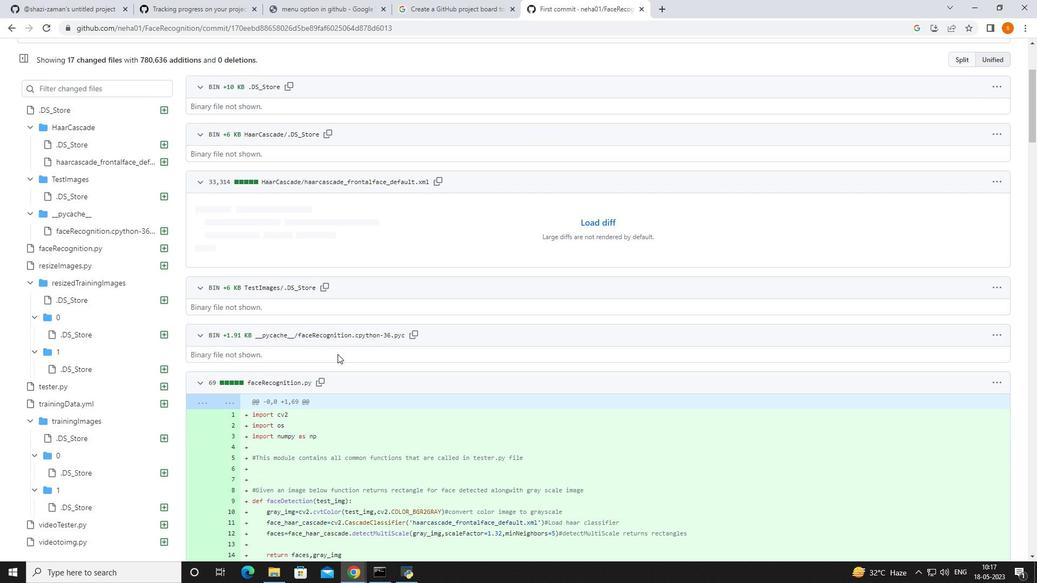 
Action: Mouse scrolled (337, 354) with delta (0, 0)
Screenshot: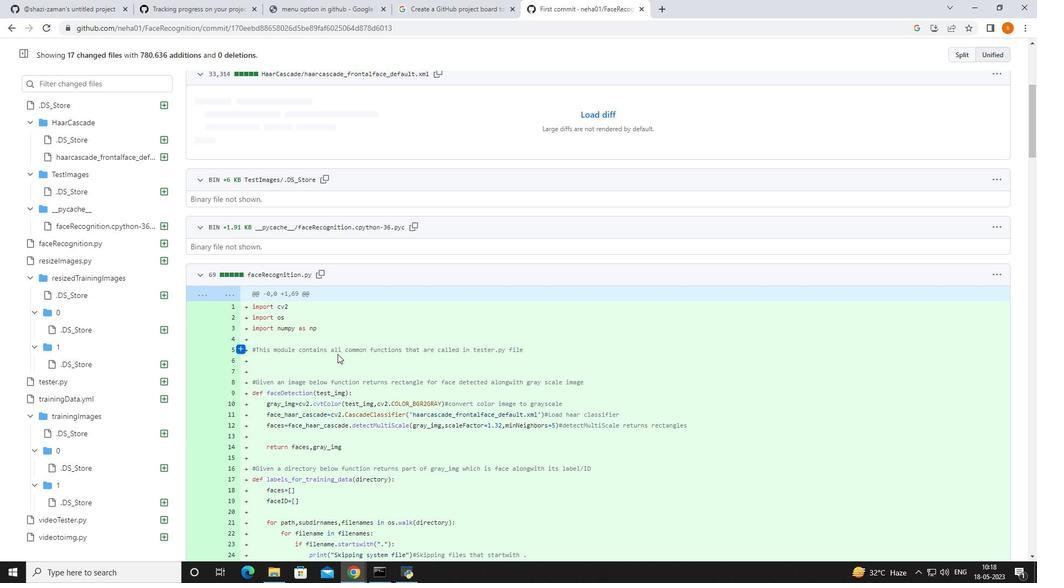 
Action: Mouse scrolled (337, 354) with delta (0, 0)
Screenshot: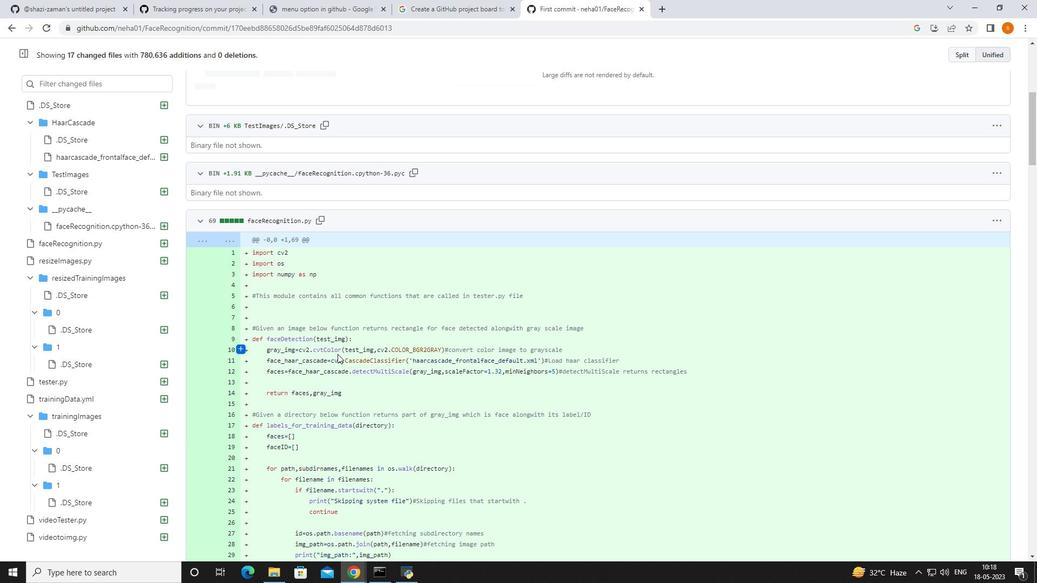 
Action: Mouse moved to (337, 353)
Screenshot: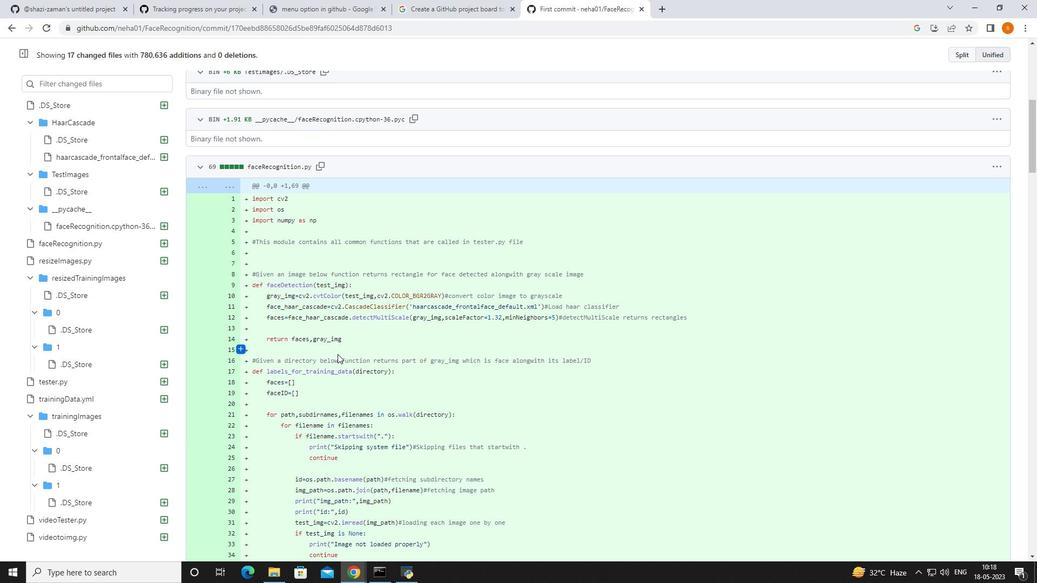 
Action: Mouse scrolled (337, 352) with delta (0, 0)
Screenshot: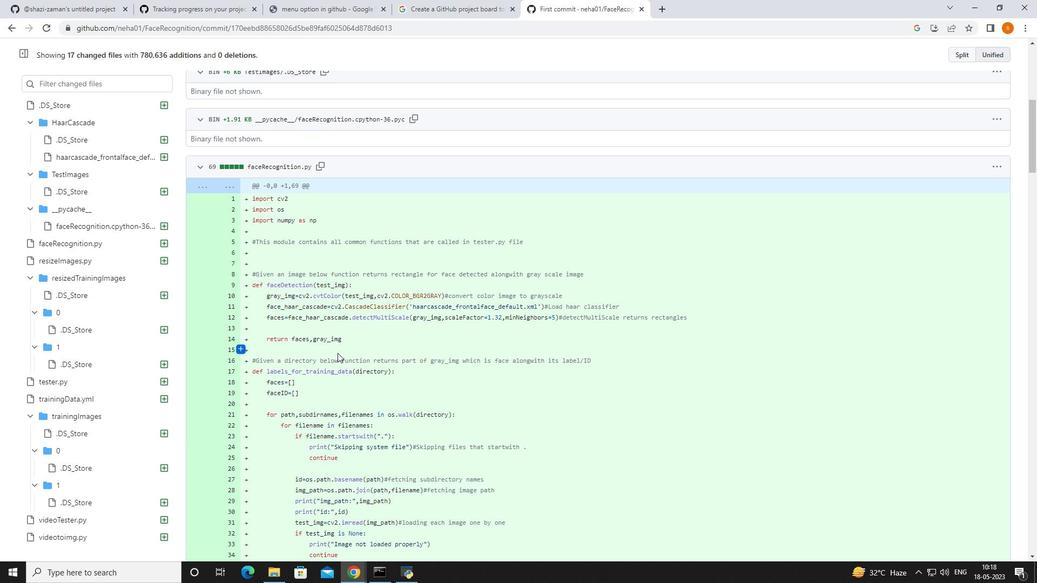 
Action: Mouse moved to (383, 396)
Screenshot: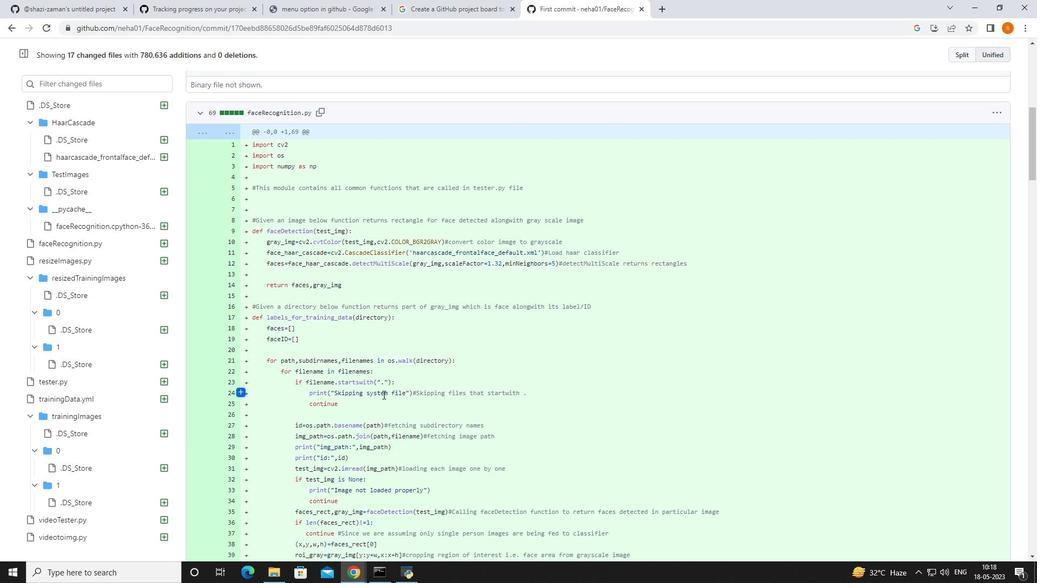
Action: Mouse scrolled (383, 395) with delta (0, 0)
Screenshot: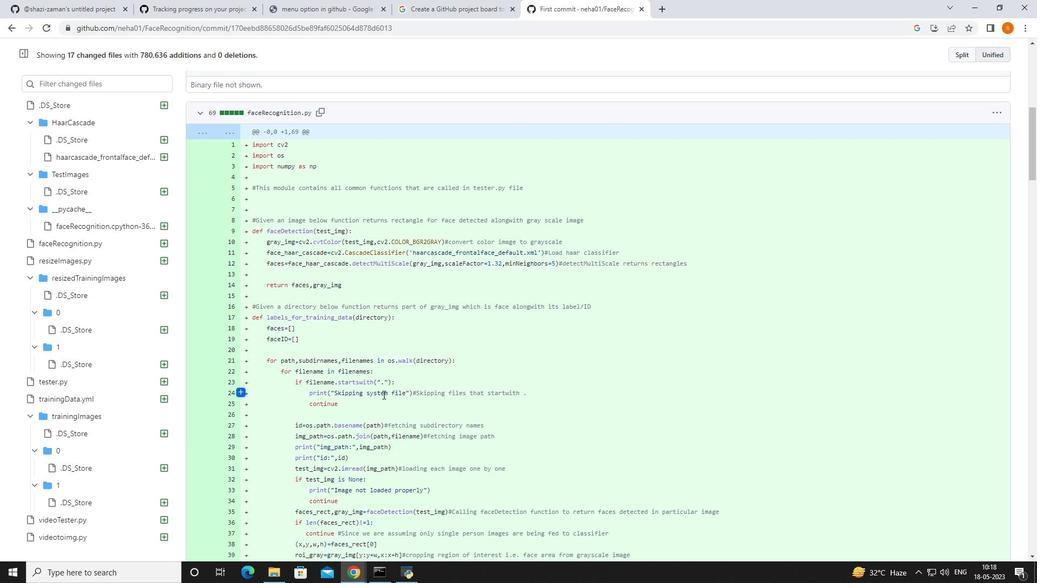 
Action: Mouse scrolled (383, 395) with delta (0, 0)
Screenshot: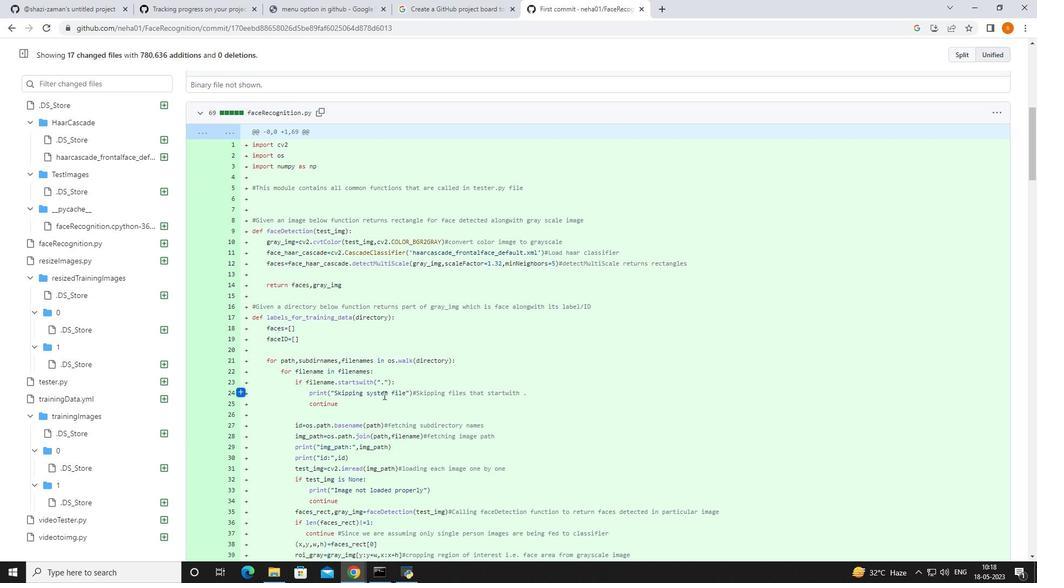
Action: Mouse scrolled (383, 395) with delta (0, 0)
Screenshot: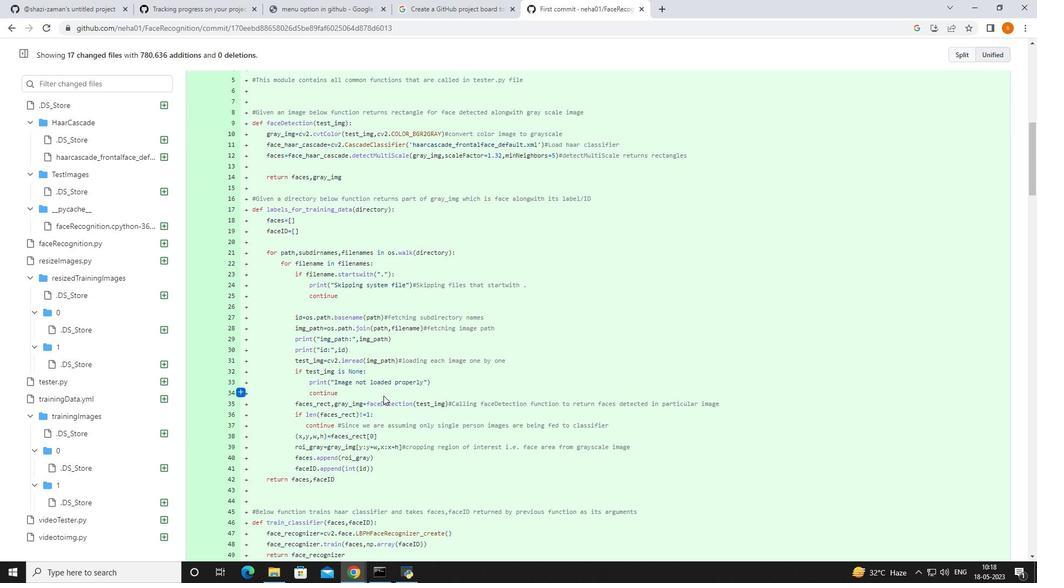 
Action: Mouse moved to (381, 407)
Screenshot: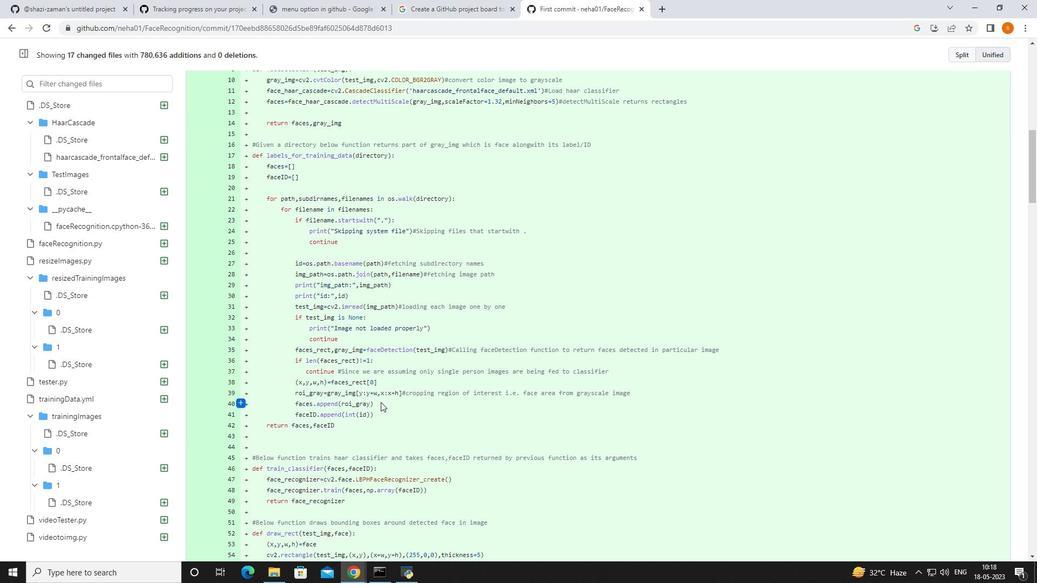 
Action: Mouse scrolled (381, 406) with delta (0, 0)
Screenshot: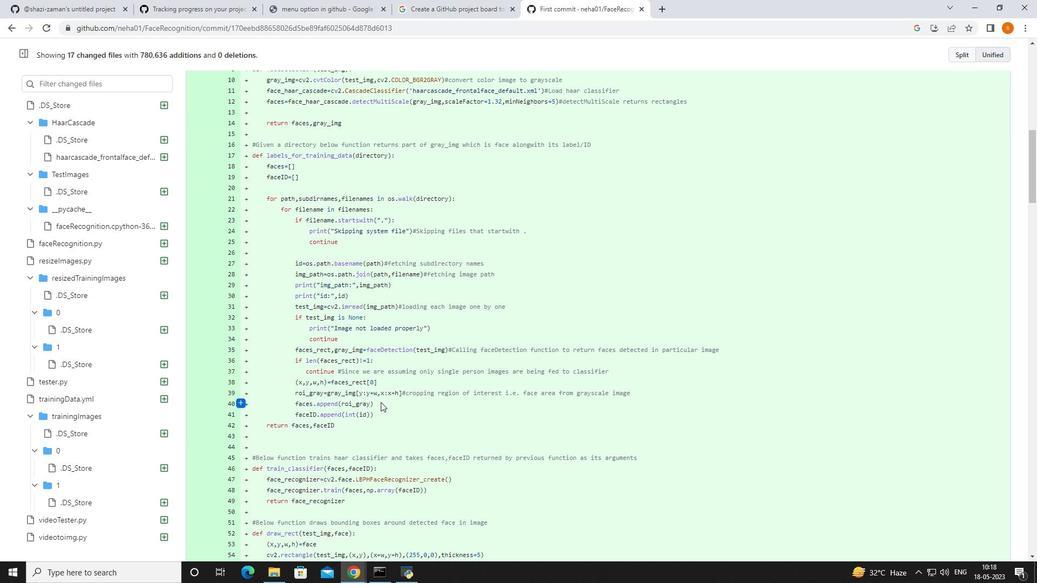 
Action: Mouse moved to (381, 409)
Screenshot: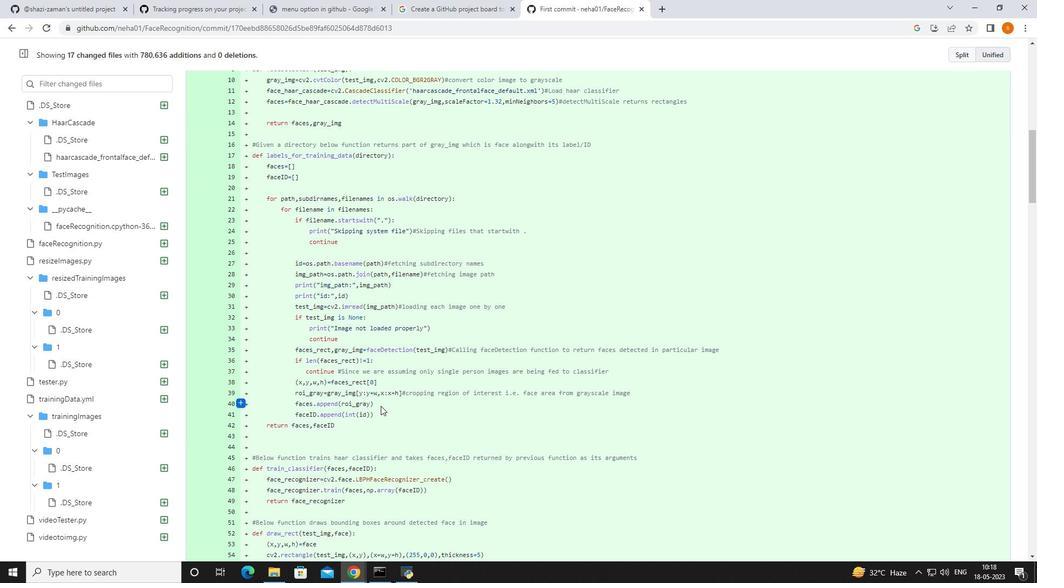 
Action: Mouse scrolled (381, 408) with delta (0, 0)
Screenshot: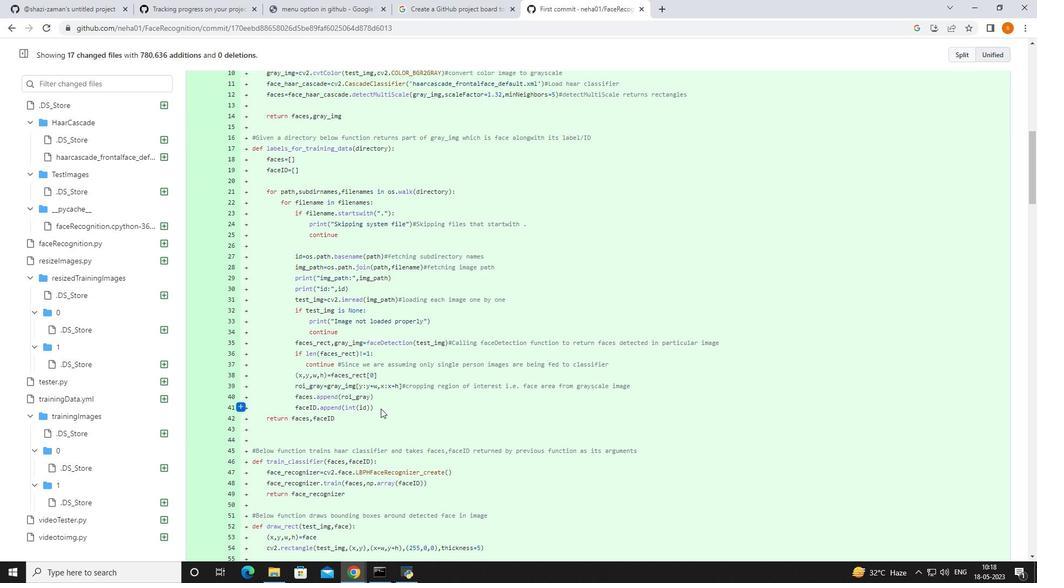 
Action: Mouse moved to (377, 410)
Screenshot: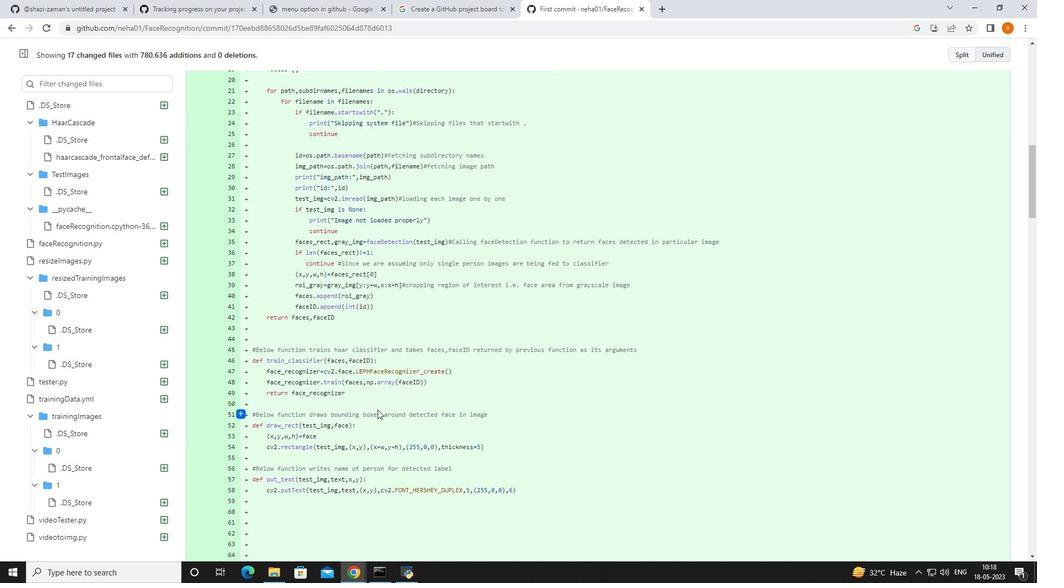 
Action: Mouse scrolled (377, 410) with delta (0, 0)
Screenshot: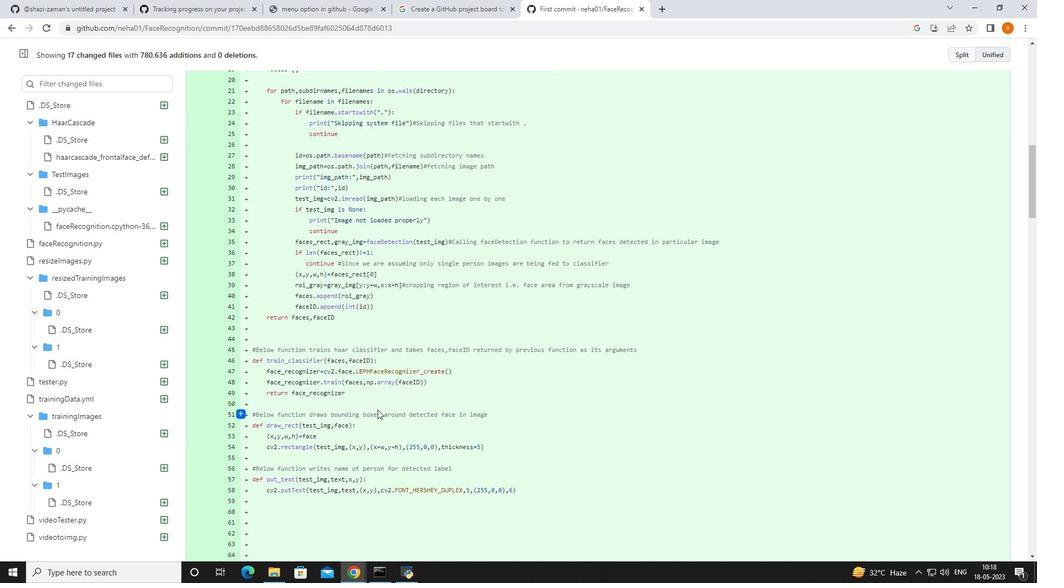 
Action: Mouse moved to (375, 412)
Screenshot: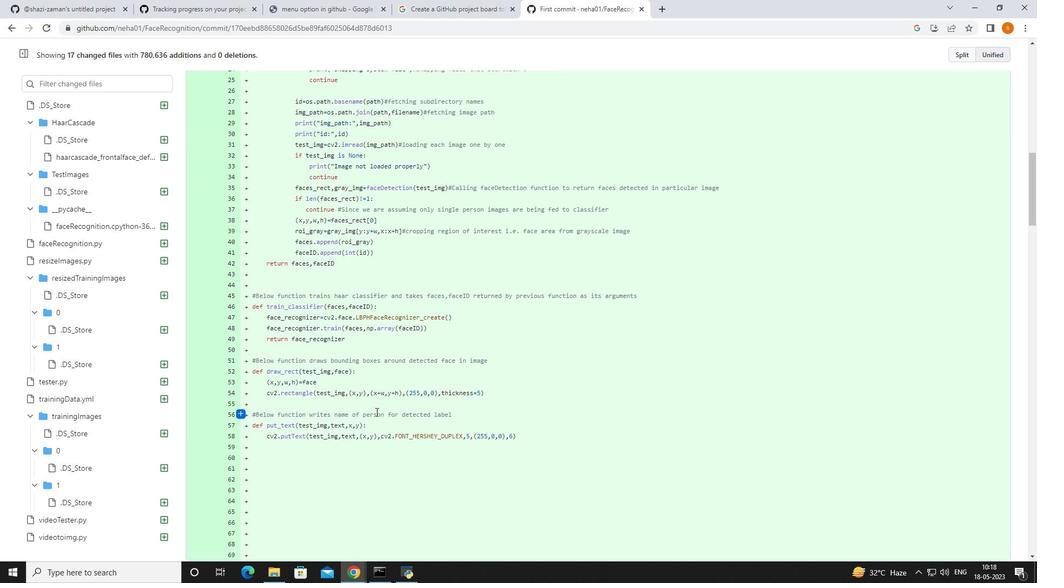
Action: Mouse scrolled (375, 412) with delta (0, 0)
Screenshot: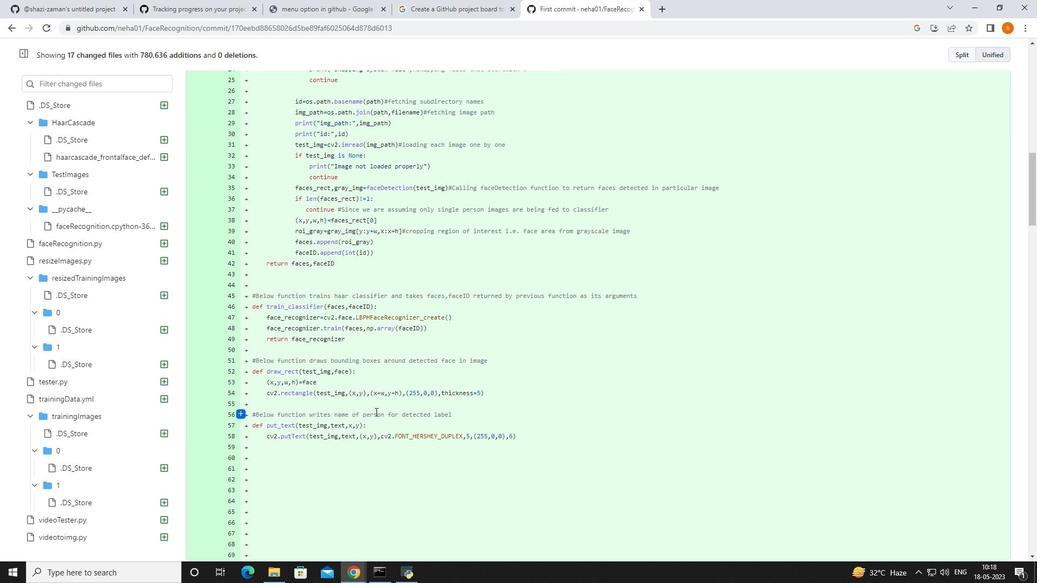 
Action: Mouse scrolled (375, 412) with delta (0, 0)
Screenshot: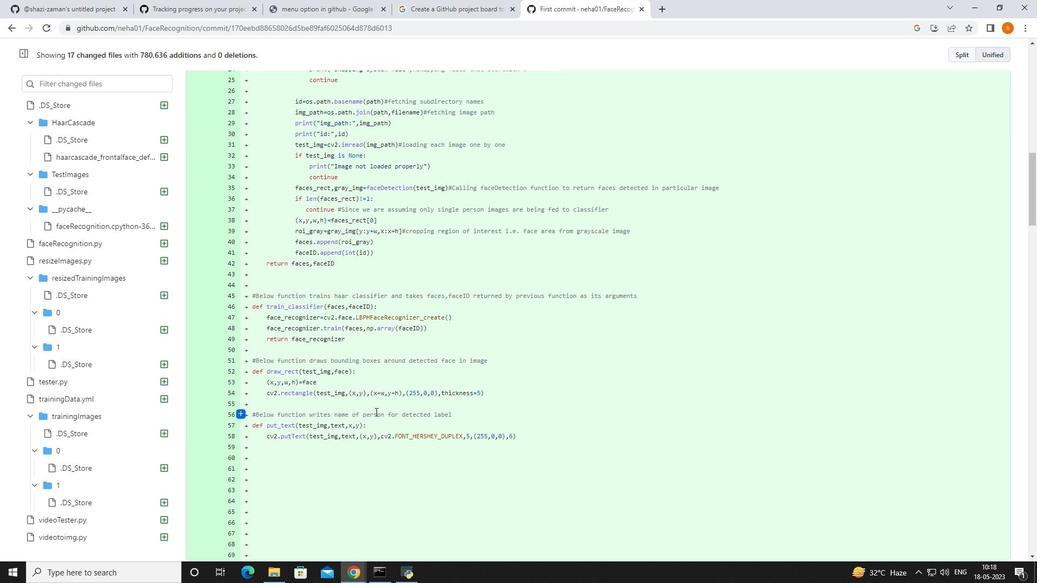 
Action: Mouse scrolled (375, 412) with delta (0, 0)
Screenshot: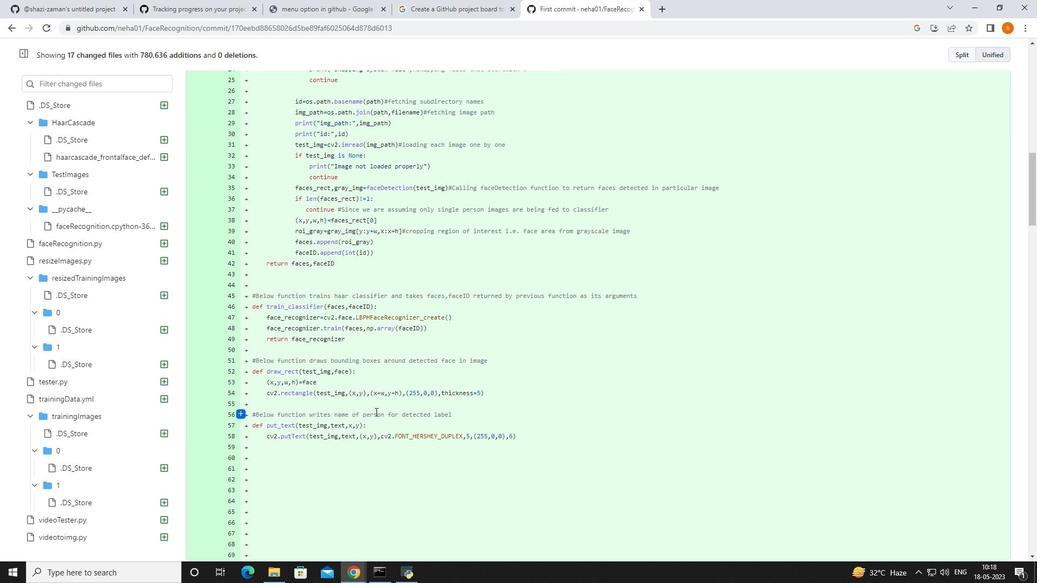 
Action: Mouse moved to (375, 412)
Screenshot: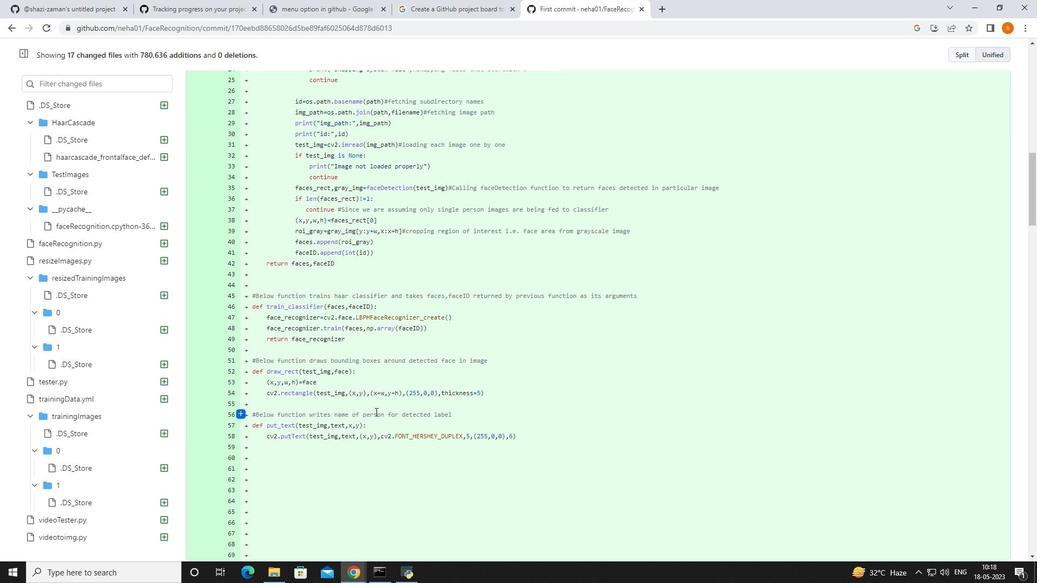 
Action: Mouse scrolled (375, 412) with delta (0, 0)
Screenshot: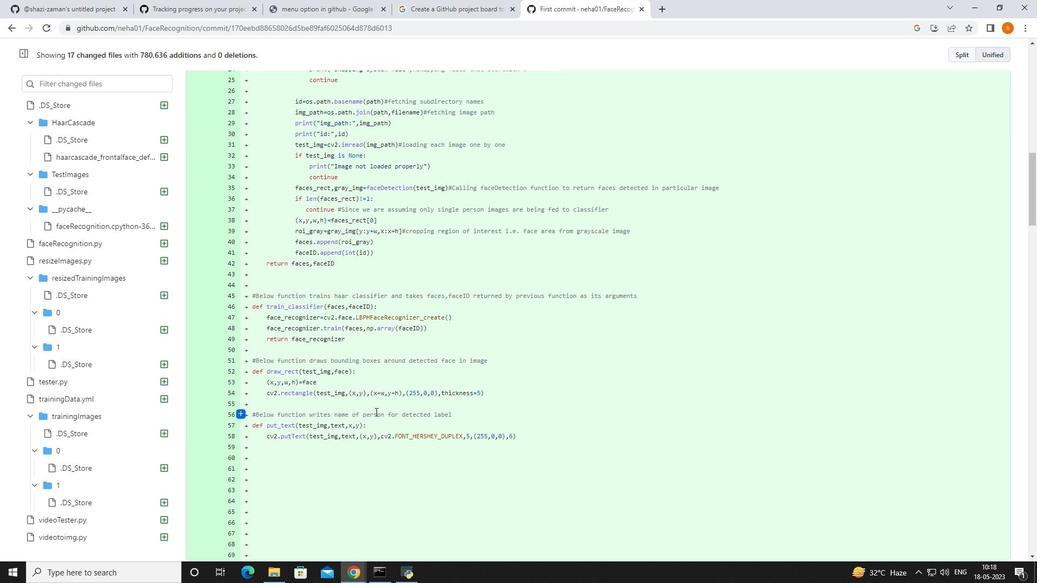 
Action: Mouse moved to (375, 411)
Screenshot: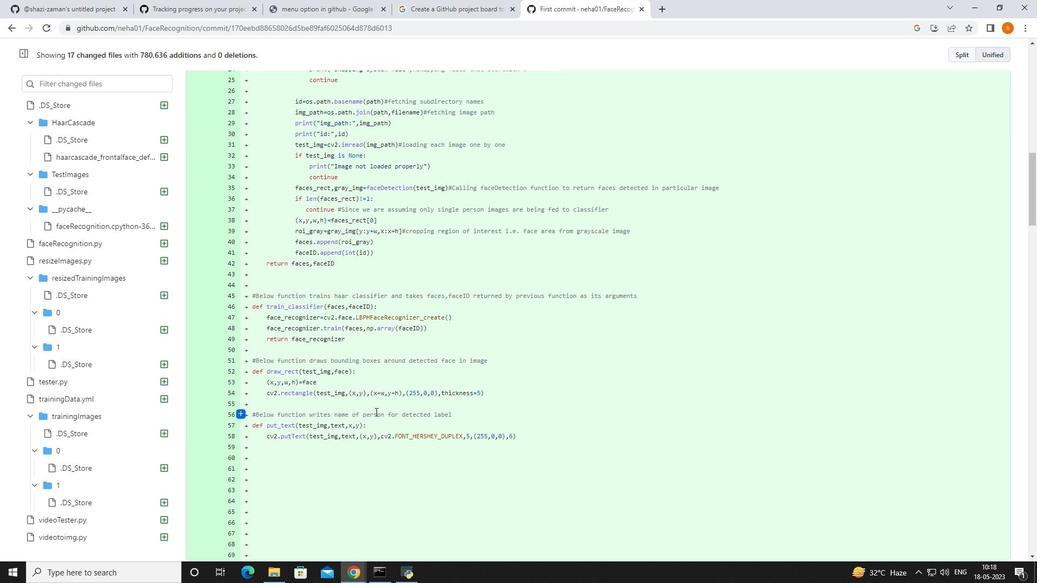 
Action: Mouse scrolled (375, 412) with delta (0, 0)
Screenshot: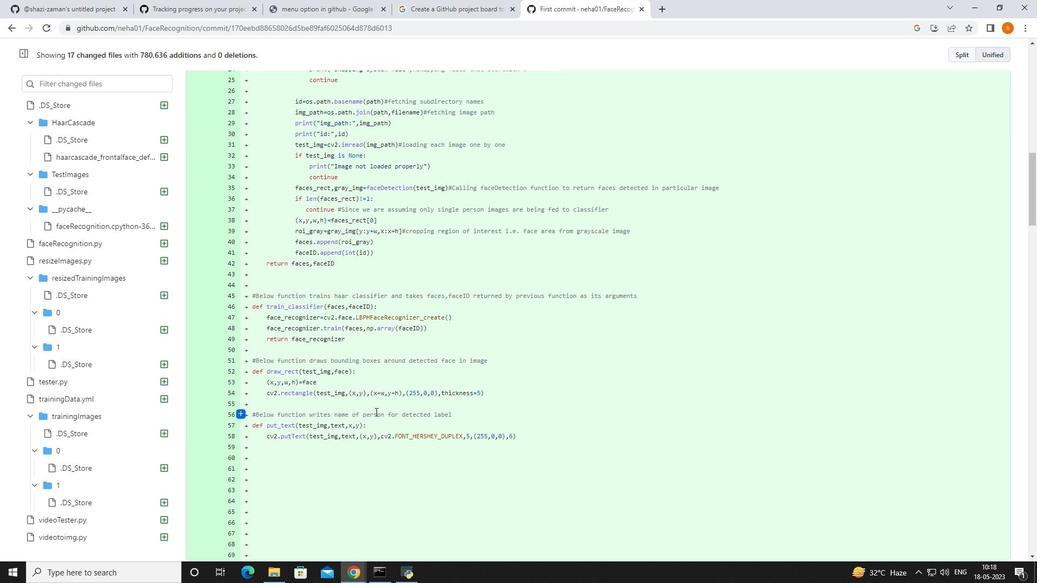 
Action: Mouse moved to (377, 407)
Screenshot: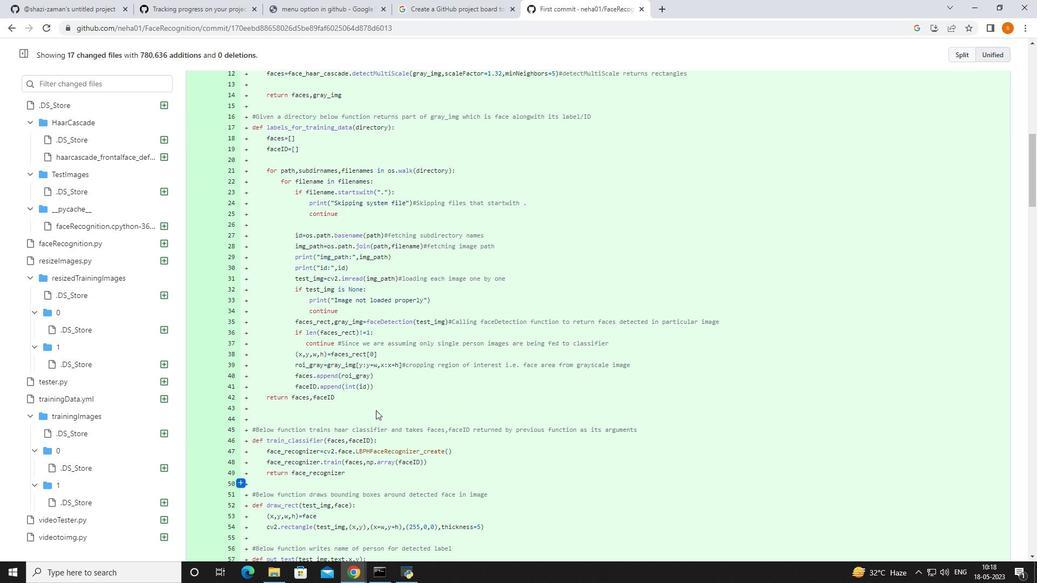 
Action: Mouse scrolled (377, 408) with delta (0, 0)
